 Task: Select Fire TV from Amazon Fire TV. Add to cart Amazon Fire TV Cube-2. Place order for _x000D_
65 Levine Rd_x000D_
Odenville, Alabama(AL), 35120, Cell Number (205) 629-1135
Action: Mouse moved to (145, 113)
Screenshot: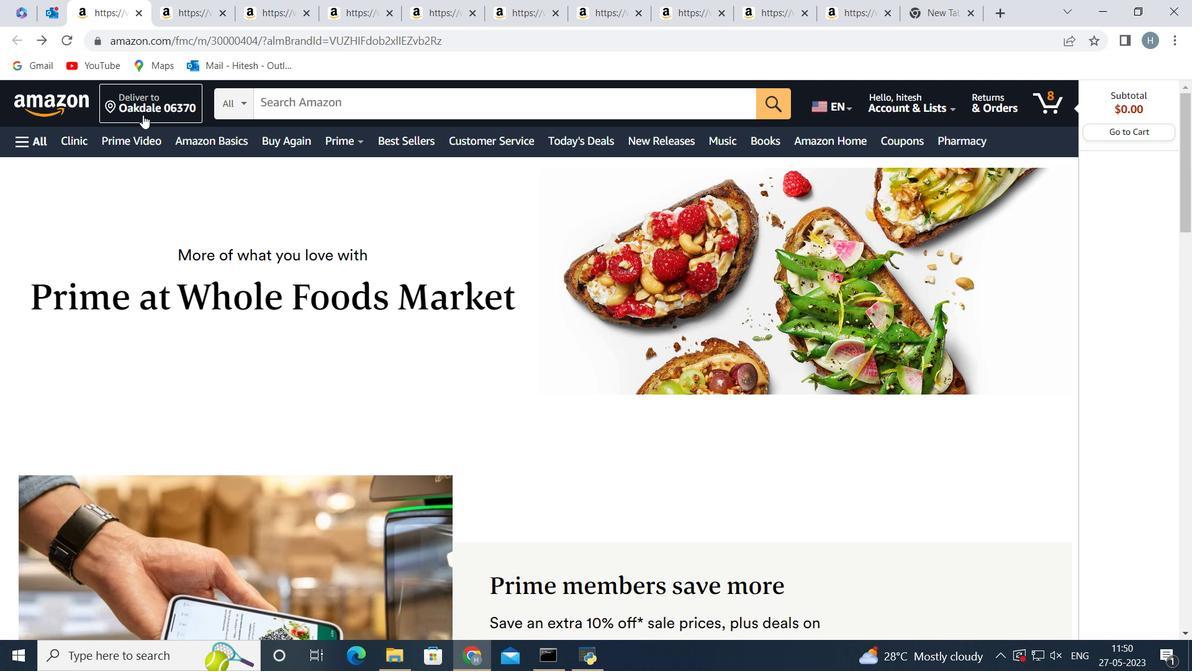 
Action: Mouse pressed left at (145, 113)
Screenshot: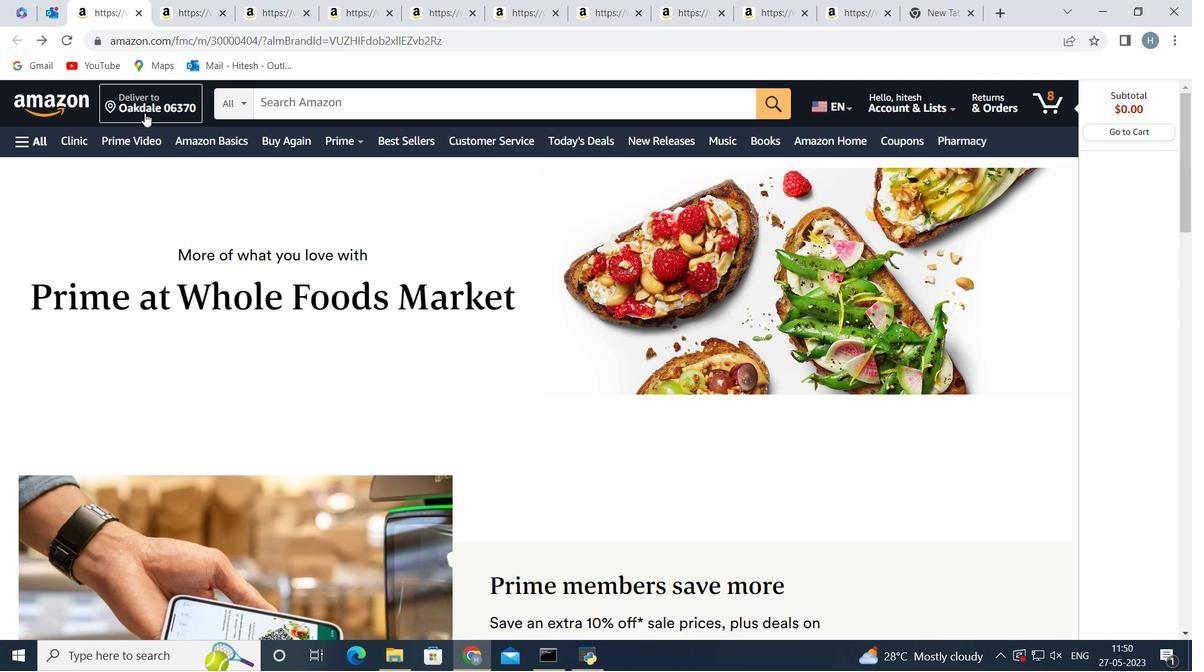 
Action: Mouse moved to (584, 439)
Screenshot: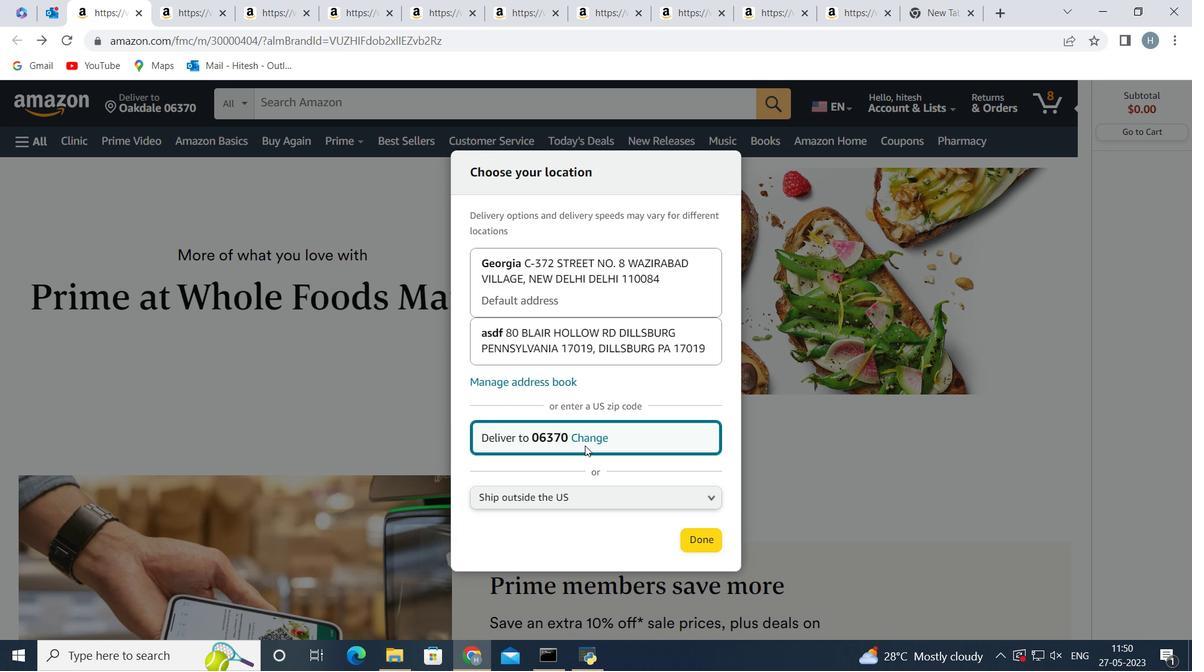 
Action: Mouse pressed left at (584, 439)
Screenshot: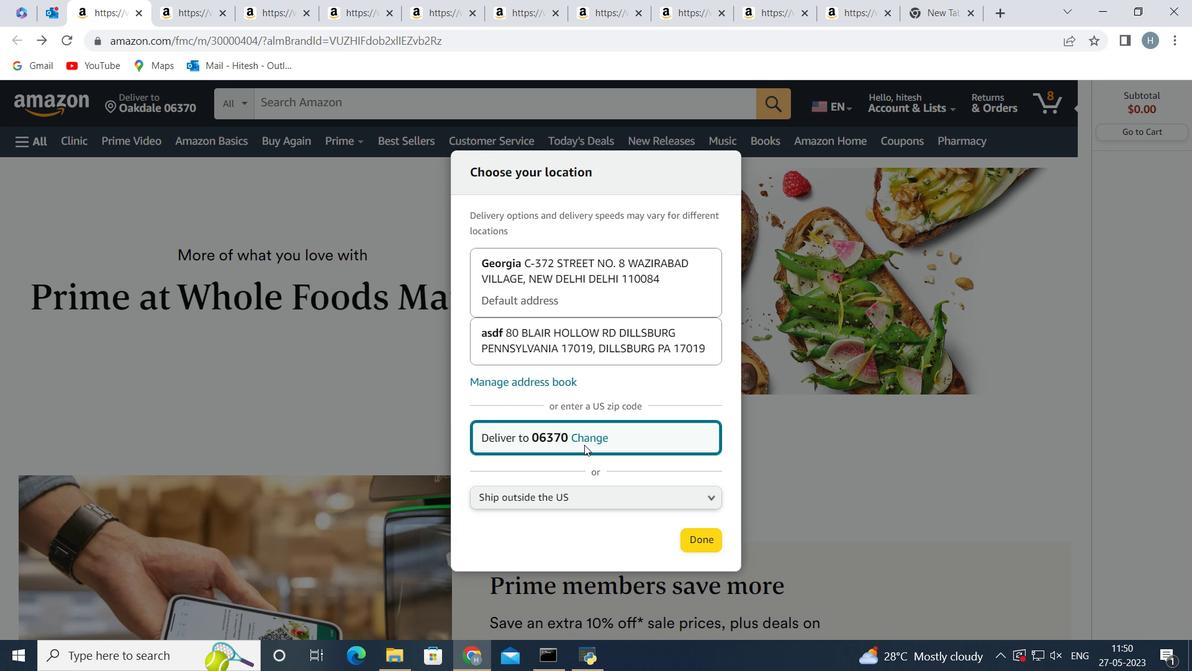 
Action: Mouse moved to (584, 434)
Screenshot: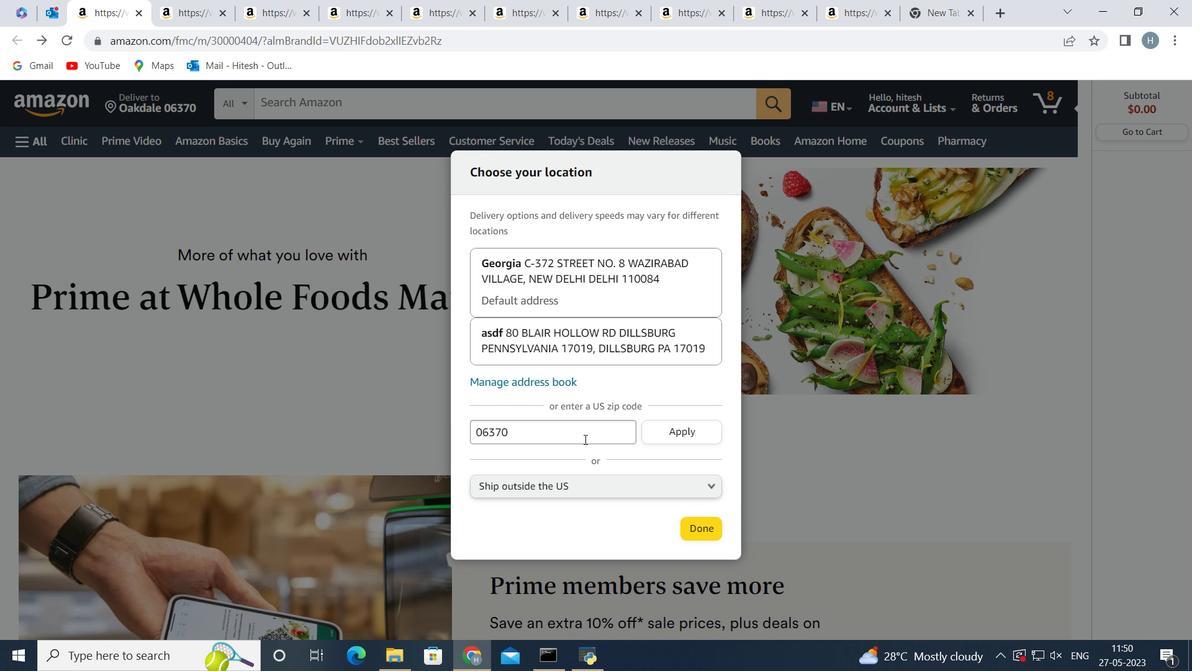 
Action: Mouse pressed left at (584, 434)
Screenshot: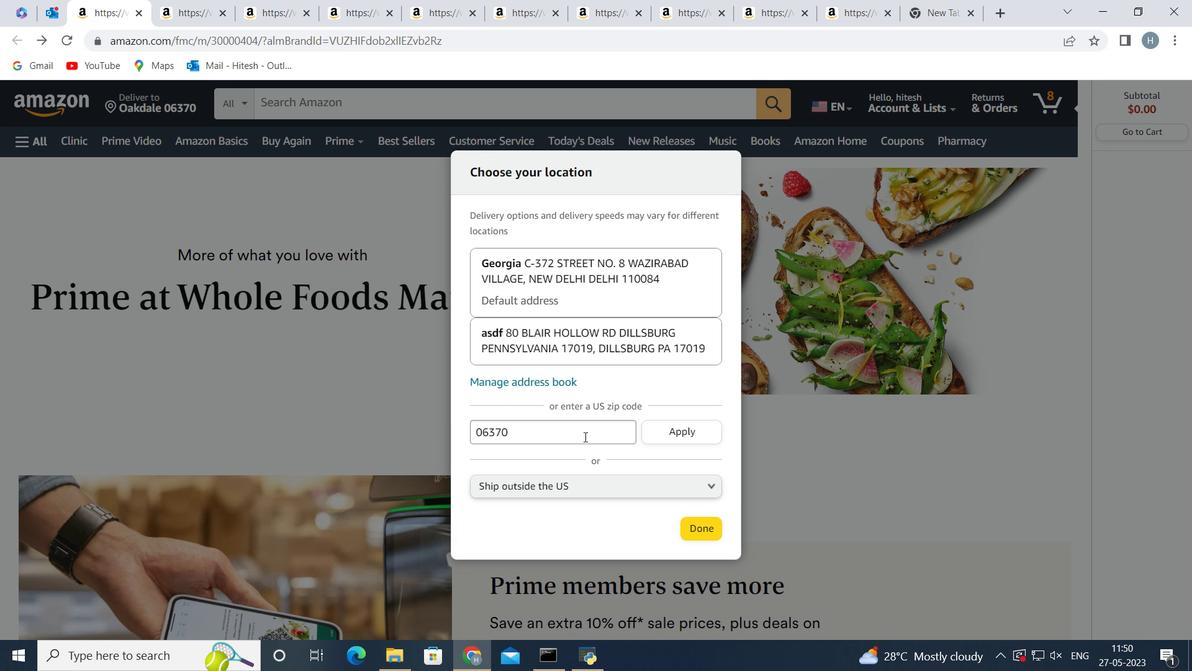 
Action: Key pressed <Key.backspace><Key.backspace><Key.backspace><Key.backspace><Key.backspace><Key.backspace><Key.backspace><Key.backspace><Key.backspace><Key.backspace><Key.backspace><Key.backspace><Key.backspace><Key.backspace><Key.backspace><Key.backspace>35120
Screenshot: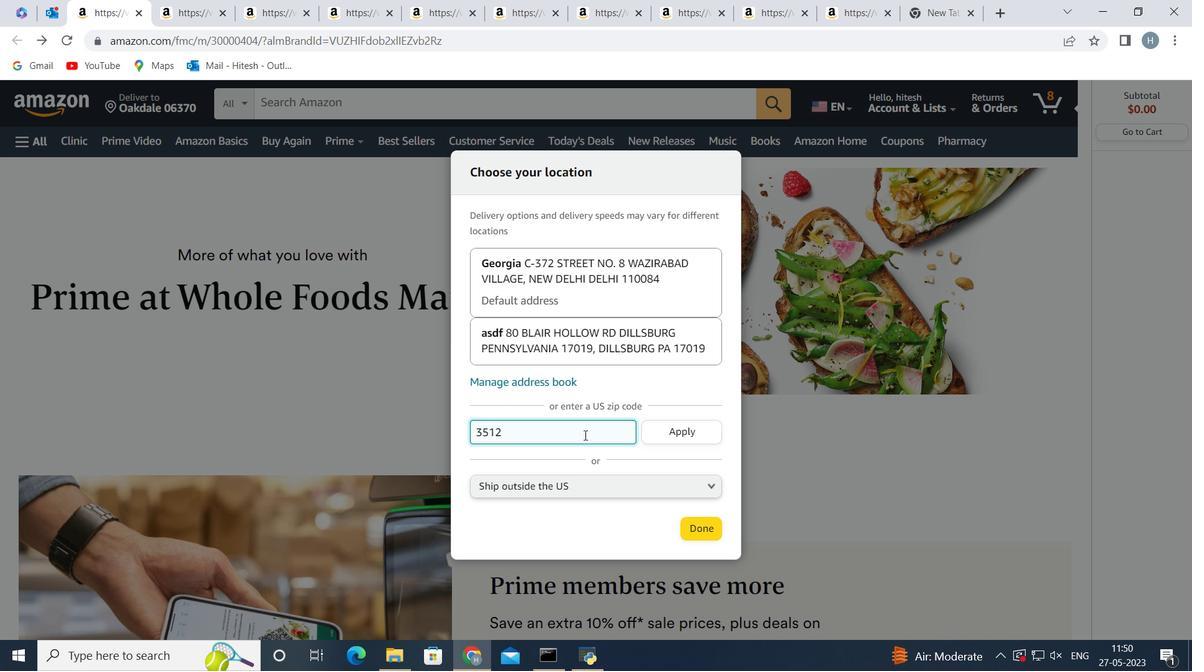 
Action: Mouse moved to (647, 429)
Screenshot: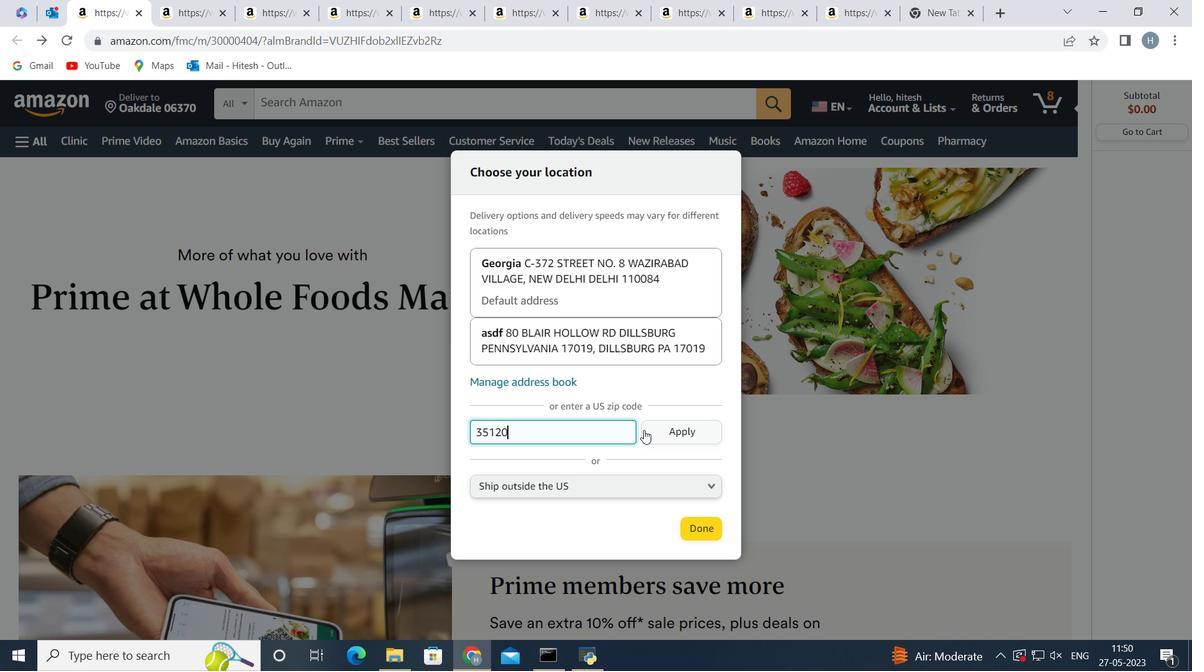
Action: Mouse pressed left at (647, 429)
Screenshot: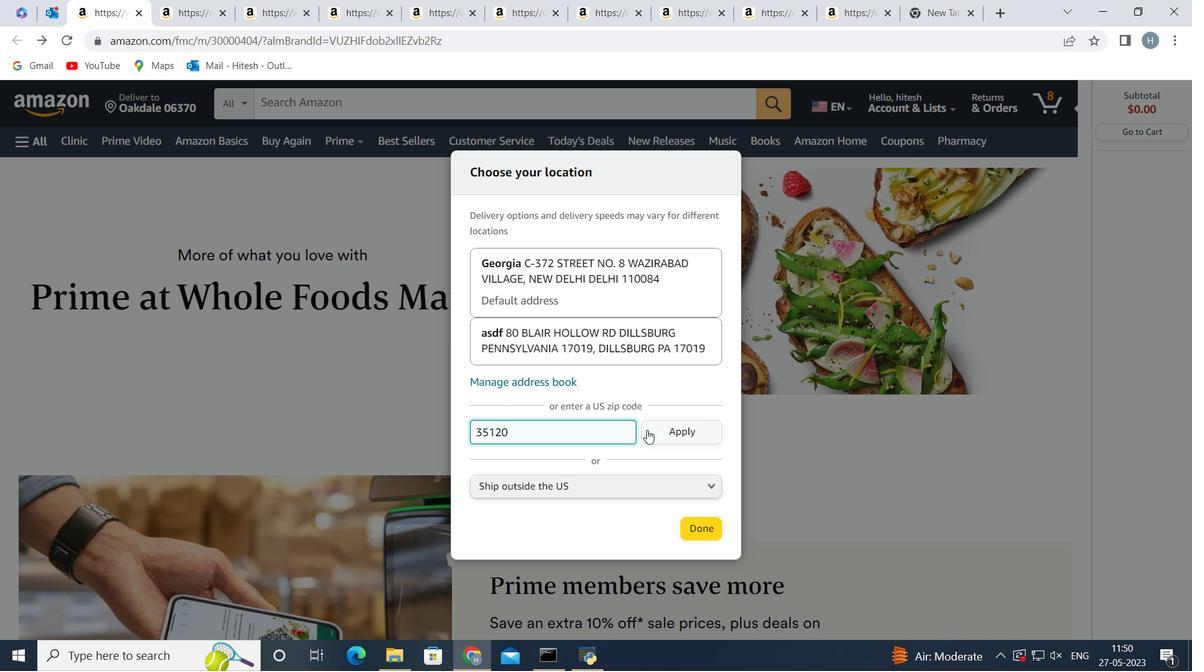 
Action: Mouse moved to (697, 540)
Screenshot: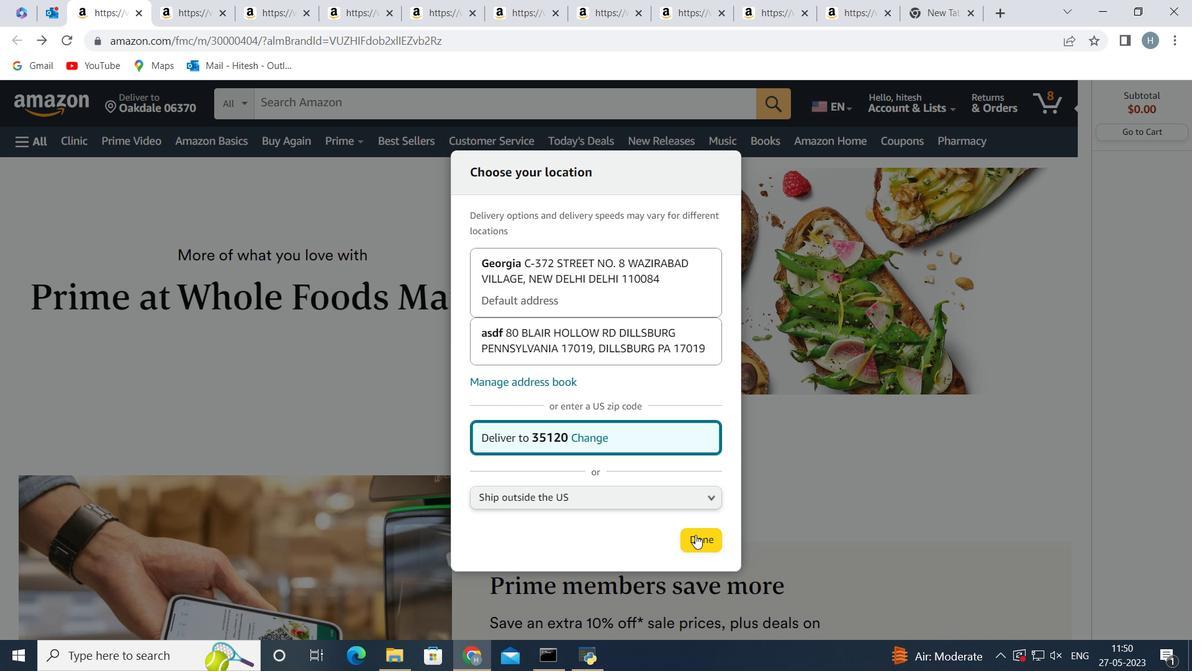 
Action: Mouse pressed left at (697, 540)
Screenshot: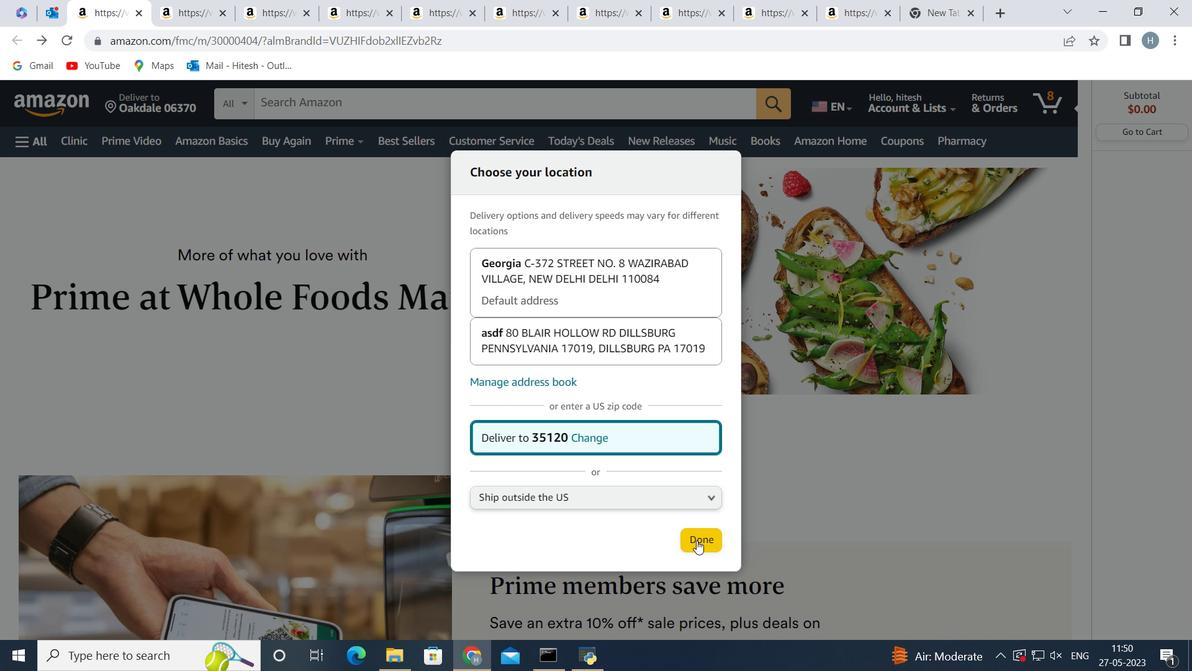 
Action: Mouse moved to (31, 139)
Screenshot: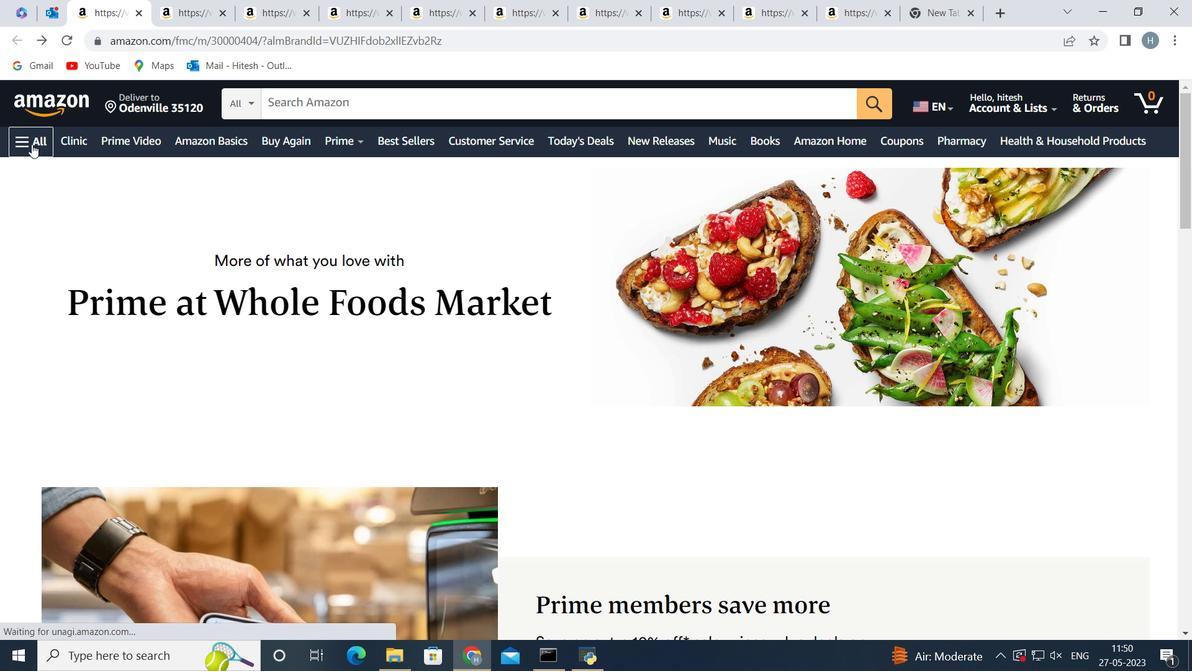 
Action: Mouse pressed left at (31, 139)
Screenshot: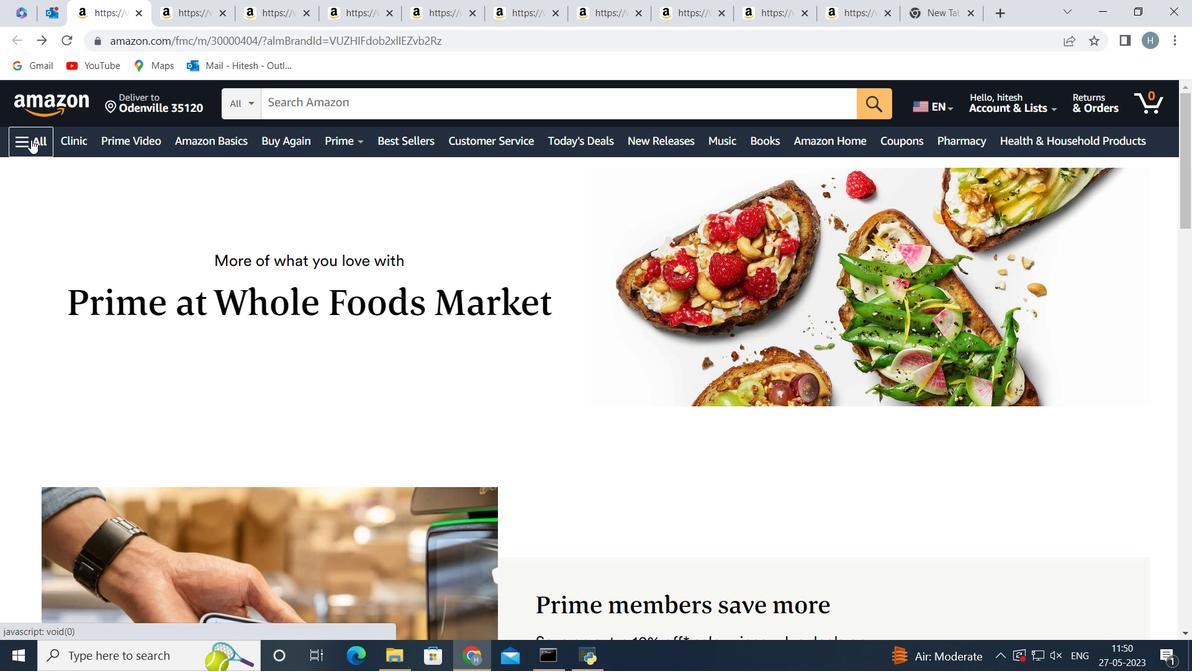 
Action: Mouse moved to (111, 269)
Screenshot: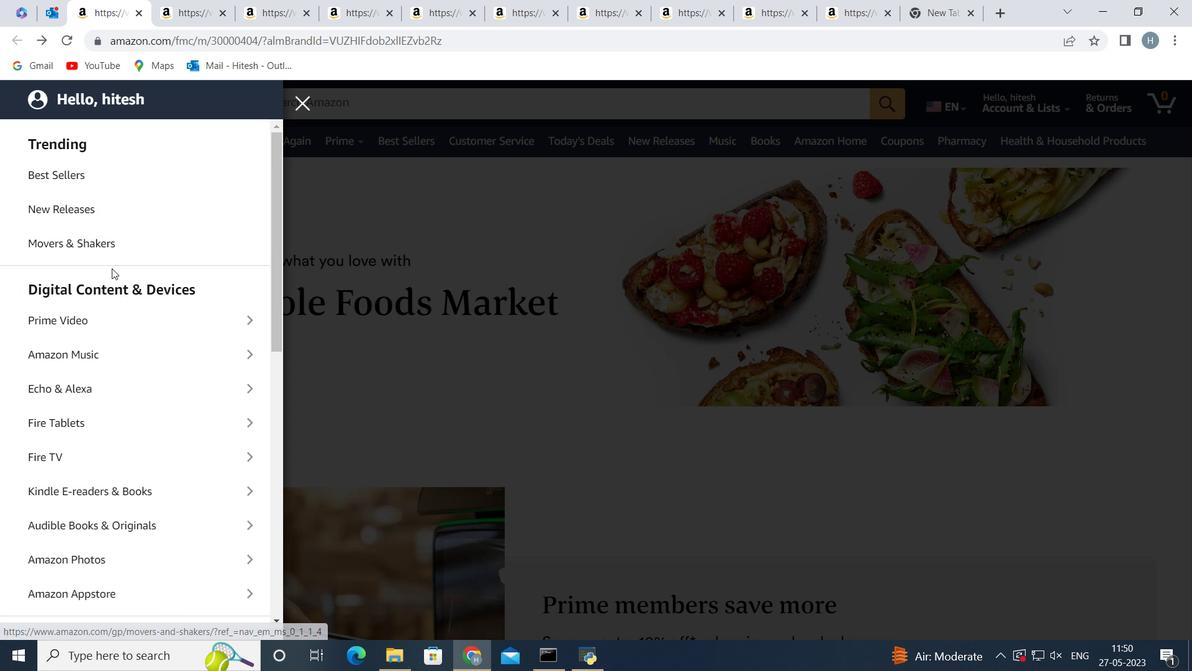 
Action: Mouse scrolled (111, 268) with delta (0, 0)
Screenshot: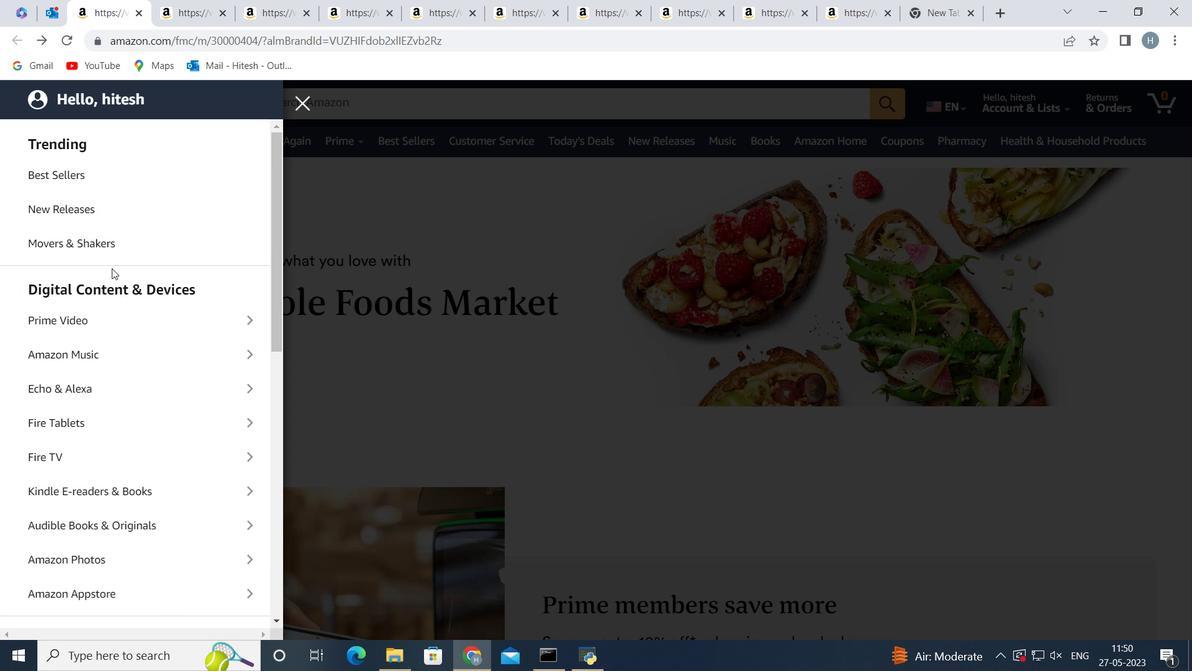 
Action: Mouse moved to (124, 370)
Screenshot: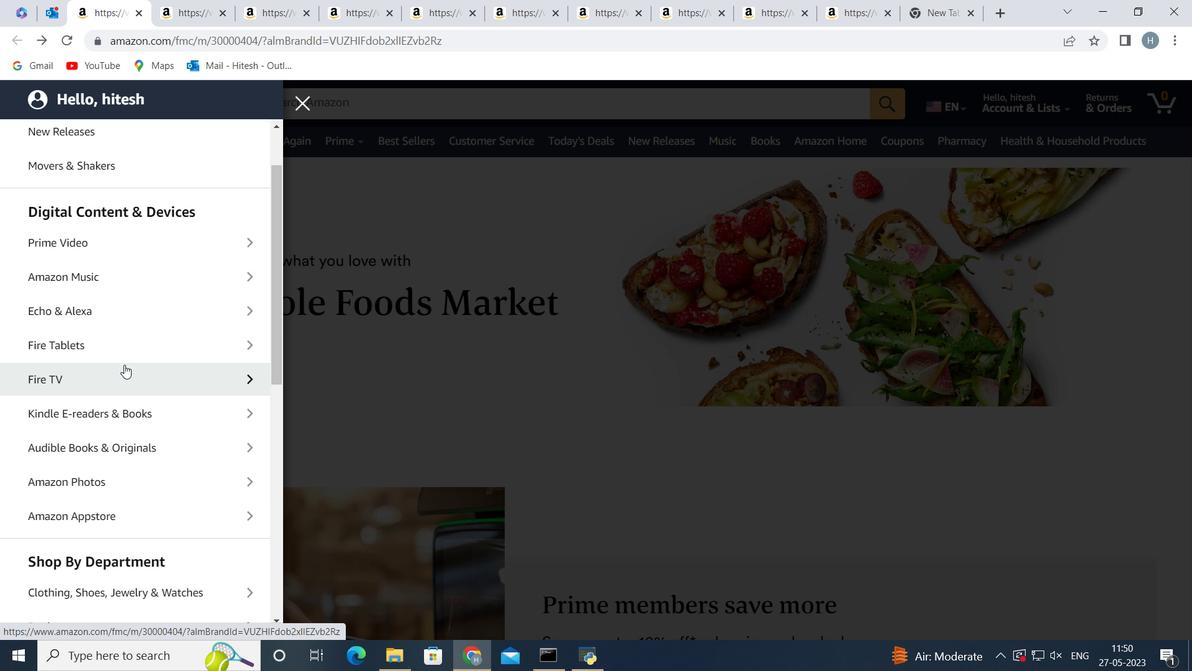 
Action: Mouse pressed left at (124, 370)
Screenshot: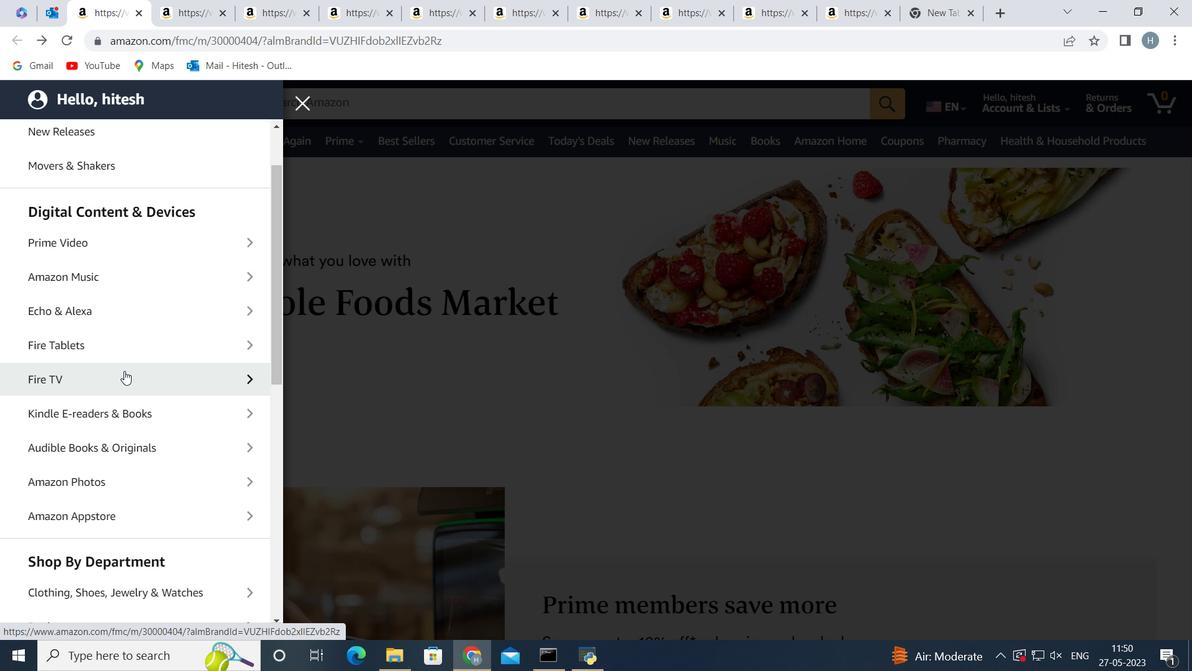 
Action: Mouse moved to (151, 204)
Screenshot: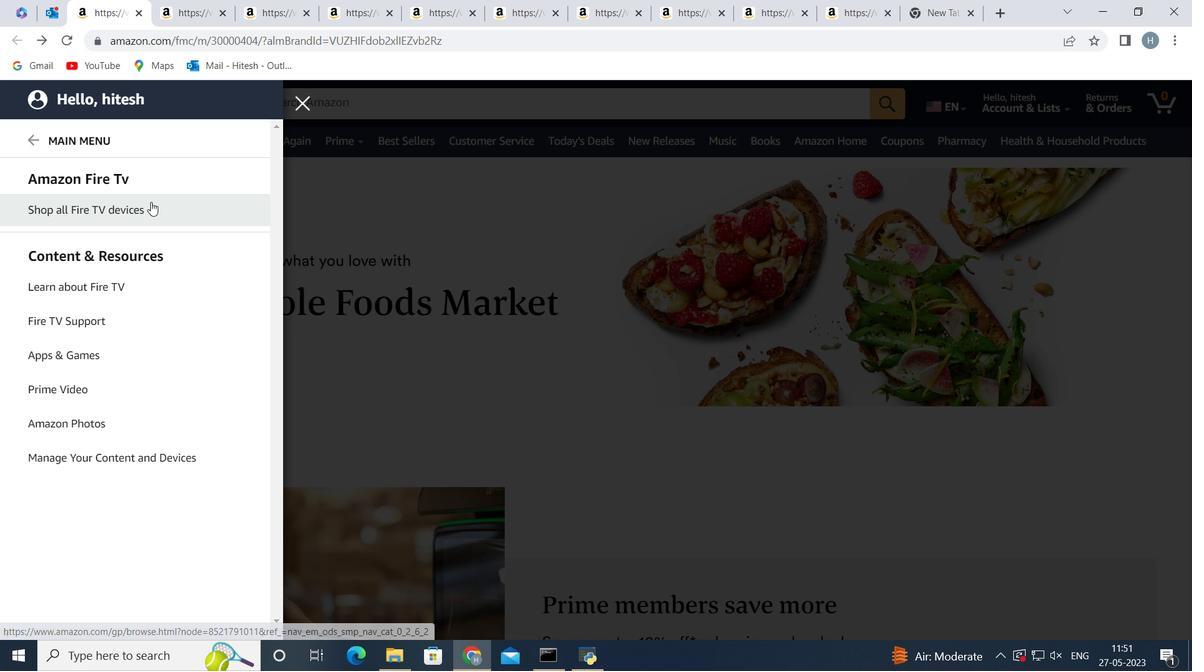 
Action: Mouse pressed left at (151, 204)
Screenshot: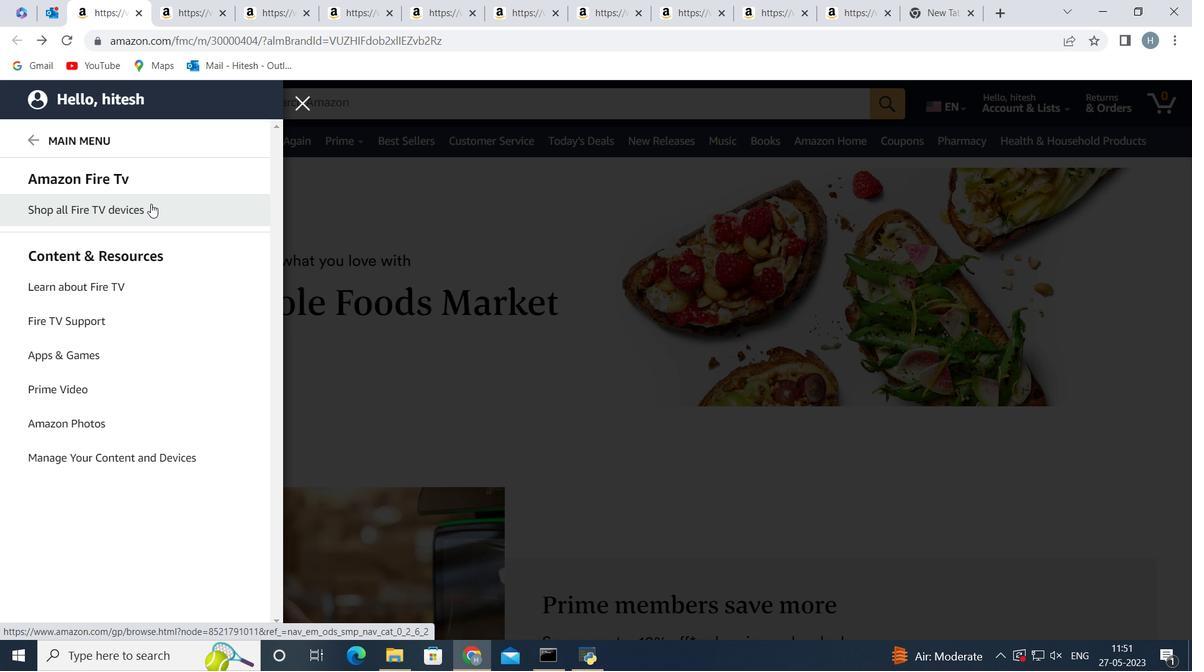 
Action: Mouse moved to (416, 267)
Screenshot: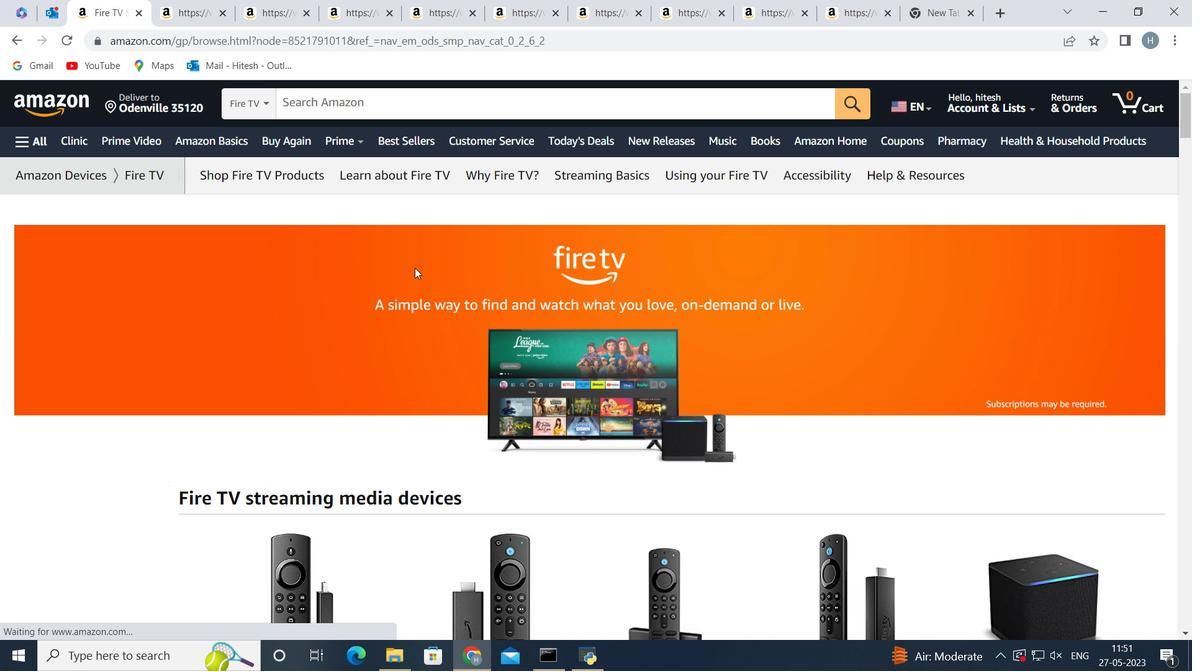 
Action: Mouse scrolled (416, 267) with delta (0, 0)
Screenshot: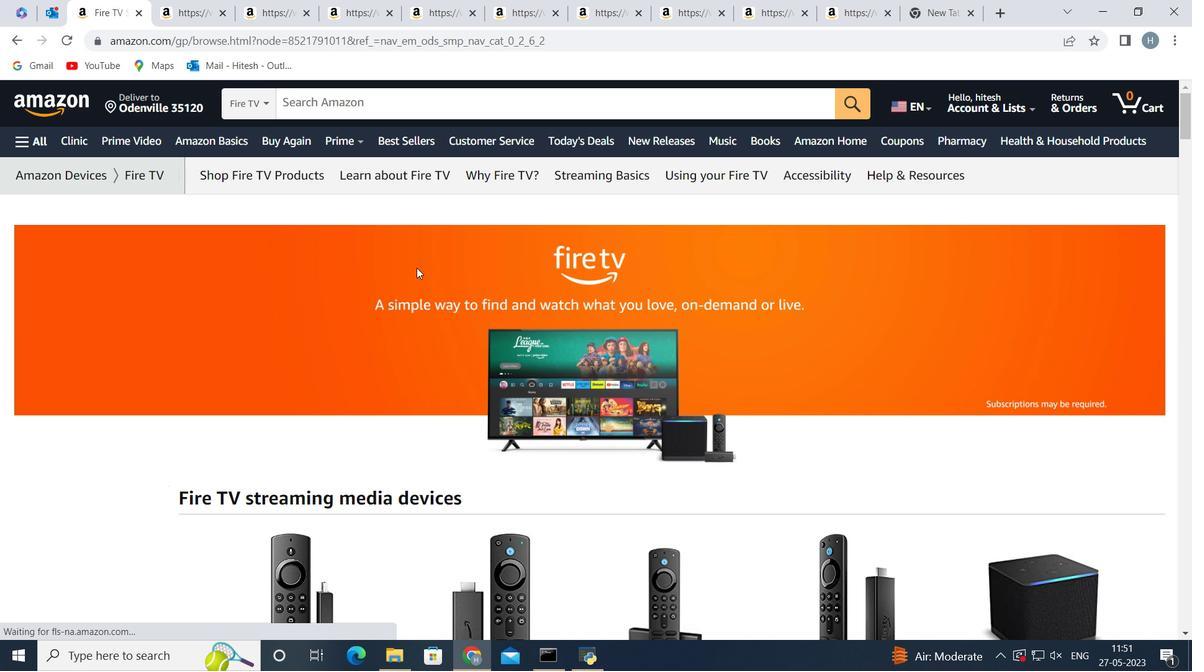
Action: Mouse scrolled (416, 267) with delta (0, 0)
Screenshot: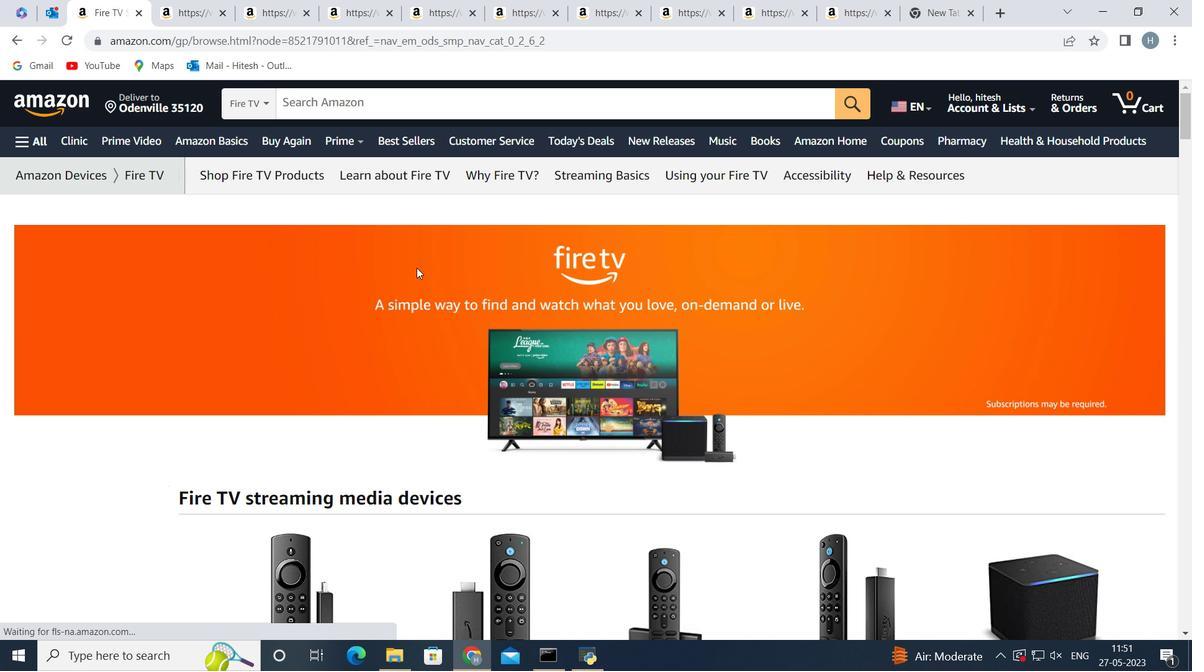 
Action: Mouse scrolled (416, 267) with delta (0, 0)
Screenshot: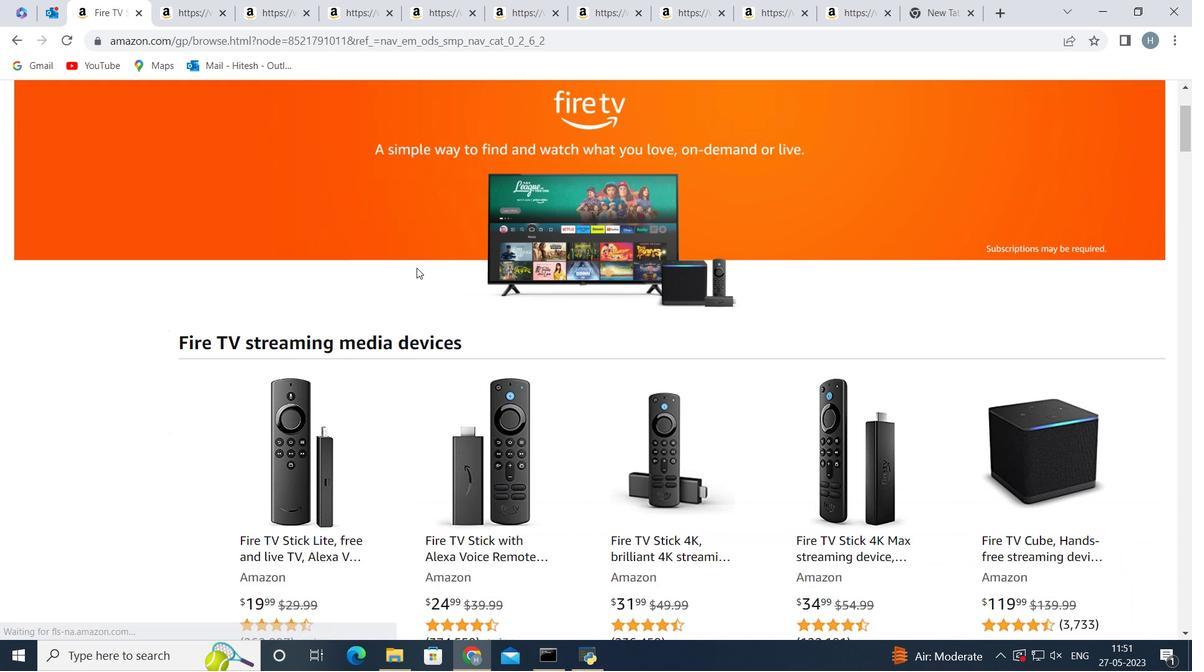 
Action: Mouse scrolled (416, 267) with delta (0, 0)
Screenshot: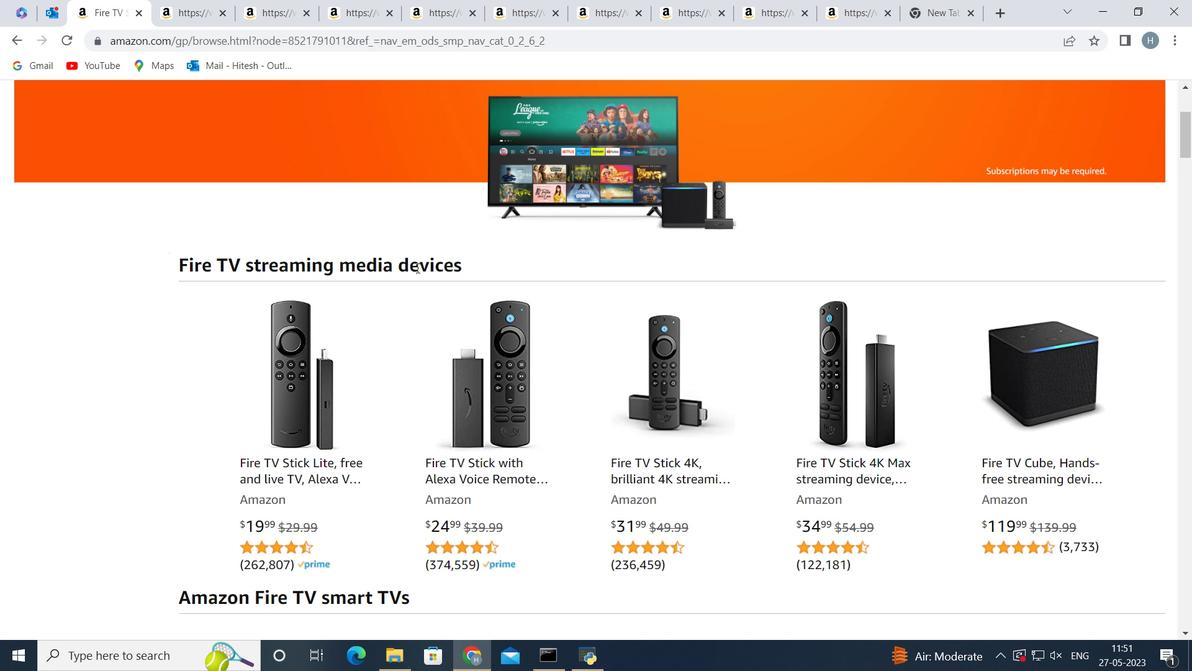 
Action: Mouse scrolled (416, 267) with delta (0, 0)
Screenshot: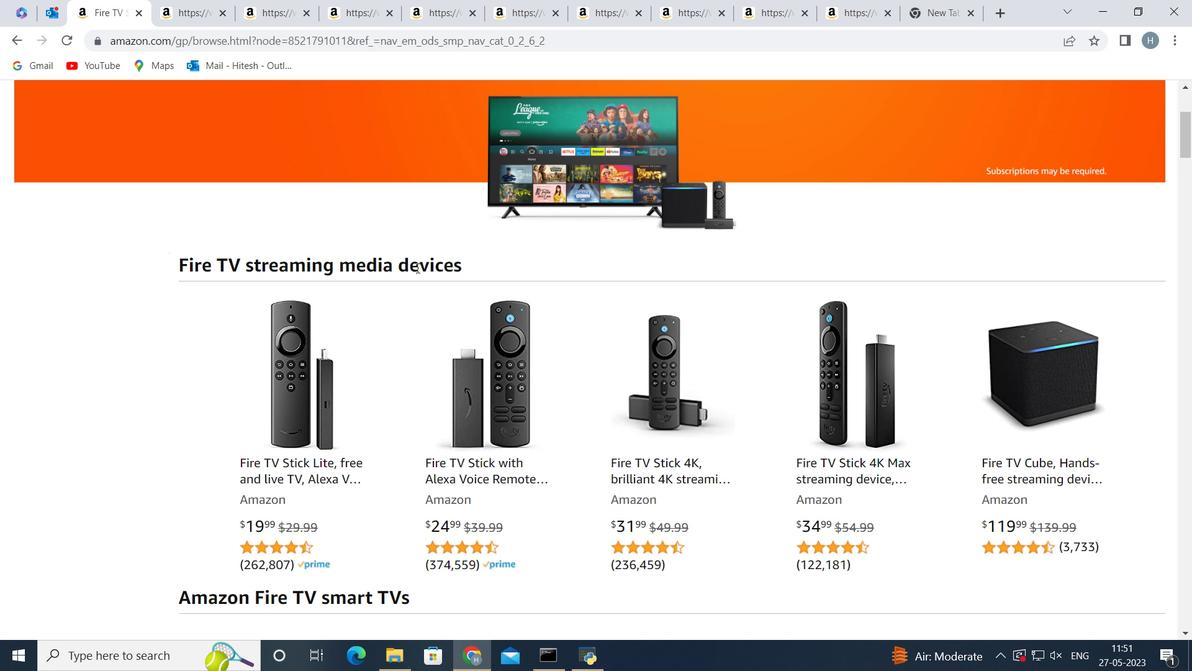 
Action: Mouse moved to (511, 196)
Screenshot: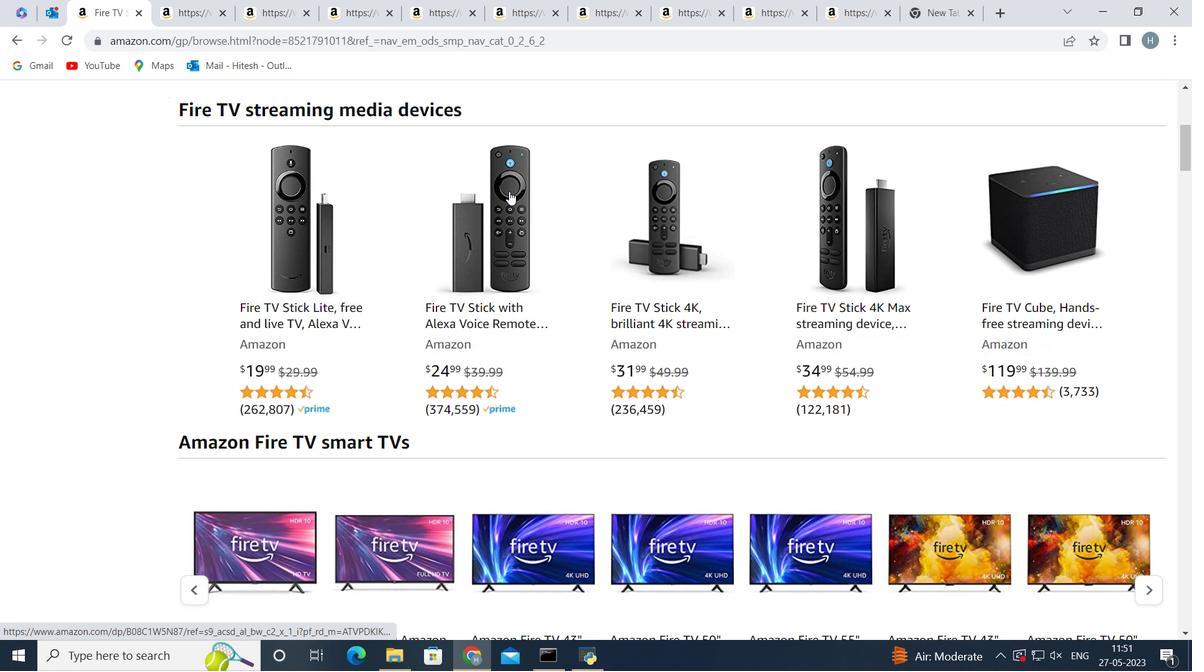 
Action: Mouse scrolled (511, 197) with delta (0, 0)
Screenshot: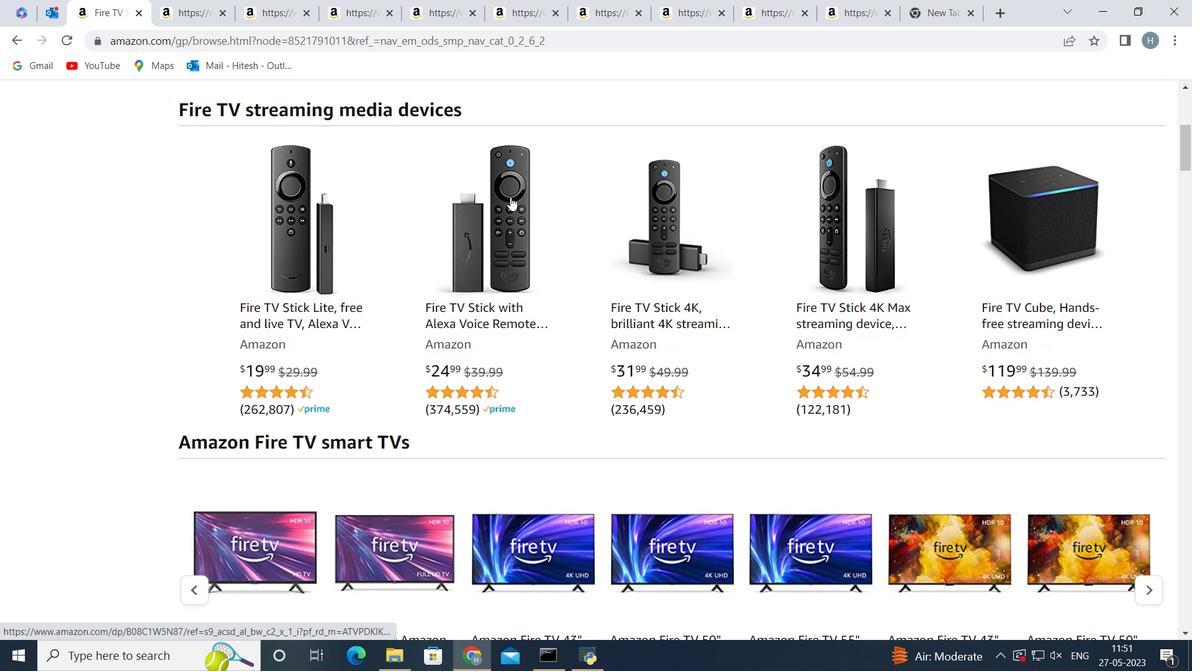 
Action: Mouse scrolled (511, 197) with delta (0, 0)
Screenshot: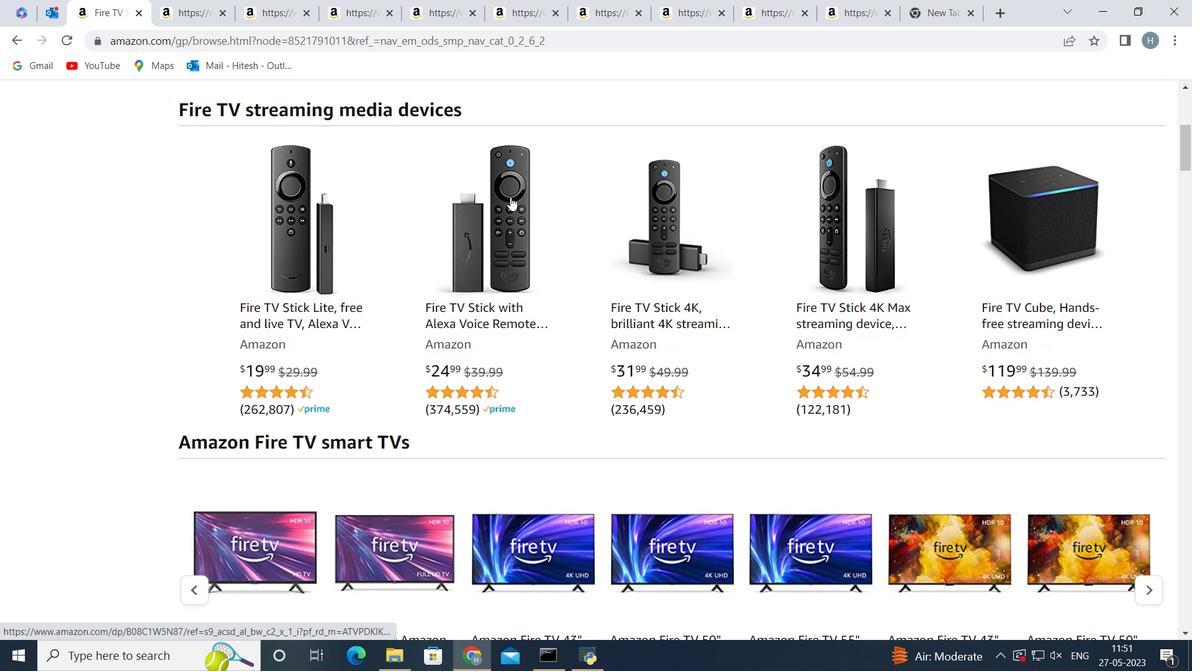 
Action: Mouse scrolled (511, 197) with delta (0, 0)
Screenshot: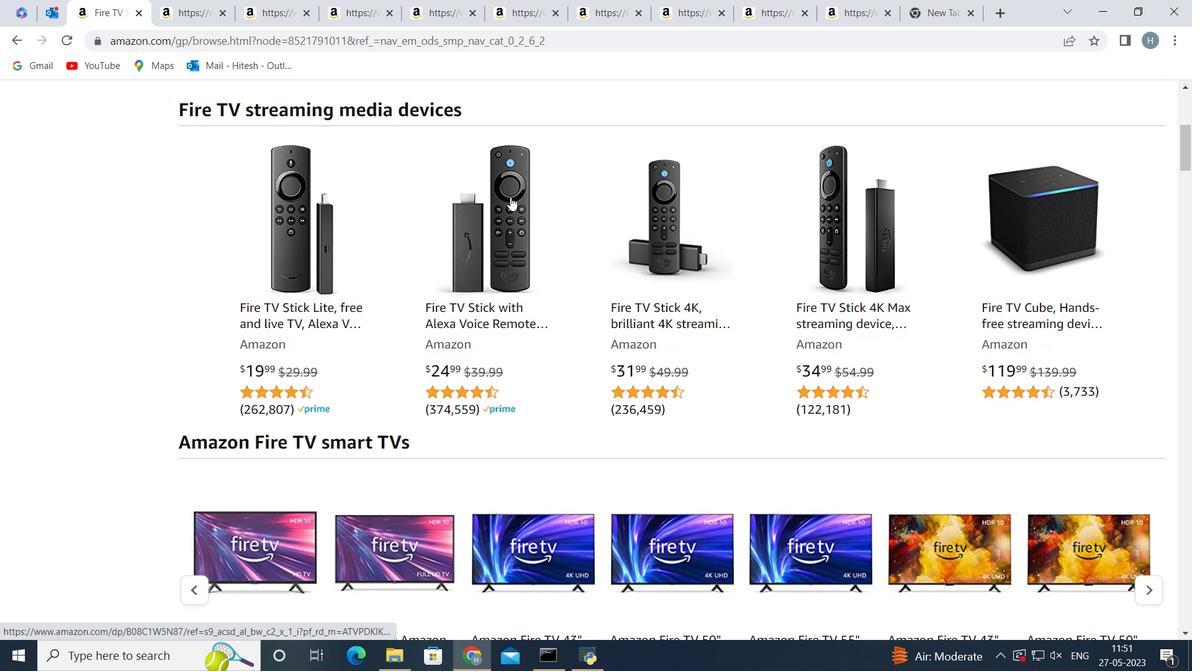 
Action: Mouse scrolled (511, 197) with delta (0, 0)
Screenshot: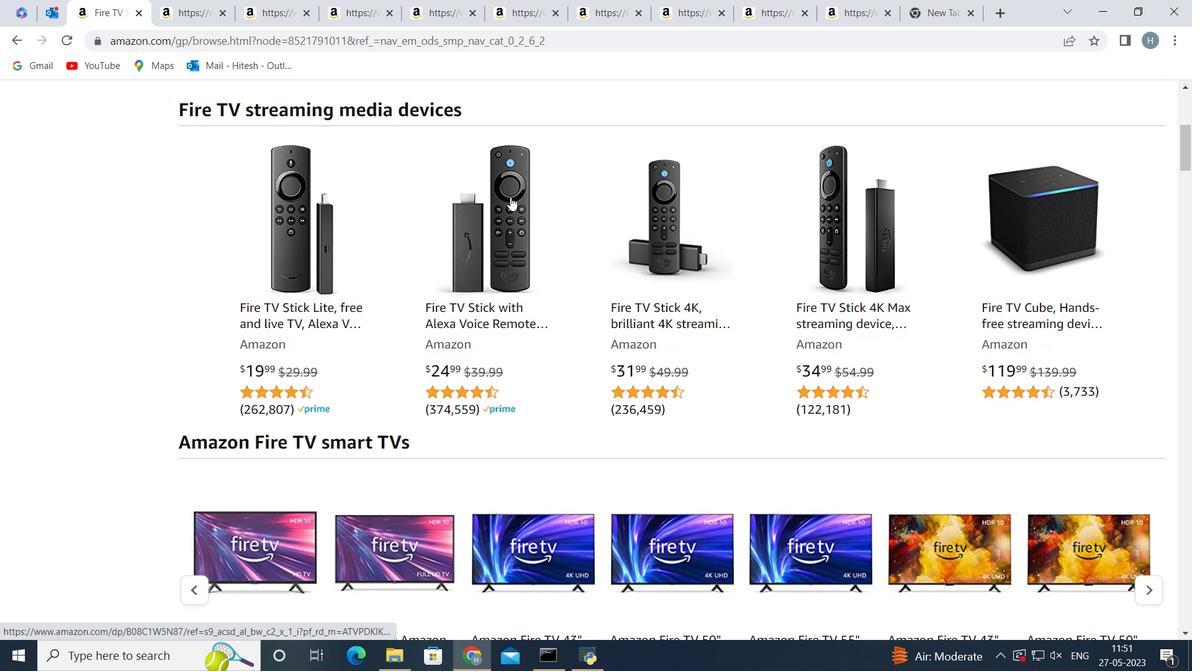 
Action: Mouse moved to (477, 179)
Screenshot: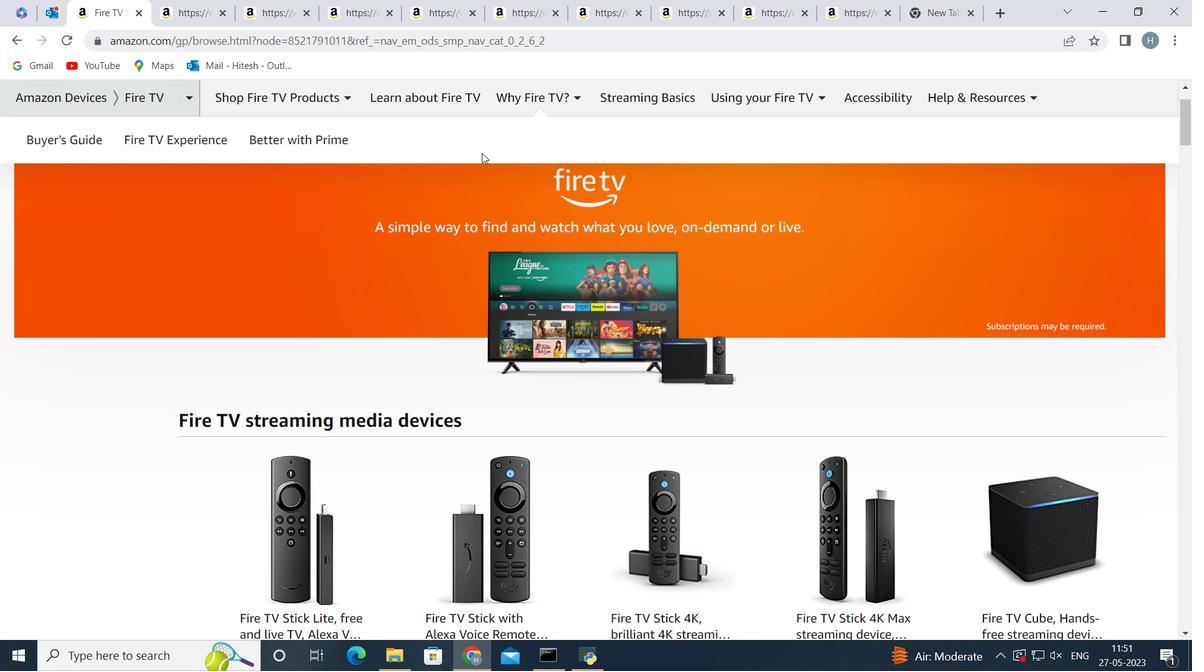 
Action: Mouse scrolled (477, 180) with delta (0, 0)
Screenshot: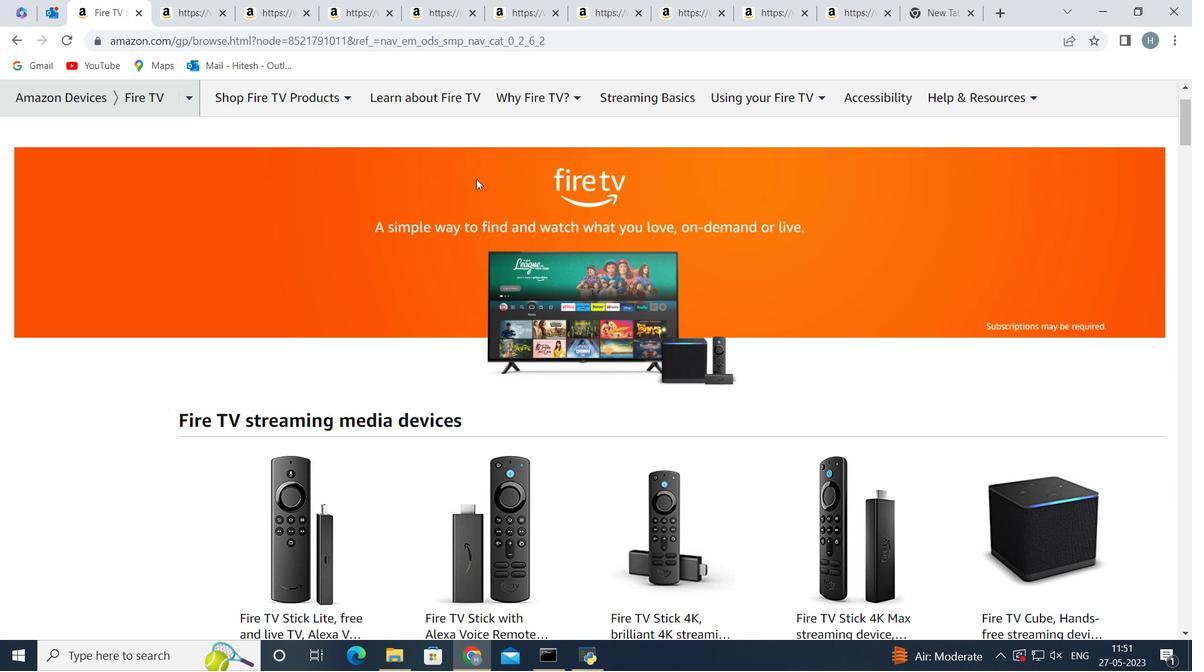 
Action: Mouse scrolled (477, 180) with delta (0, 0)
Screenshot: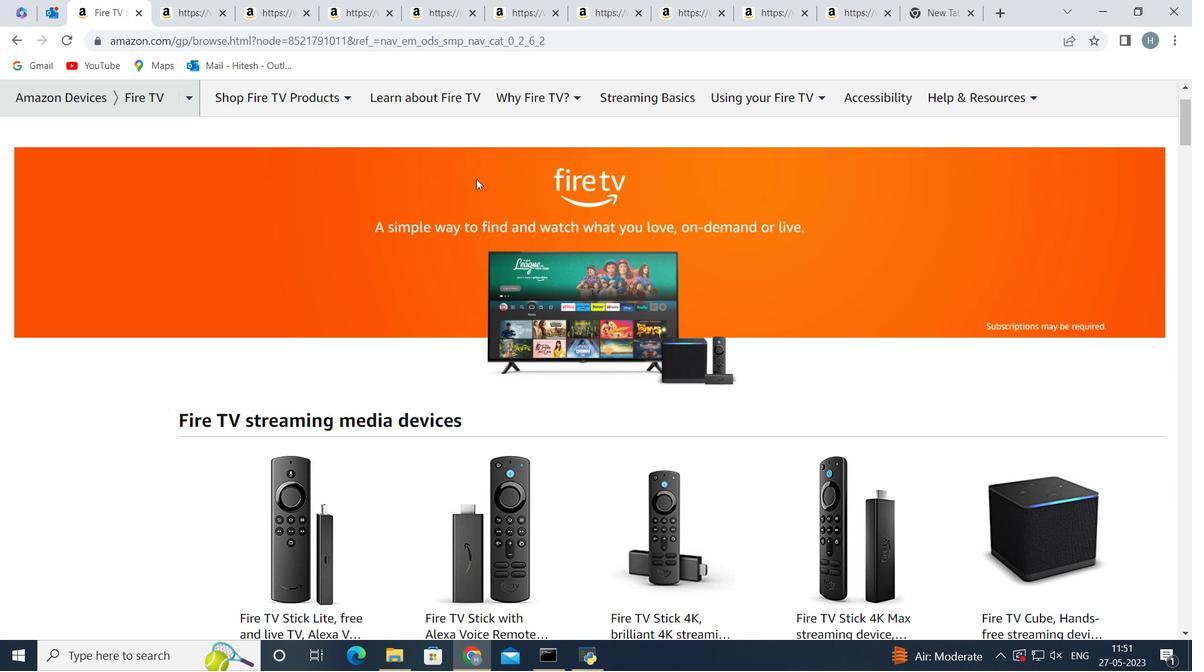 
Action: Mouse scrolled (477, 180) with delta (0, 0)
Screenshot: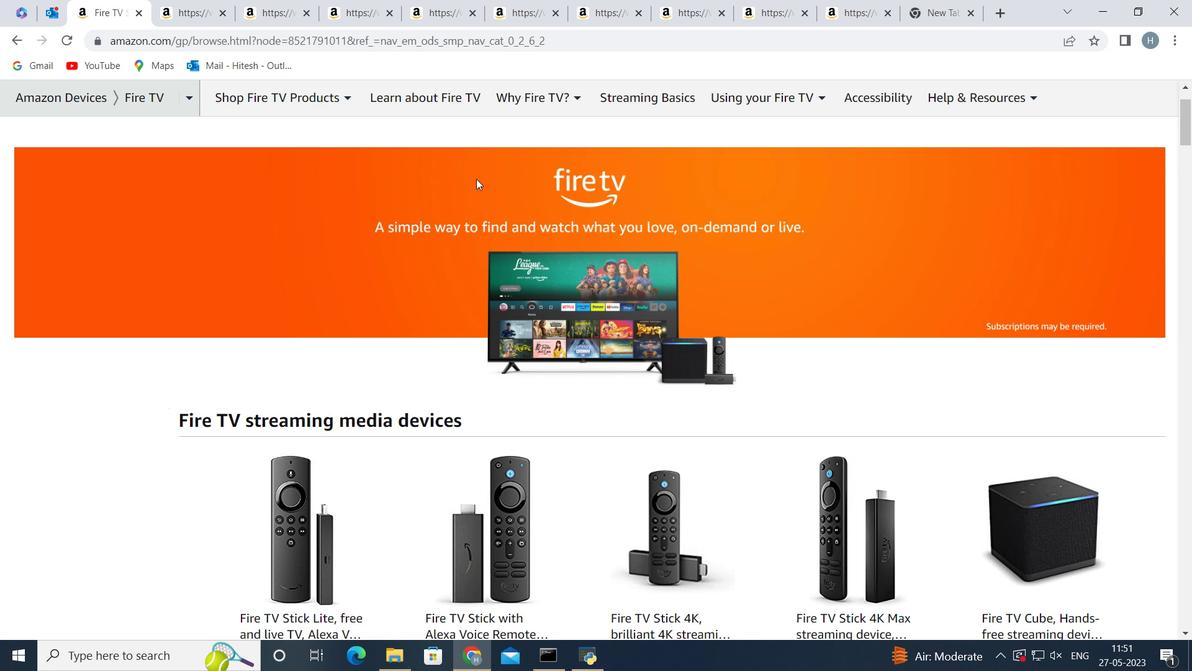 
Action: Mouse scrolled (477, 180) with delta (0, 0)
Screenshot: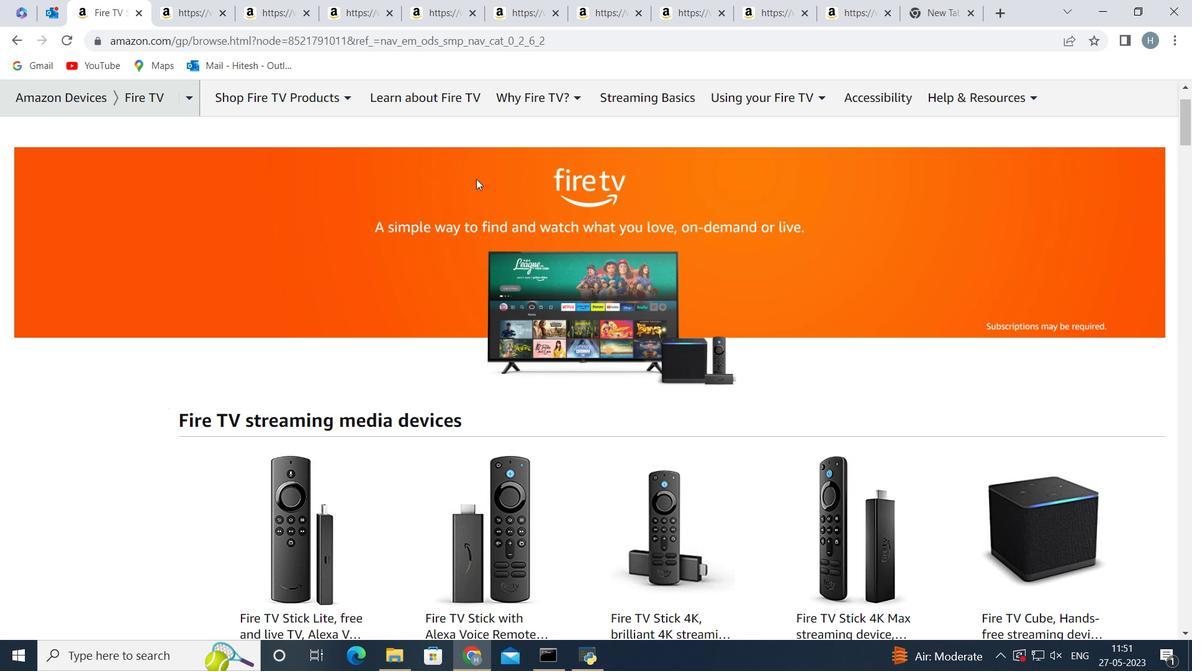 
Action: Mouse moved to (454, 101)
Screenshot: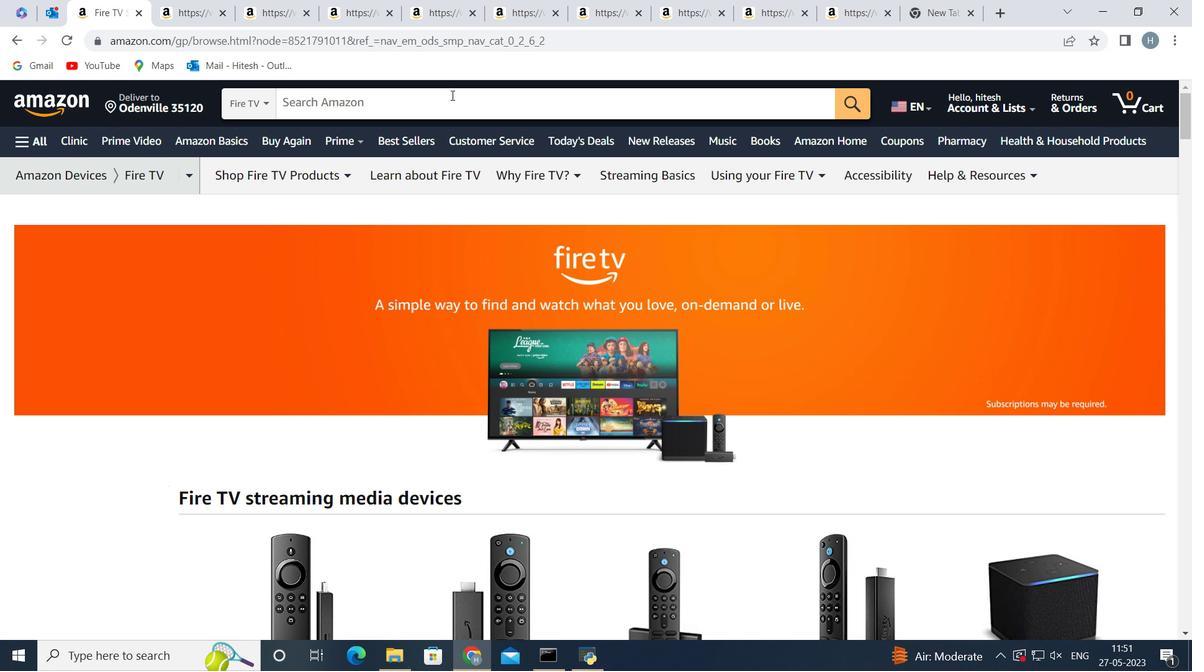 
Action: Mouse pressed left at (454, 101)
Screenshot: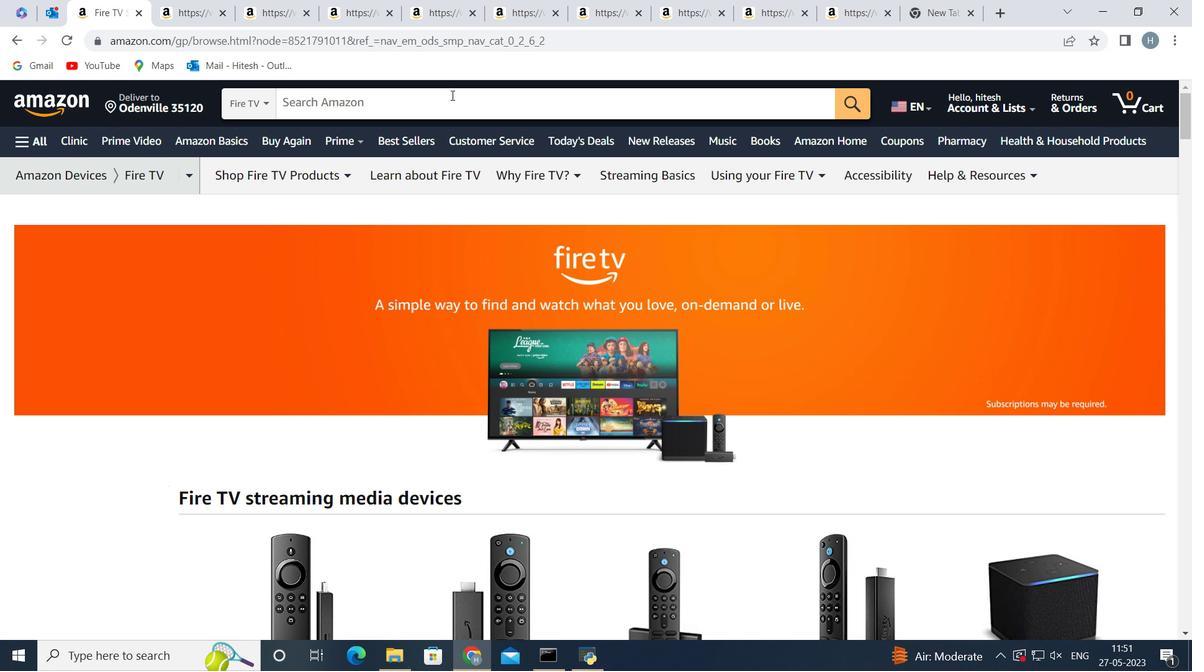 
Action: Key pressed <Key.shift>Amazon<Key.space><Key.shift>Fire<Key.space><Key.shift>TV<Key.space><Key.shift>Cube<Key.enter>
Screenshot: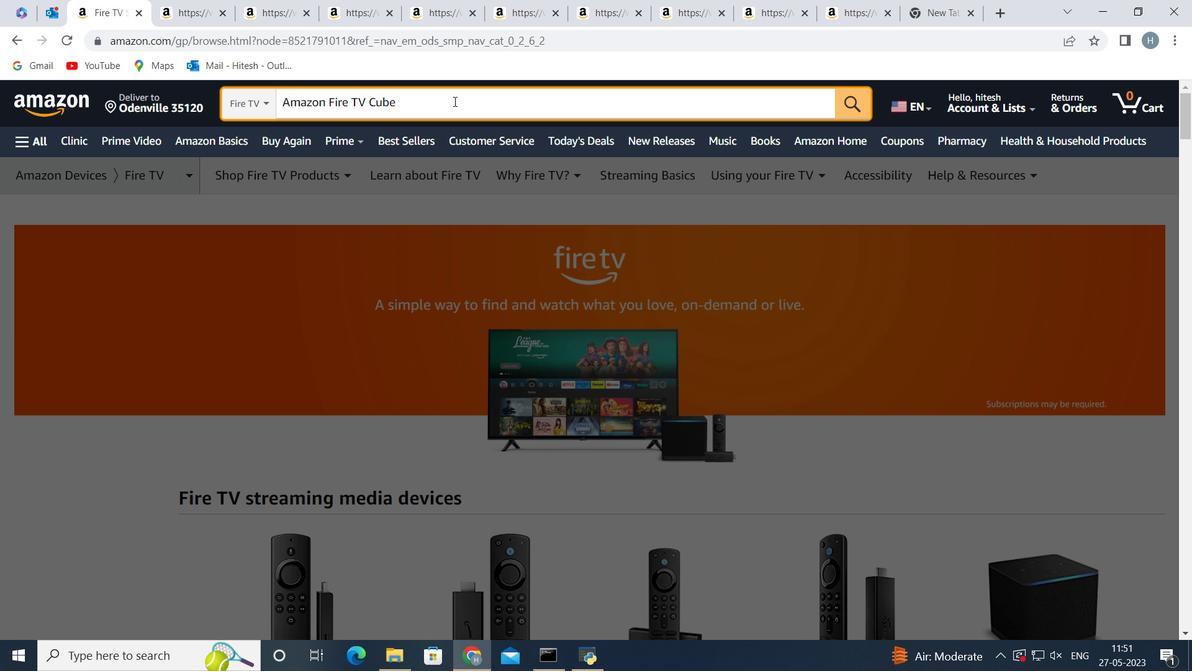 
Action: Mouse moved to (367, 319)
Screenshot: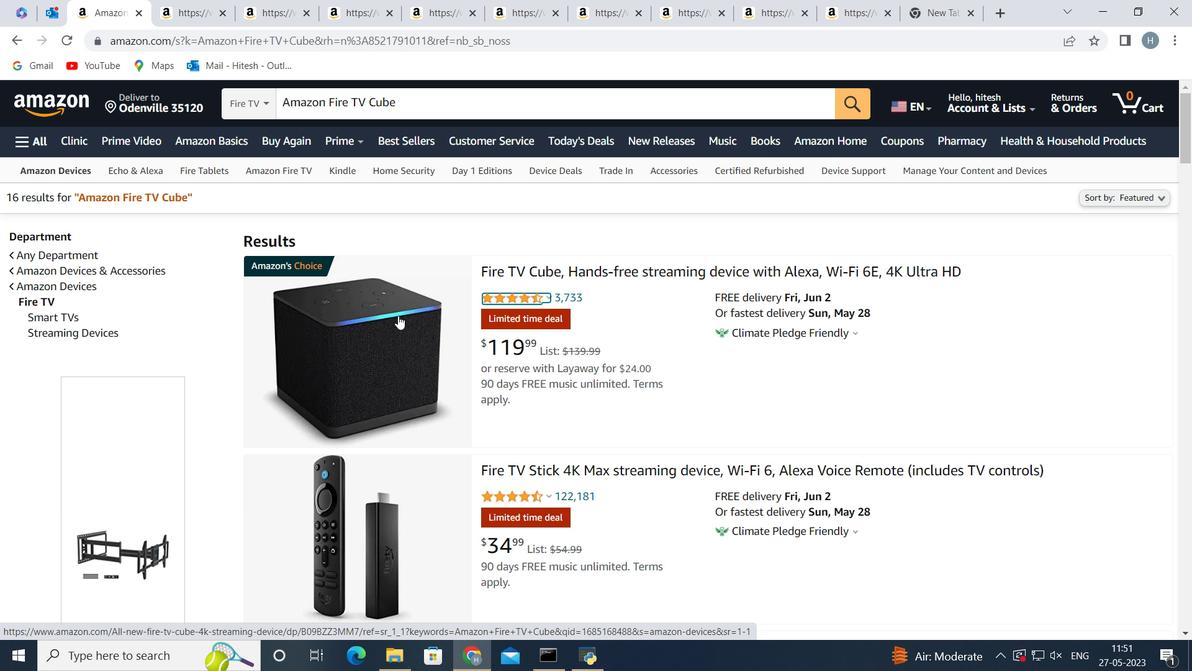 
Action: Mouse pressed left at (367, 319)
Screenshot: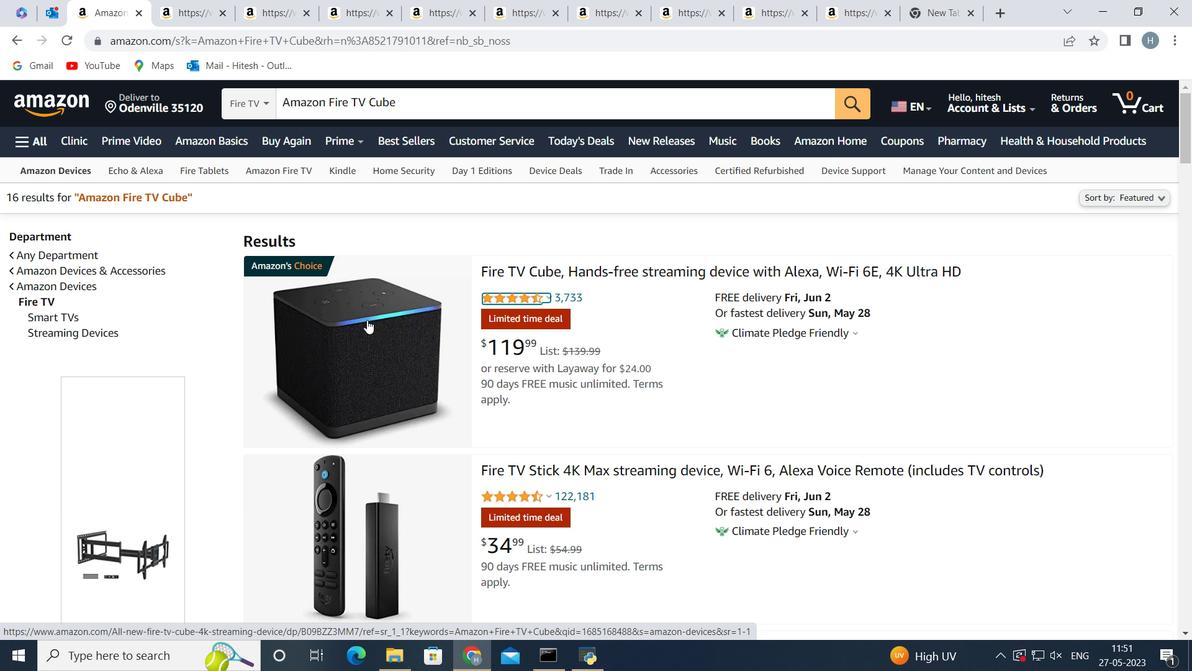 
Action: Mouse moved to (767, 234)
Screenshot: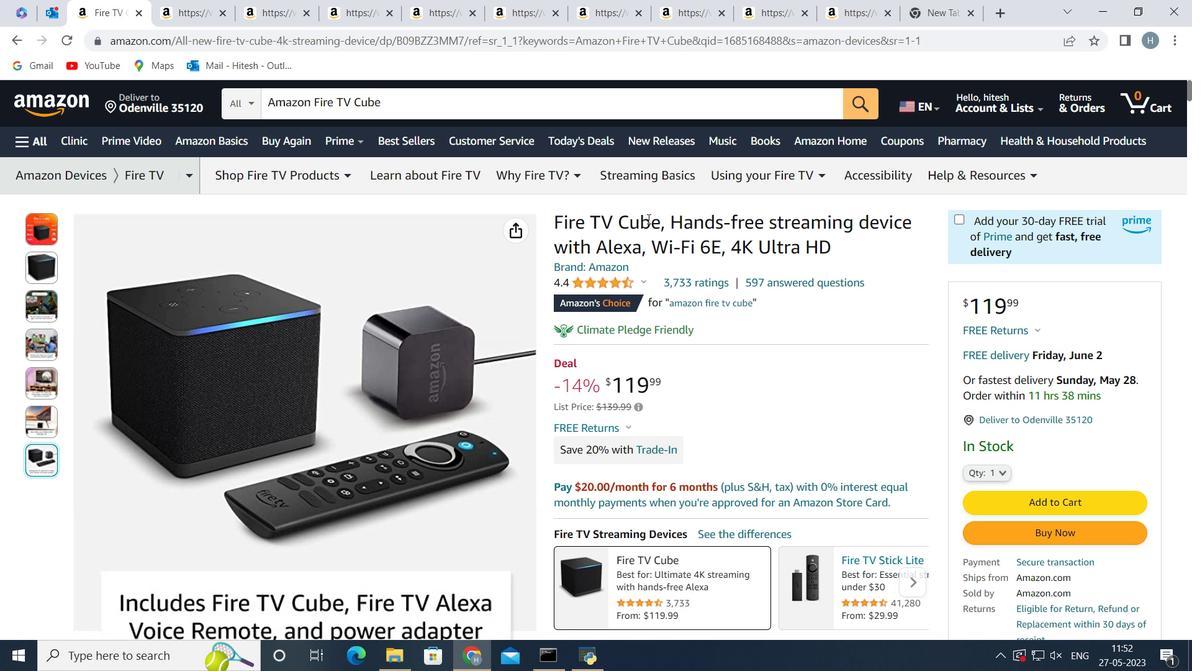 
Action: Mouse scrolled (767, 234) with delta (0, 0)
Screenshot: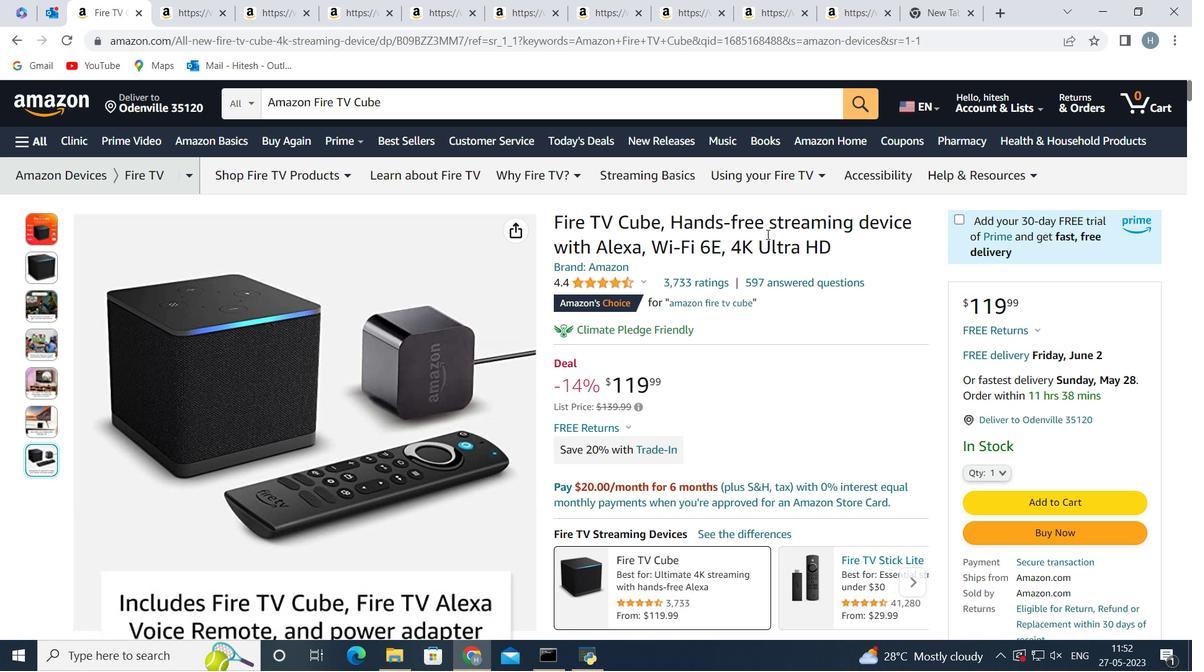 
Action: Mouse scrolled (767, 235) with delta (0, 0)
Screenshot: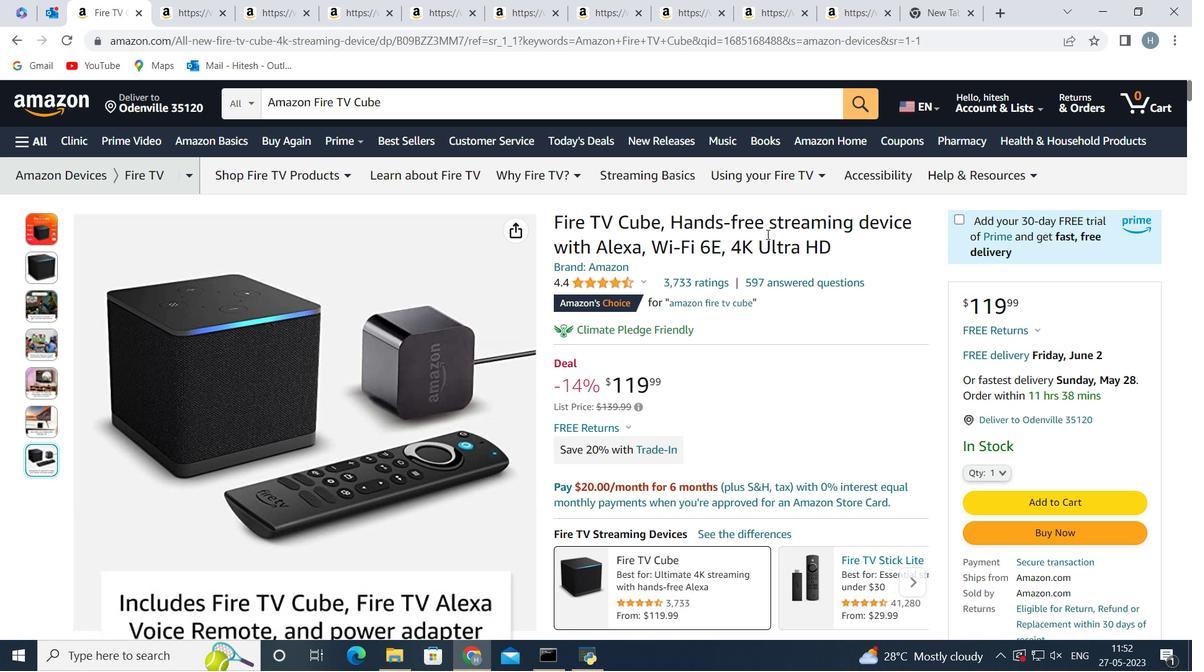 
Action: Mouse scrolled (767, 234) with delta (0, 0)
Screenshot: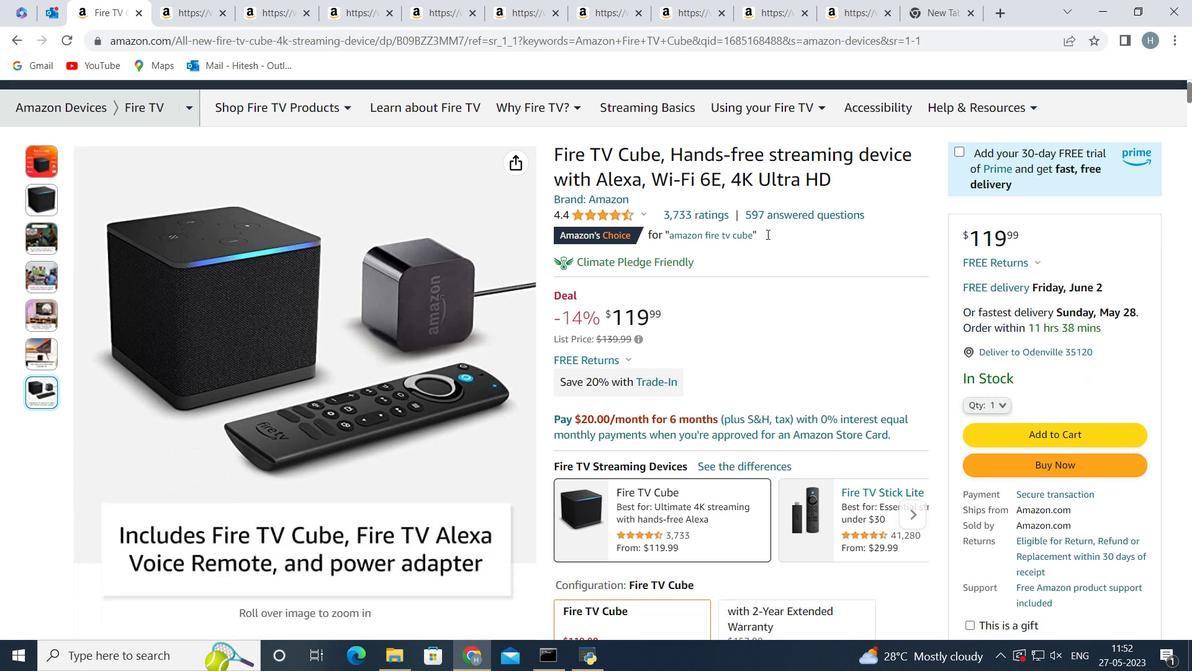 
Action: Mouse scrolled (767, 234) with delta (0, 0)
Screenshot: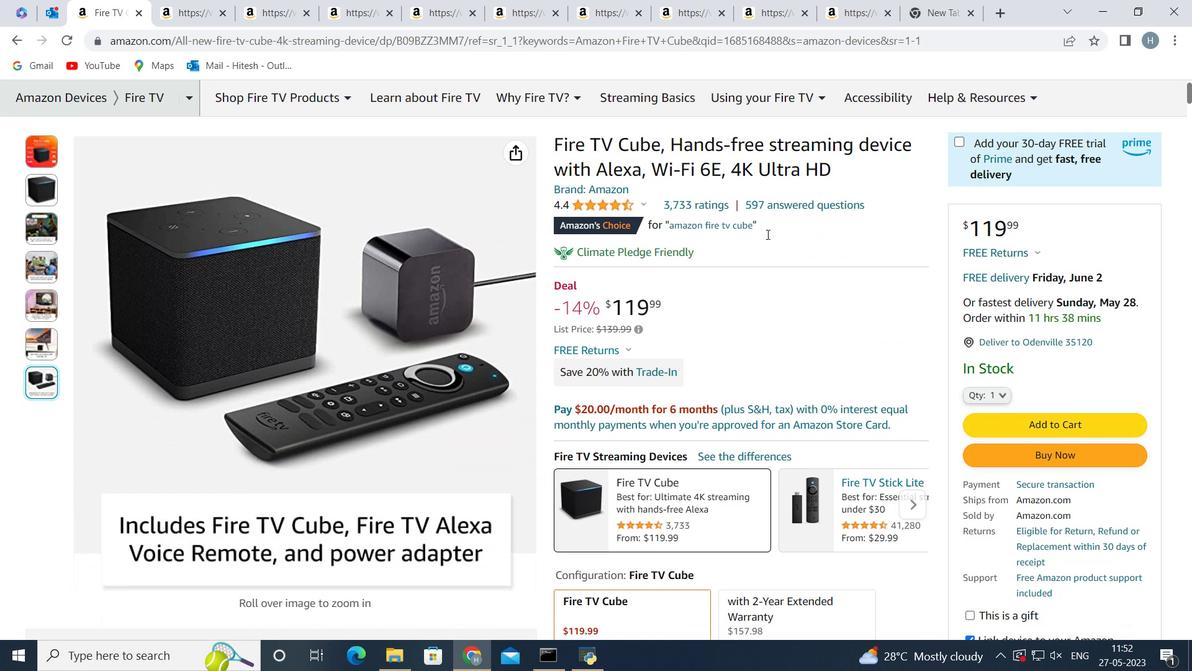 
Action: Mouse moved to (698, 236)
Screenshot: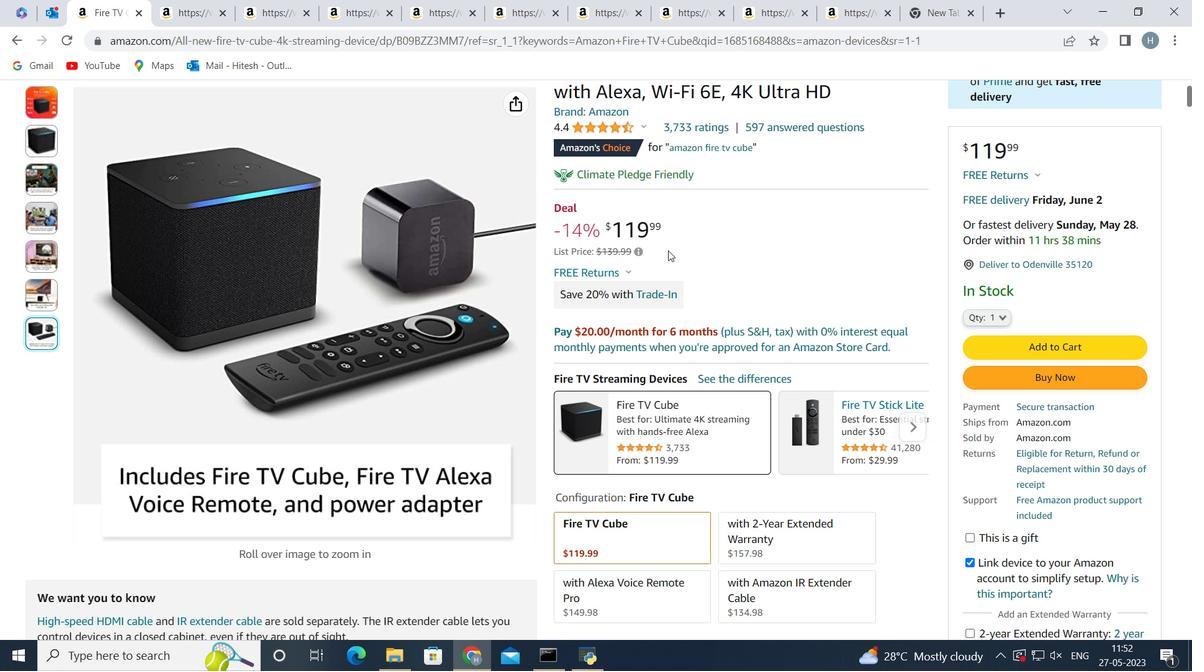 
Action: Mouse scrolled (698, 235) with delta (0, 0)
Screenshot: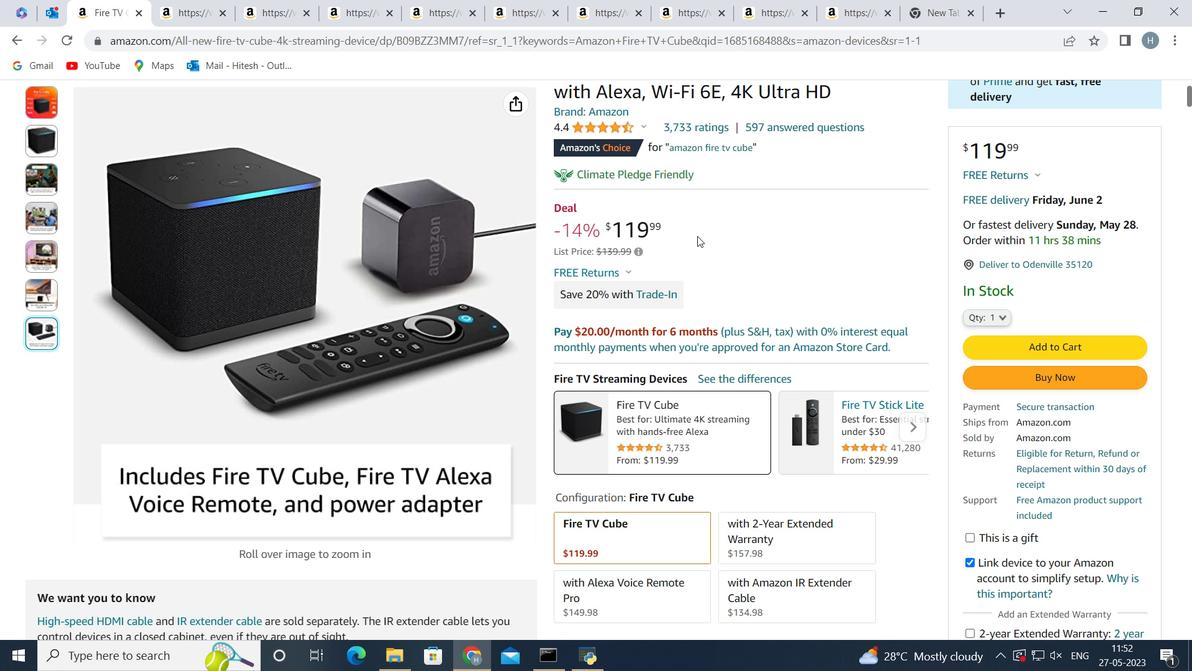 
Action: Mouse moved to (722, 318)
Screenshot: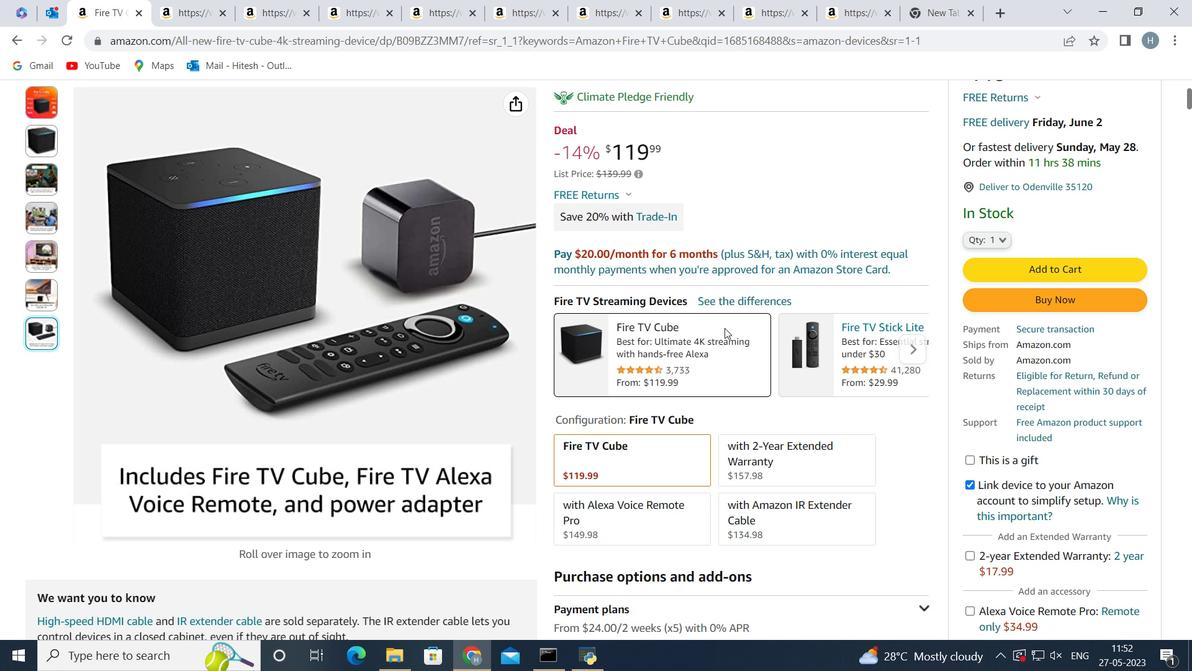 
Action: Mouse scrolled (722, 318) with delta (0, 0)
Screenshot: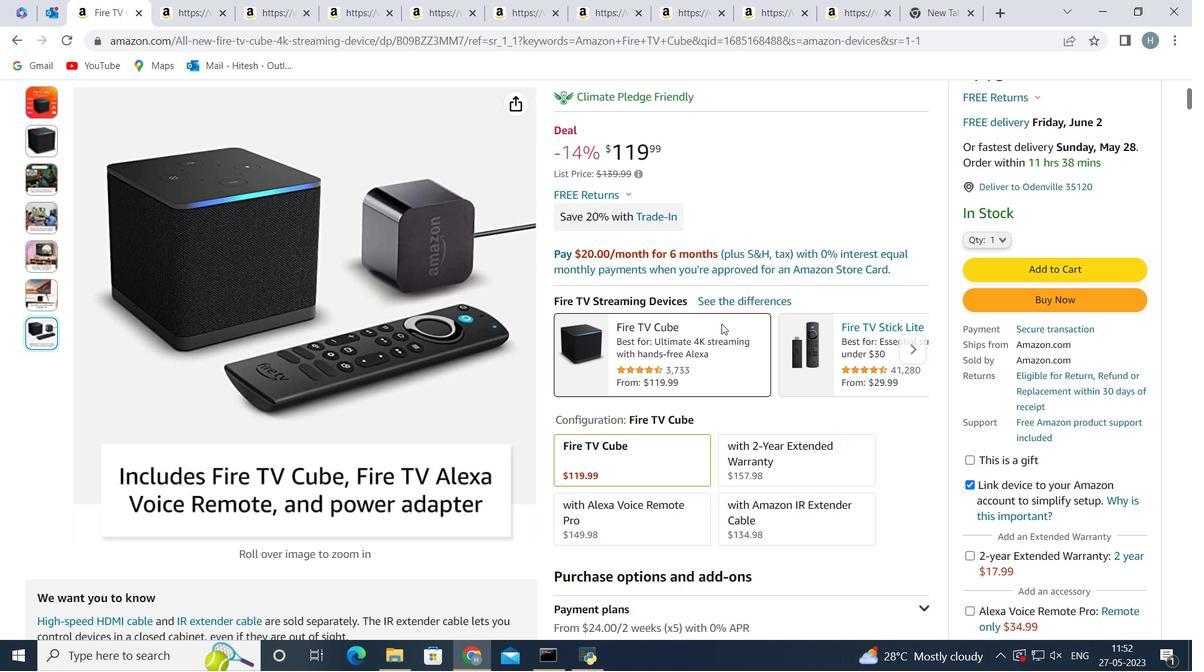 
Action: Mouse moved to (720, 310)
Screenshot: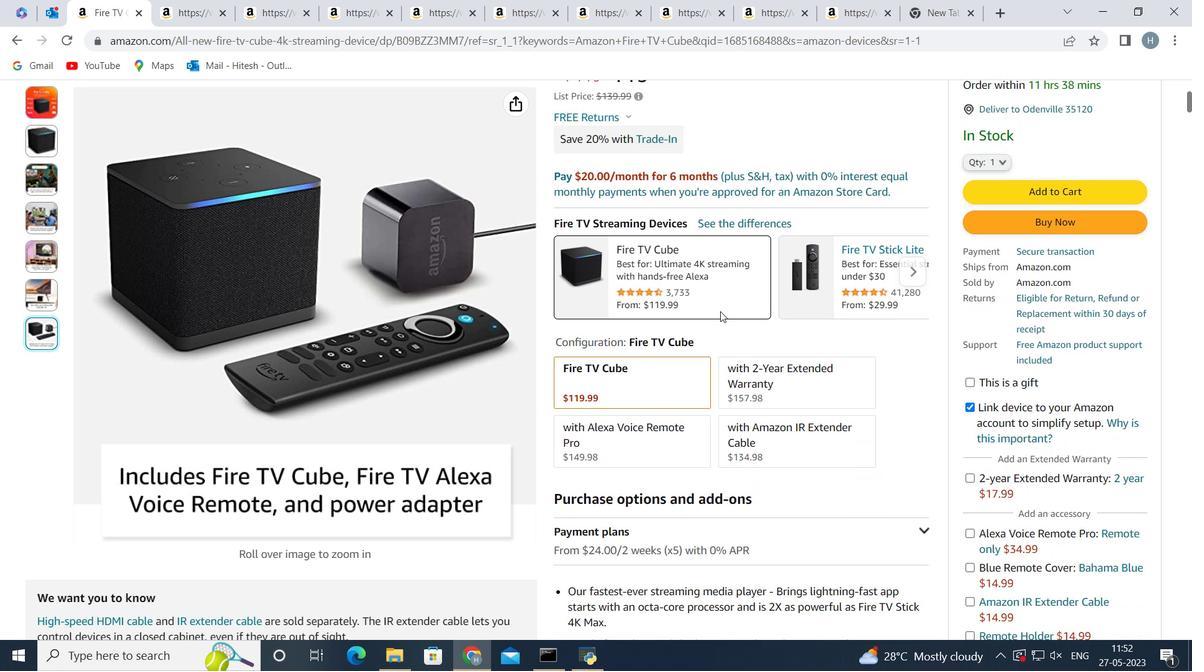 
Action: Mouse scrolled (720, 310) with delta (0, 0)
Screenshot: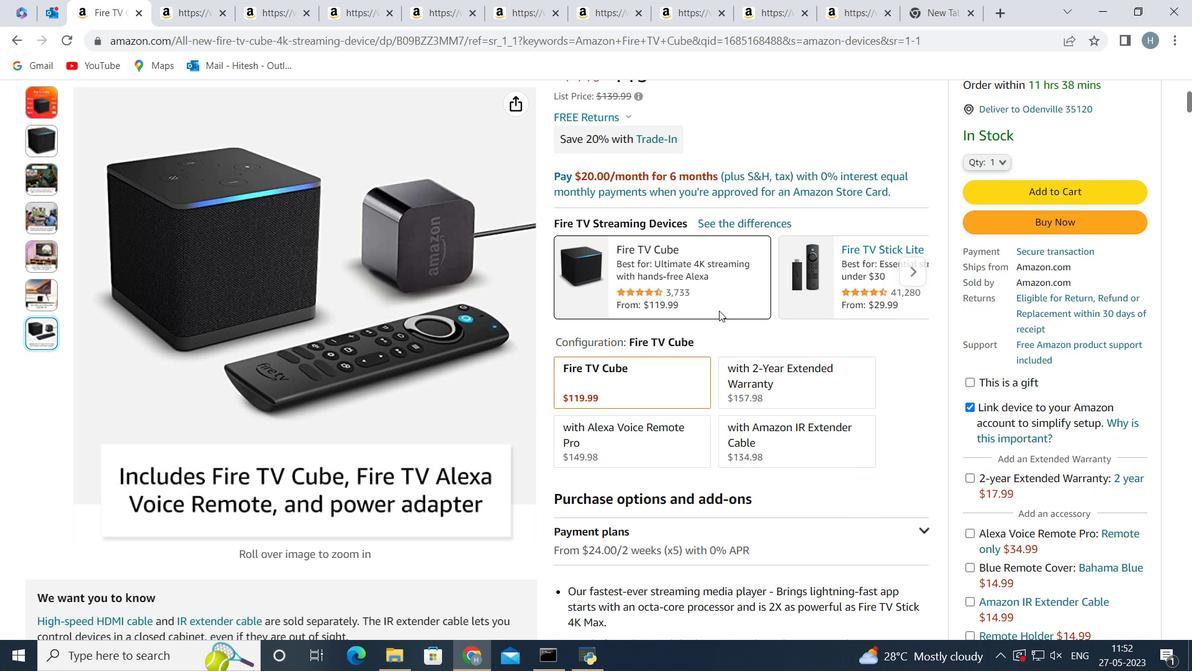 
Action: Mouse moved to (651, 293)
Screenshot: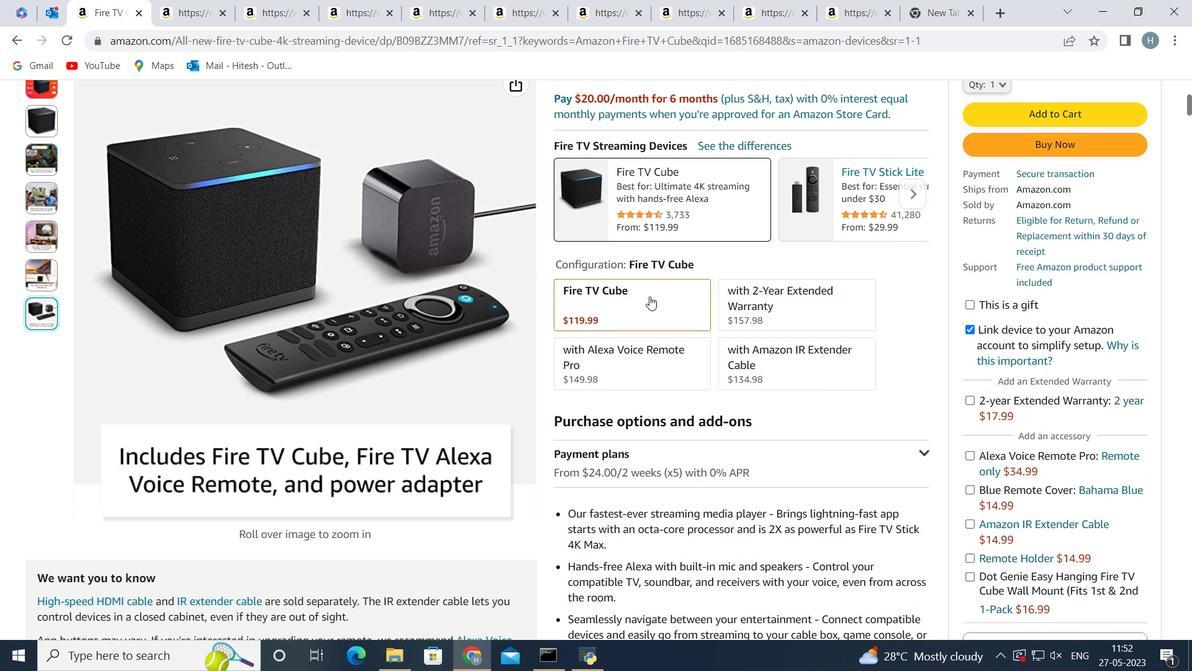 
Action: Mouse scrolled (651, 292) with delta (0, 0)
Screenshot: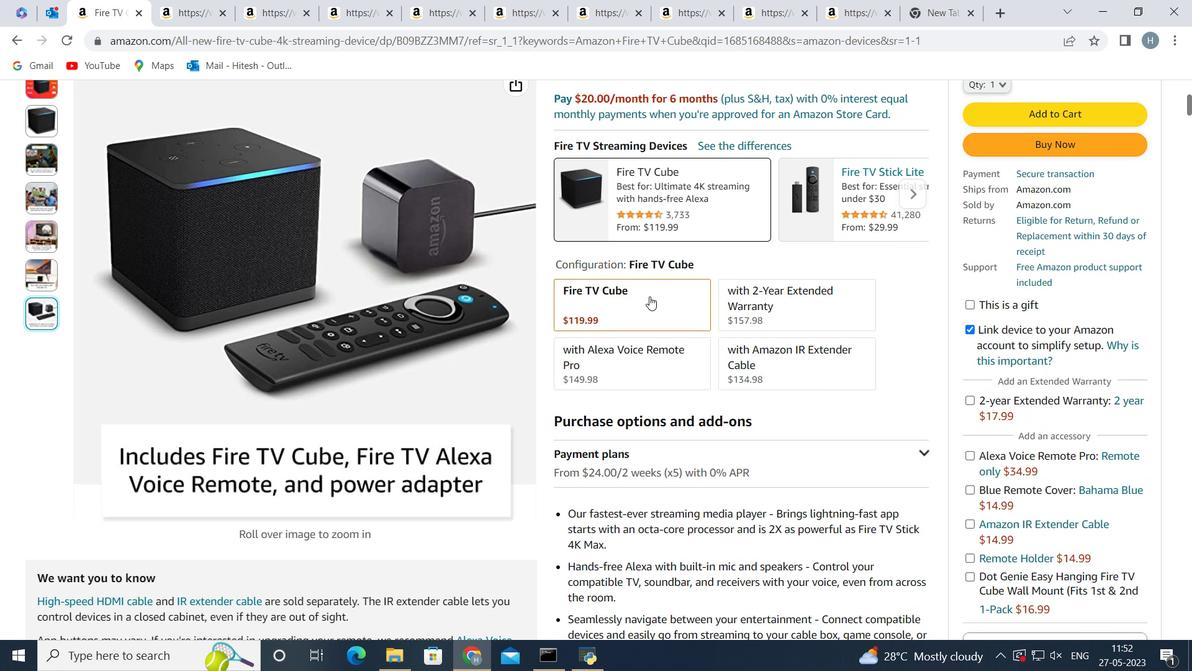 
Action: Mouse moved to (656, 284)
Screenshot: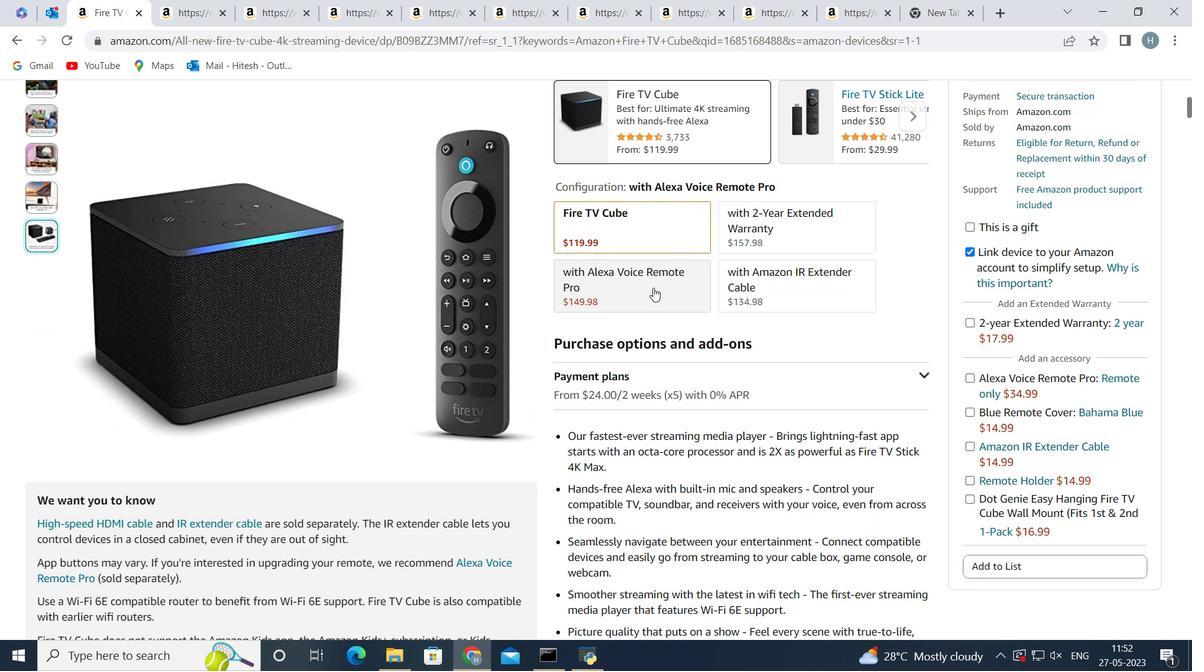 
Action: Mouse scrolled (656, 283) with delta (0, 0)
Screenshot: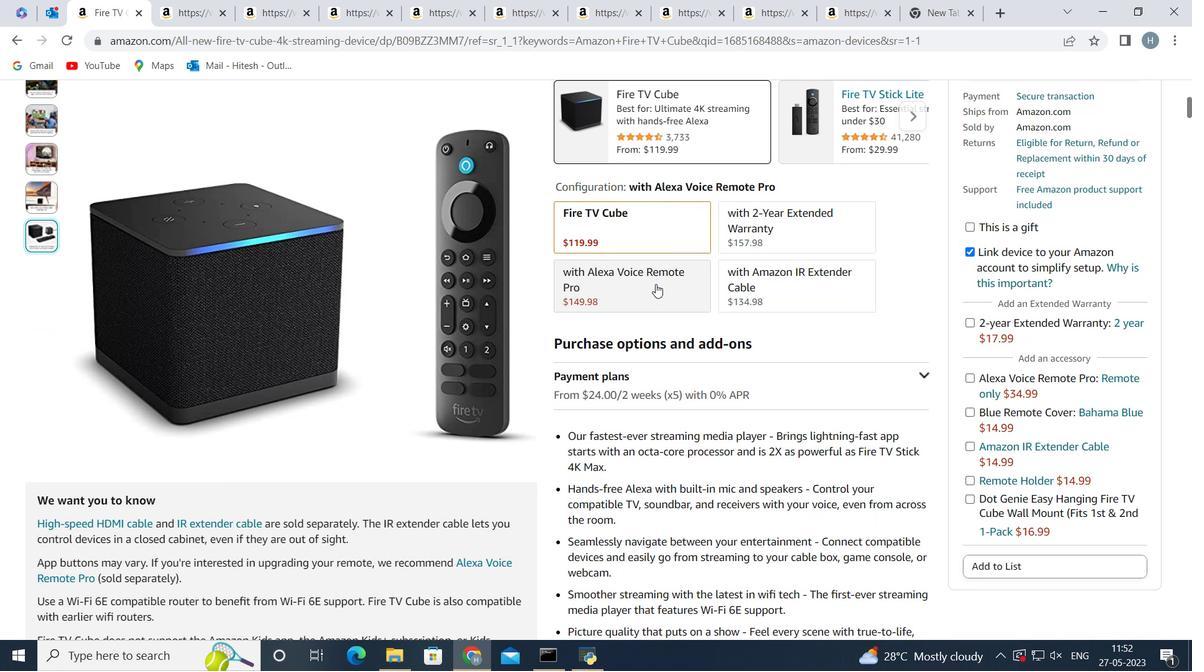 
Action: Mouse moved to (656, 283)
Screenshot: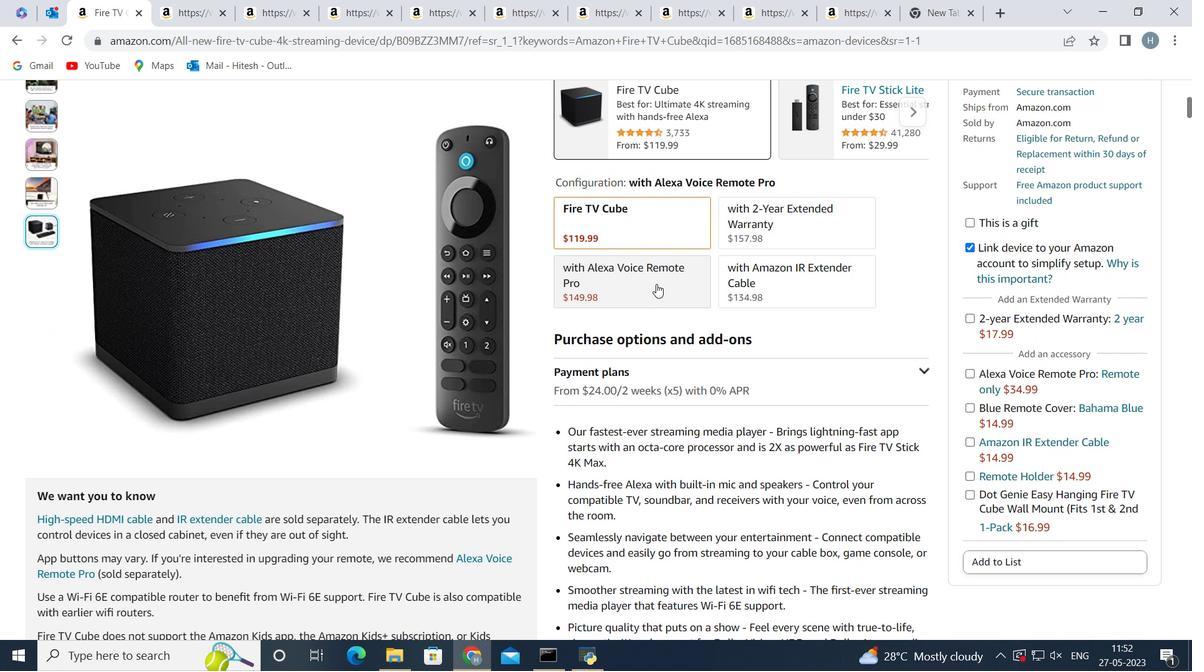 
Action: Mouse scrolled (656, 283) with delta (0, 0)
Screenshot: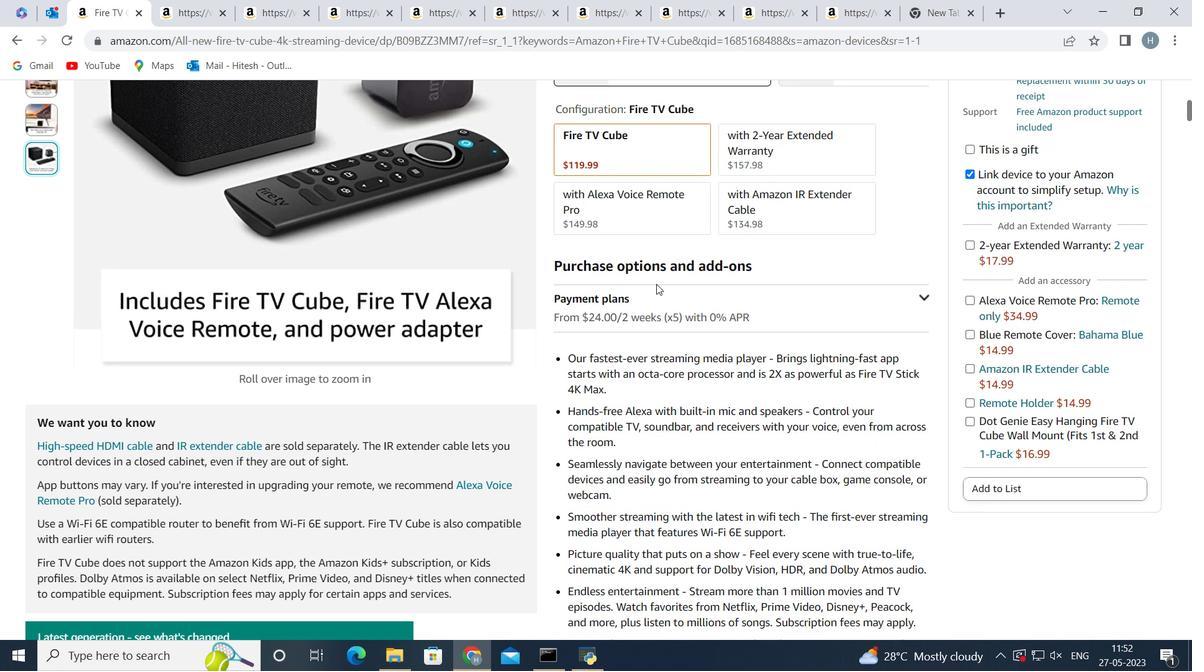 
Action: Mouse moved to (520, 351)
Screenshot: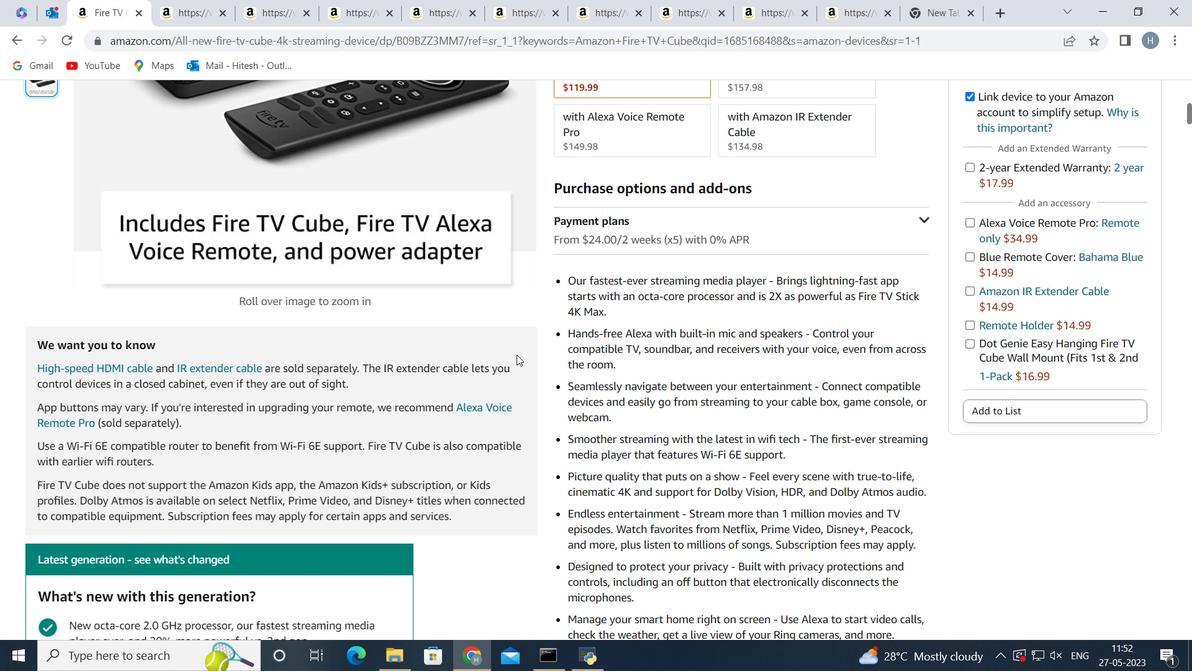 
Action: Mouse scrolled (520, 351) with delta (0, 0)
Screenshot: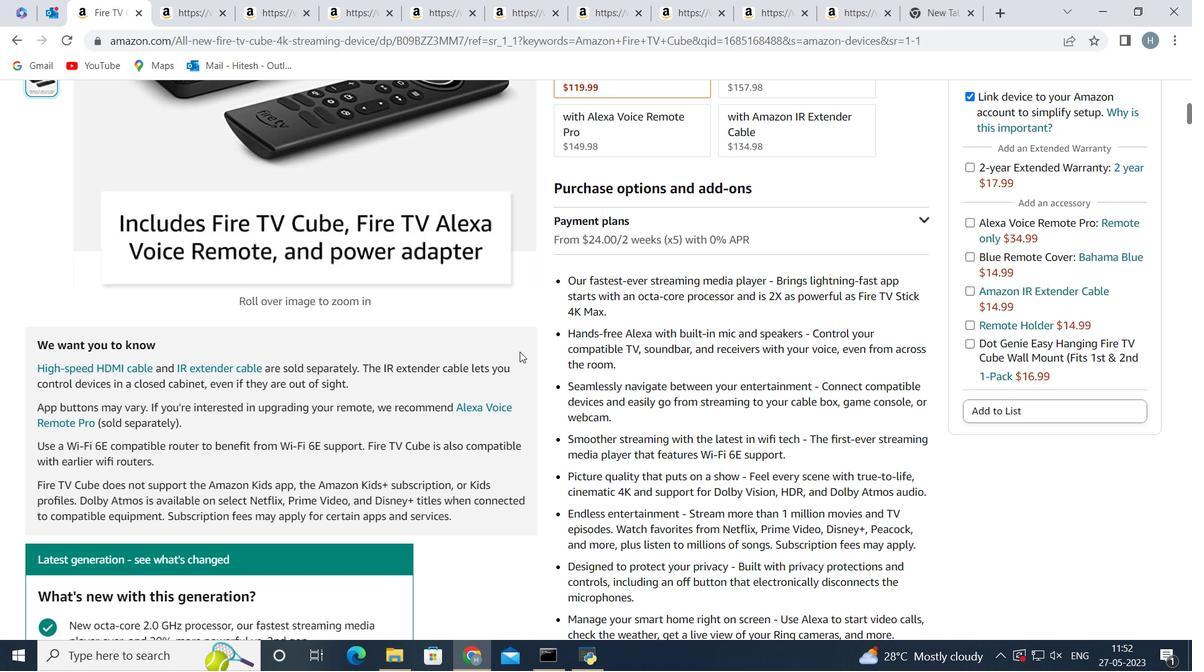 
Action: Mouse moved to (741, 271)
Screenshot: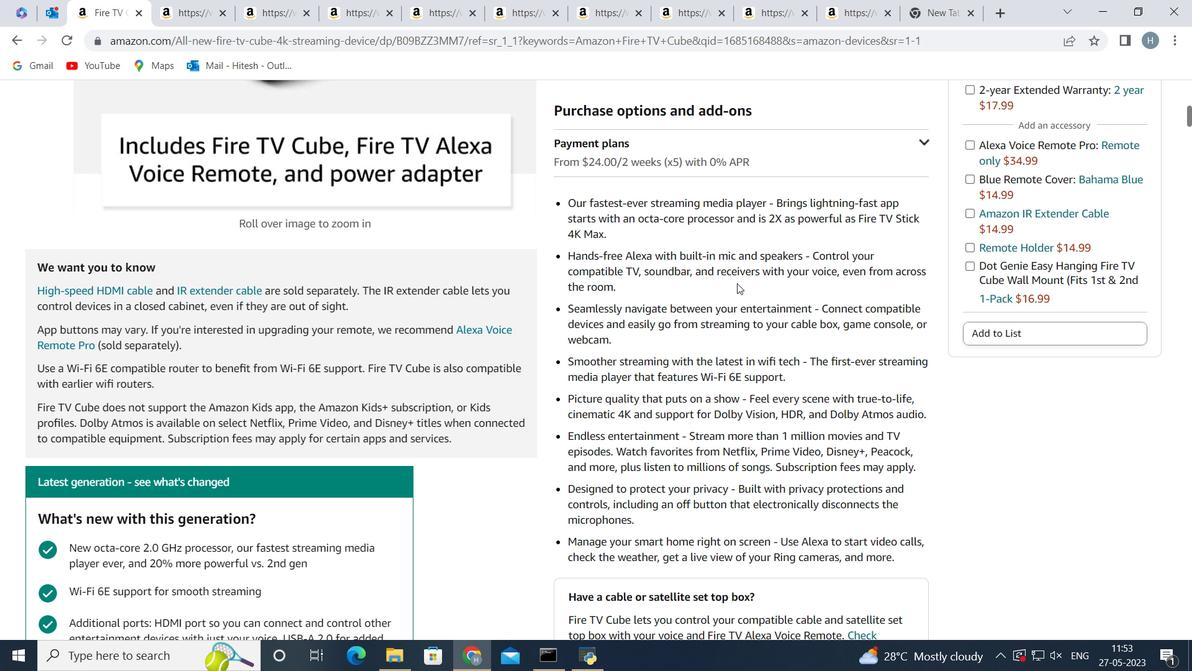
Action: Mouse scrolled (741, 270) with delta (0, 0)
Screenshot: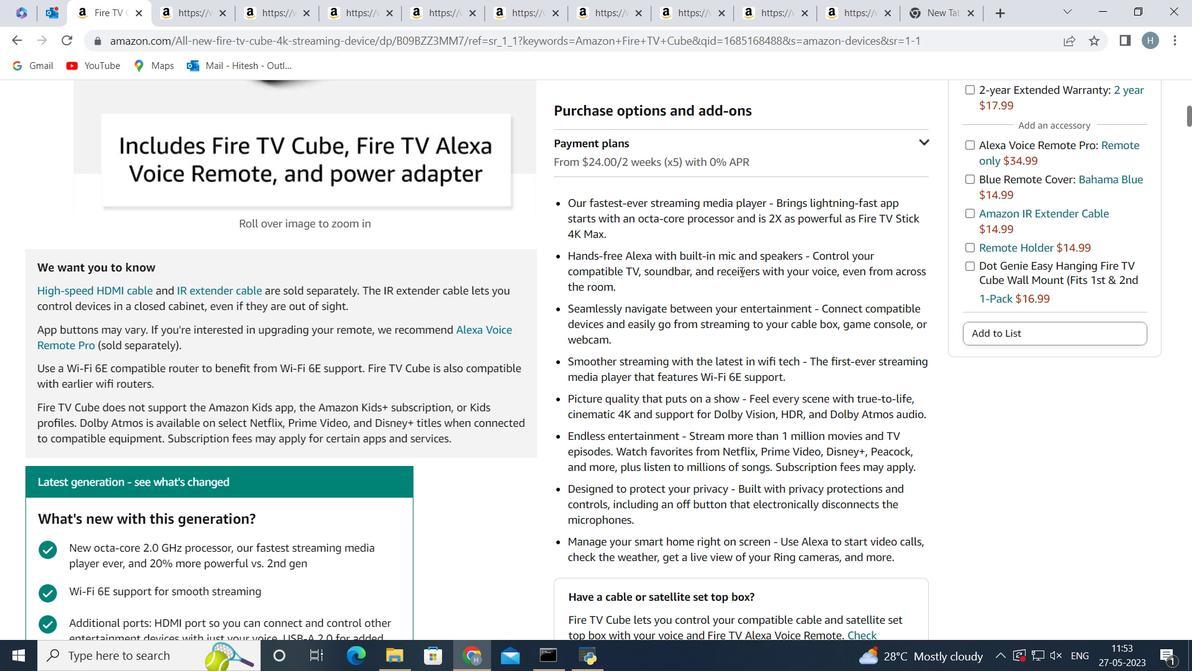 
Action: Mouse scrolled (741, 270) with delta (0, 0)
Screenshot: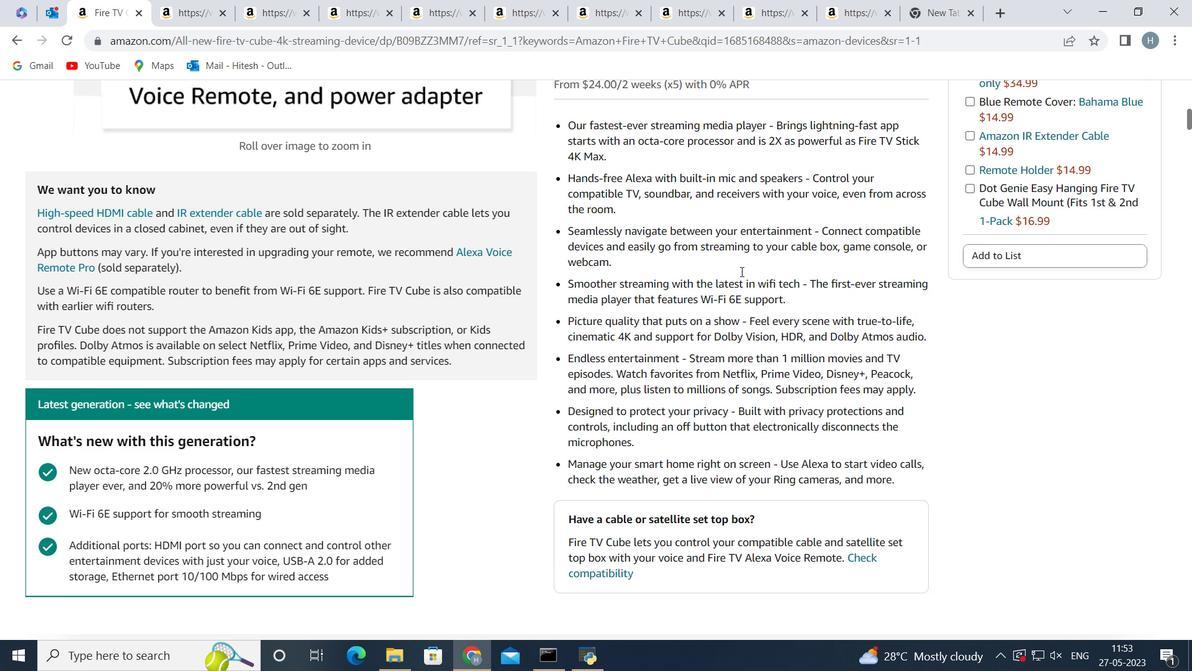 
Action: Mouse moved to (718, 189)
Screenshot: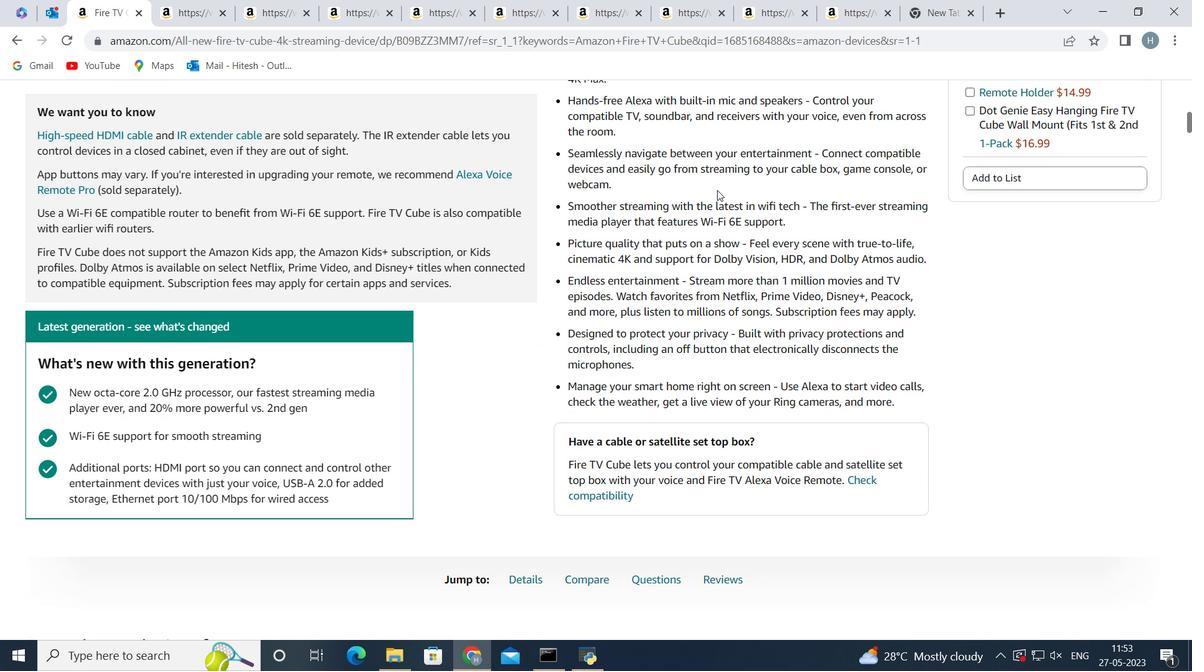 
Action: Mouse scrolled (718, 188) with delta (0, 0)
Screenshot: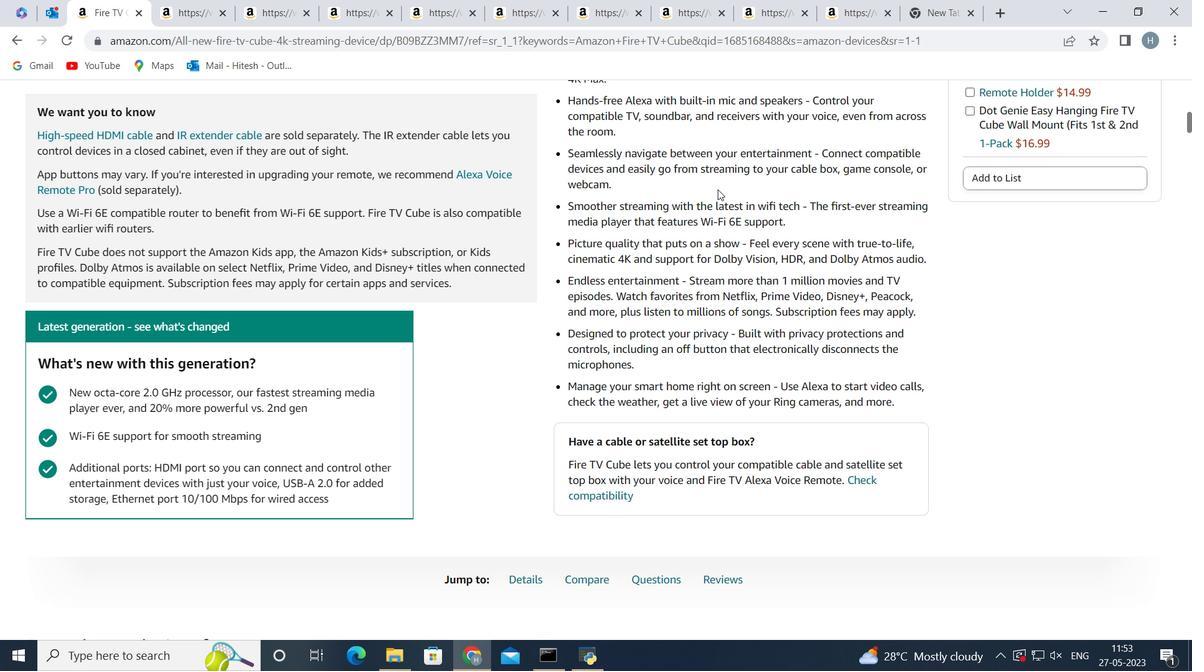 
Action: Mouse scrolled (718, 188) with delta (0, 0)
Screenshot: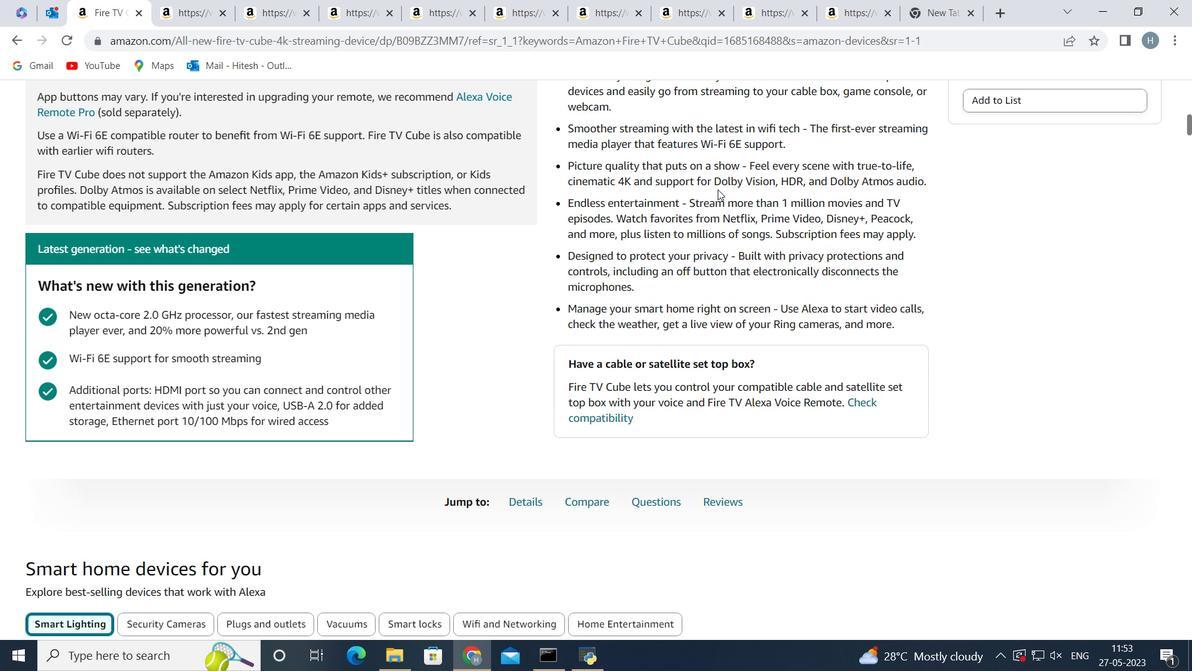 
Action: Mouse scrolled (718, 188) with delta (0, 0)
Screenshot: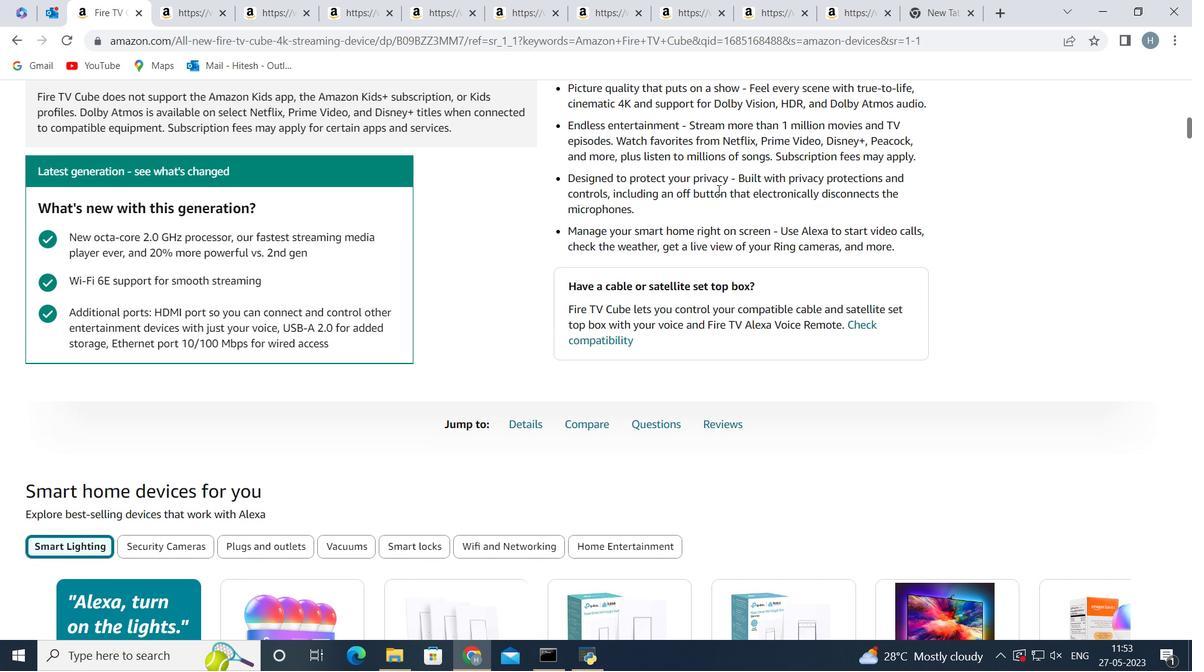 
Action: Mouse scrolled (718, 188) with delta (0, 0)
Screenshot: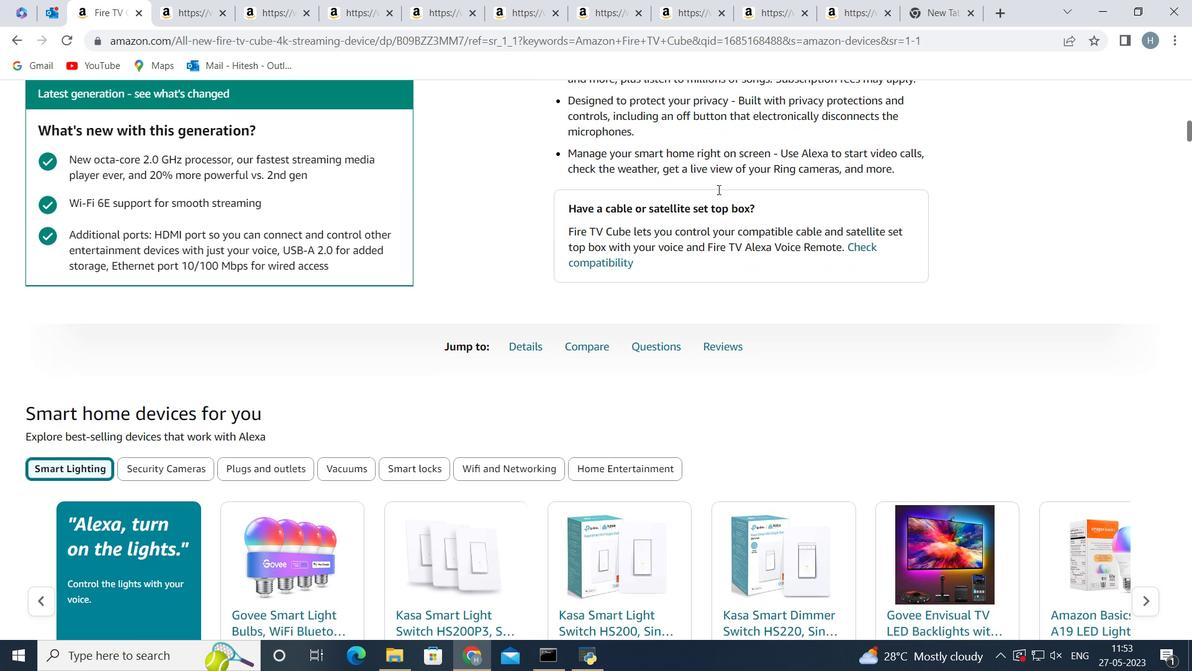 
Action: Mouse scrolled (718, 188) with delta (0, 0)
Screenshot: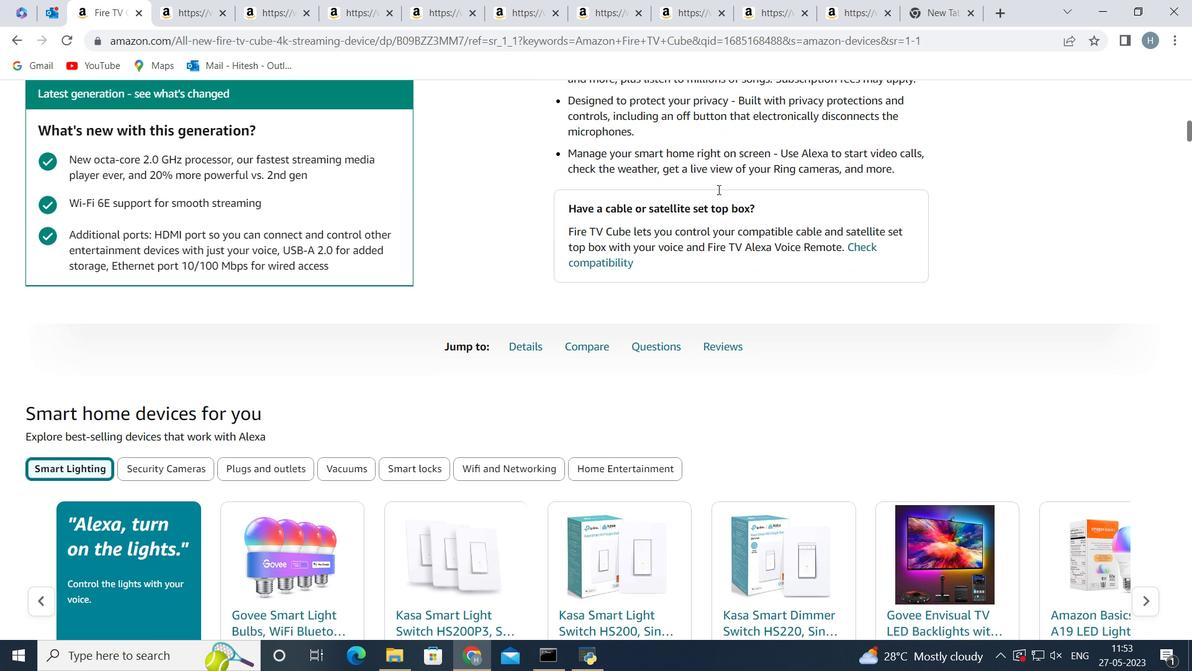 
Action: Mouse scrolled (718, 188) with delta (0, 0)
Screenshot: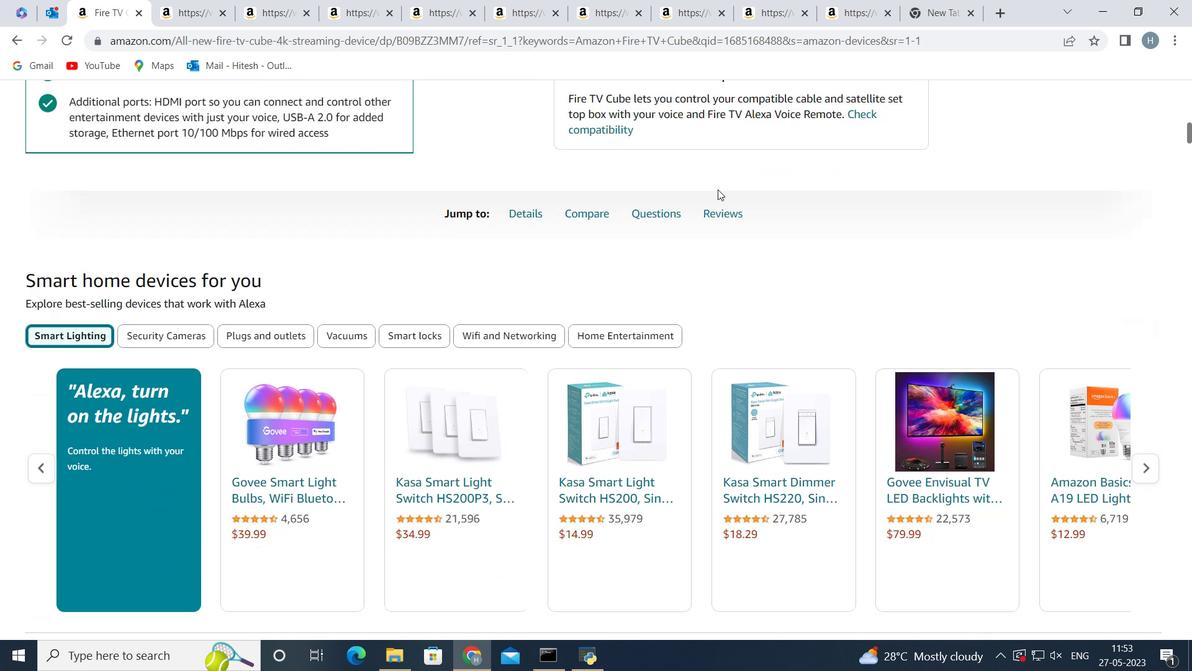 
Action: Mouse scrolled (718, 188) with delta (0, 0)
Screenshot: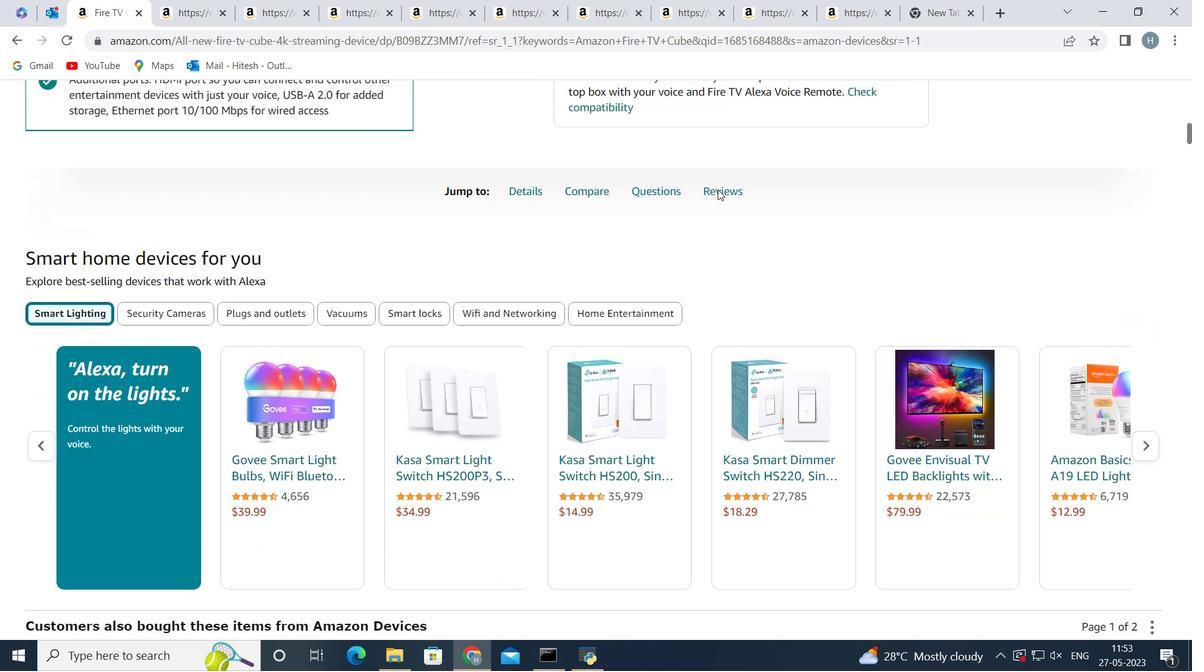 
Action: Mouse scrolled (718, 188) with delta (0, 0)
Screenshot: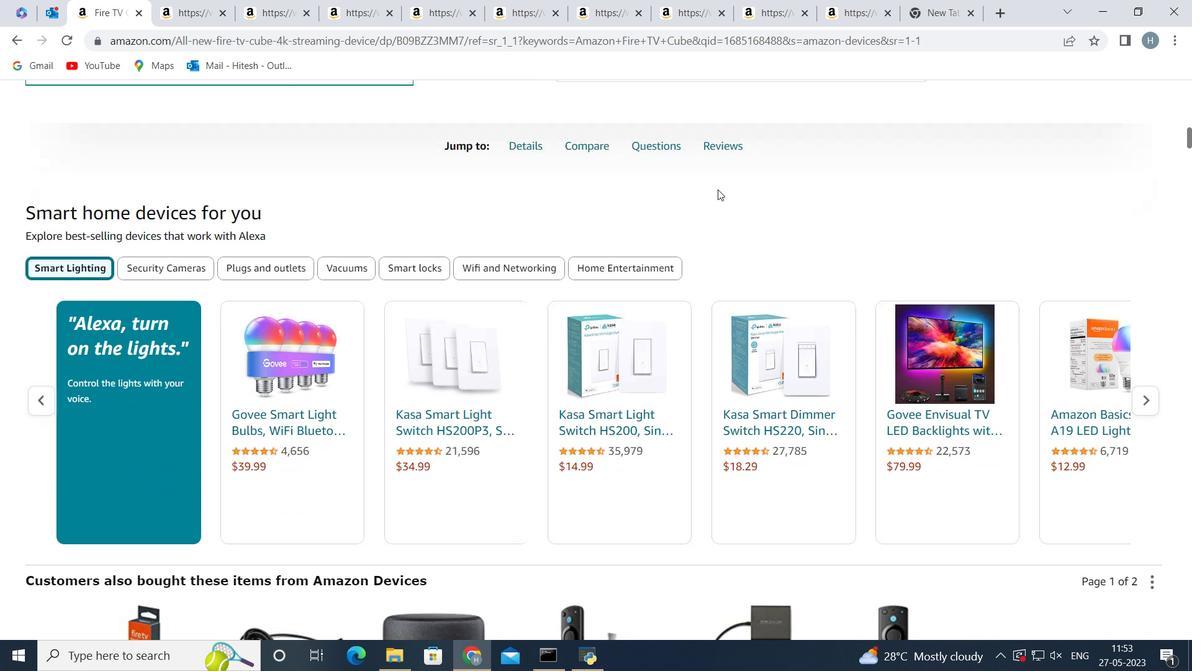 
Action: Mouse scrolled (718, 188) with delta (0, 0)
Screenshot: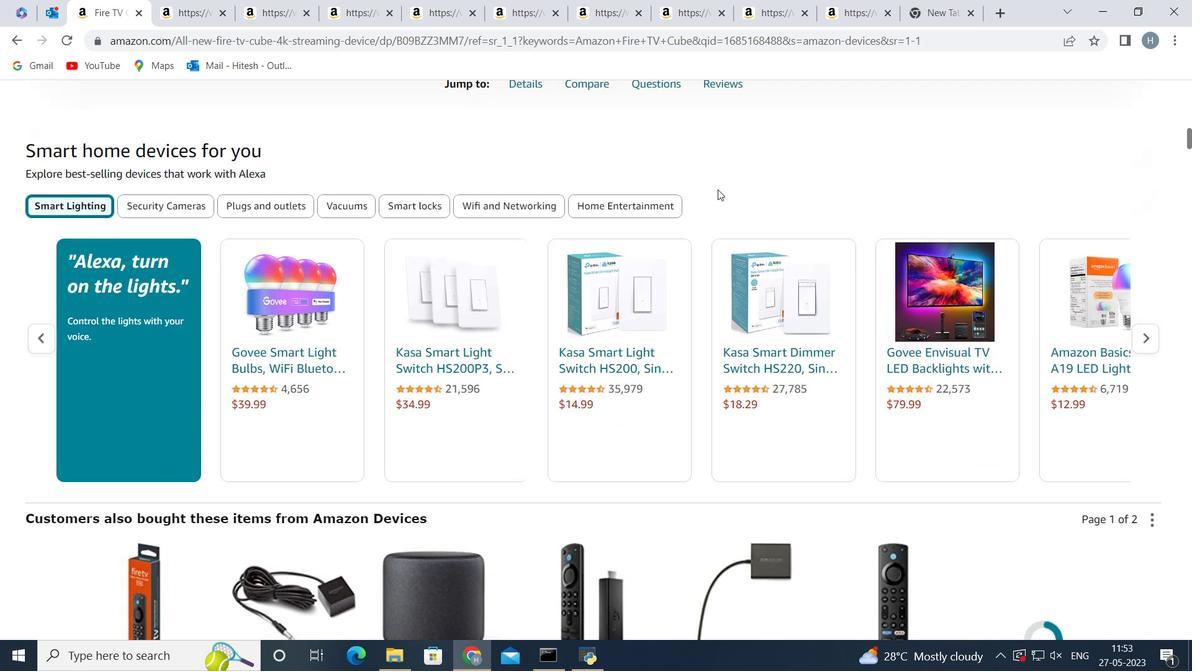 
Action: Mouse scrolled (718, 188) with delta (0, 0)
Screenshot: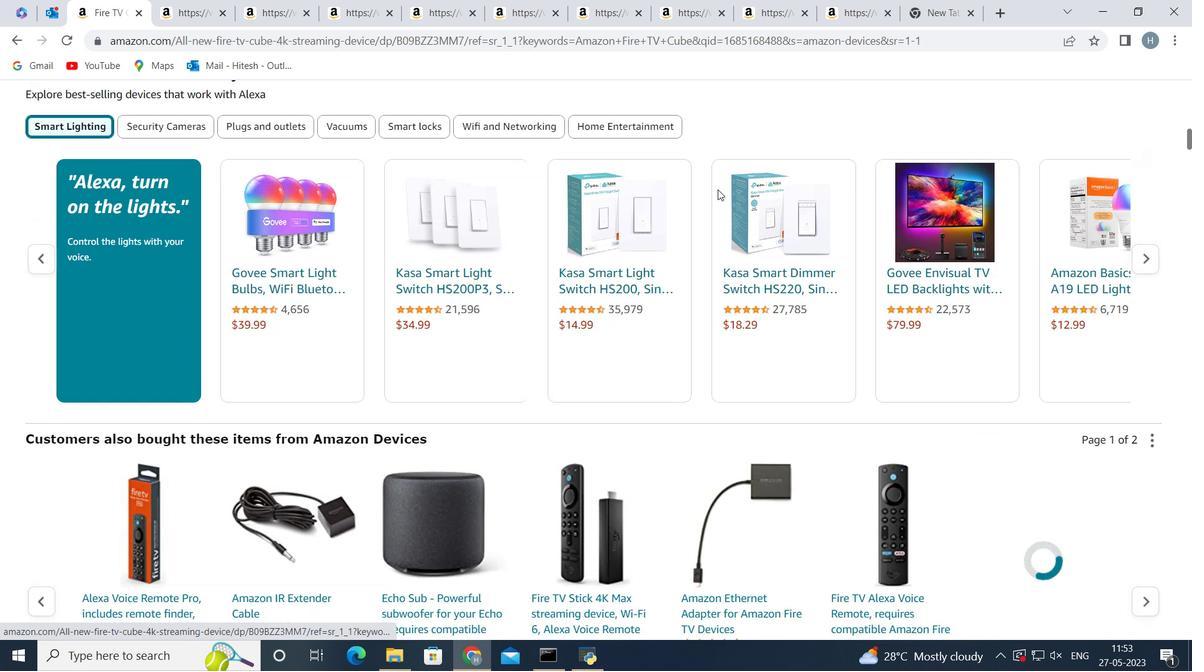 
Action: Mouse moved to (639, 209)
Screenshot: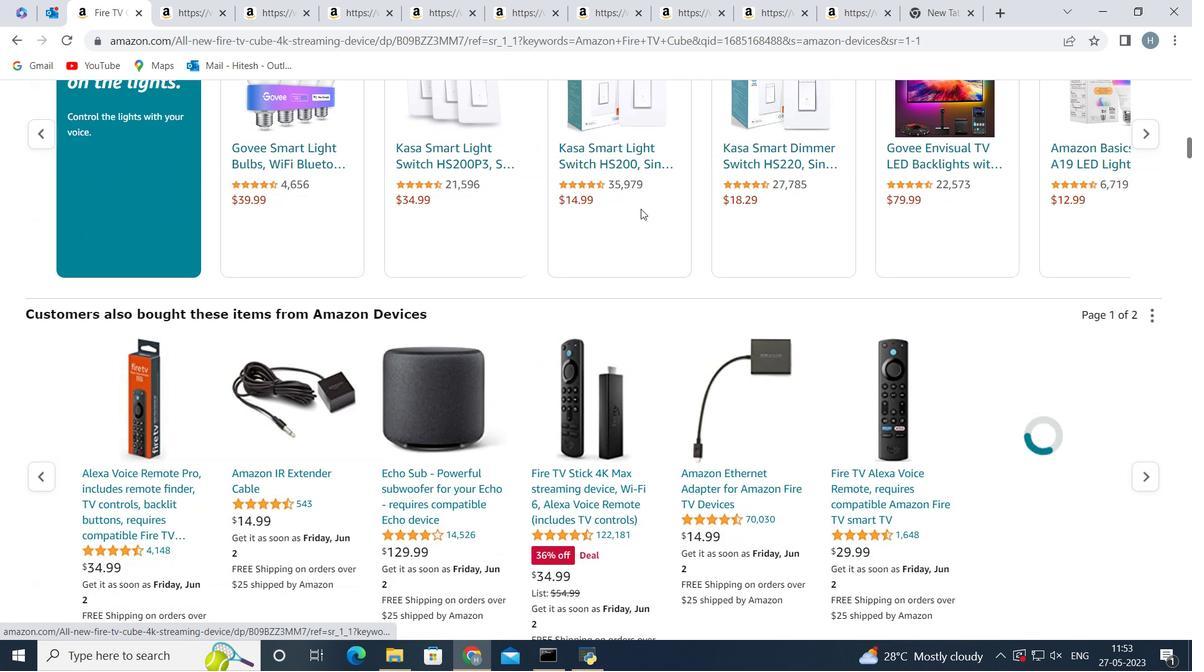 
Action: Mouse scrolled (639, 208) with delta (0, 0)
Screenshot: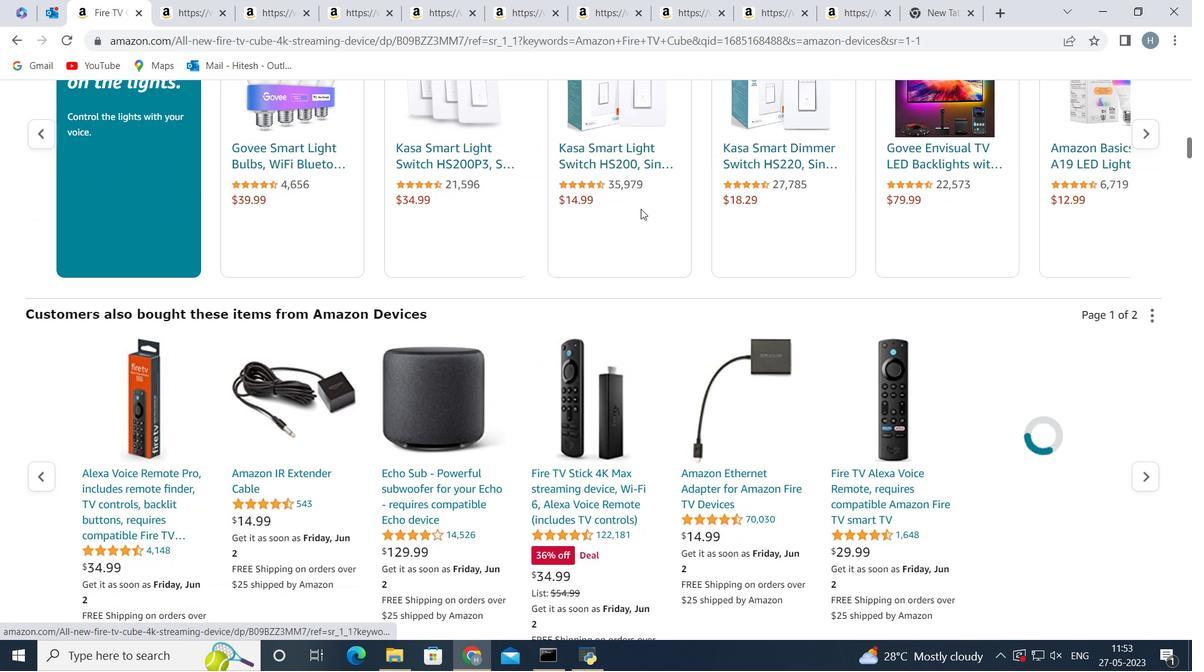 
Action: Mouse scrolled (639, 208) with delta (0, 0)
Screenshot: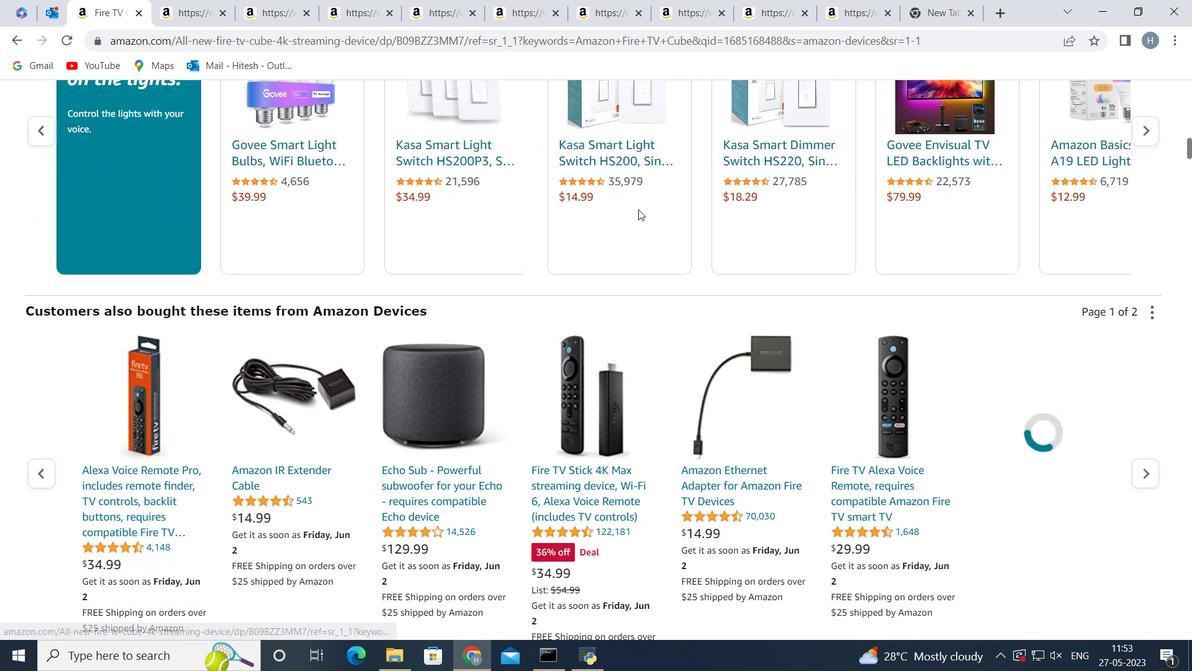 
Action: Mouse scrolled (639, 208) with delta (0, 0)
Screenshot: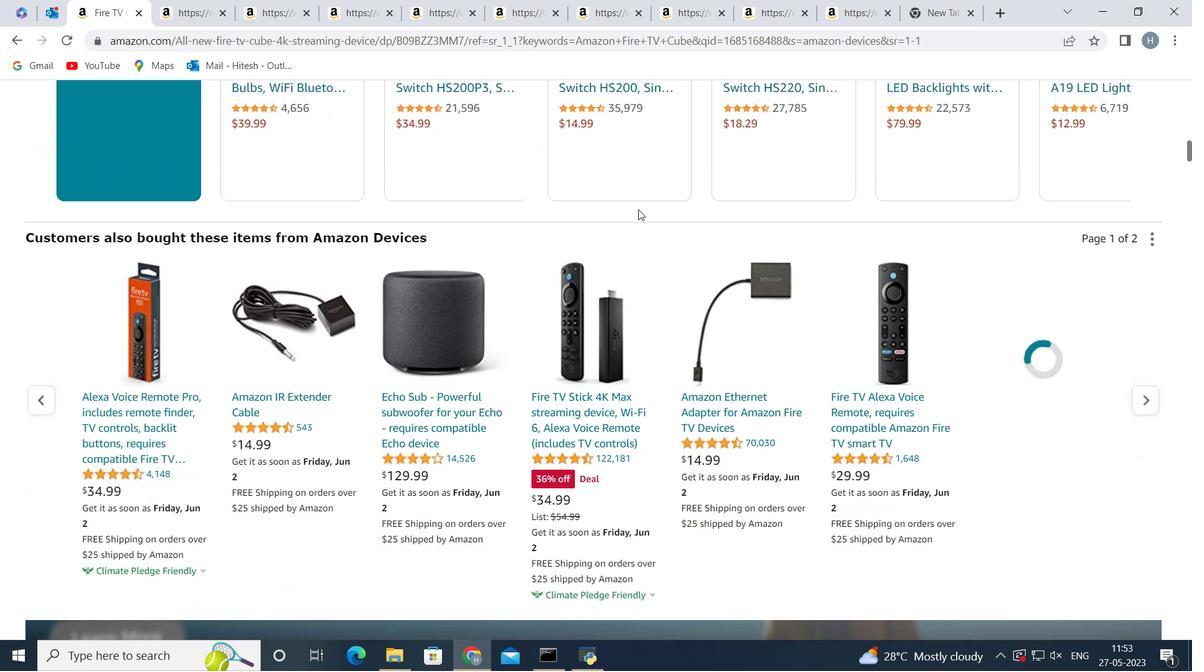 
Action: Mouse moved to (578, 209)
Screenshot: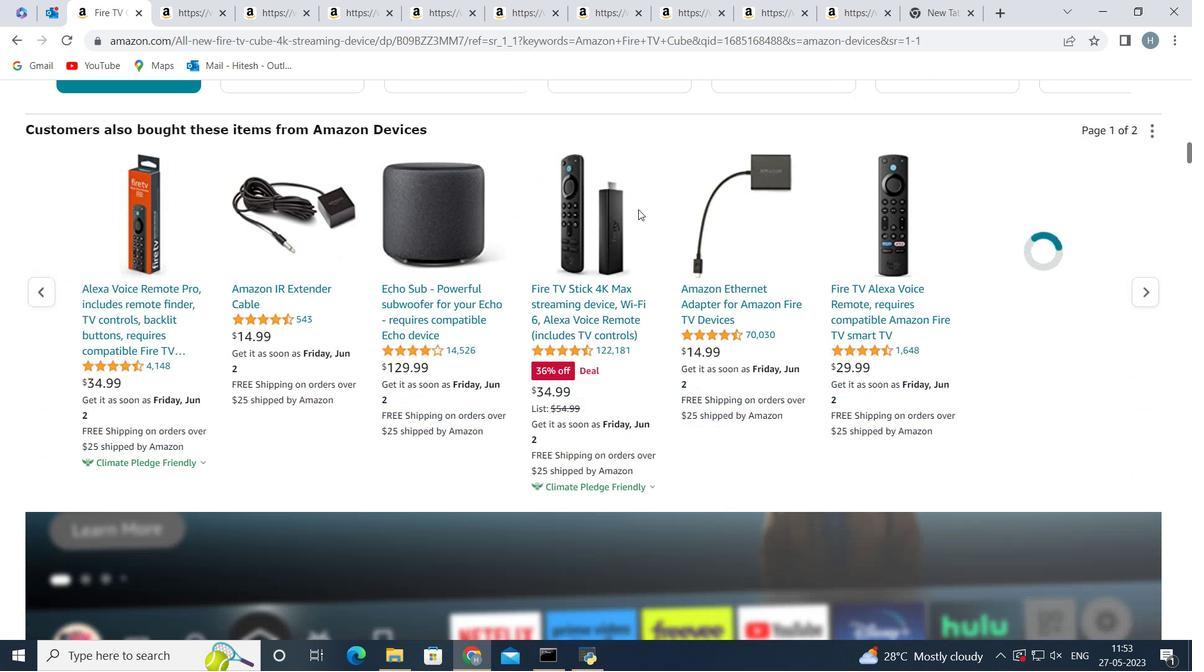 
Action: Mouse scrolled (578, 208) with delta (0, 0)
Screenshot: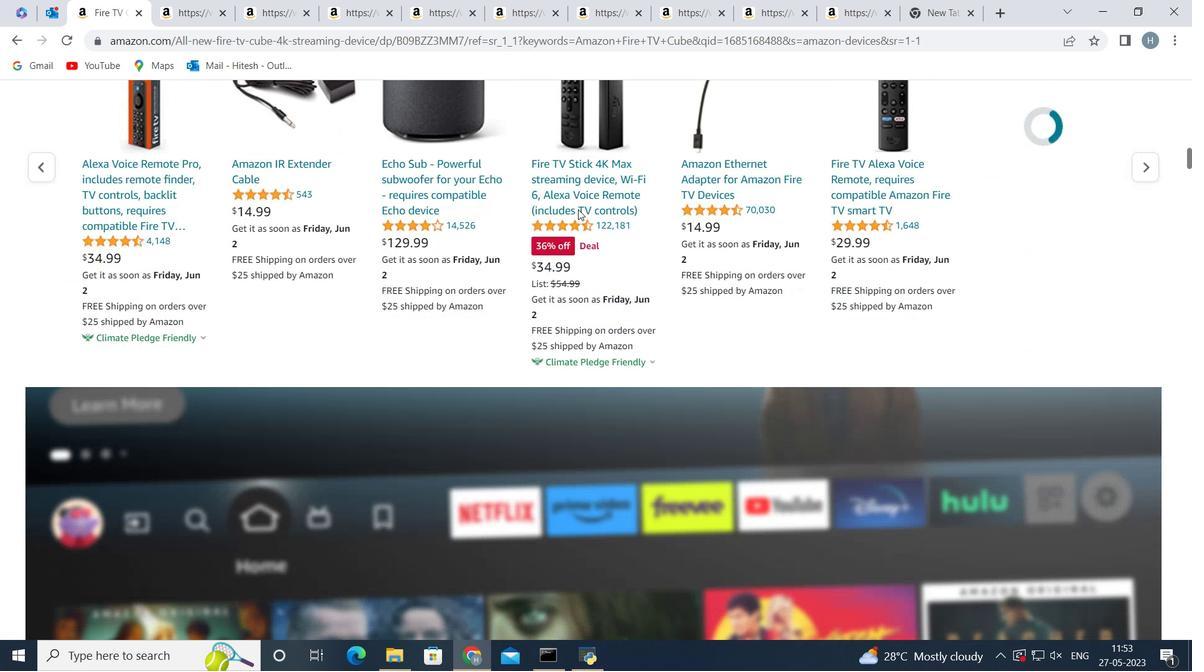 
Action: Mouse scrolled (578, 208) with delta (0, 0)
Screenshot: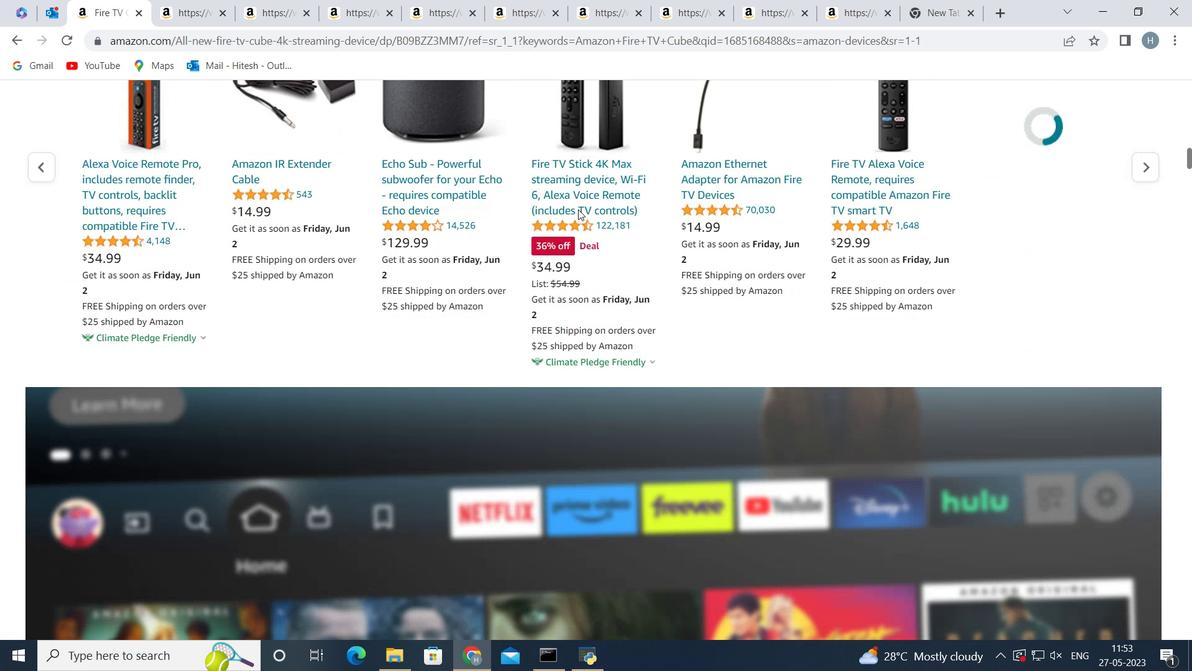 
Action: Mouse scrolled (578, 208) with delta (0, 0)
Screenshot: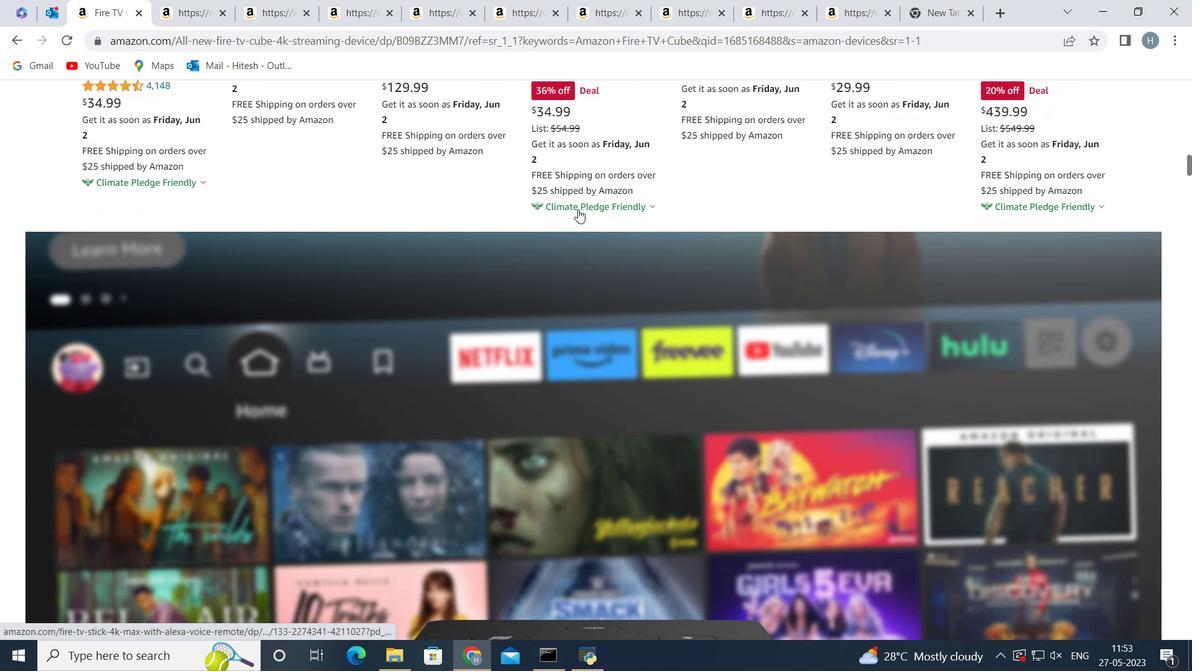 
Action: Mouse scrolled (578, 208) with delta (0, 0)
Screenshot: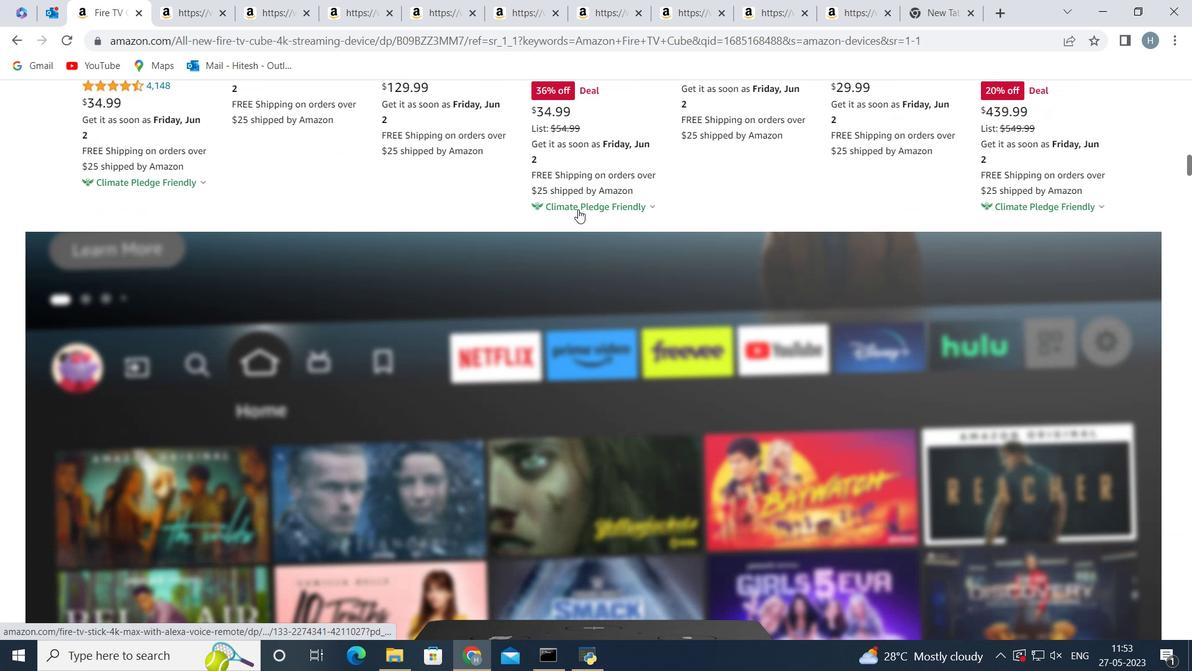 
Action: Mouse scrolled (578, 208) with delta (0, 0)
Screenshot: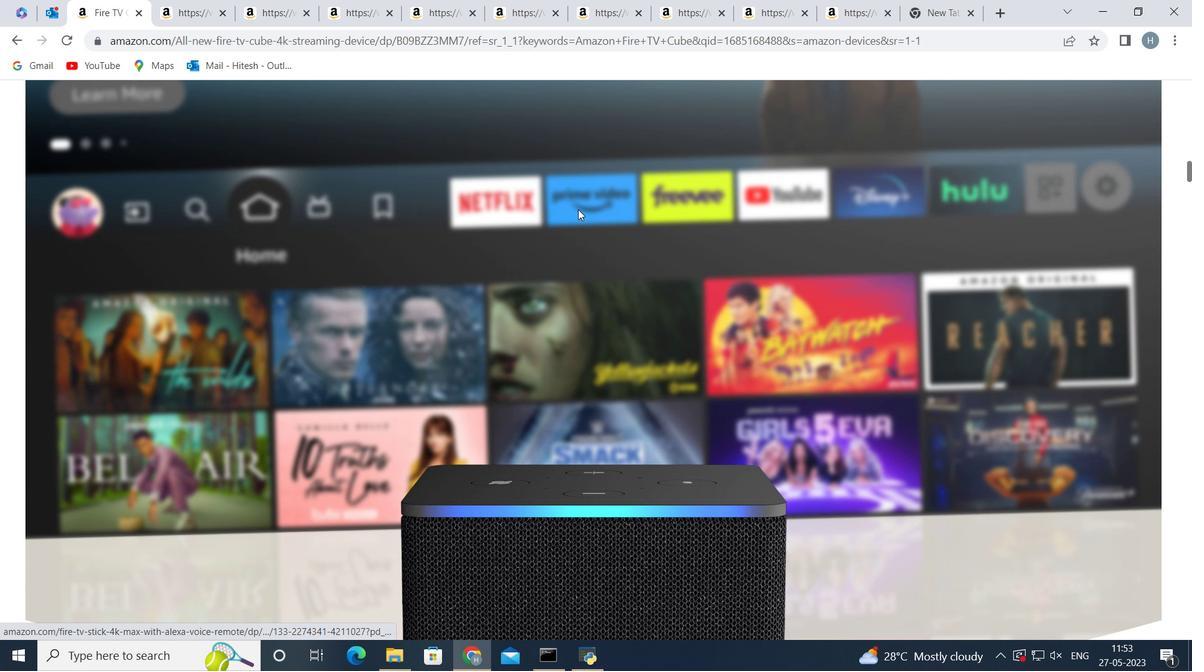 
Action: Mouse scrolled (578, 208) with delta (0, 0)
Screenshot: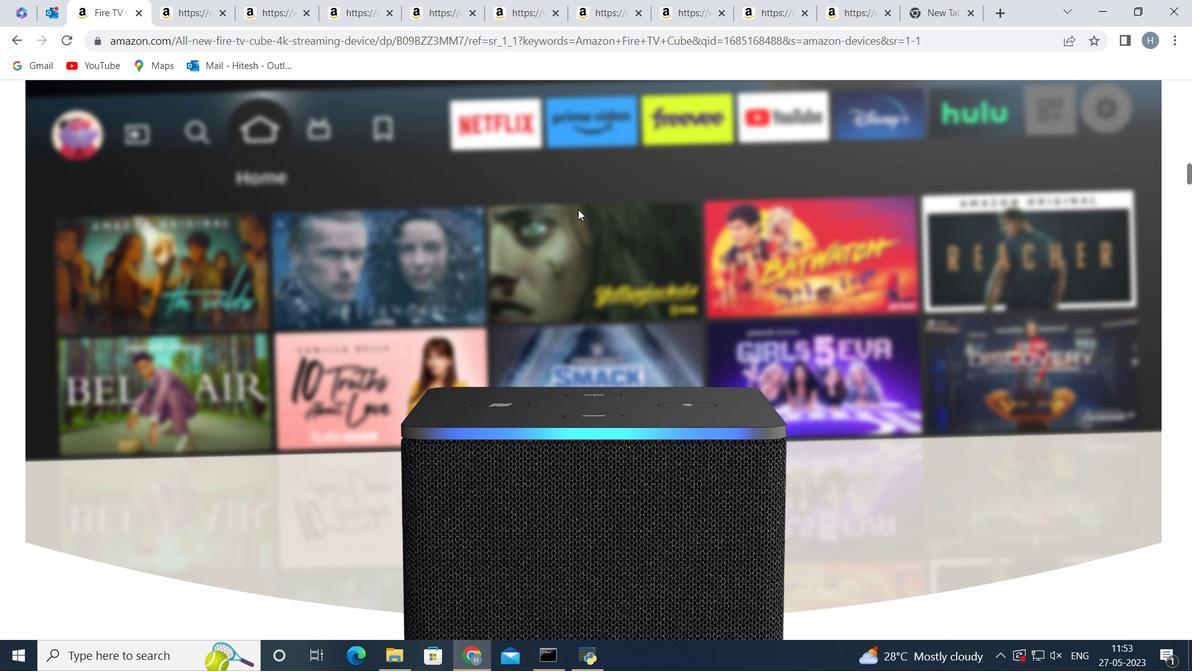 
Action: Mouse scrolled (578, 208) with delta (0, 0)
Screenshot: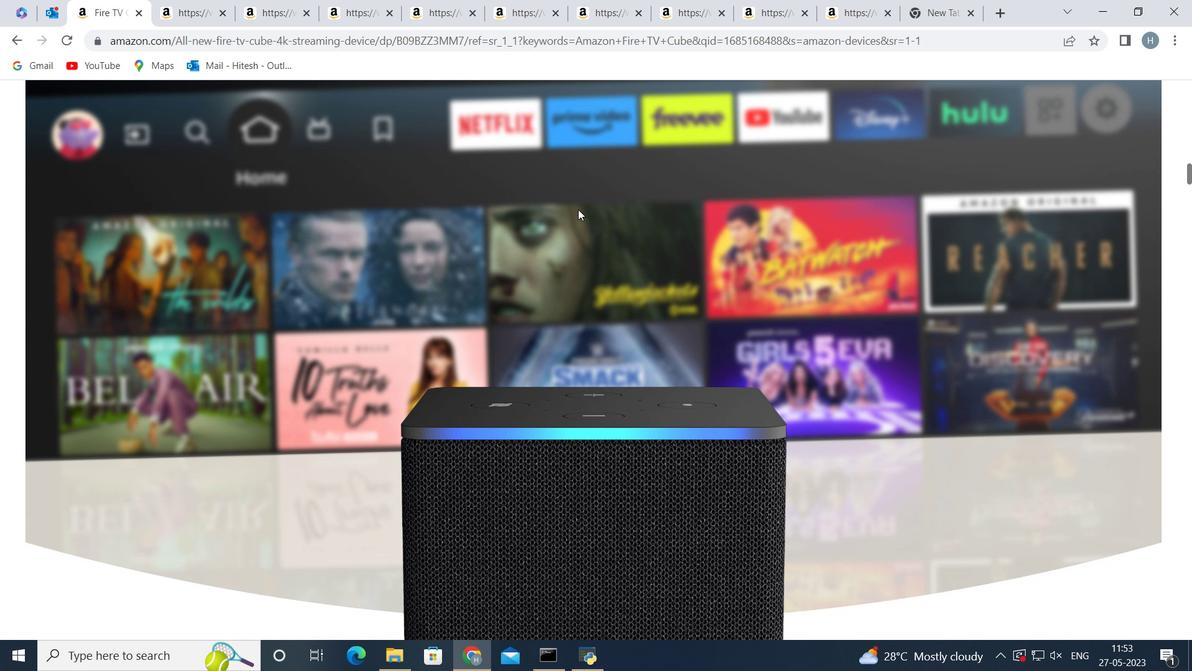 
Action: Mouse moved to (565, 244)
Screenshot: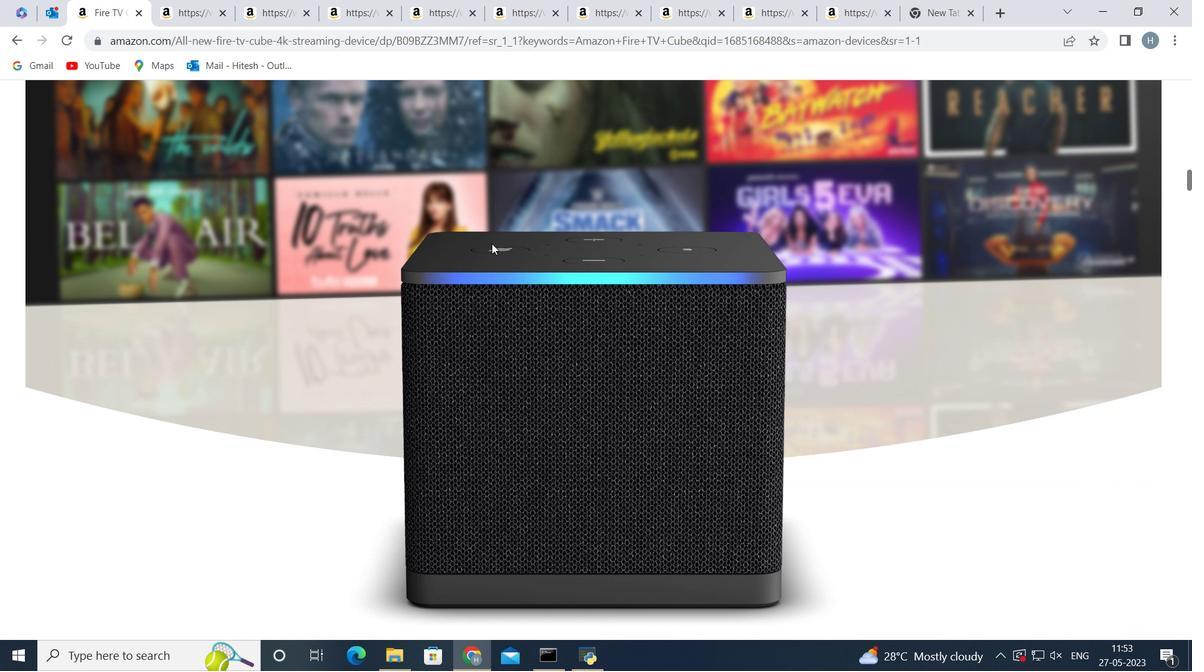 
Action: Mouse scrolled (565, 243) with delta (0, 0)
Screenshot: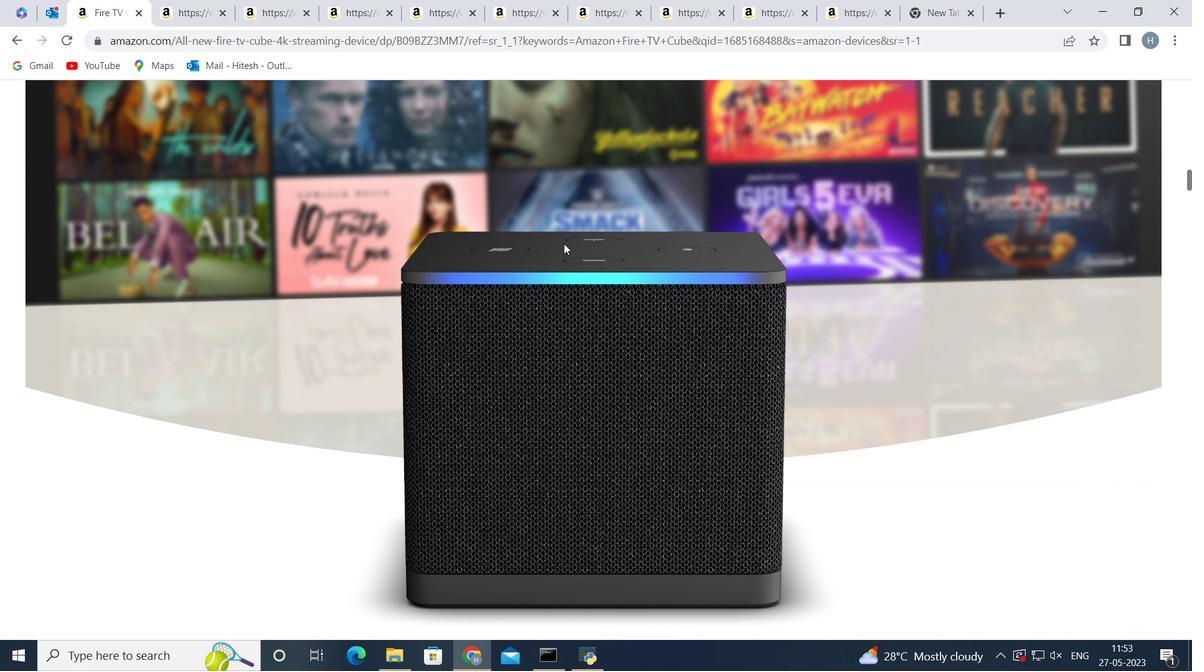 
Action: Mouse scrolled (565, 243) with delta (0, 0)
Screenshot: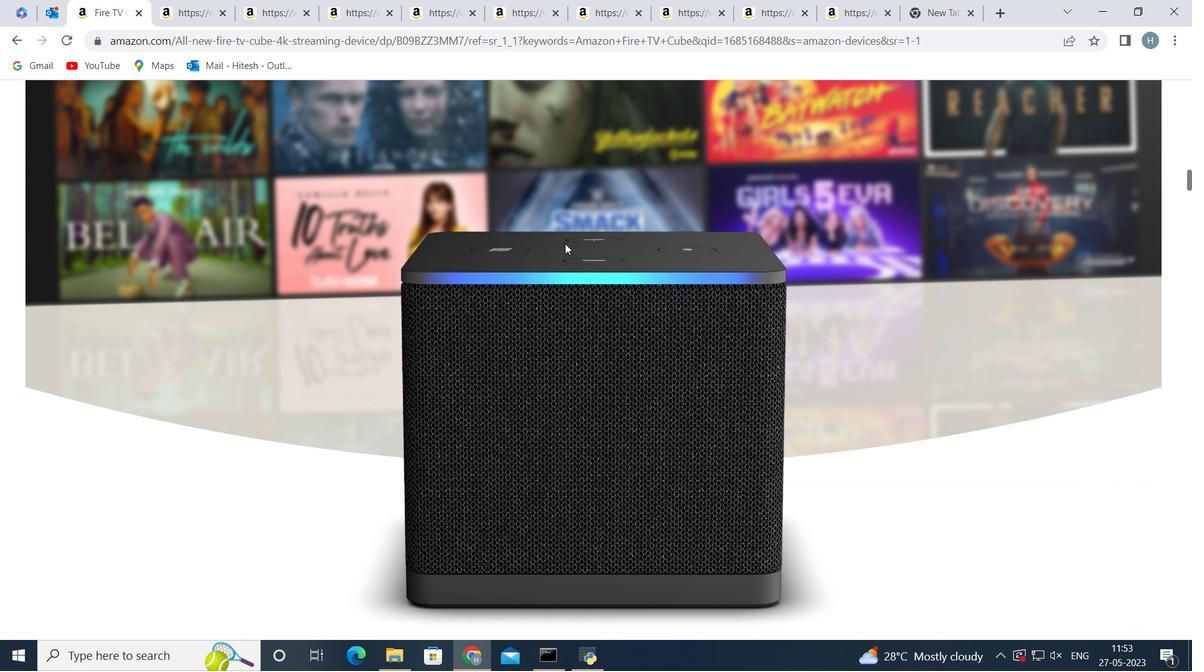 
Action: Mouse scrolled (565, 243) with delta (0, 0)
Screenshot: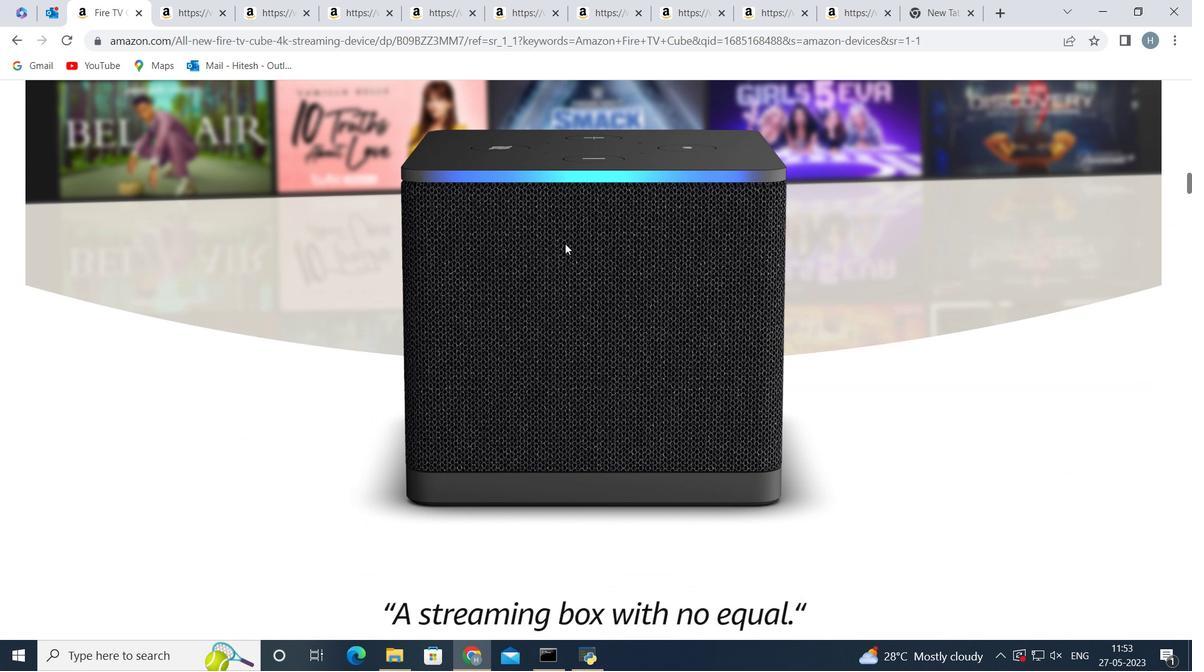
Action: Mouse scrolled (565, 243) with delta (0, 0)
Screenshot: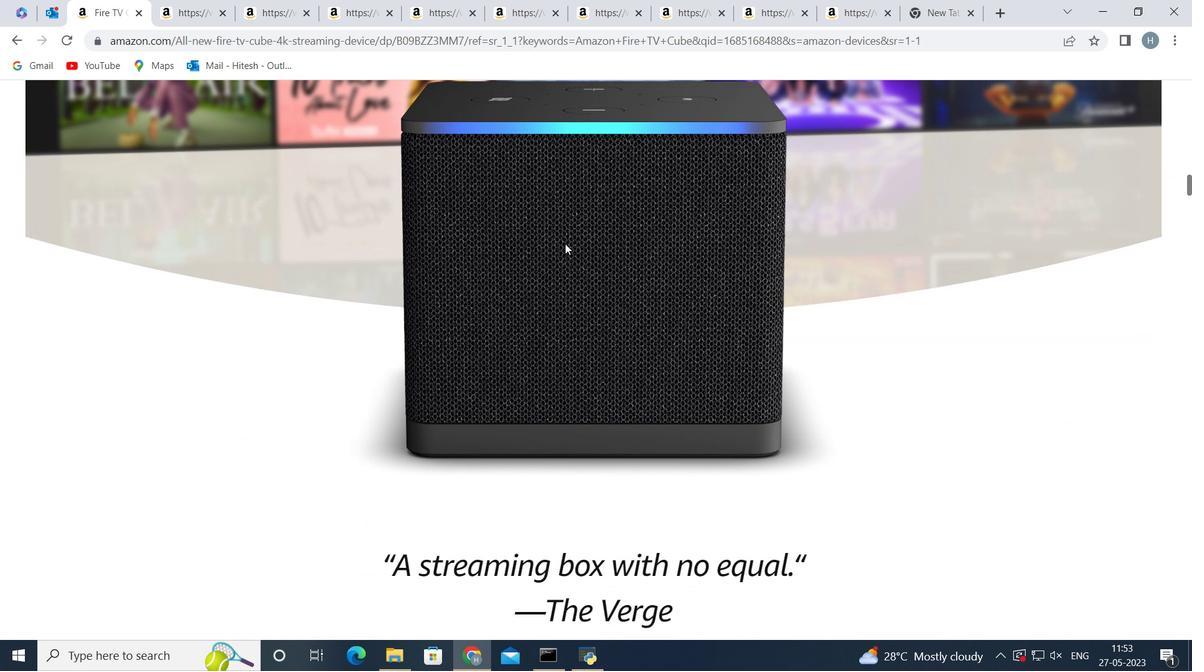 
Action: Mouse scrolled (565, 243) with delta (0, 0)
Screenshot: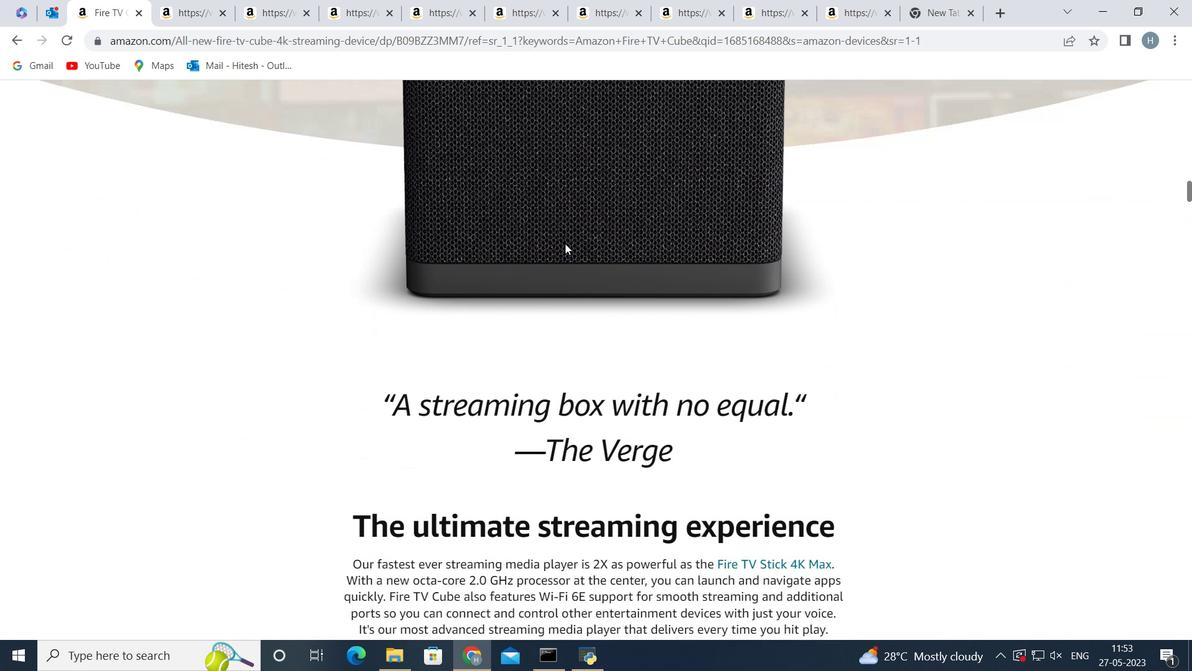 
Action: Mouse scrolled (565, 243) with delta (0, 0)
Screenshot: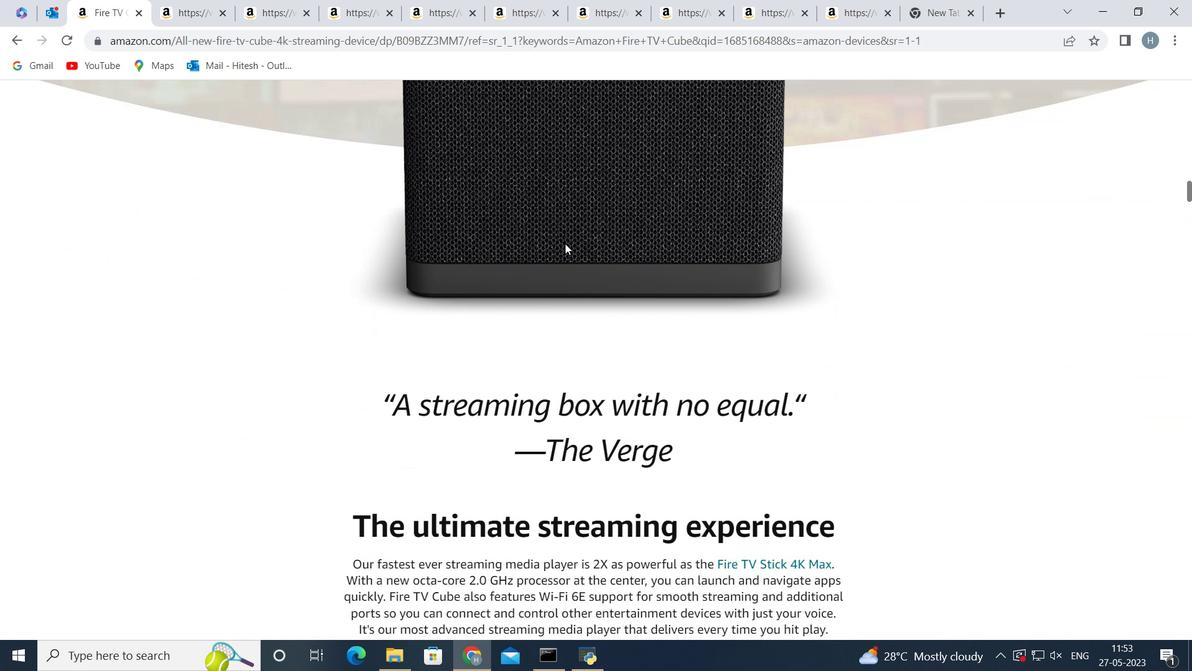 
Action: Mouse moved to (621, 257)
Screenshot: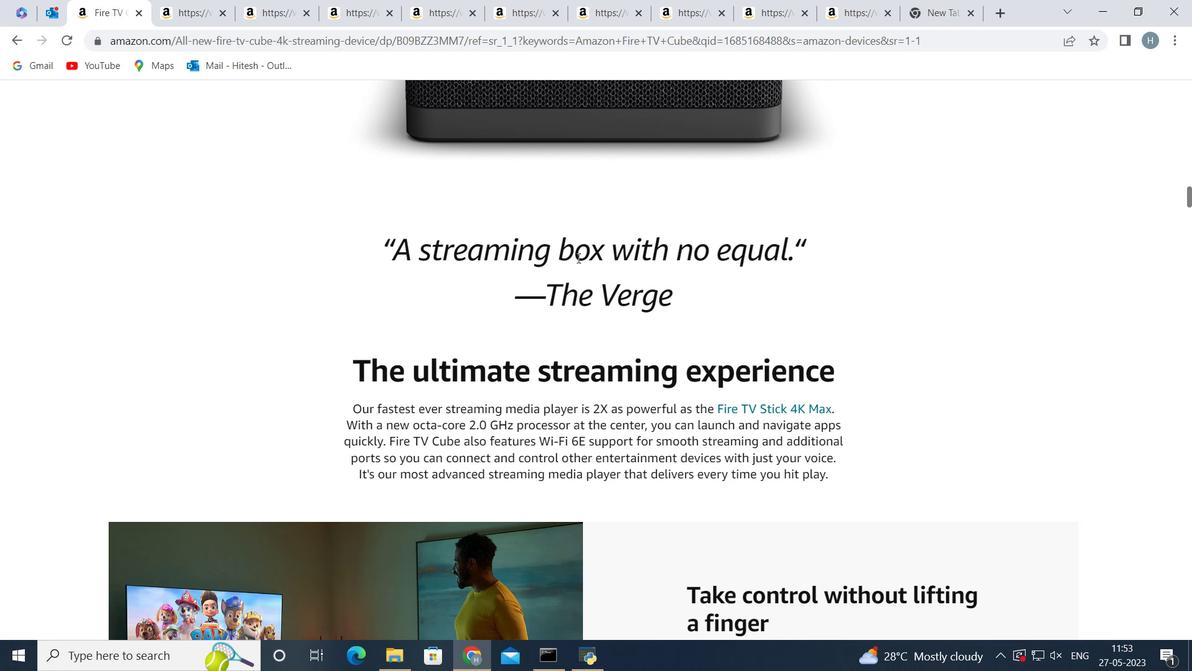 
Action: Mouse scrolled (621, 257) with delta (0, 0)
Screenshot: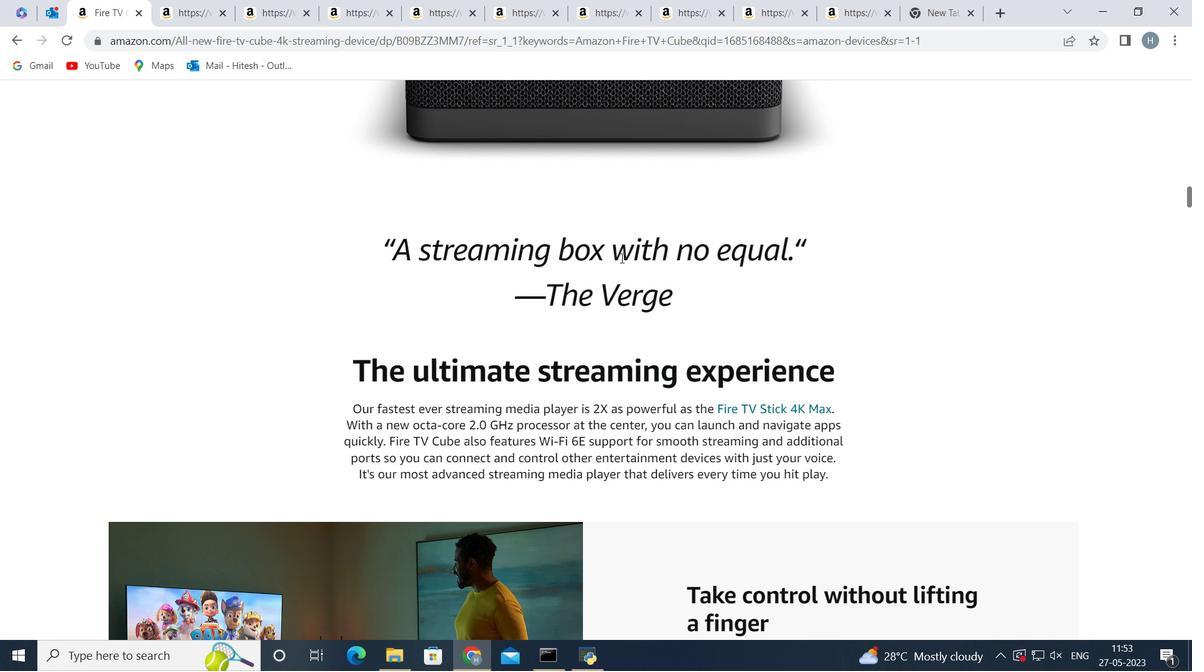 
Action: Mouse scrolled (621, 257) with delta (0, 0)
Screenshot: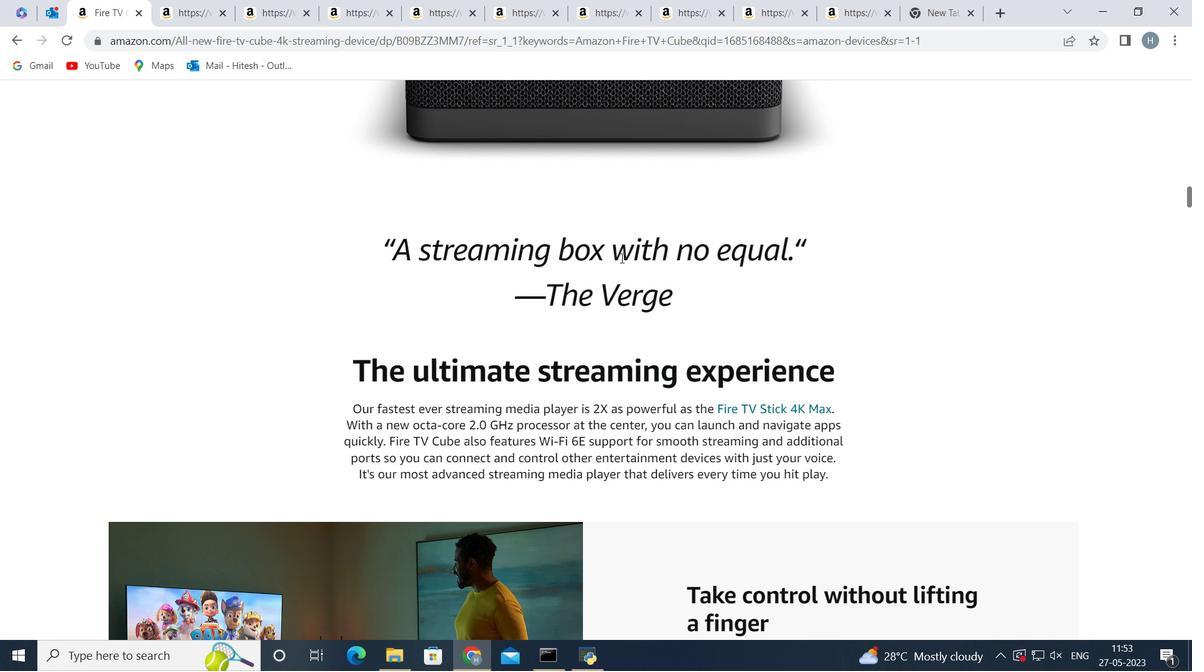 
Action: Mouse moved to (677, 242)
Screenshot: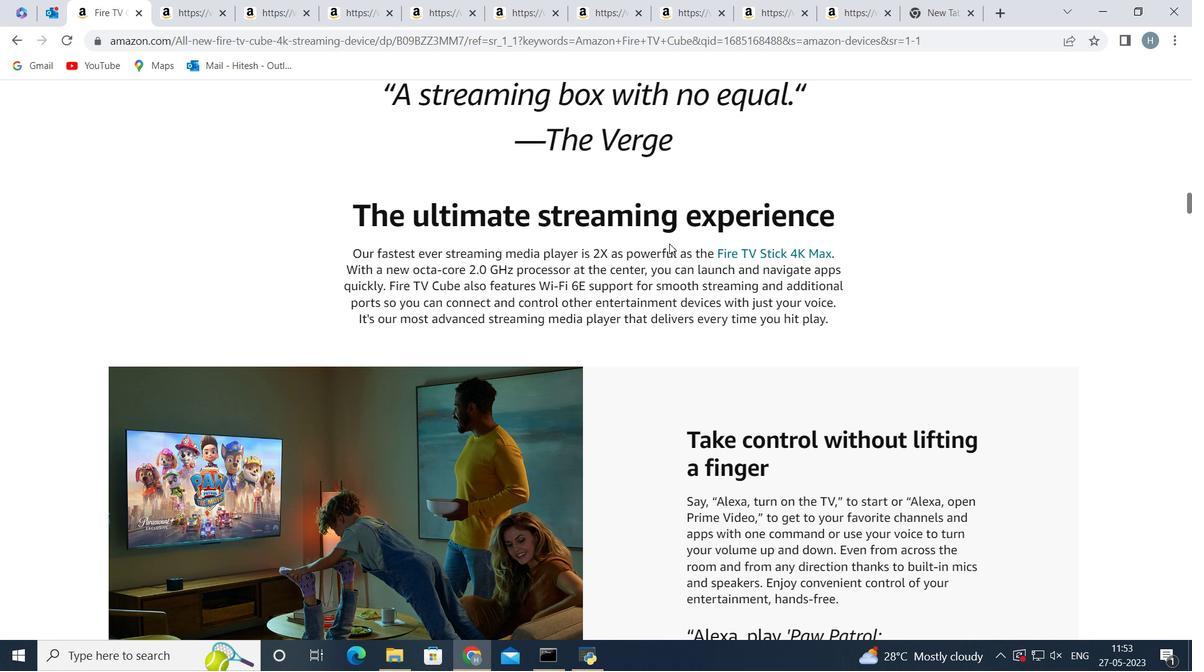 
Action: Mouse scrolled (677, 241) with delta (0, 0)
Screenshot: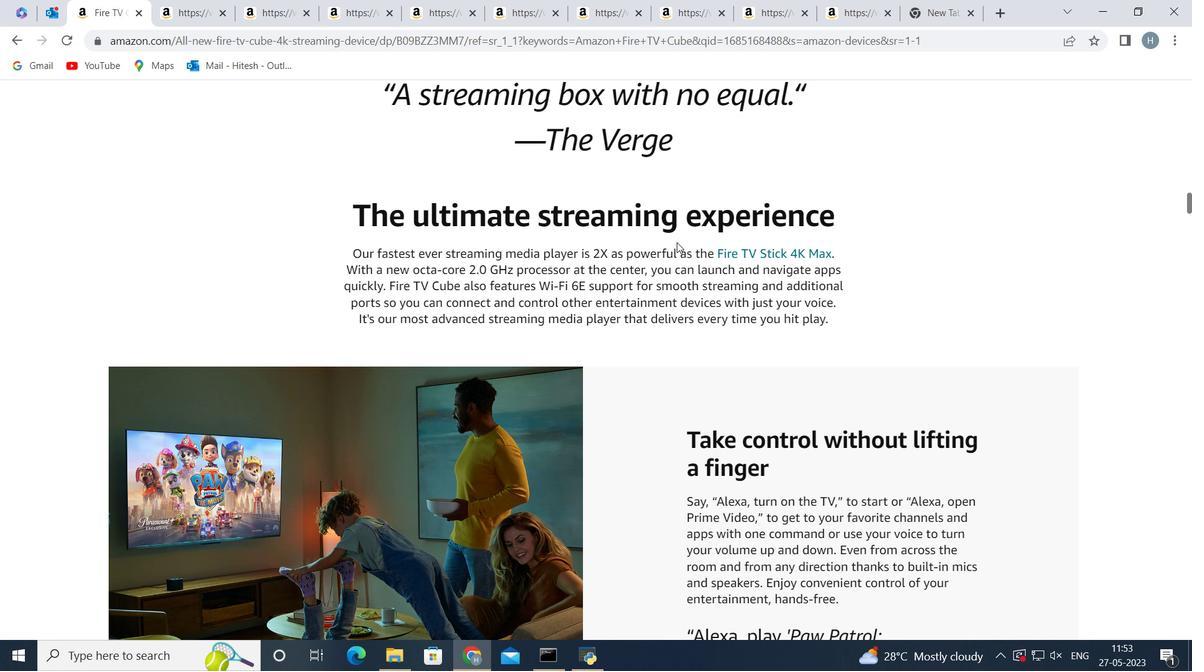 
Action: Mouse scrolled (677, 241) with delta (0, 0)
Screenshot: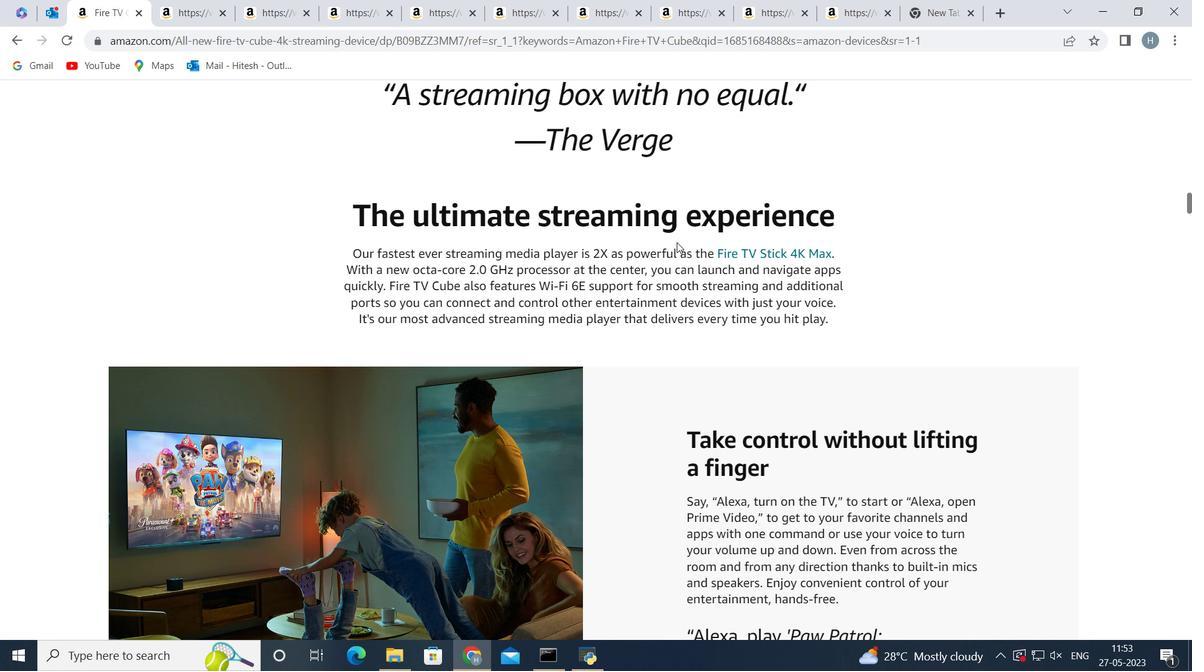 
Action: Mouse moved to (677, 241)
Screenshot: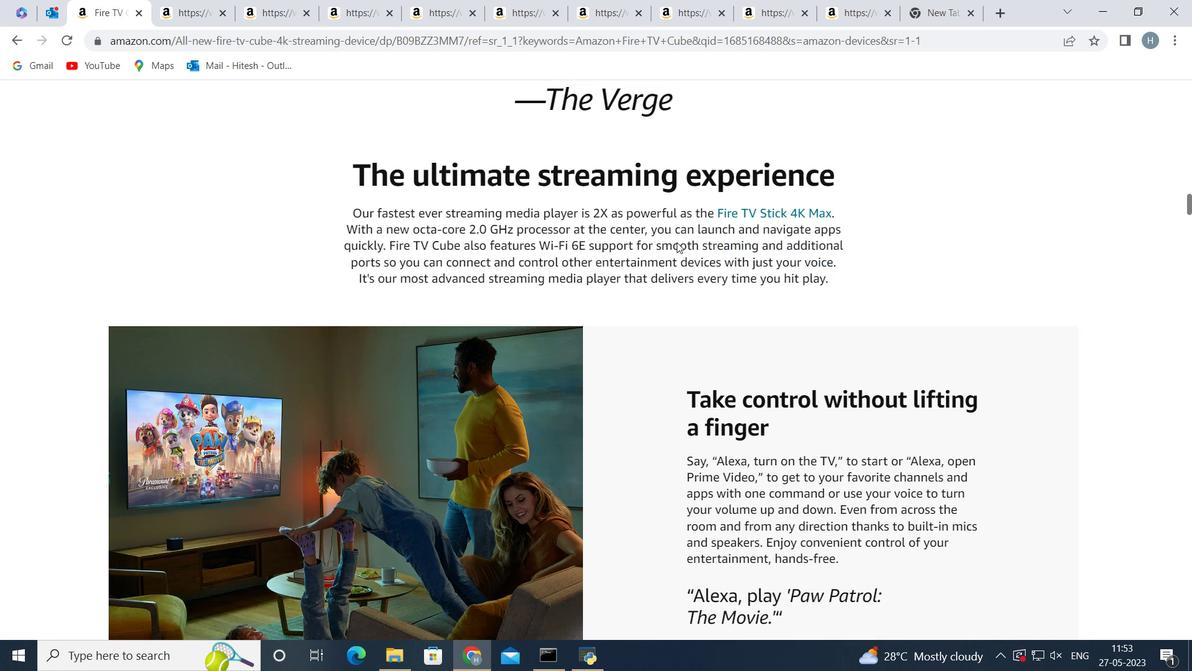 
Action: Mouse scrolled (677, 241) with delta (0, 0)
Screenshot: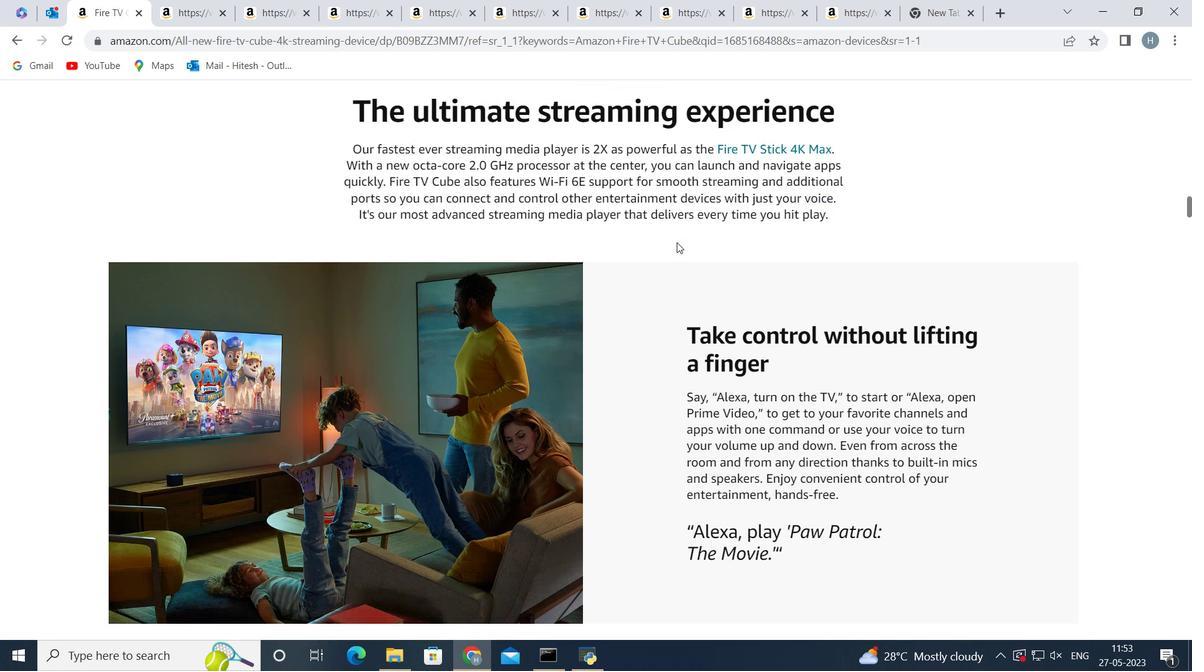 
Action: Mouse moved to (710, 306)
Screenshot: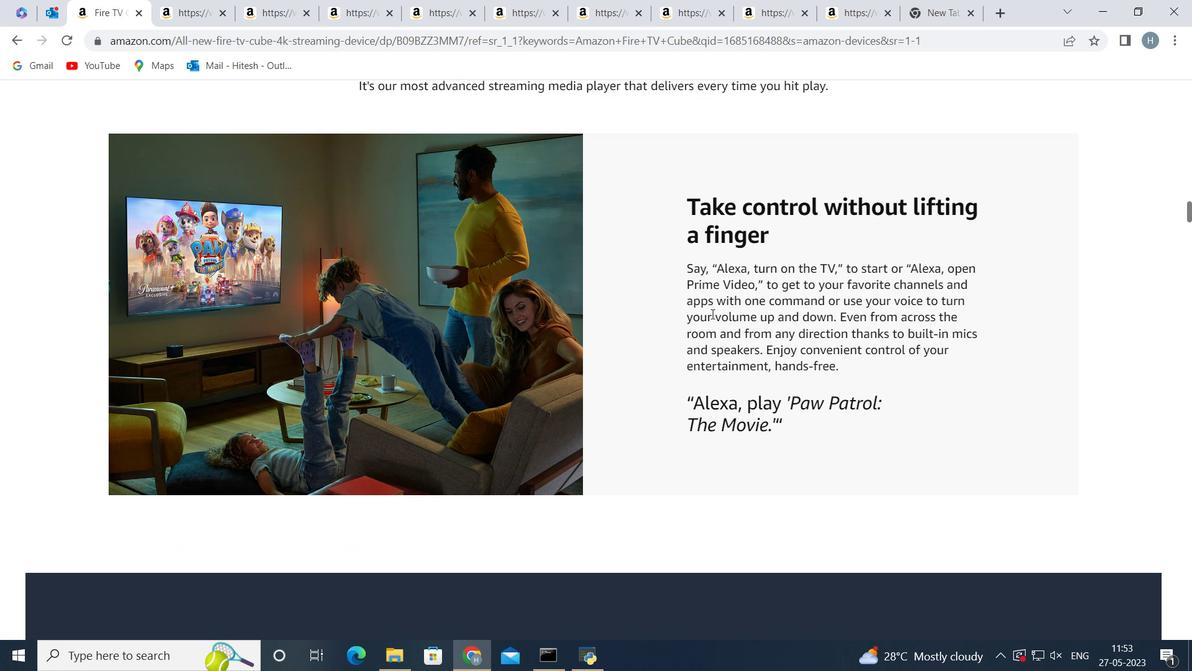 
Action: Mouse scrolled (710, 306) with delta (0, 0)
Screenshot: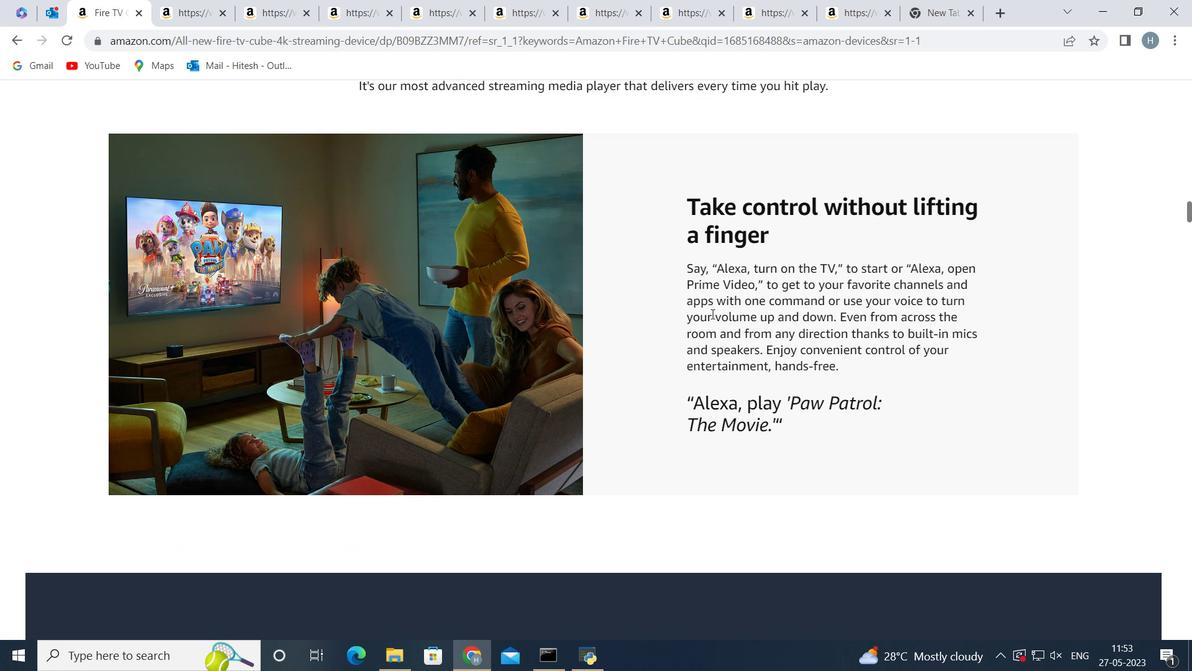 
Action: Mouse moved to (701, 295)
Screenshot: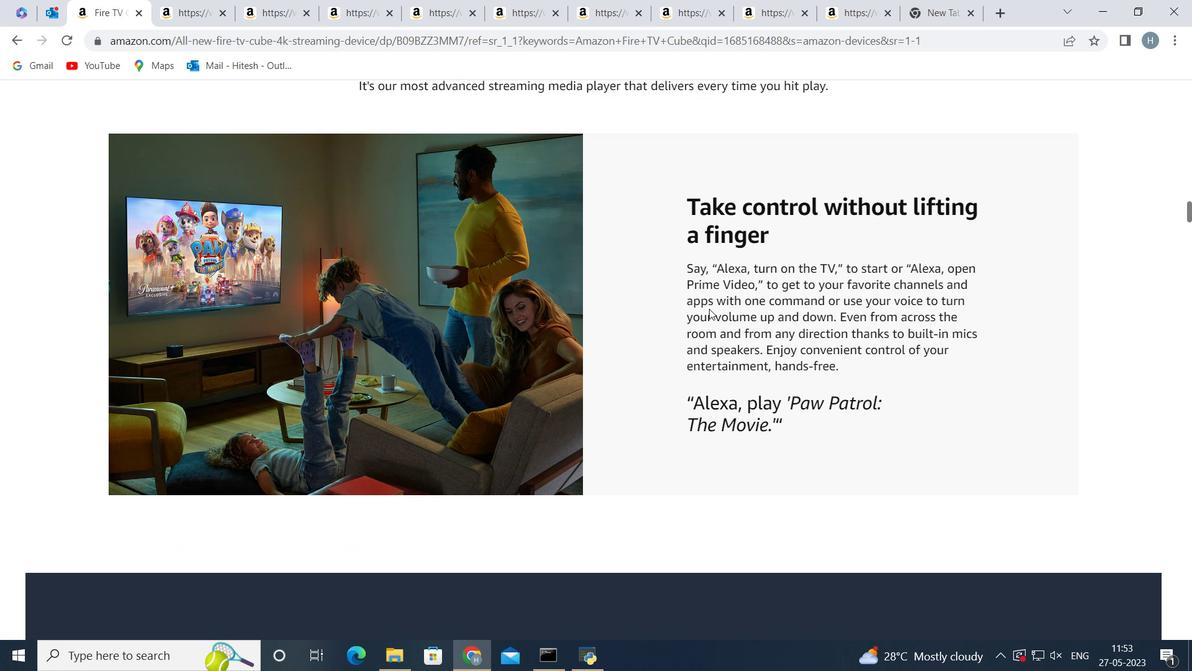 
Action: Mouse scrolled (701, 295) with delta (0, 0)
Screenshot: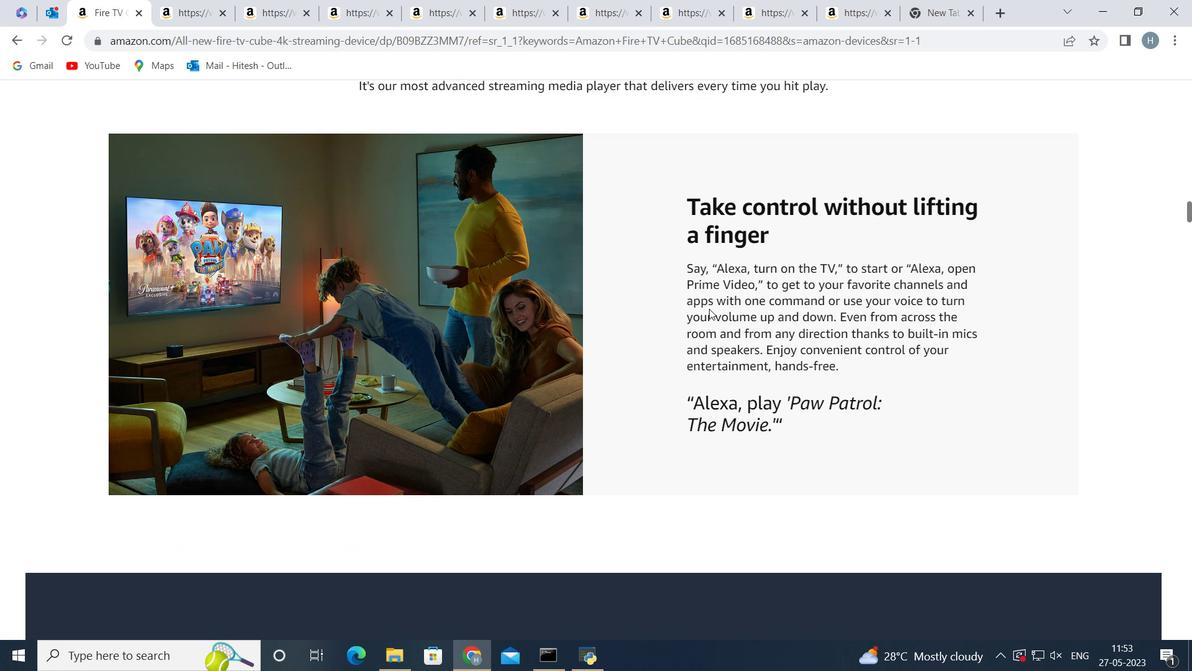 
Action: Mouse moved to (656, 269)
Screenshot: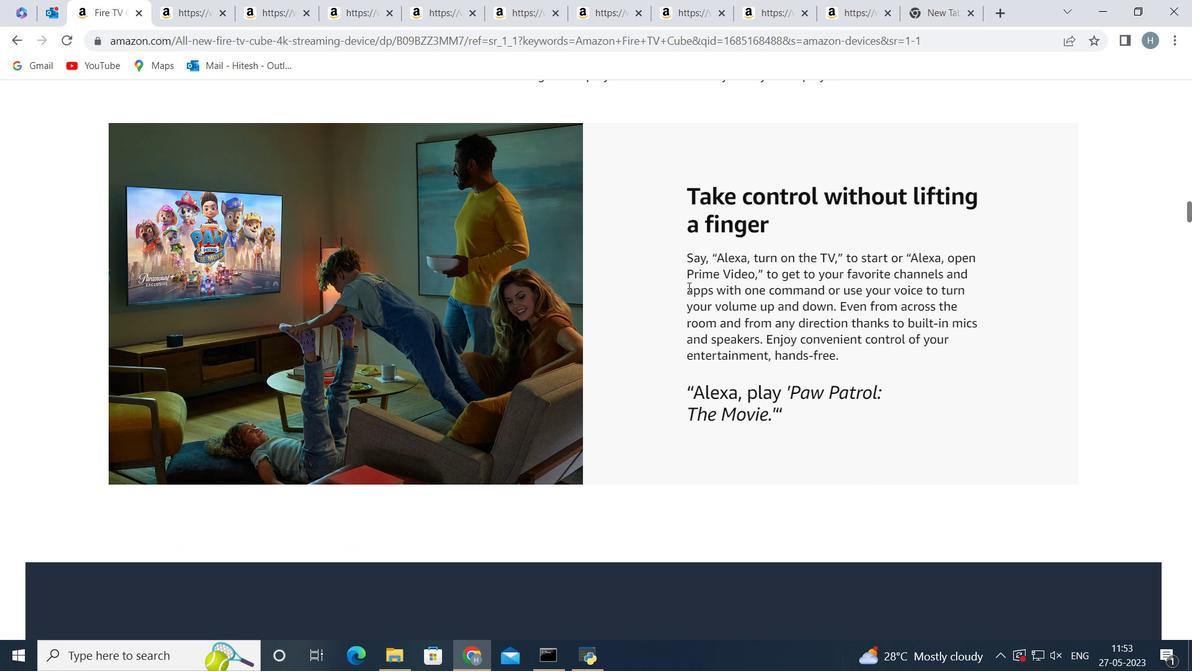 
Action: Mouse scrolled (656, 269) with delta (0, 0)
Screenshot: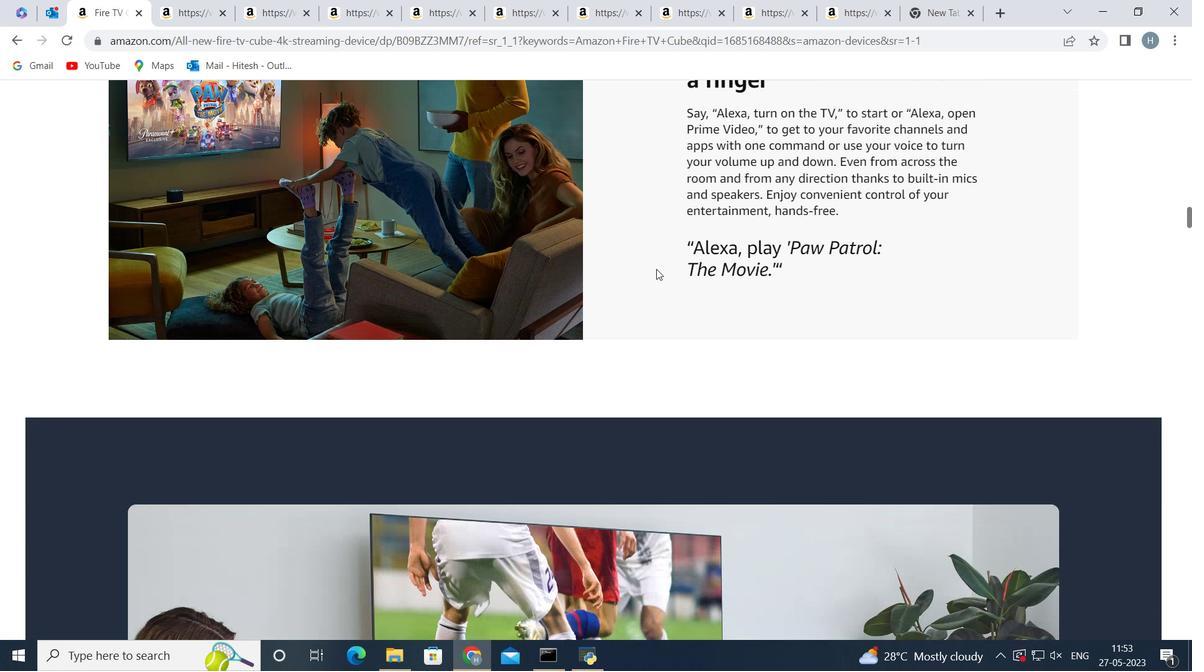 
Action: Mouse scrolled (656, 269) with delta (0, 0)
Screenshot: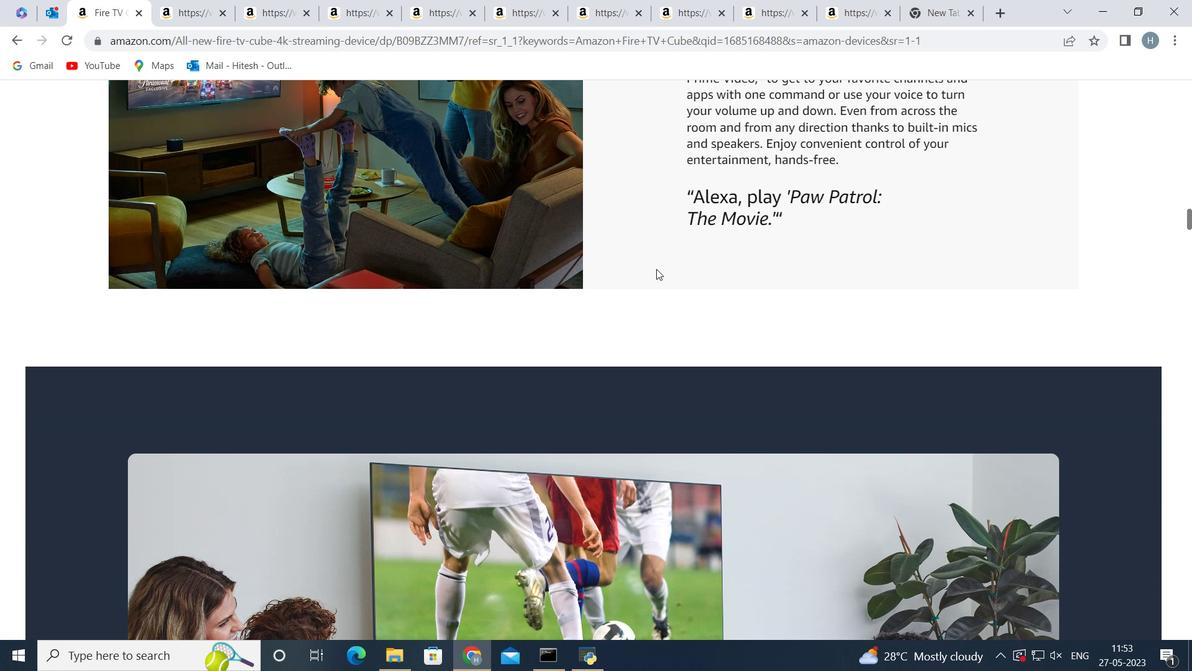 
Action: Mouse scrolled (656, 269) with delta (0, 0)
Screenshot: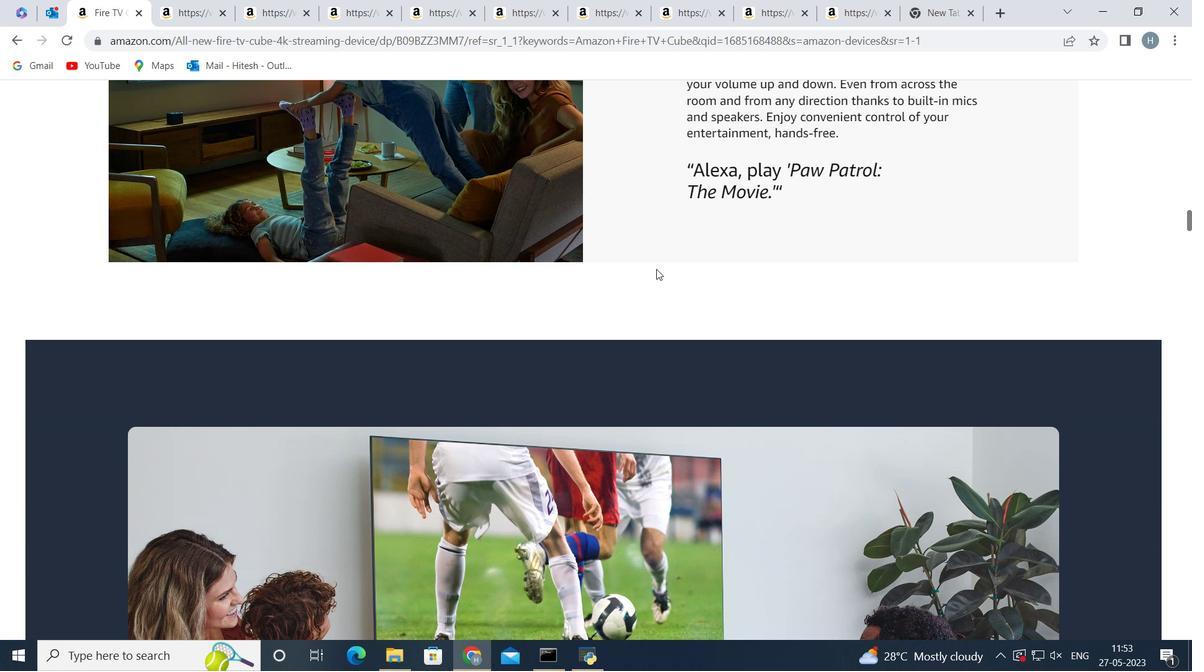 
Action: Mouse scrolled (656, 269) with delta (0, 0)
Screenshot: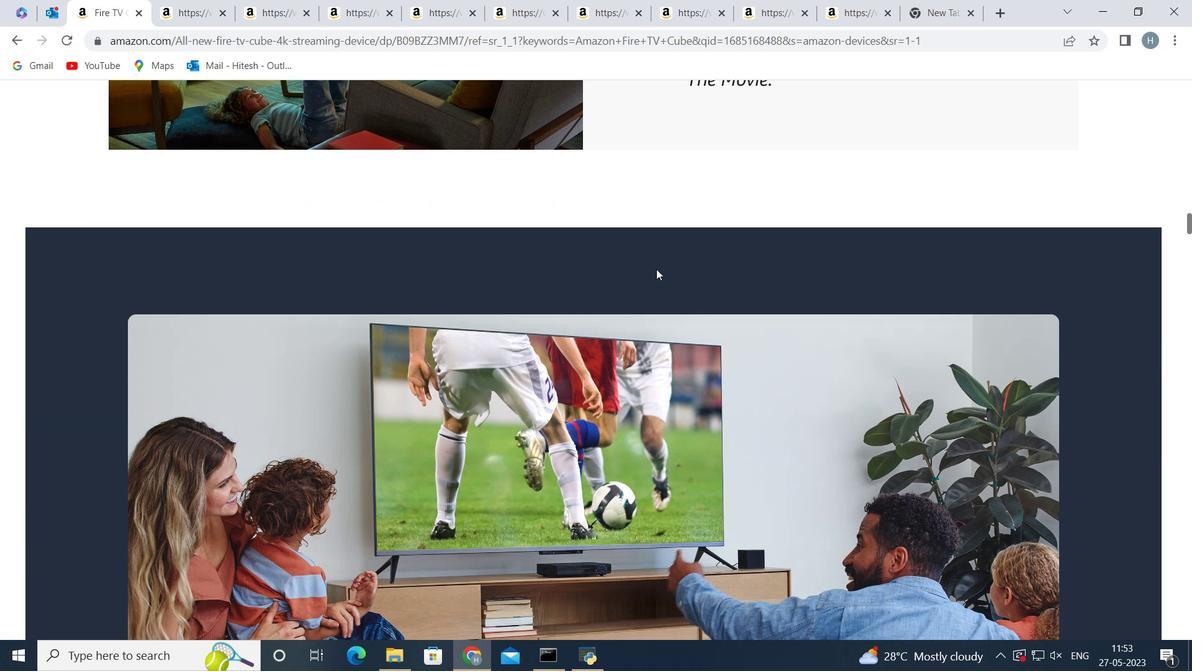 
Action: Mouse moved to (481, 270)
Screenshot: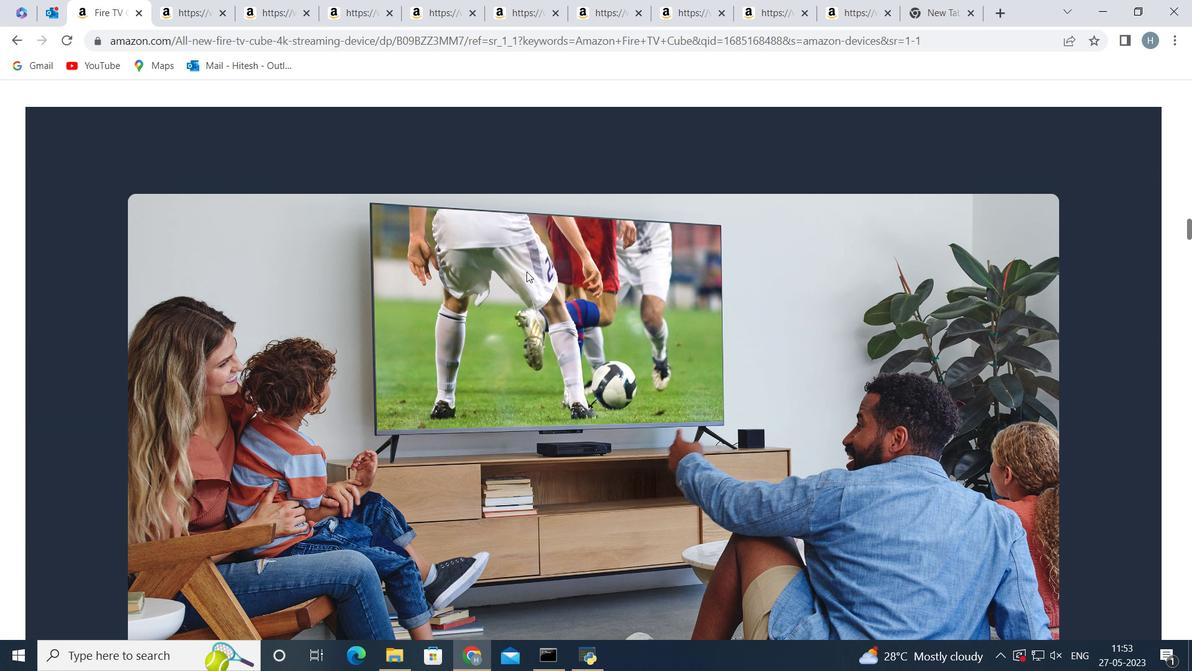 
Action: Mouse scrolled (481, 269) with delta (0, 0)
Screenshot: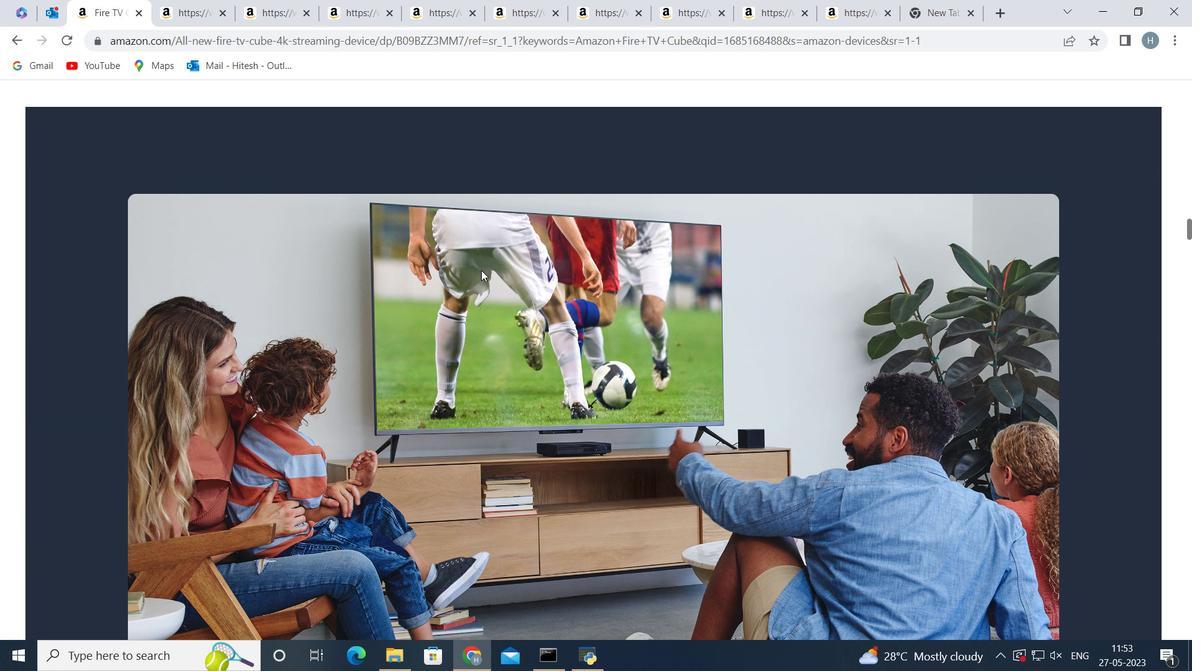 
Action: Mouse scrolled (481, 269) with delta (0, 0)
Screenshot: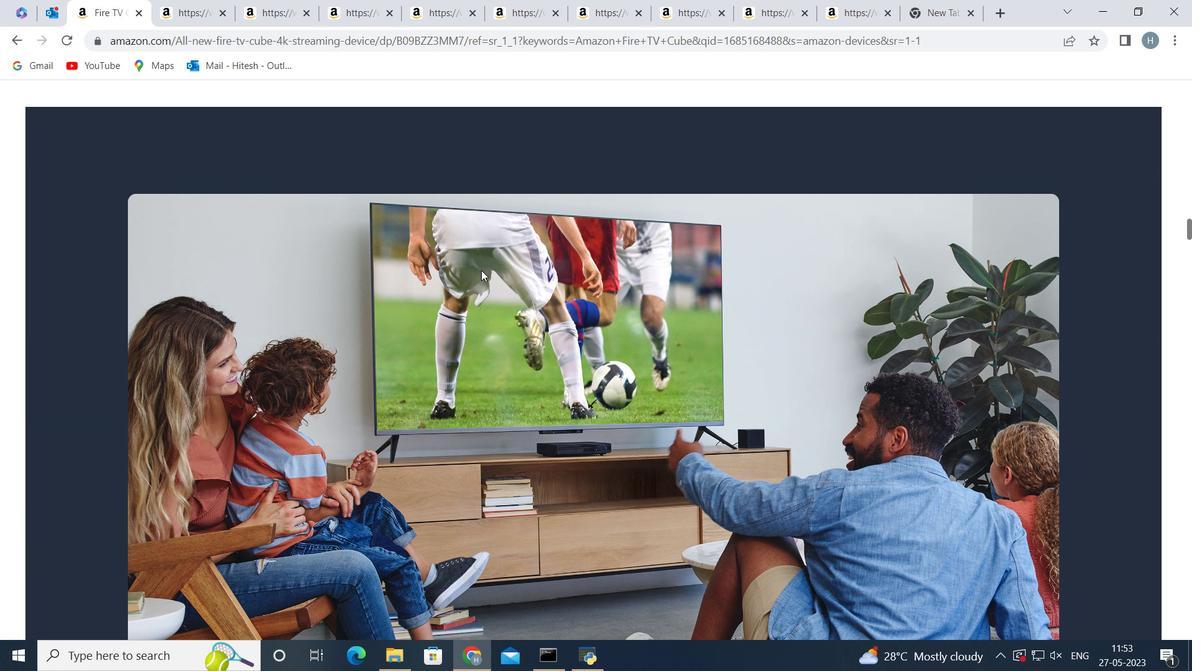 
Action: Mouse scrolled (481, 270) with delta (0, 0)
Screenshot: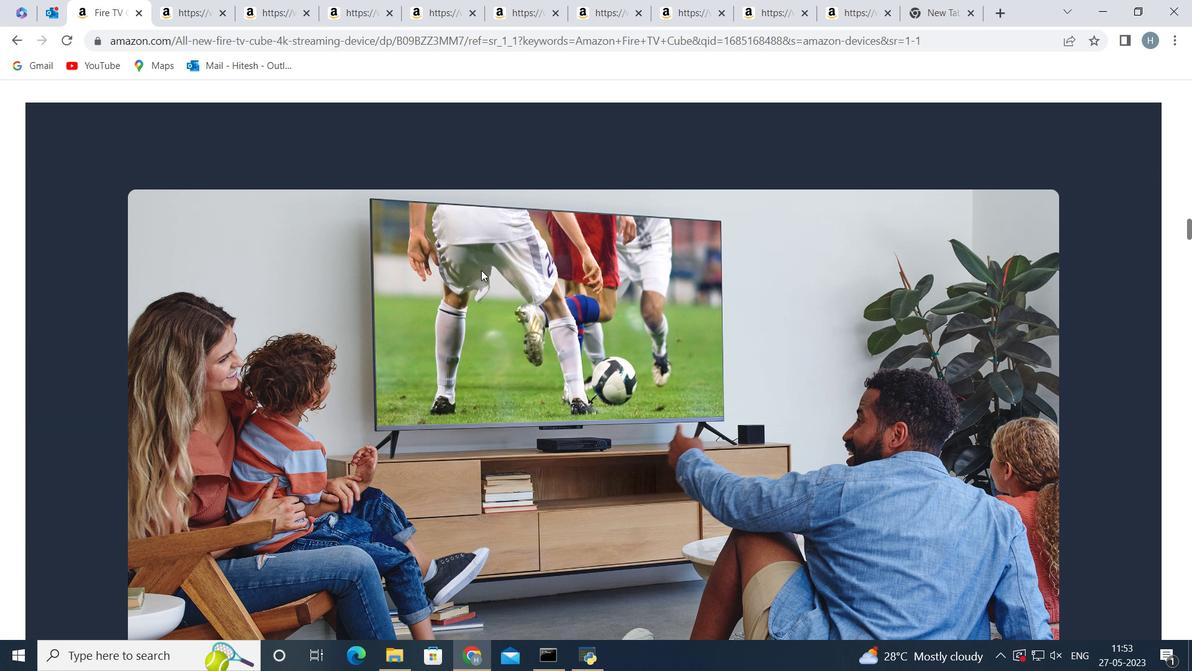 
Action: Mouse moved to (515, 254)
Screenshot: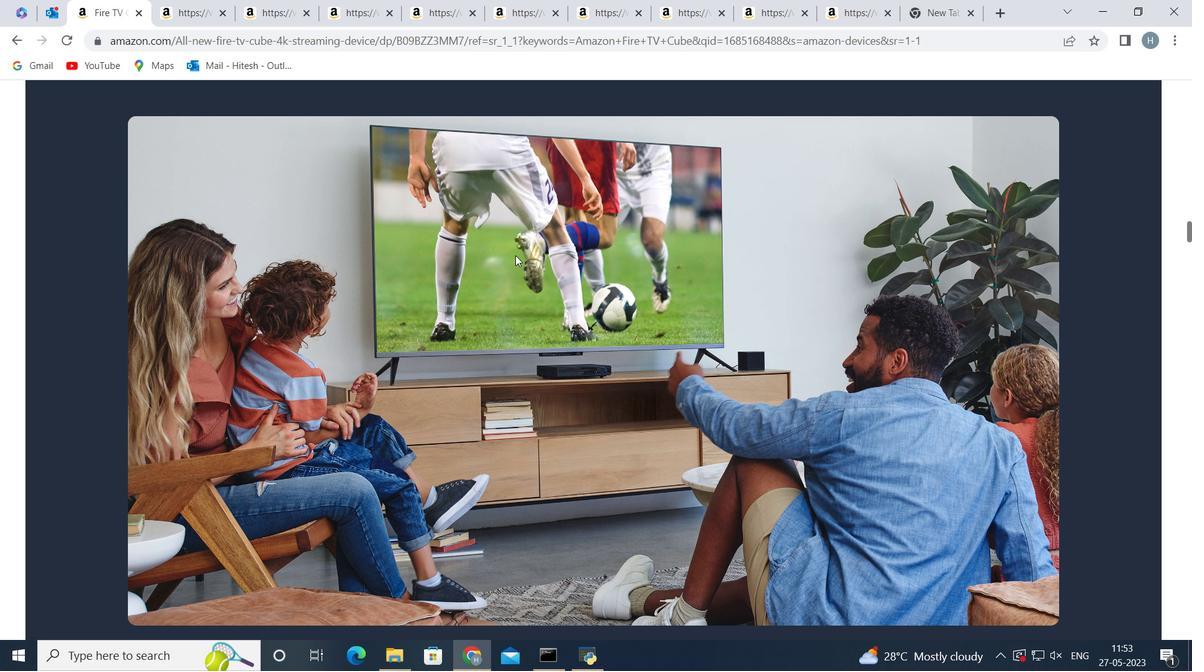 
Action: Mouse scrolled (515, 253) with delta (0, 0)
Screenshot: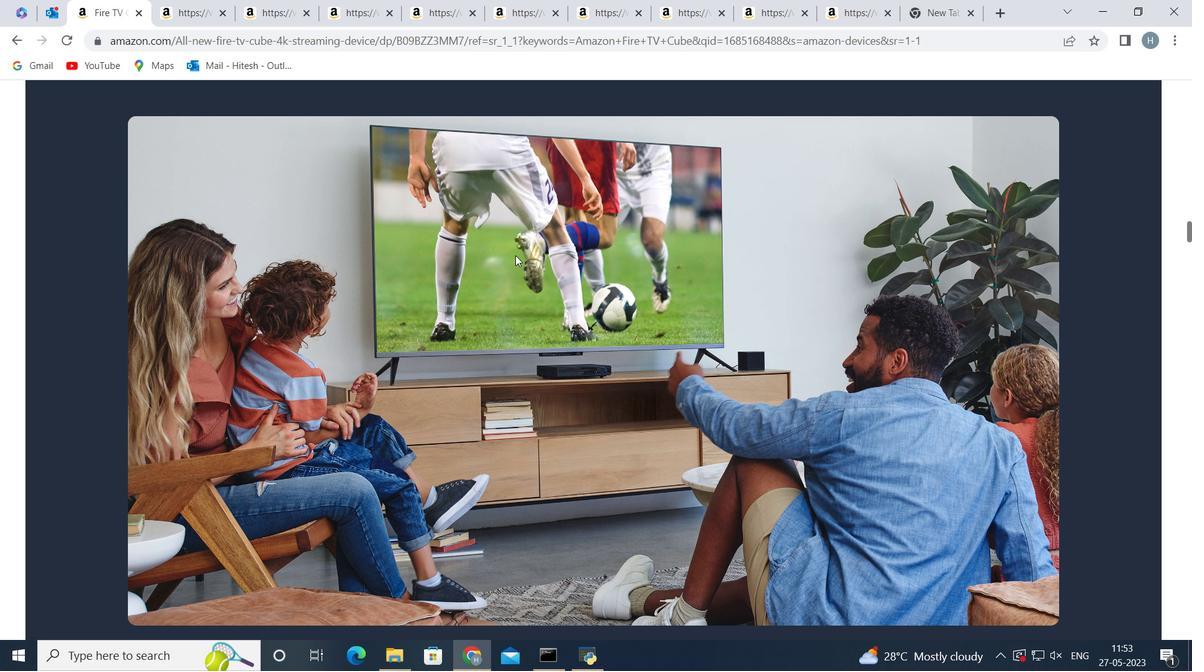 
Action: Mouse scrolled (515, 253) with delta (0, 0)
Screenshot: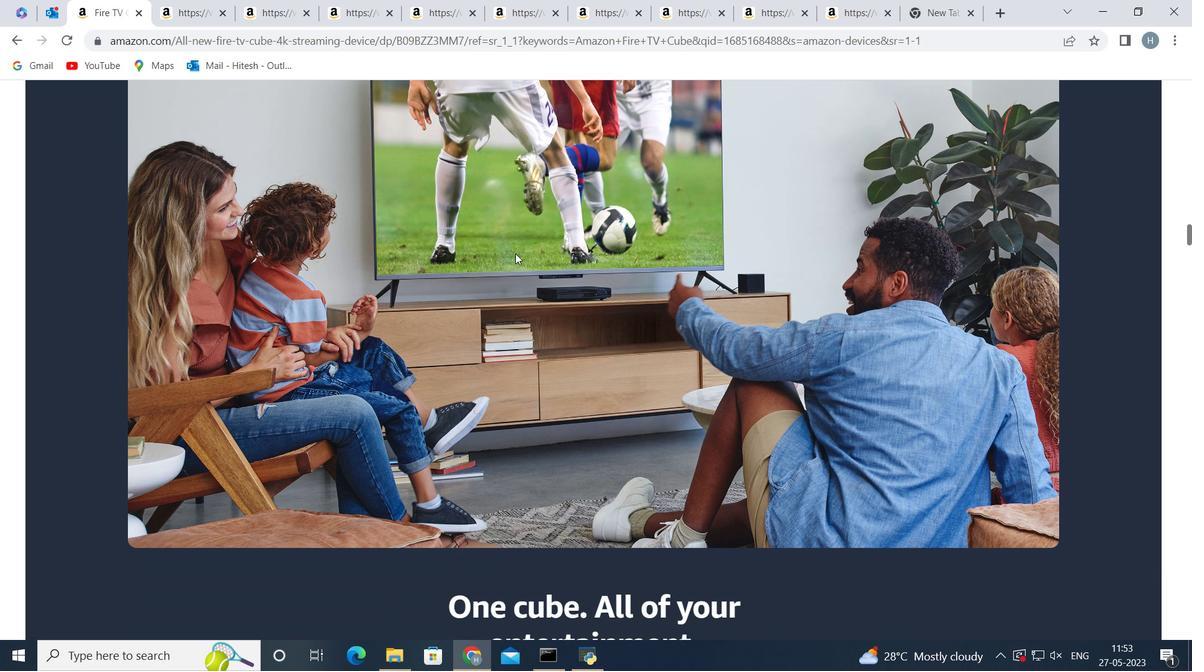 
Action: Mouse scrolled (515, 253) with delta (0, 0)
Screenshot: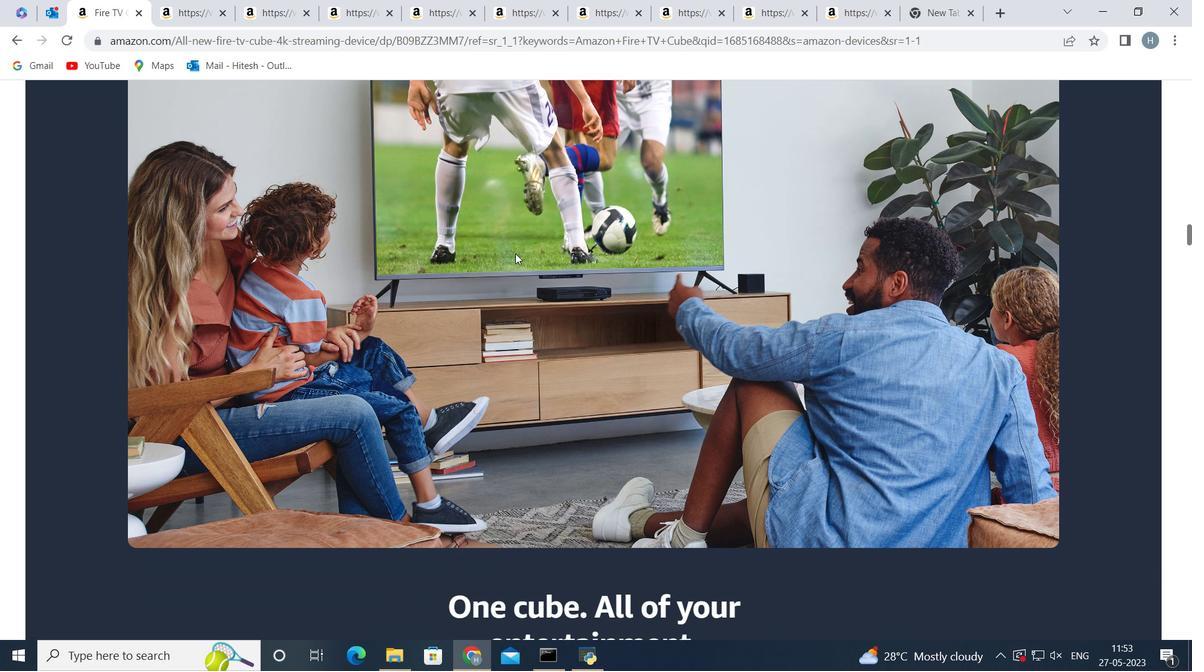 
Action: Mouse scrolled (515, 253) with delta (0, 0)
Screenshot: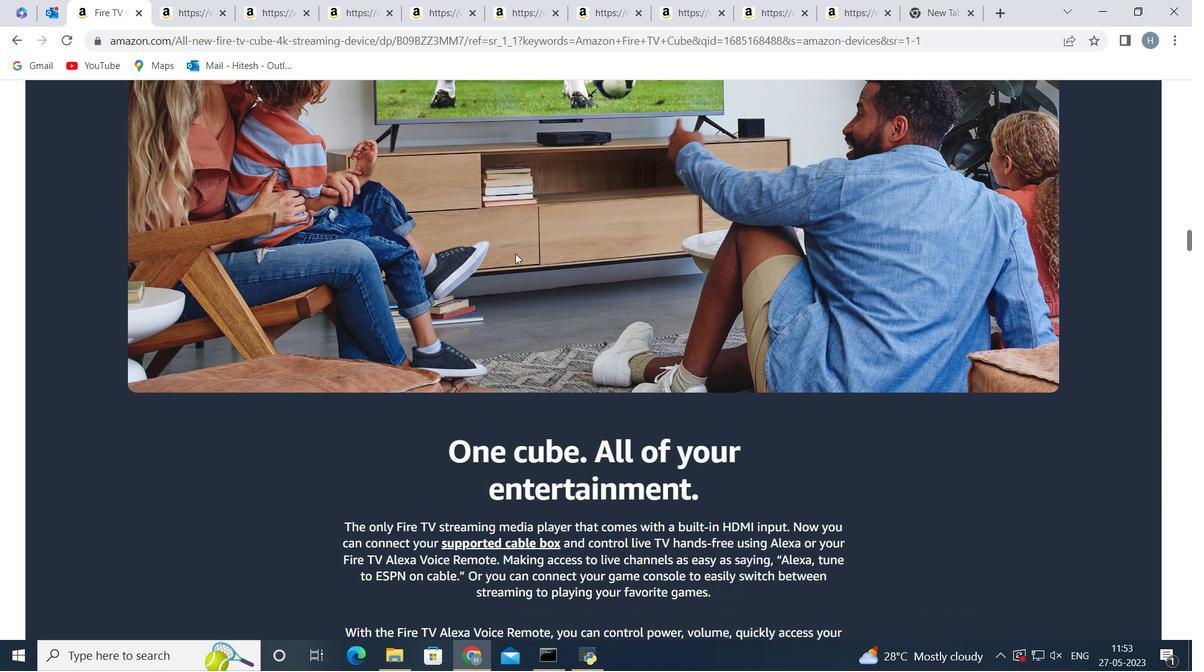 
Action: Mouse scrolled (515, 253) with delta (0, 0)
Screenshot: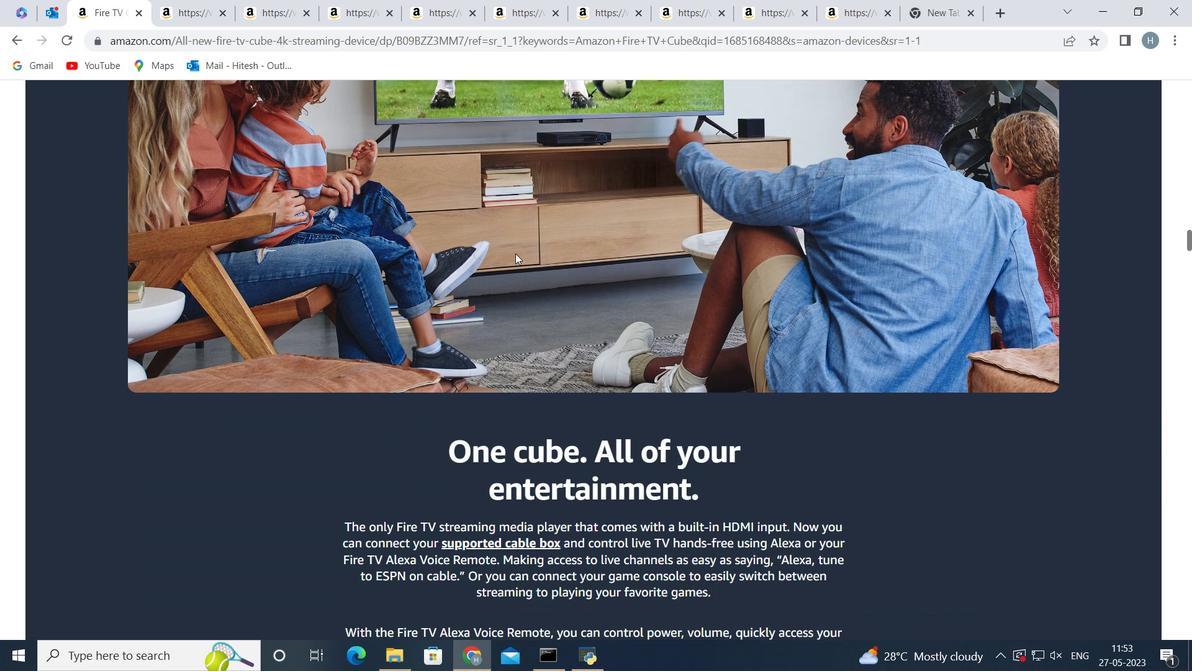 
Action: Mouse moved to (607, 272)
Screenshot: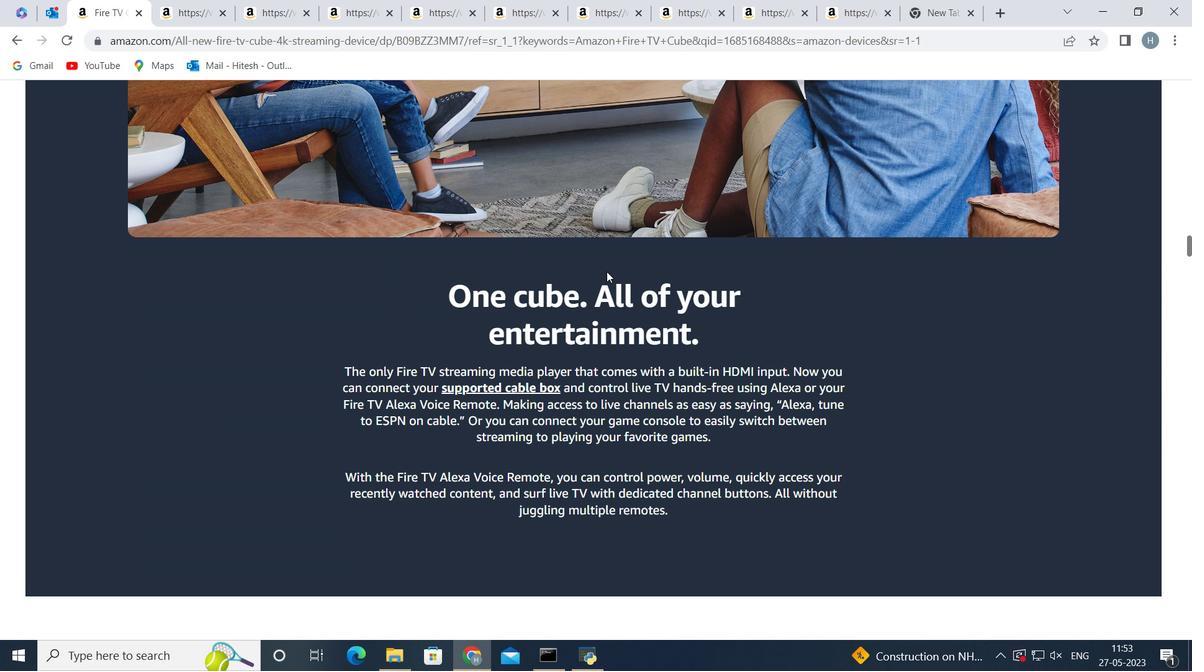 
Action: Mouse scrolled (607, 272) with delta (0, 0)
Screenshot: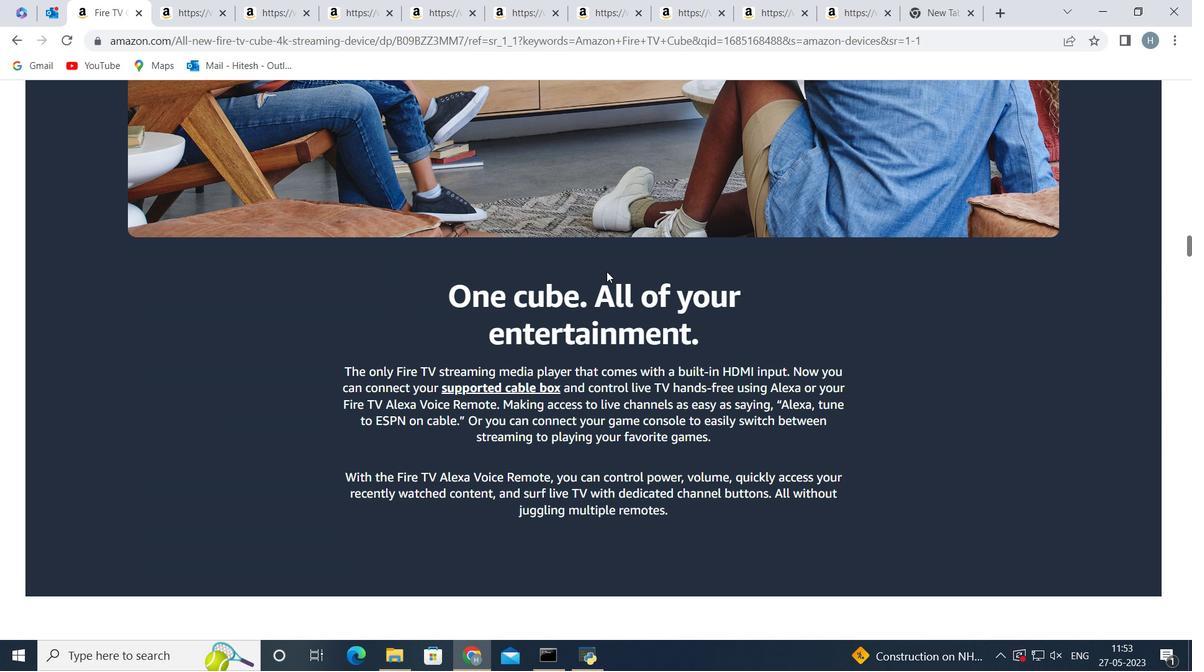 
Action: Mouse moved to (569, 278)
Screenshot: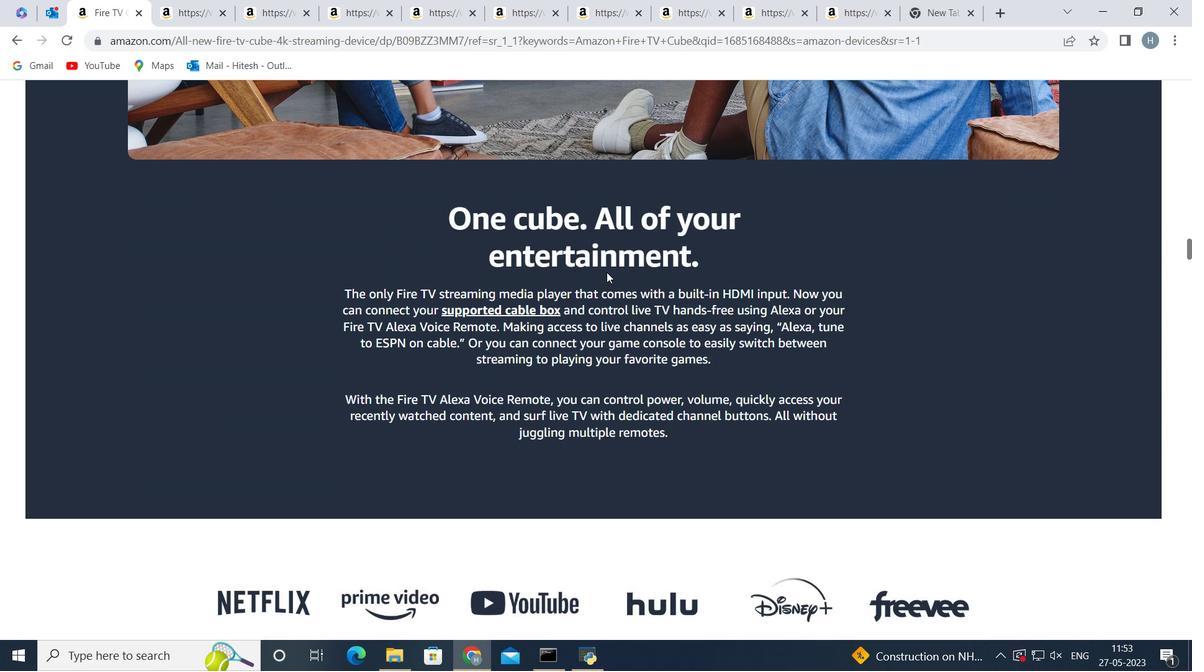 
Action: Mouse scrolled (569, 277) with delta (0, 0)
Screenshot: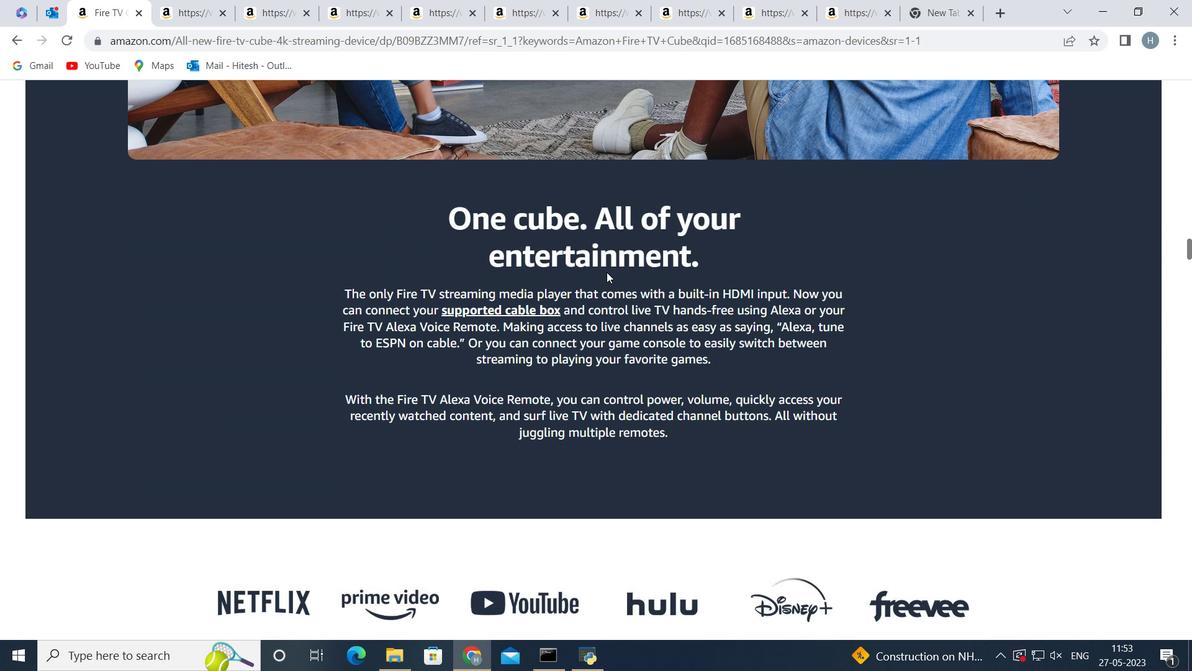 
Action: Mouse scrolled (569, 277) with delta (0, 0)
Screenshot: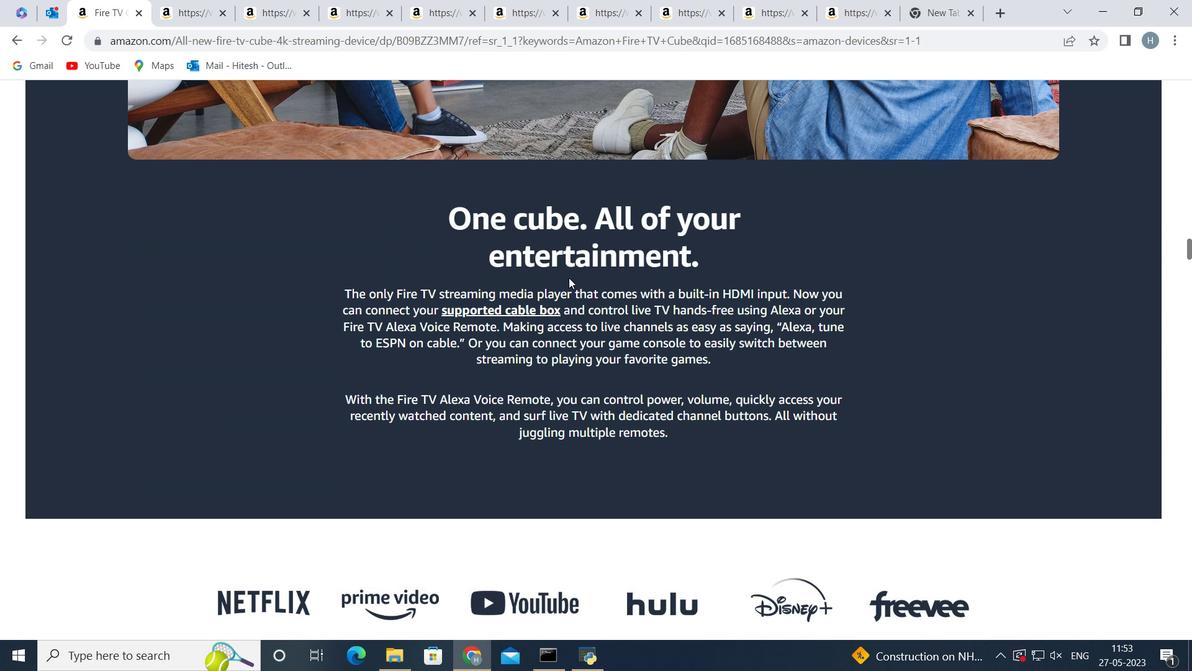 
Action: Mouse scrolled (569, 277) with delta (0, 0)
Screenshot: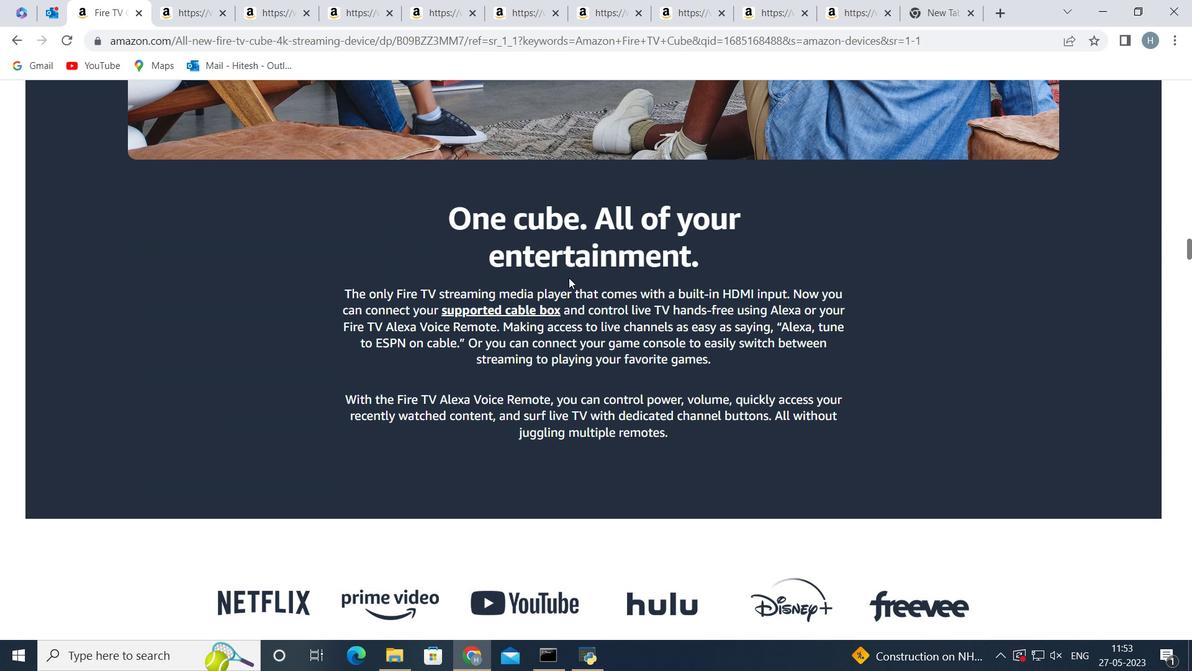 
Action: Mouse scrolled (569, 277) with delta (0, 0)
Screenshot: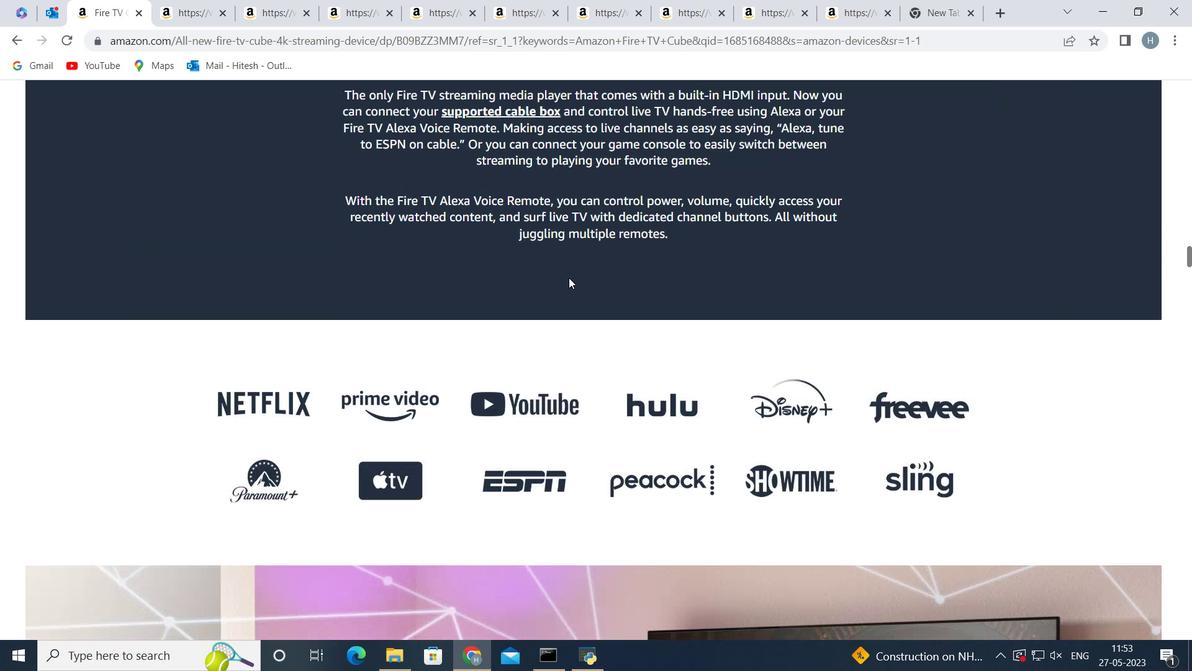 
Action: Mouse moved to (440, 272)
Screenshot: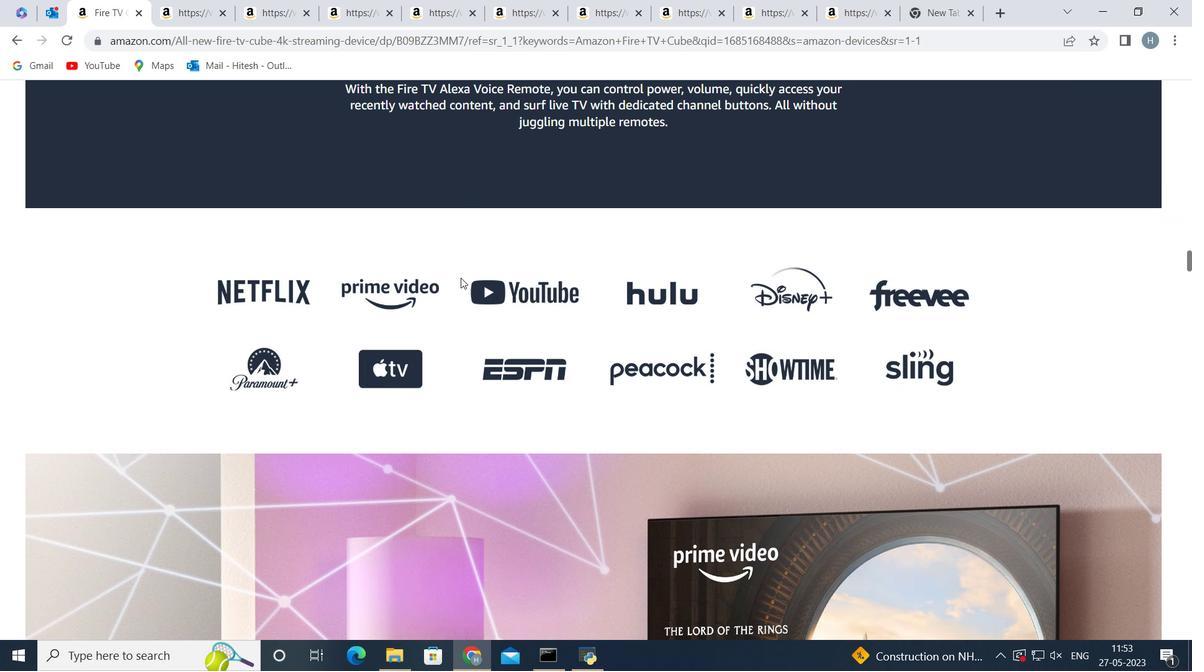 
Action: Mouse scrolled (440, 271) with delta (0, 0)
Screenshot: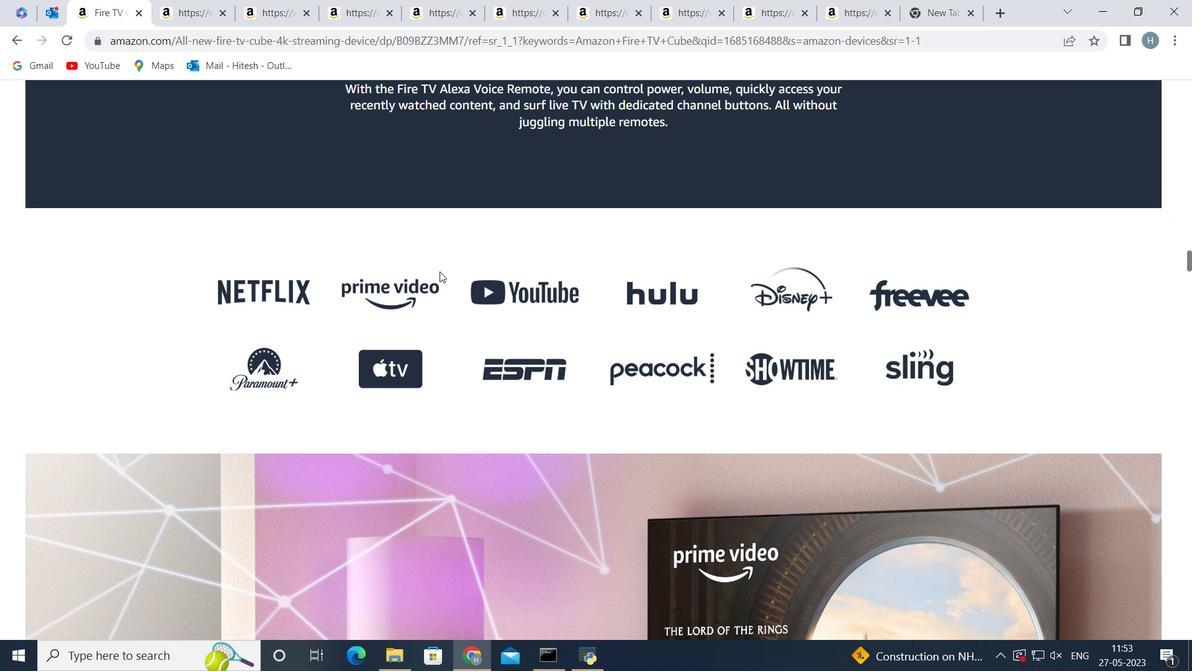 
Action: Mouse scrolled (440, 271) with delta (0, 0)
Screenshot: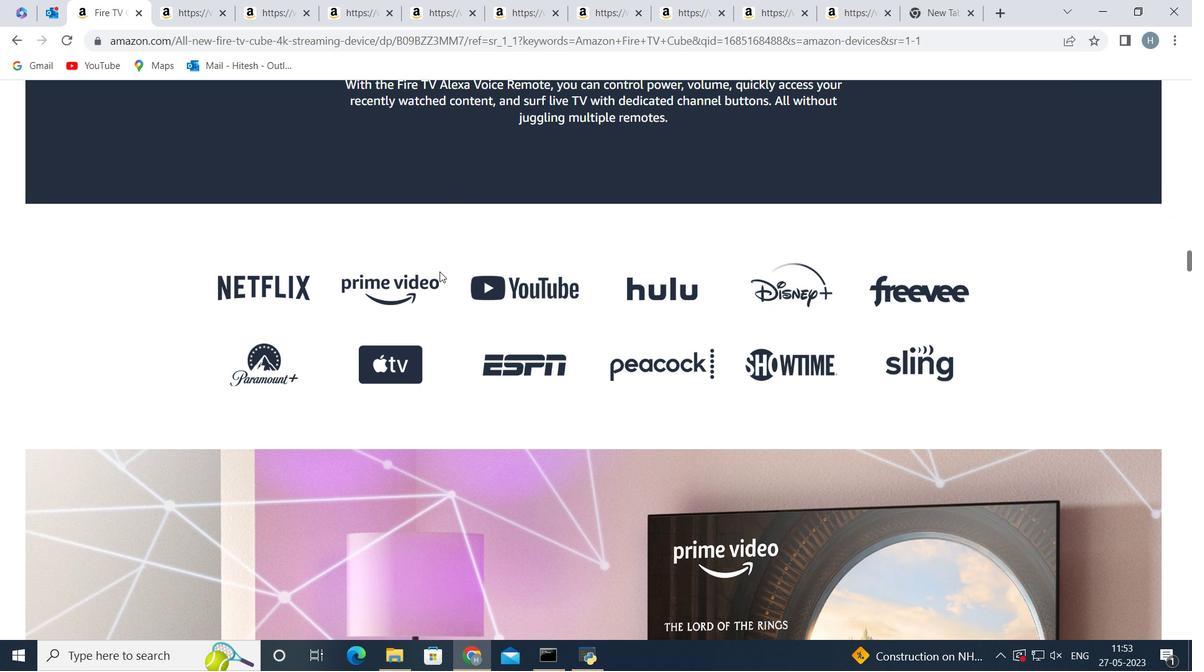 
Action: Mouse moved to (478, 267)
Screenshot: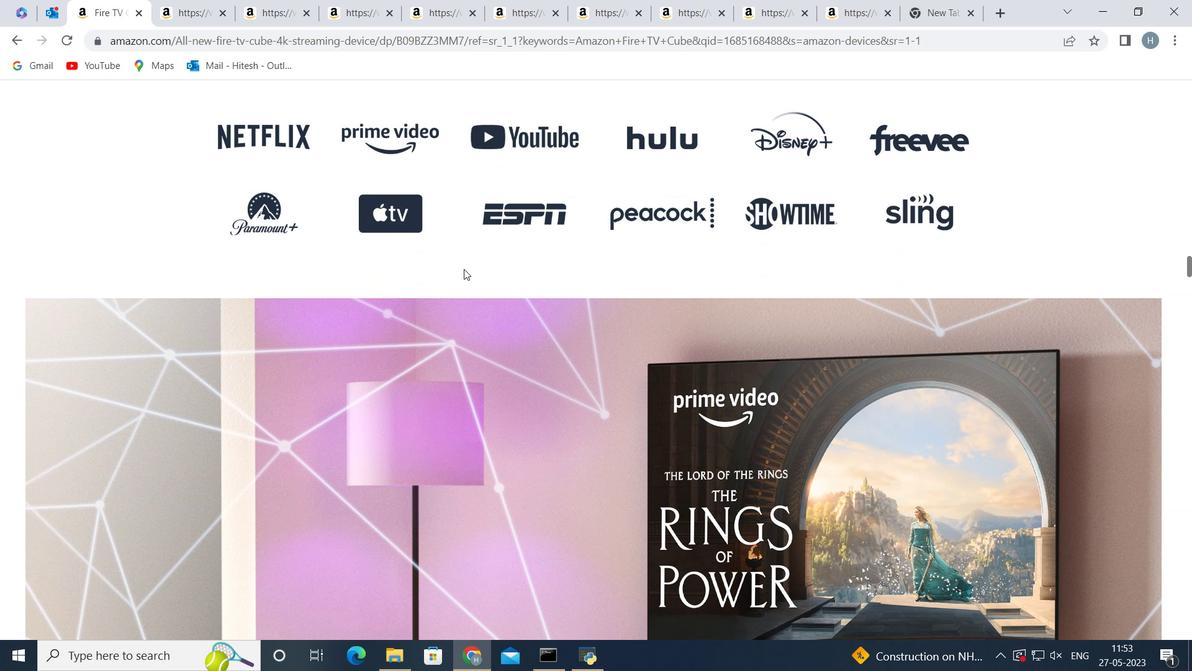 
Action: Mouse scrolled (478, 266) with delta (0, 0)
Screenshot: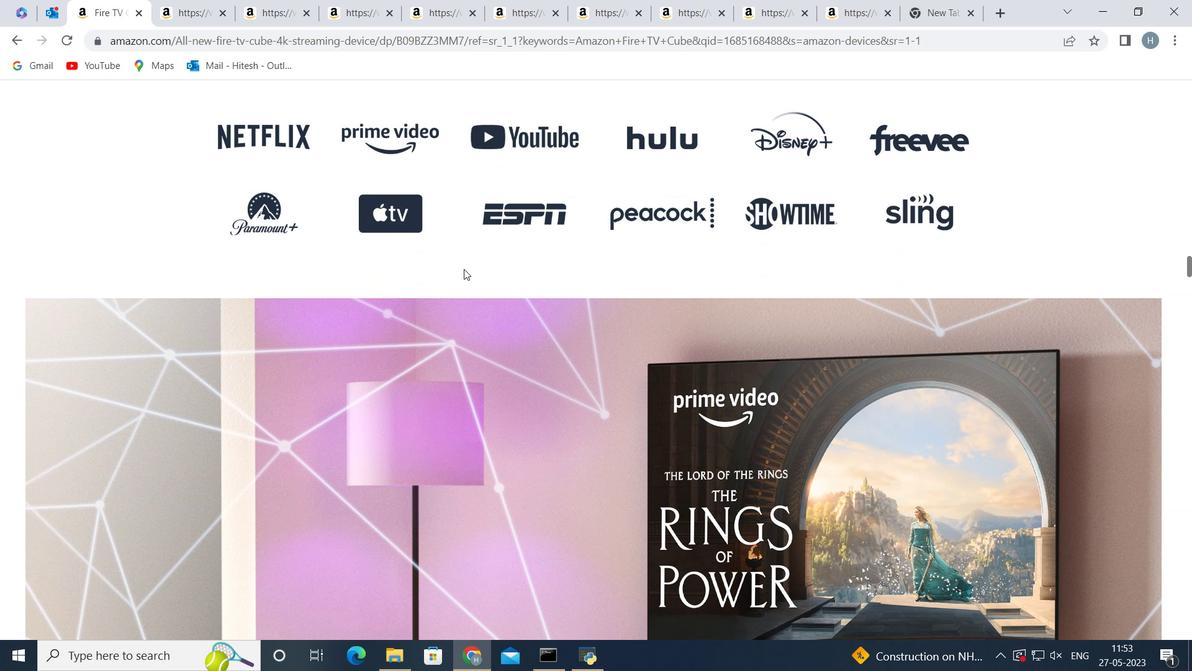 
Action: Mouse moved to (553, 258)
Screenshot: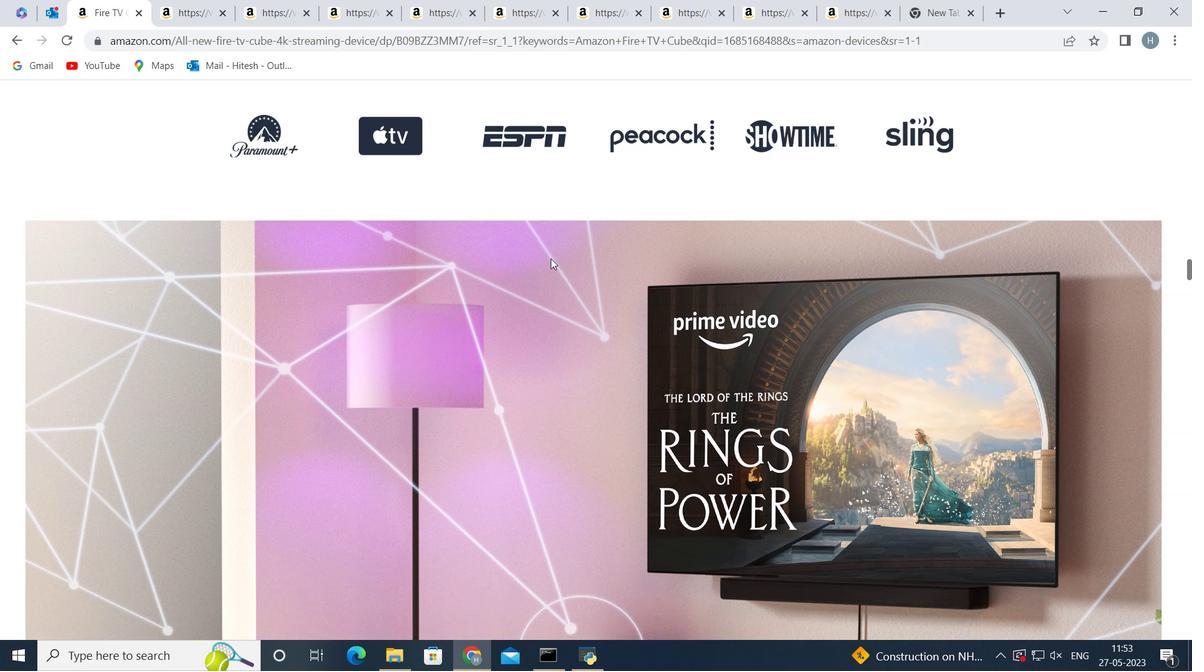 
Action: Mouse scrolled (553, 257) with delta (0, 0)
Screenshot: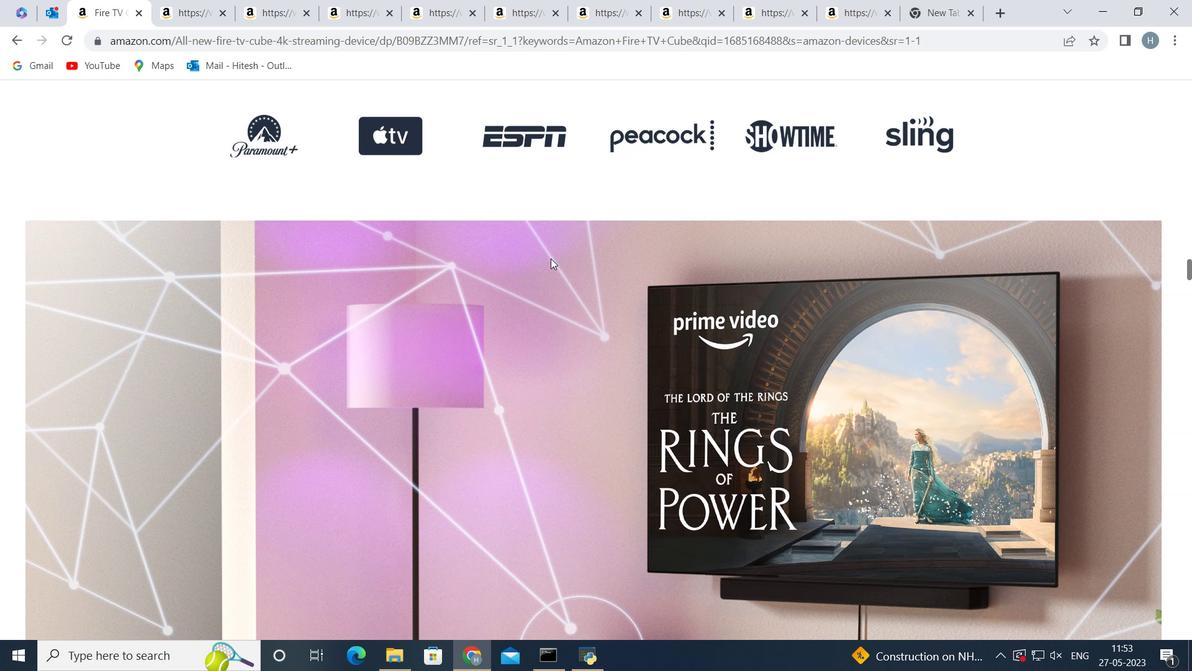 
Action: Mouse moved to (588, 254)
Screenshot: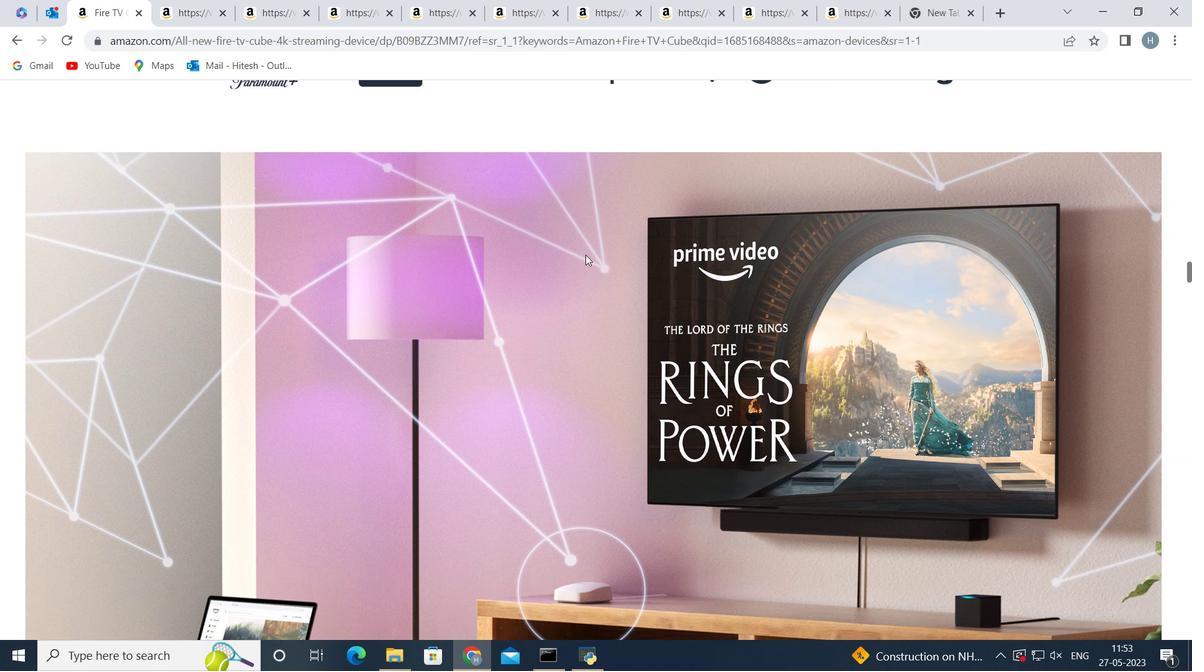
Action: Mouse scrolled (588, 253) with delta (0, 0)
Screenshot: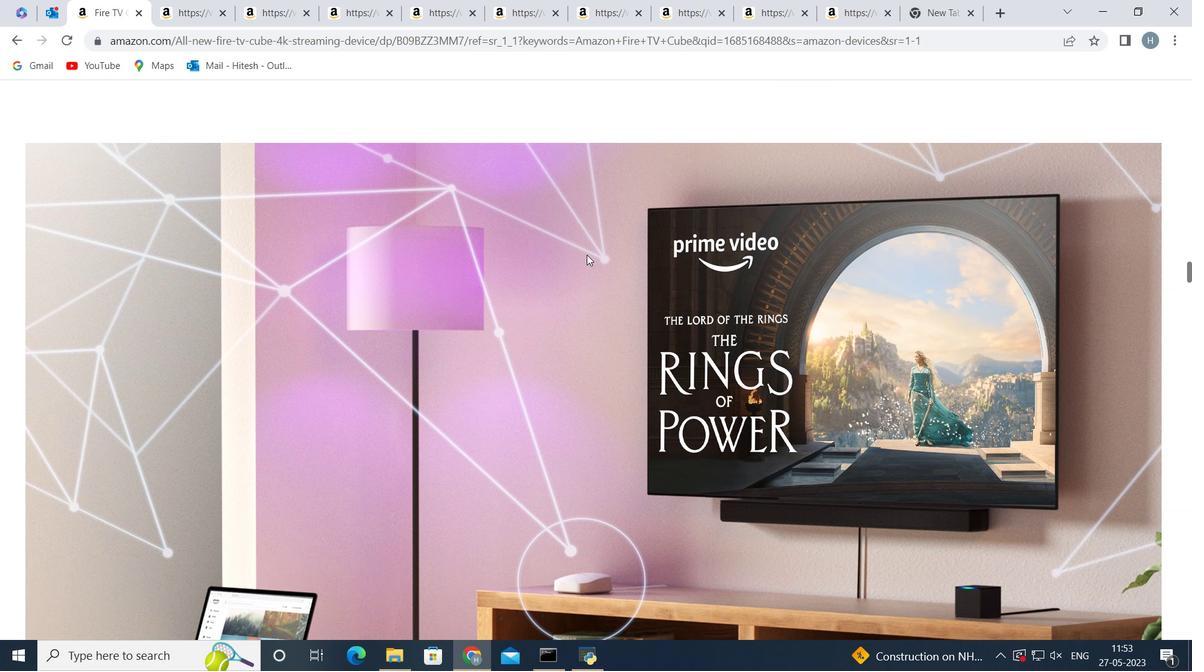 
Action: Mouse moved to (608, 236)
Screenshot: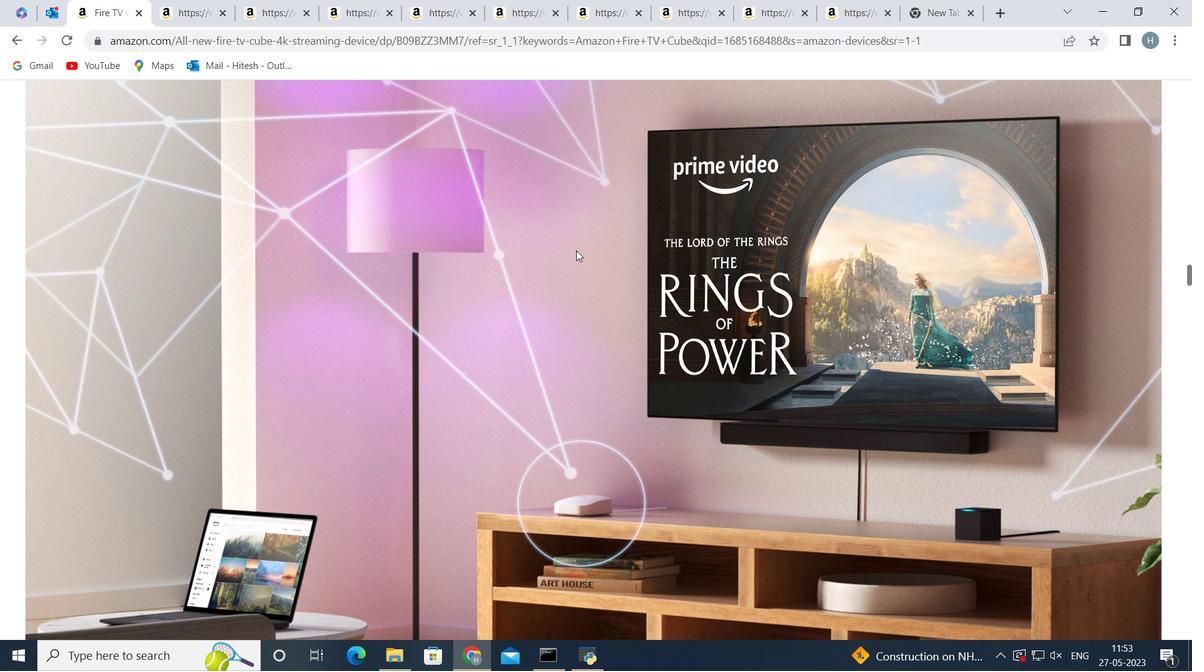 
Action: Mouse scrolled (608, 236) with delta (0, 0)
Screenshot: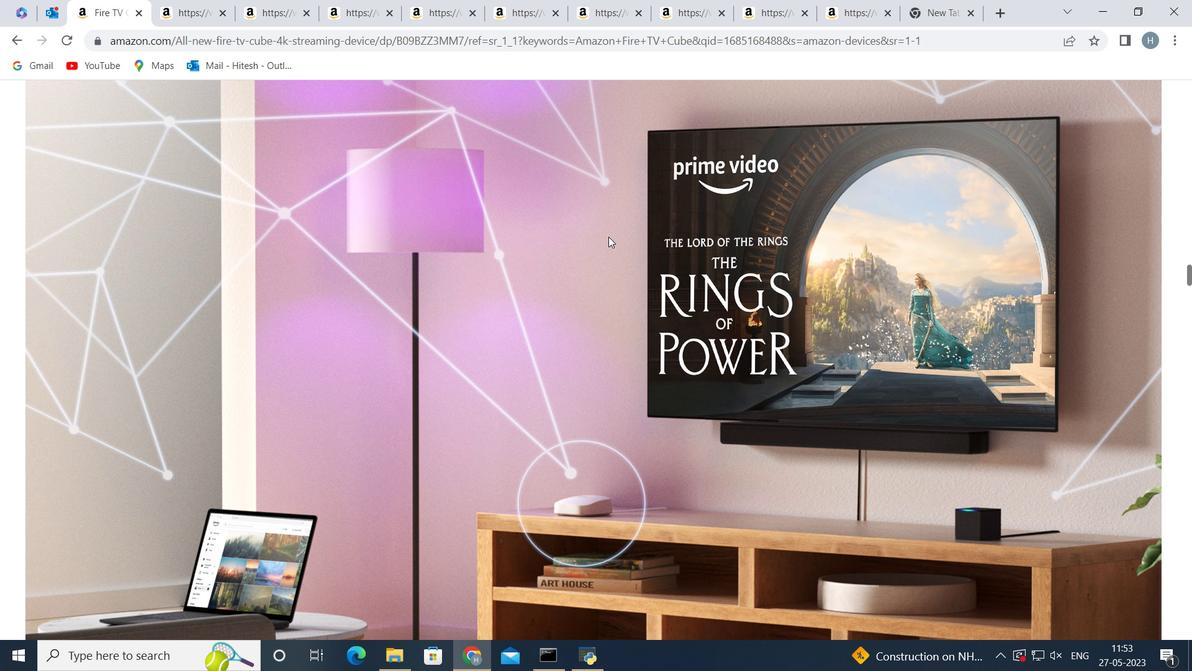 
Action: Mouse scrolled (608, 236) with delta (0, 0)
Screenshot: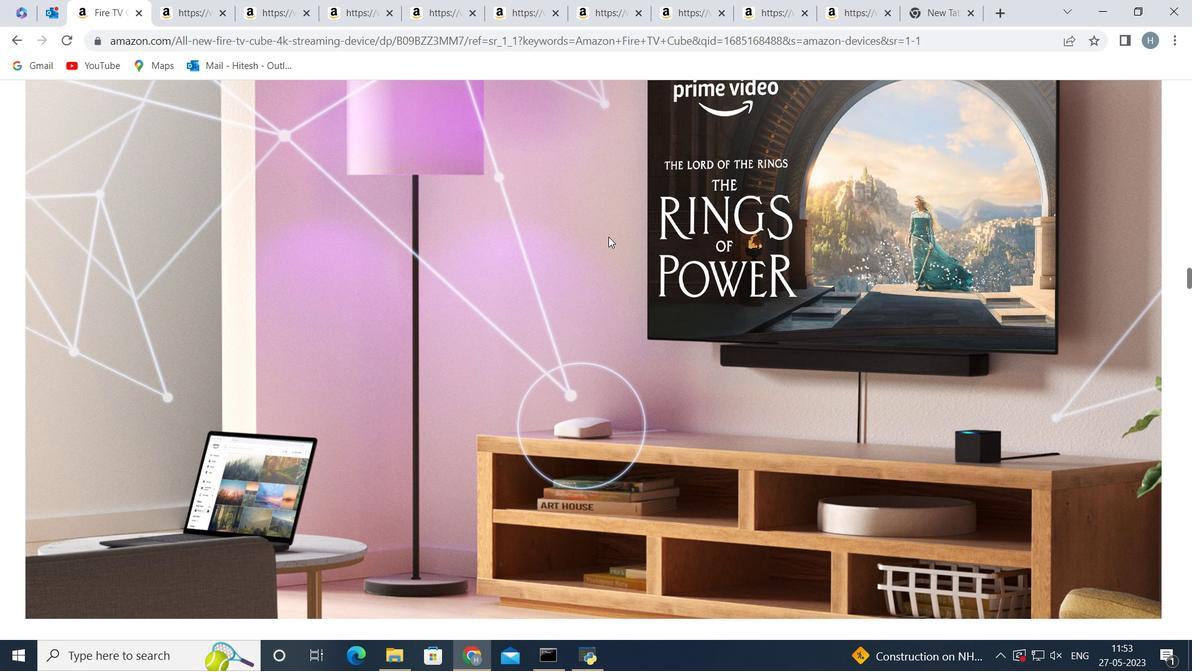 
Action: Mouse scrolled (608, 236) with delta (0, 0)
Screenshot: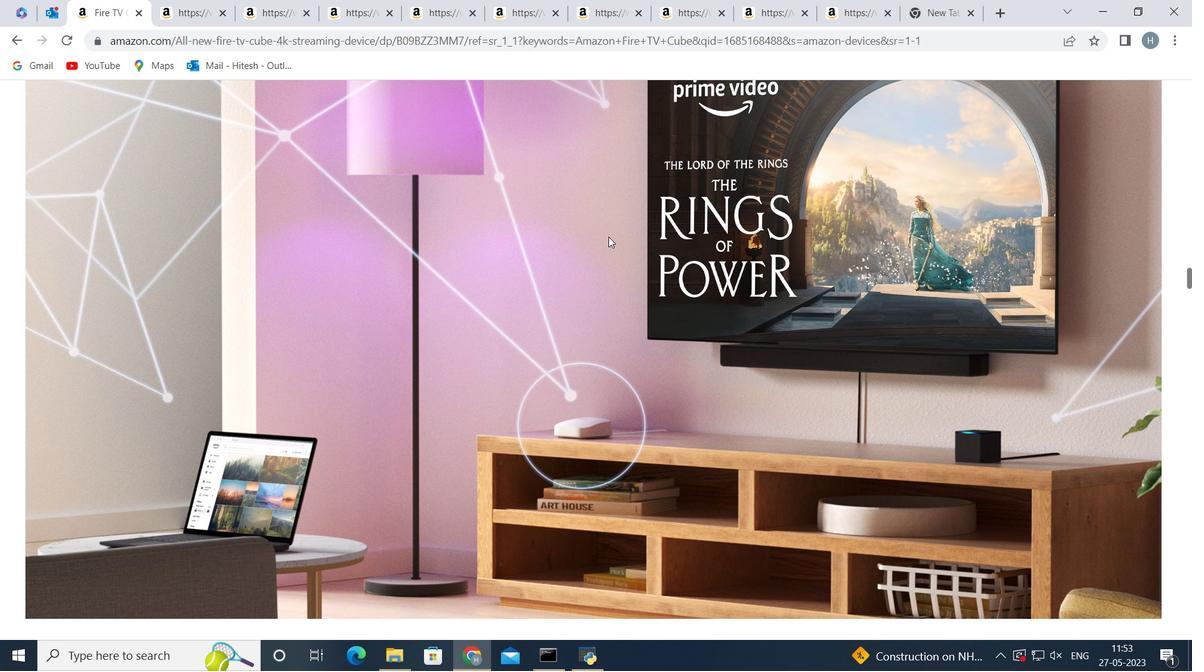 
Action: Mouse scrolled (608, 236) with delta (0, 0)
Screenshot: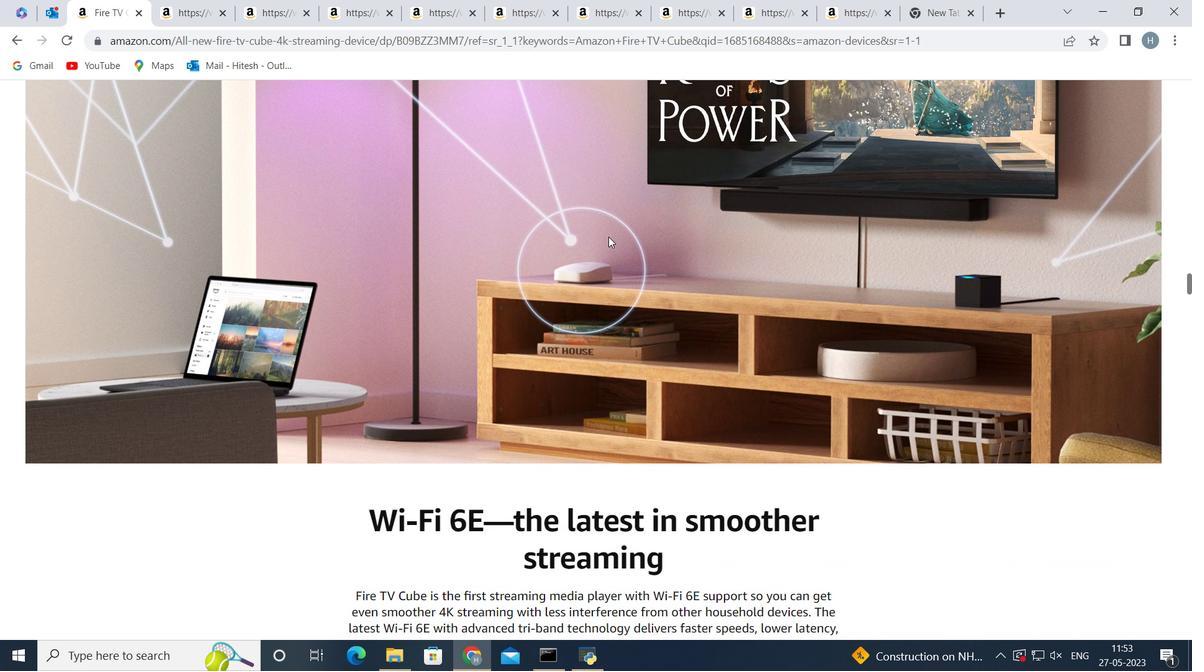 
Action: Mouse scrolled (608, 236) with delta (0, 0)
Screenshot: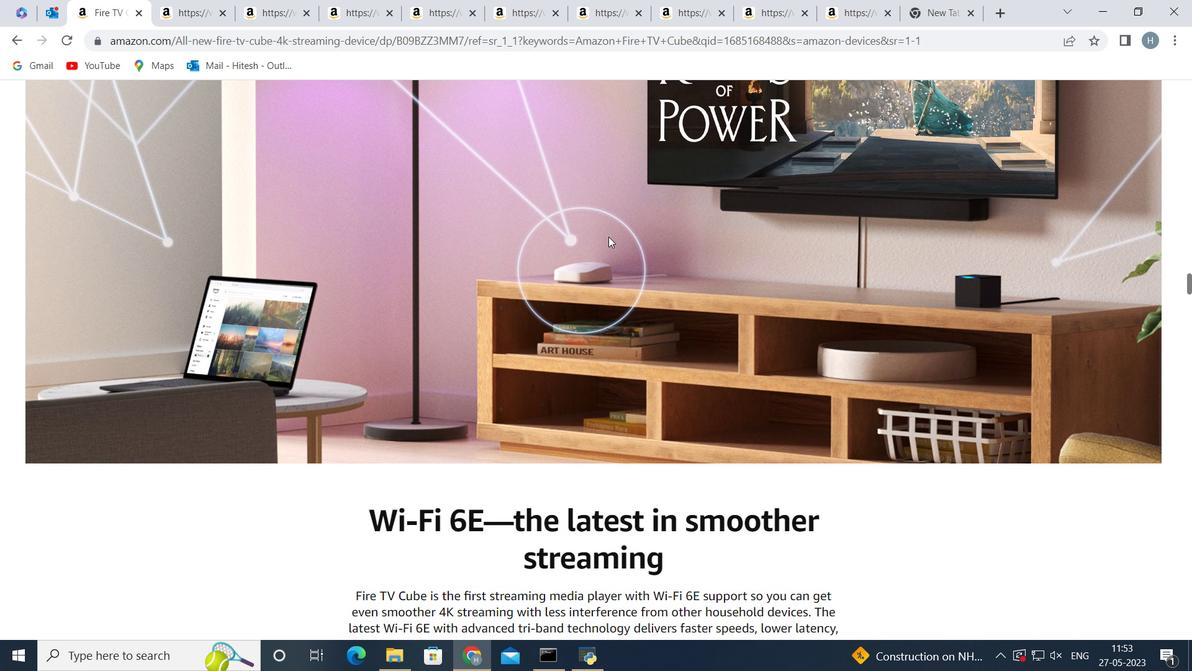
Action: Mouse scrolled (608, 236) with delta (0, 0)
Screenshot: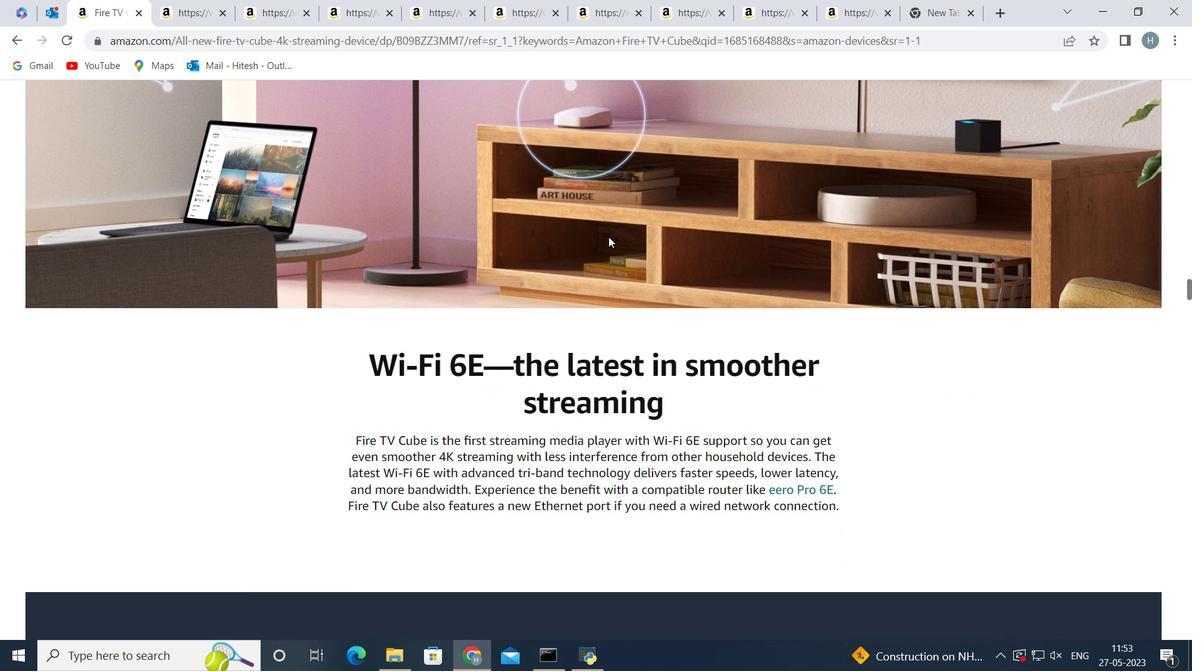 
Action: Mouse scrolled (608, 236) with delta (0, 0)
Screenshot: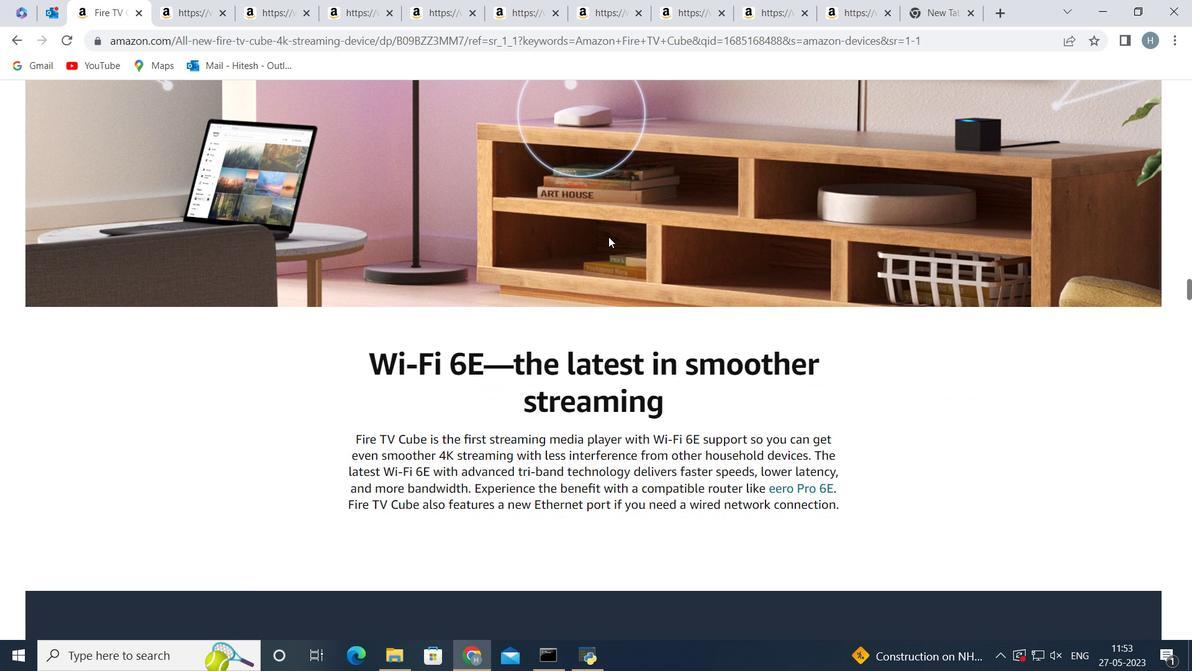 
Action: Mouse moved to (567, 230)
Screenshot: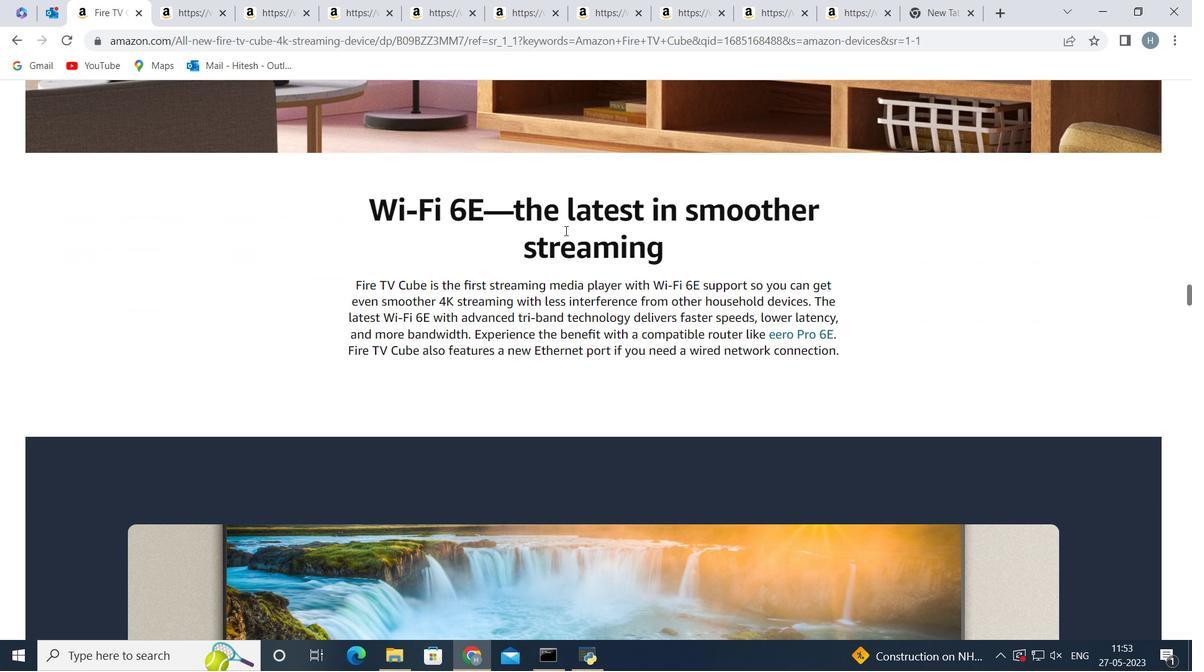 
Action: Mouse scrolled (567, 229) with delta (0, 0)
Screenshot: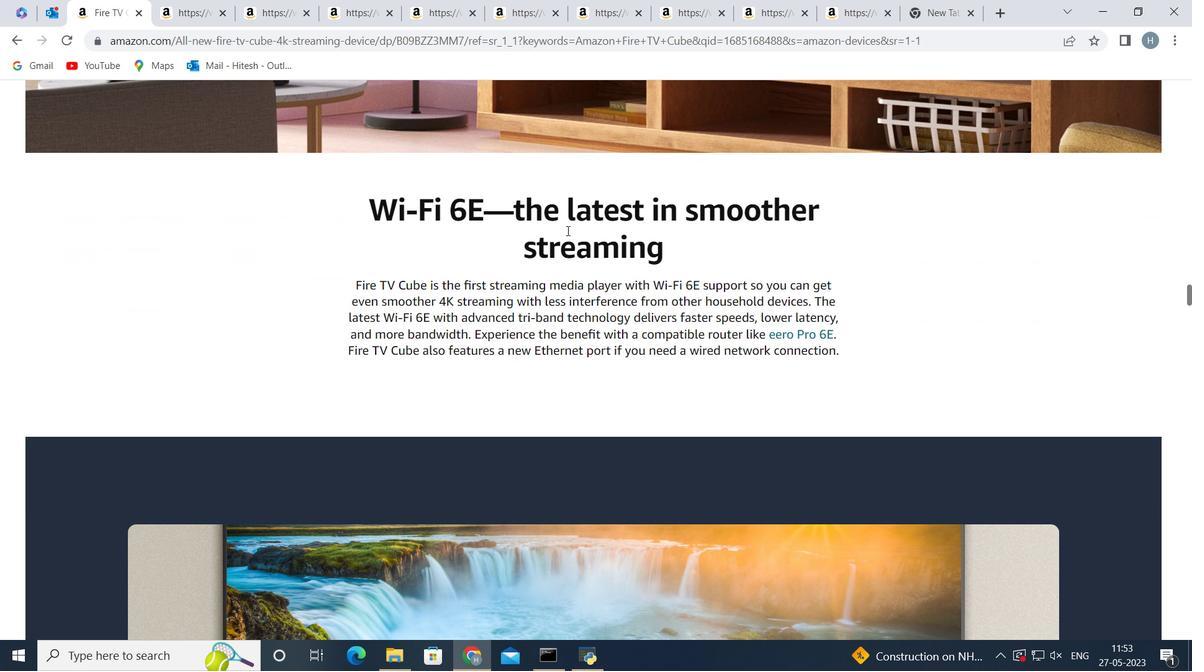 
Action: Mouse scrolled (567, 229) with delta (0, 0)
Screenshot: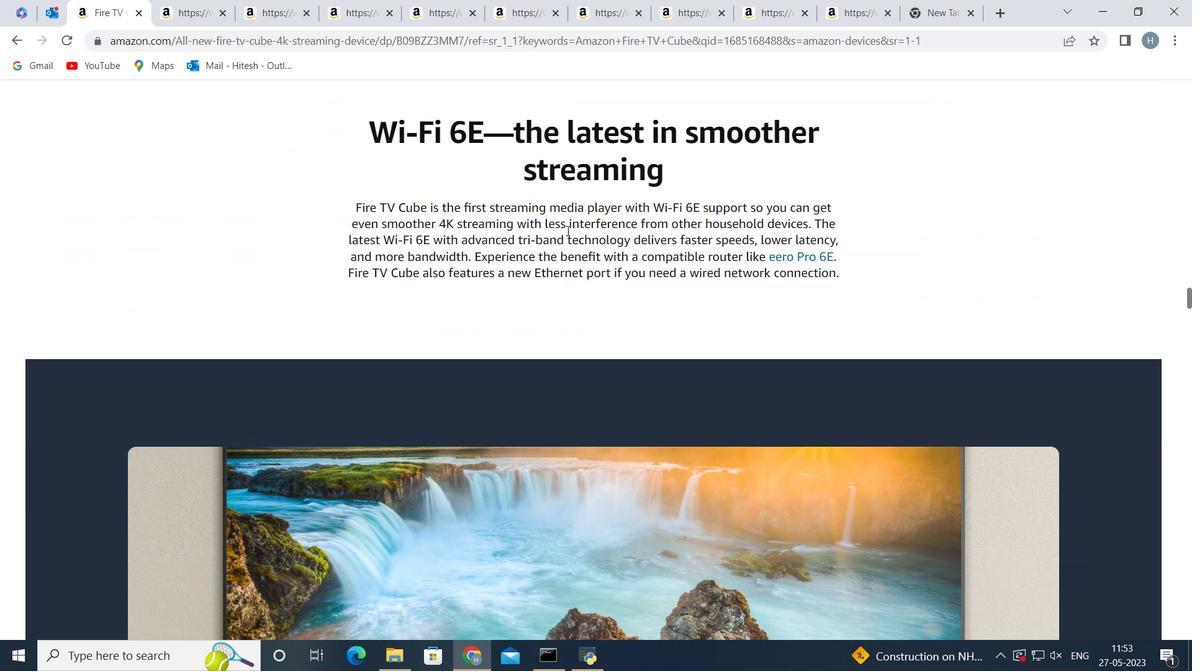 
Action: Mouse scrolled (567, 229) with delta (0, 0)
Screenshot: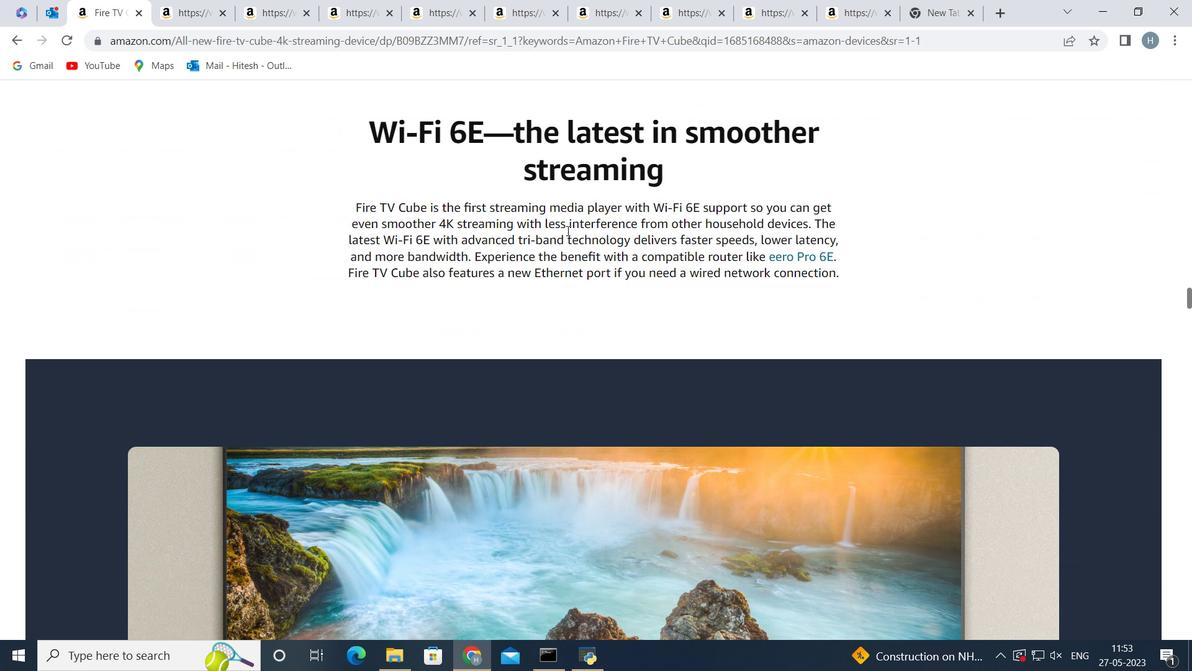 
Action: Mouse scrolled (567, 229) with delta (0, 0)
Screenshot: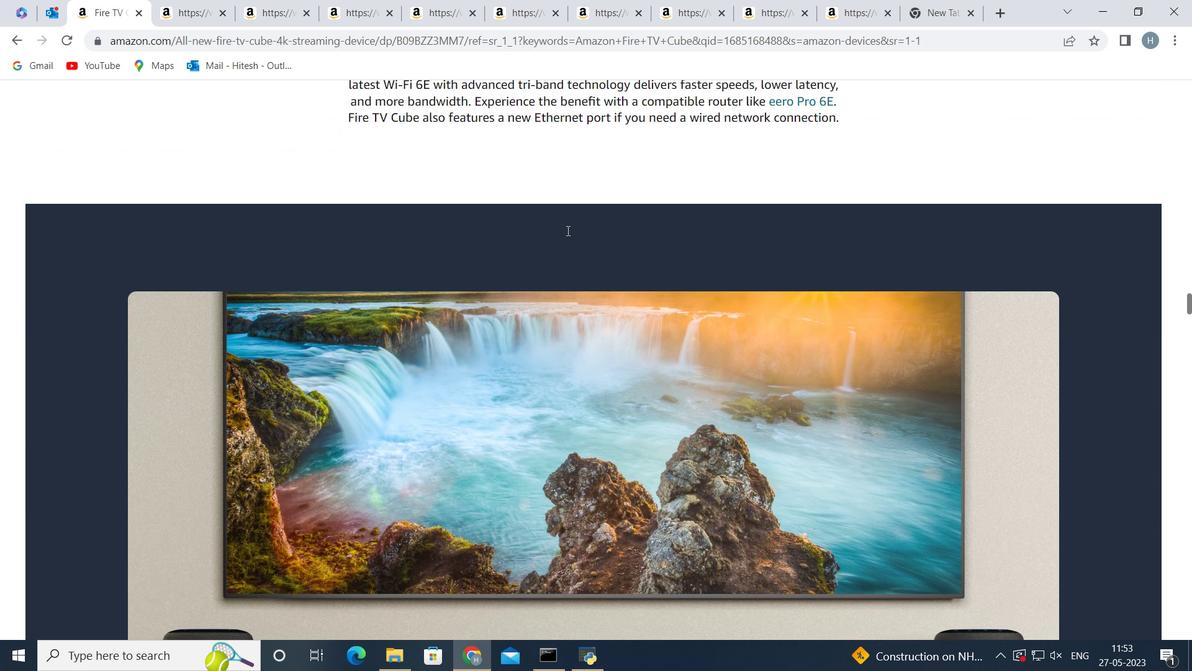 
Action: Mouse scrolled (567, 229) with delta (0, 0)
Screenshot: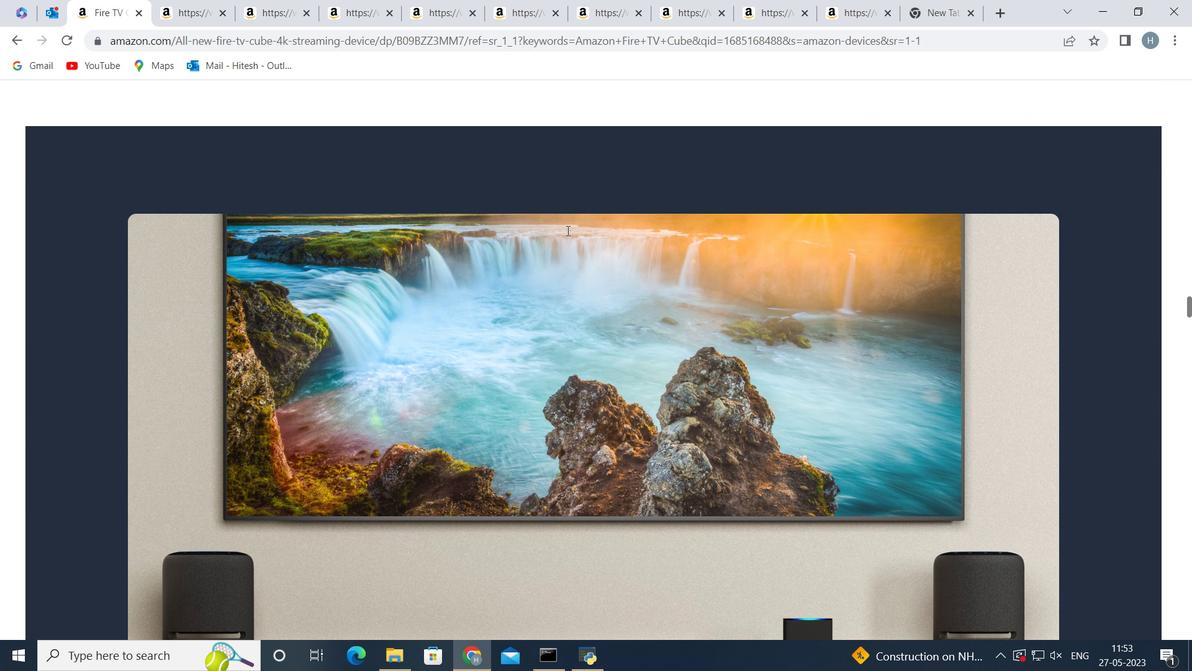 
Action: Mouse scrolled (567, 229) with delta (0, 0)
Screenshot: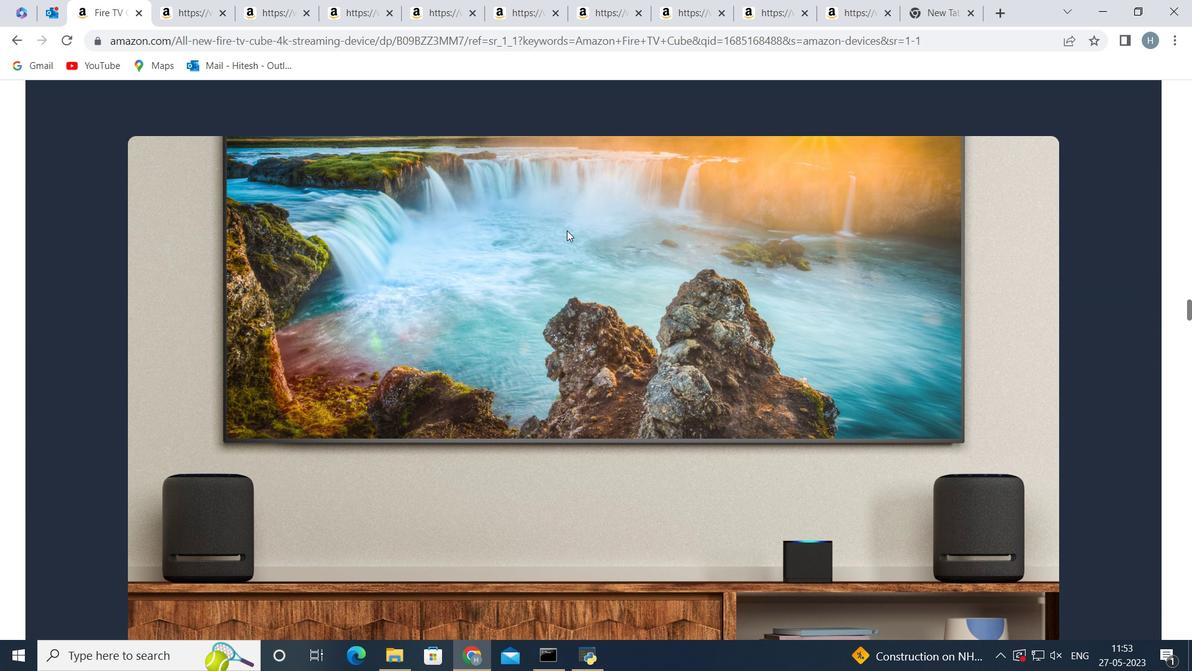 
Action: Mouse scrolled (567, 229) with delta (0, 0)
Screenshot: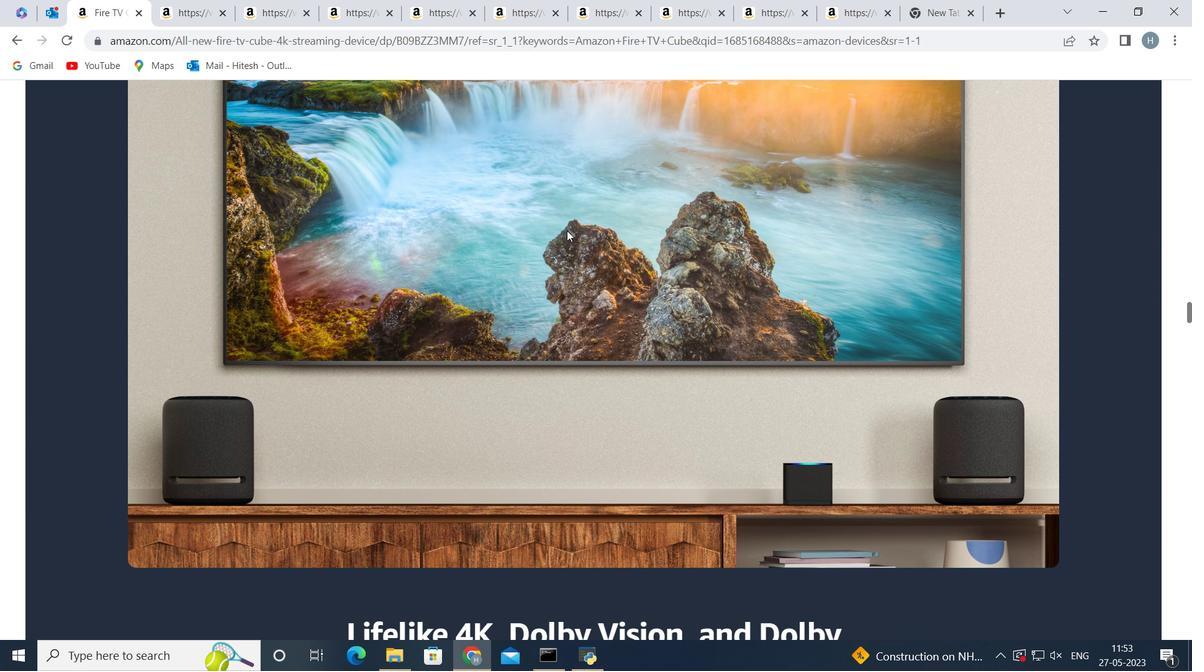 
Action: Mouse scrolled (567, 229) with delta (0, 0)
Screenshot: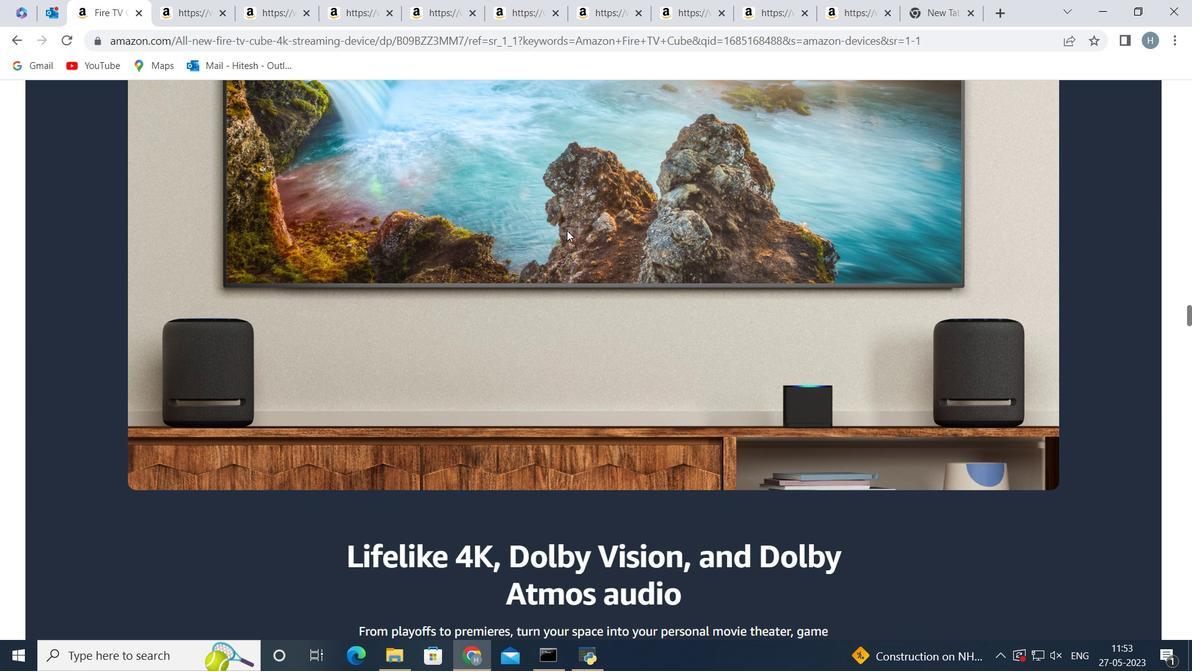 
Action: Mouse scrolled (567, 229) with delta (0, 0)
Screenshot: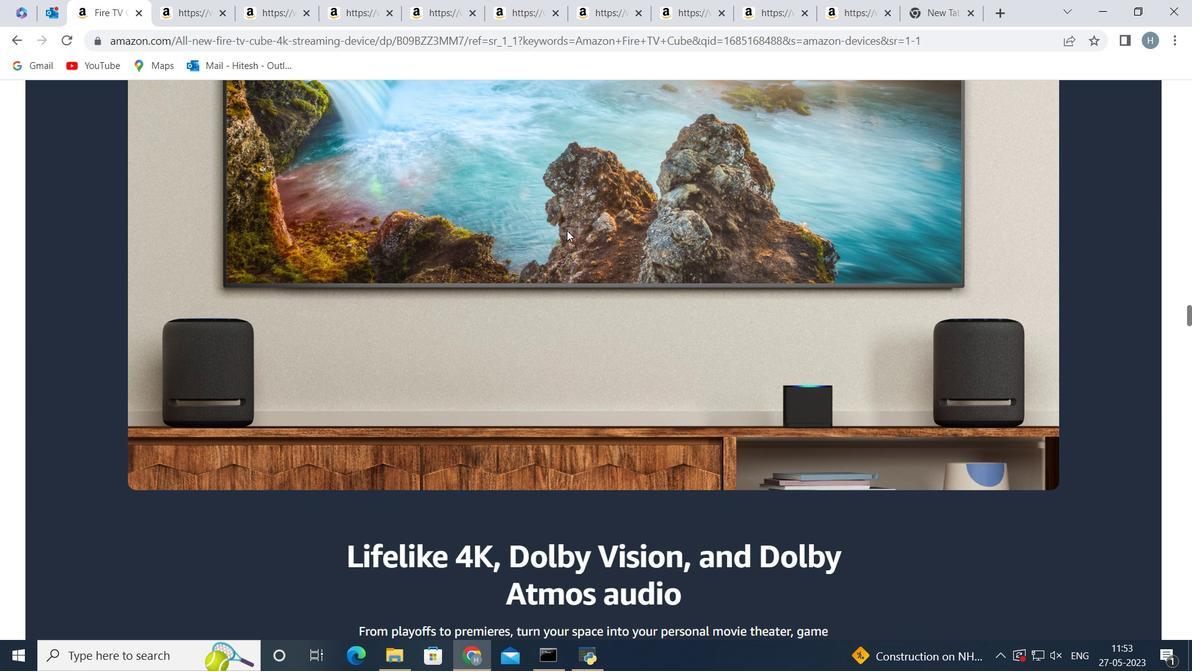 
Action: Mouse scrolled (567, 229) with delta (0, 0)
Screenshot: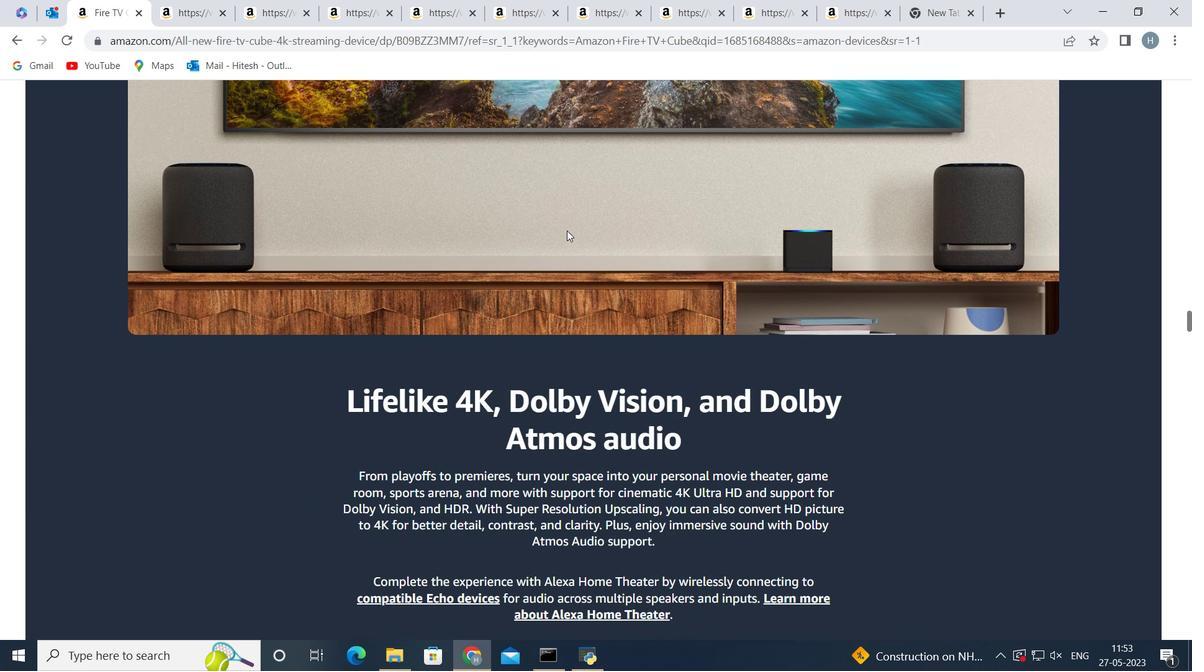 
Action: Mouse scrolled (567, 229) with delta (0, 0)
Screenshot: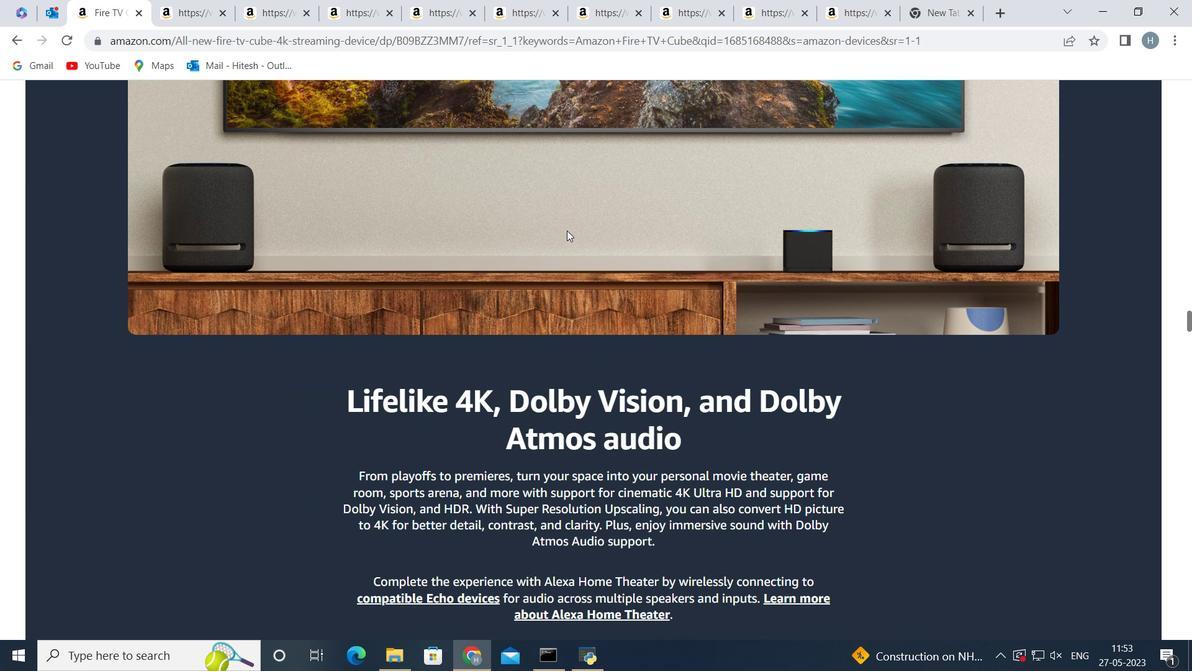 
Action: Mouse scrolled (567, 229) with delta (0, 0)
Screenshot: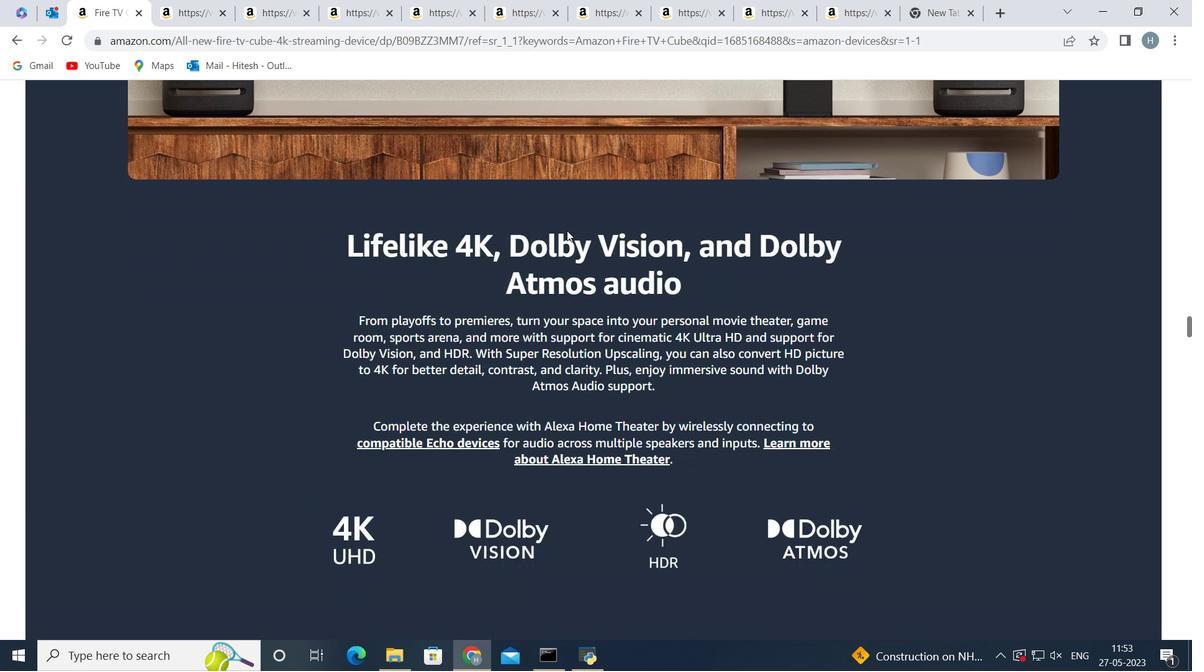 
Action: Mouse scrolled (567, 229) with delta (0, 0)
Screenshot: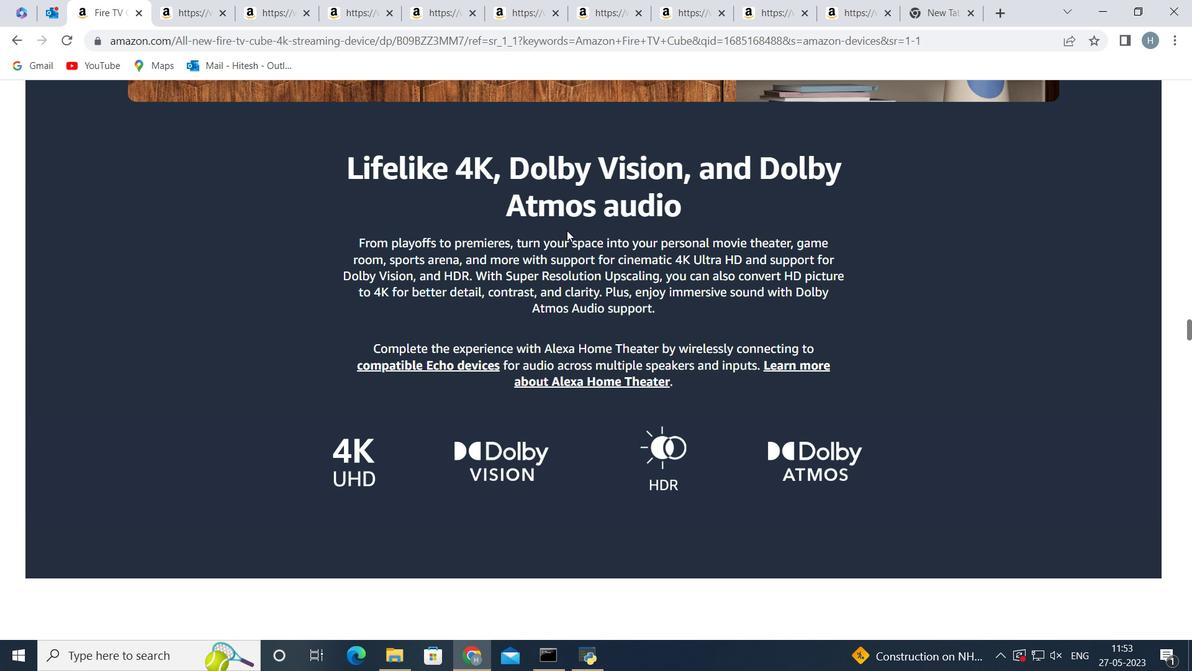 
Action: Mouse scrolled (567, 229) with delta (0, 0)
Screenshot: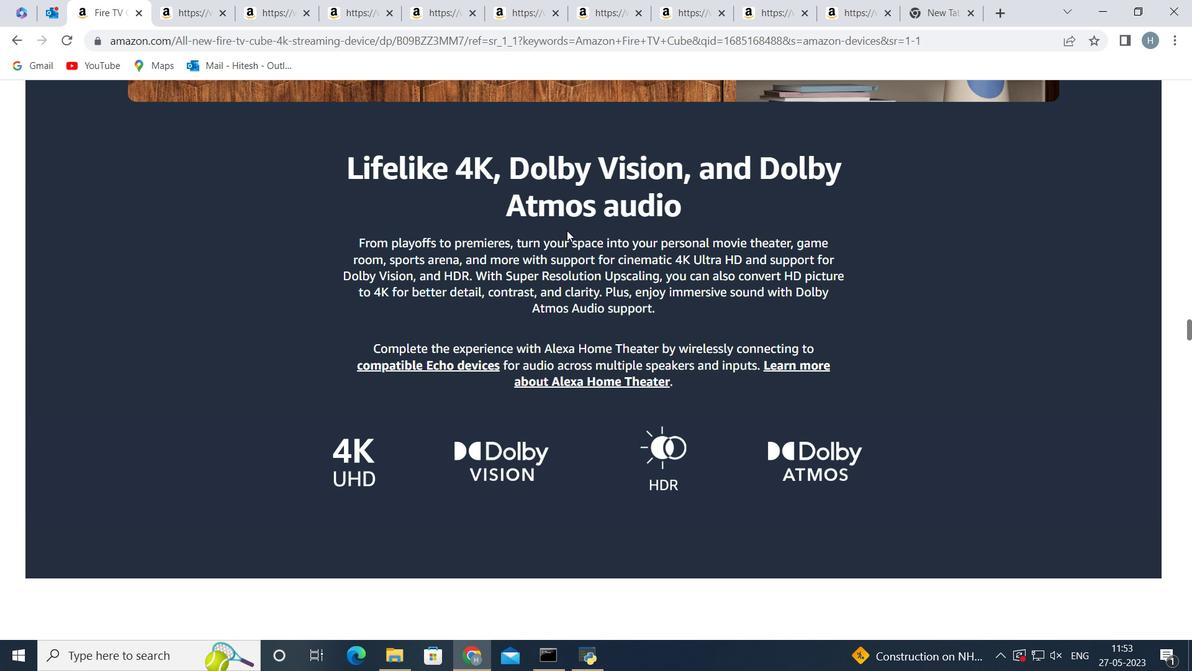 
Action: Mouse scrolled (567, 229) with delta (0, 0)
Screenshot: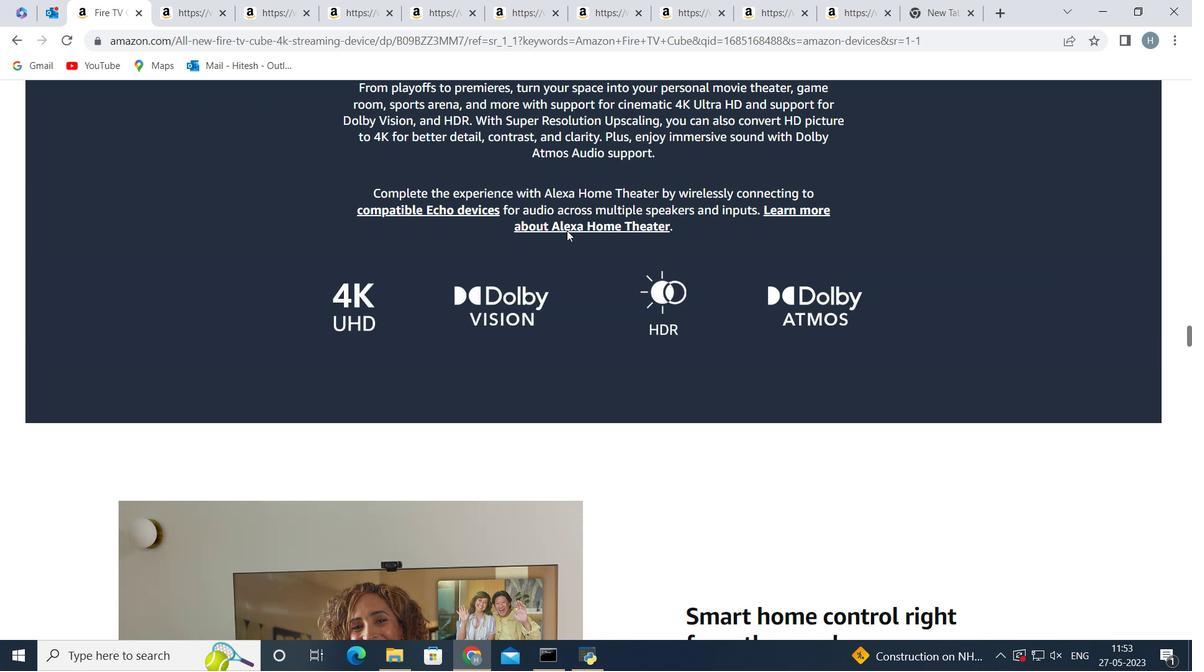 
Action: Mouse scrolled (567, 229) with delta (0, 0)
Screenshot: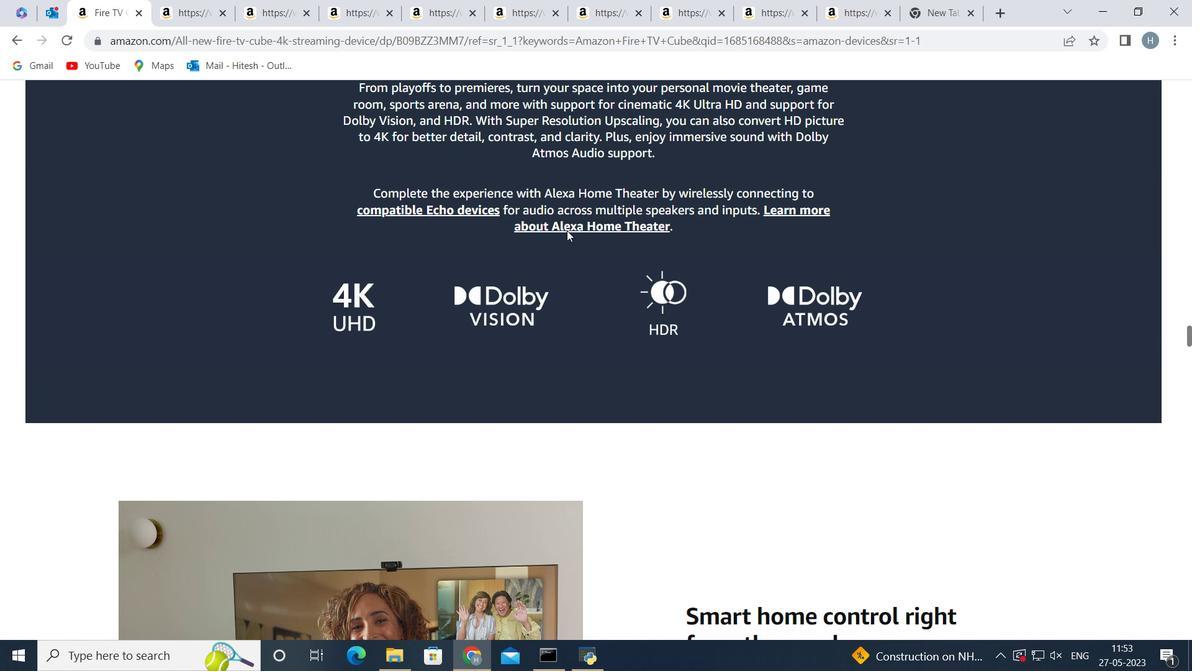 
Action: Mouse scrolled (567, 229) with delta (0, 0)
Screenshot: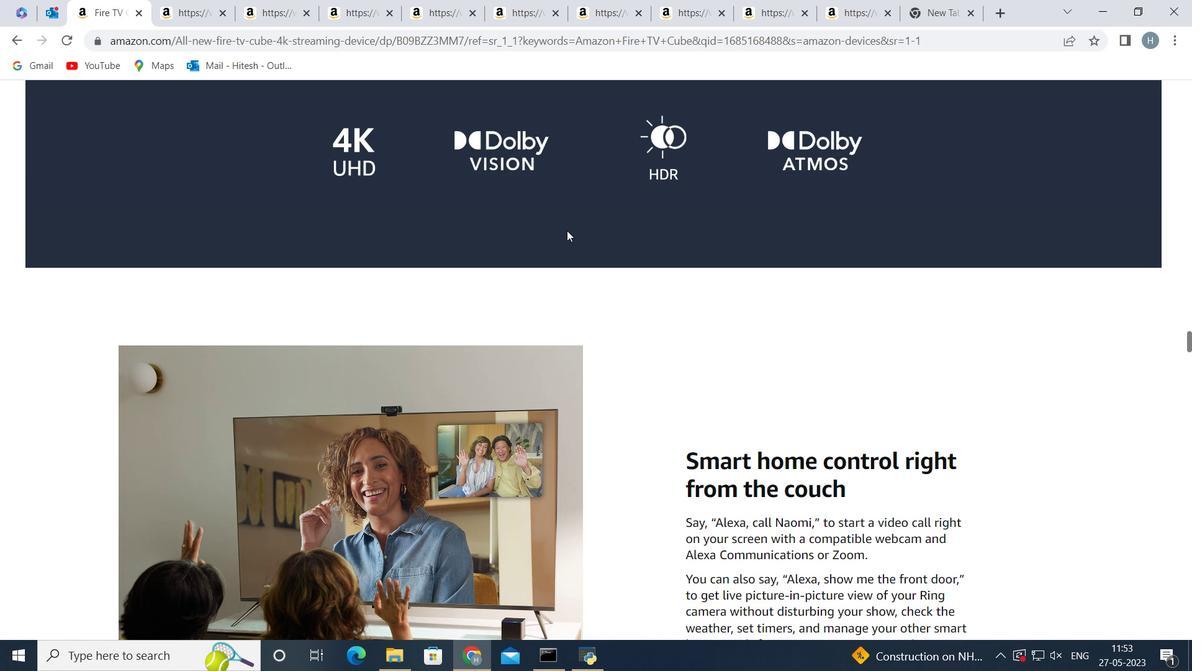 
Action: Mouse scrolled (567, 229) with delta (0, 0)
Screenshot: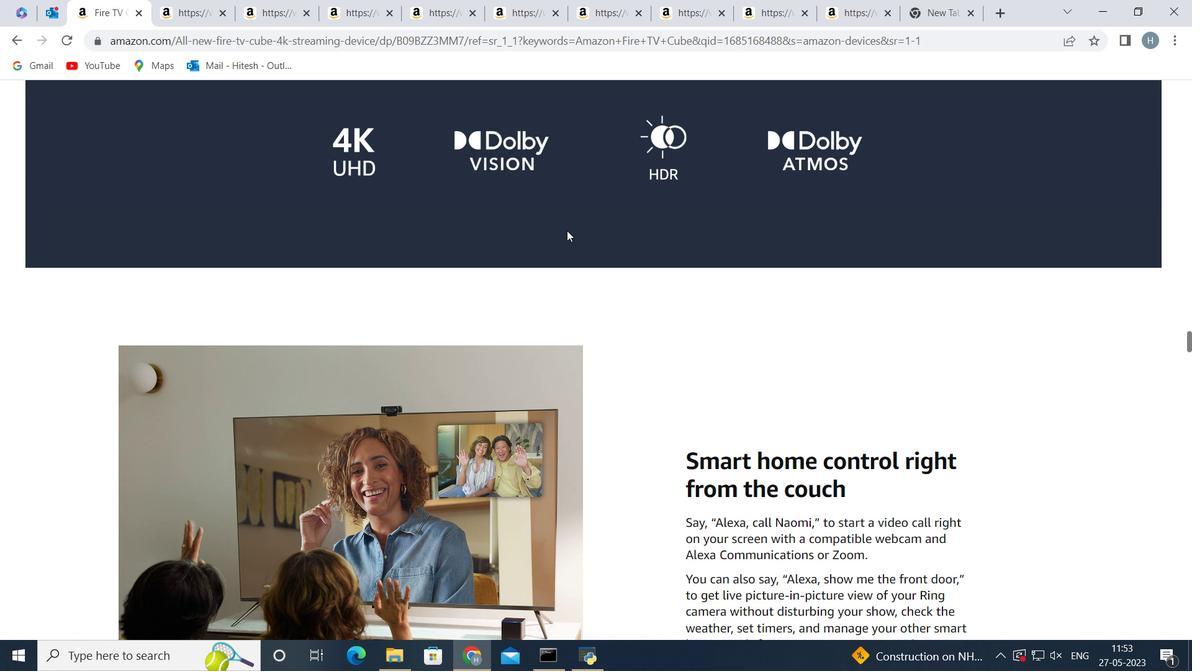 
Action: Mouse scrolled (567, 229) with delta (0, 0)
Screenshot: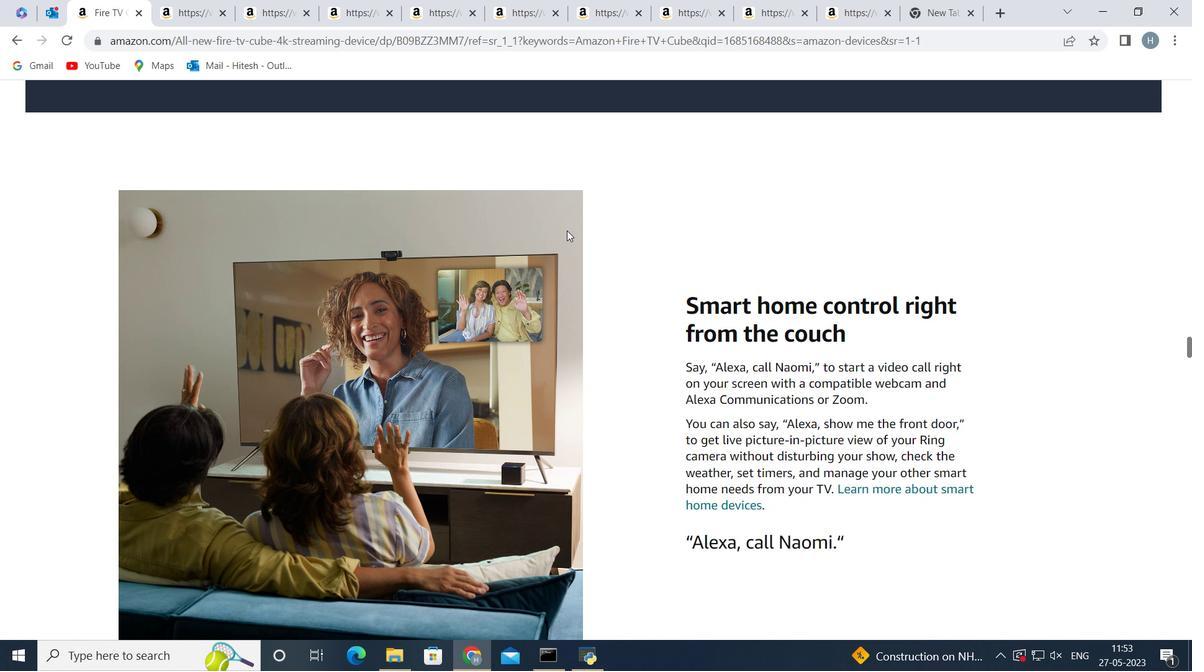 
Action: Mouse moved to (568, 229)
Screenshot: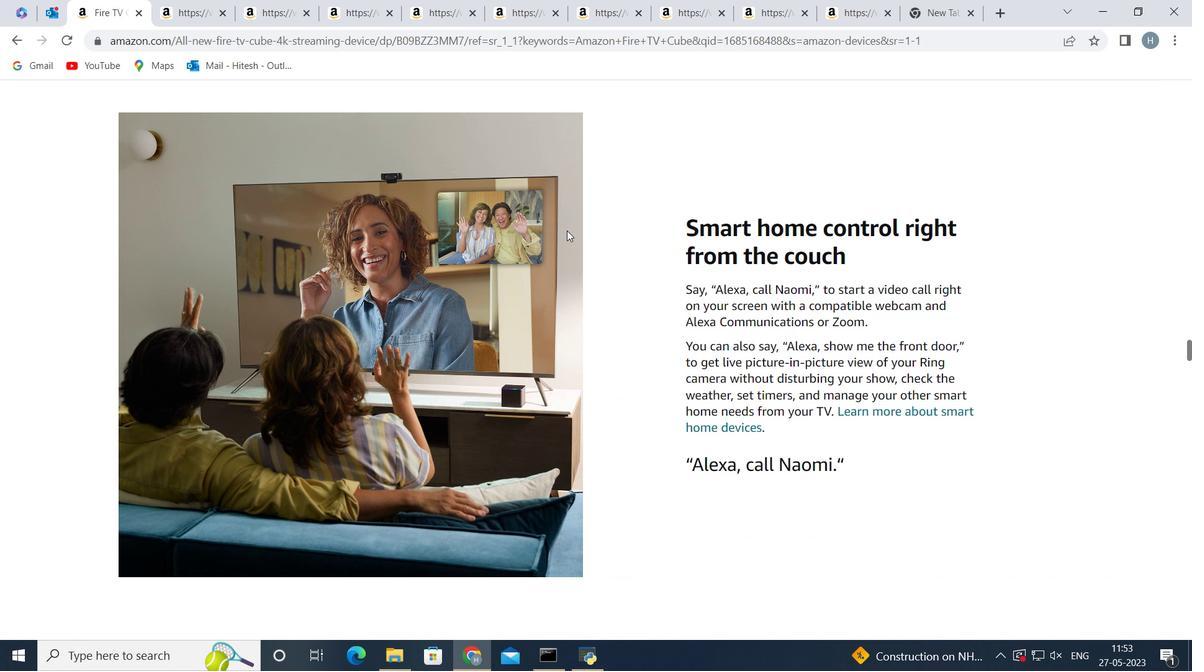 
Action: Mouse scrolled (568, 229) with delta (0, 0)
Screenshot: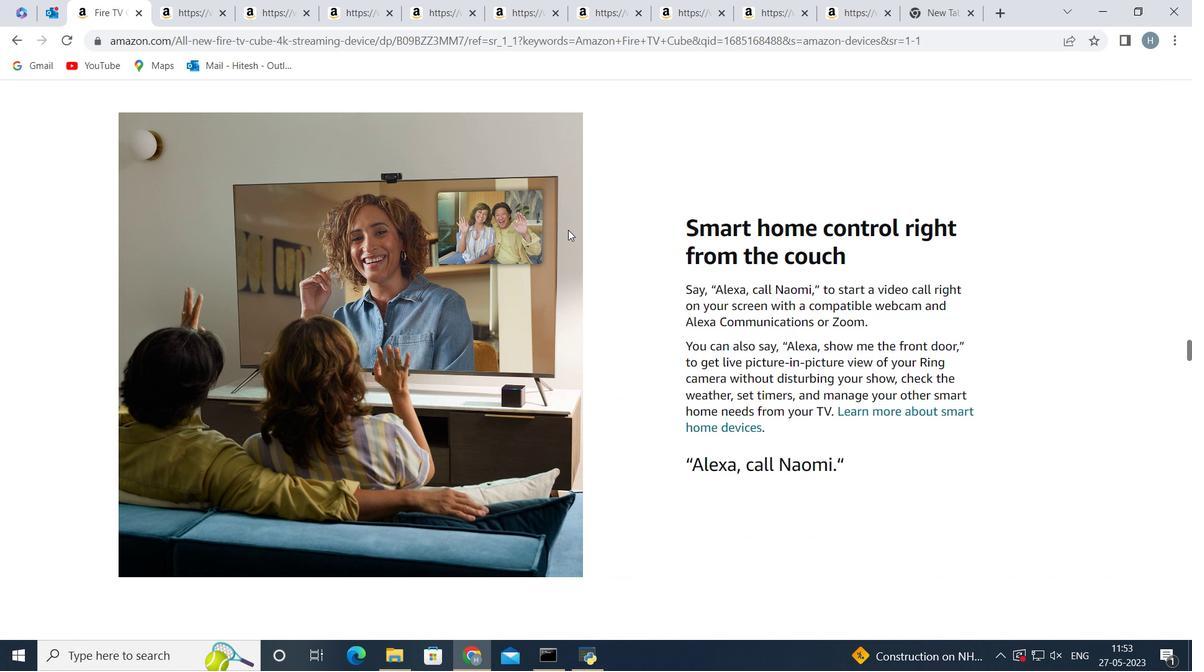 
Action: Mouse scrolled (568, 229) with delta (0, 0)
Screenshot: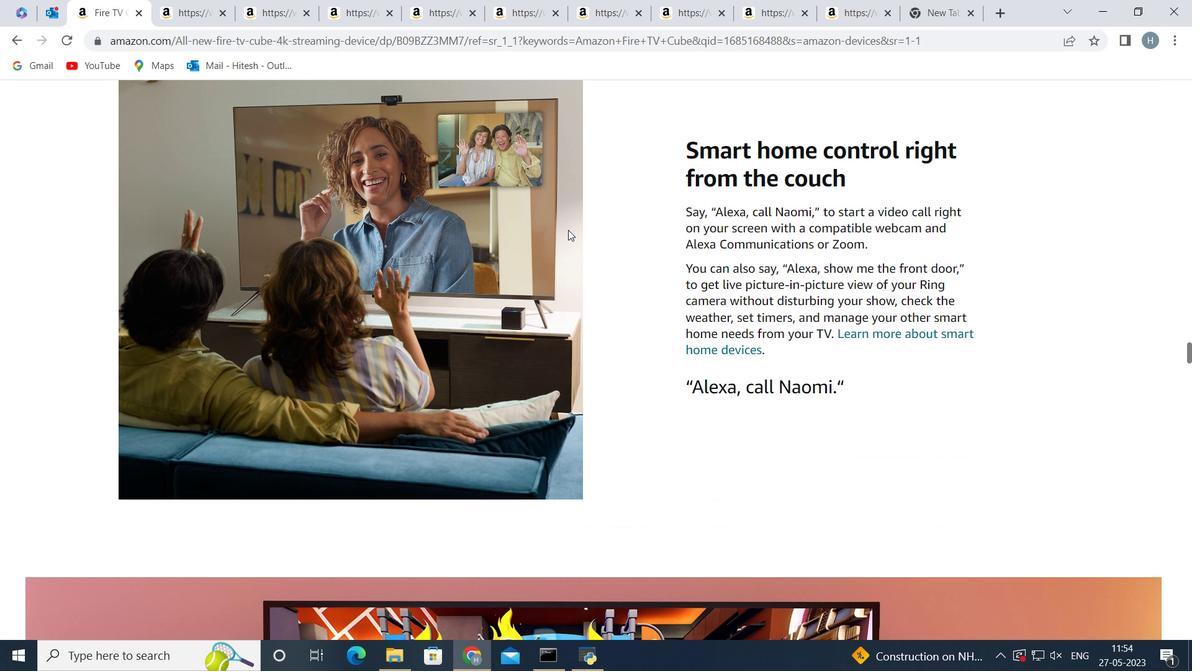 
Action: Mouse scrolled (568, 229) with delta (0, 0)
Screenshot: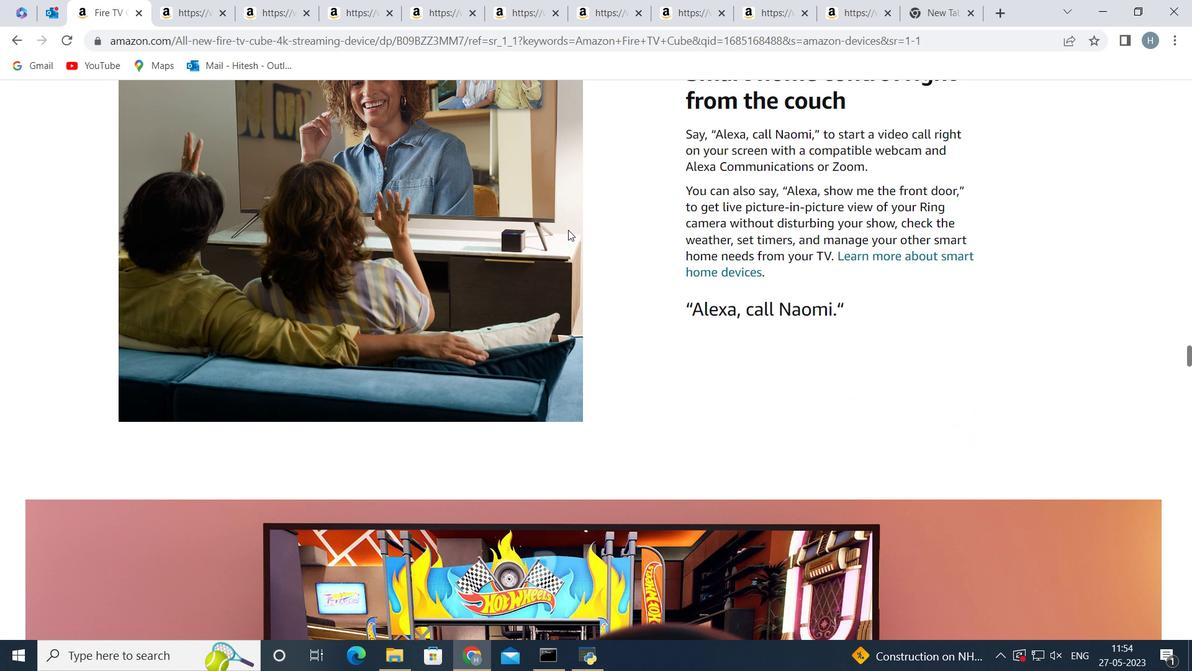 
Action: Mouse scrolled (568, 229) with delta (0, 0)
Screenshot: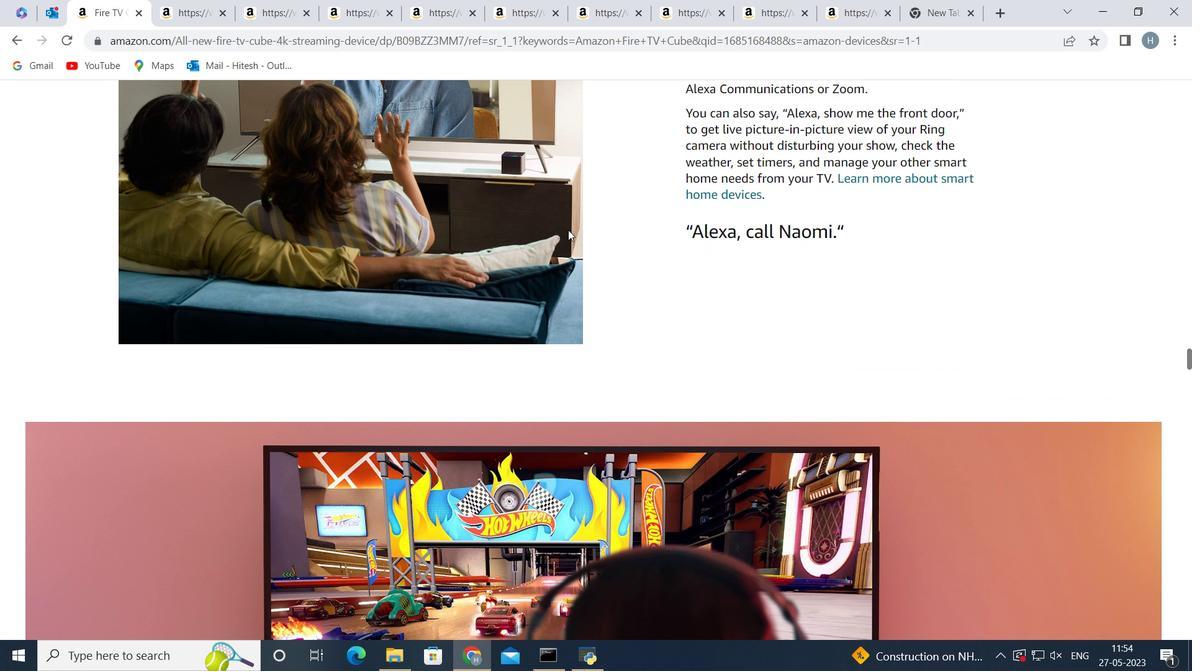 
Action: Mouse scrolled (568, 229) with delta (0, 0)
Screenshot: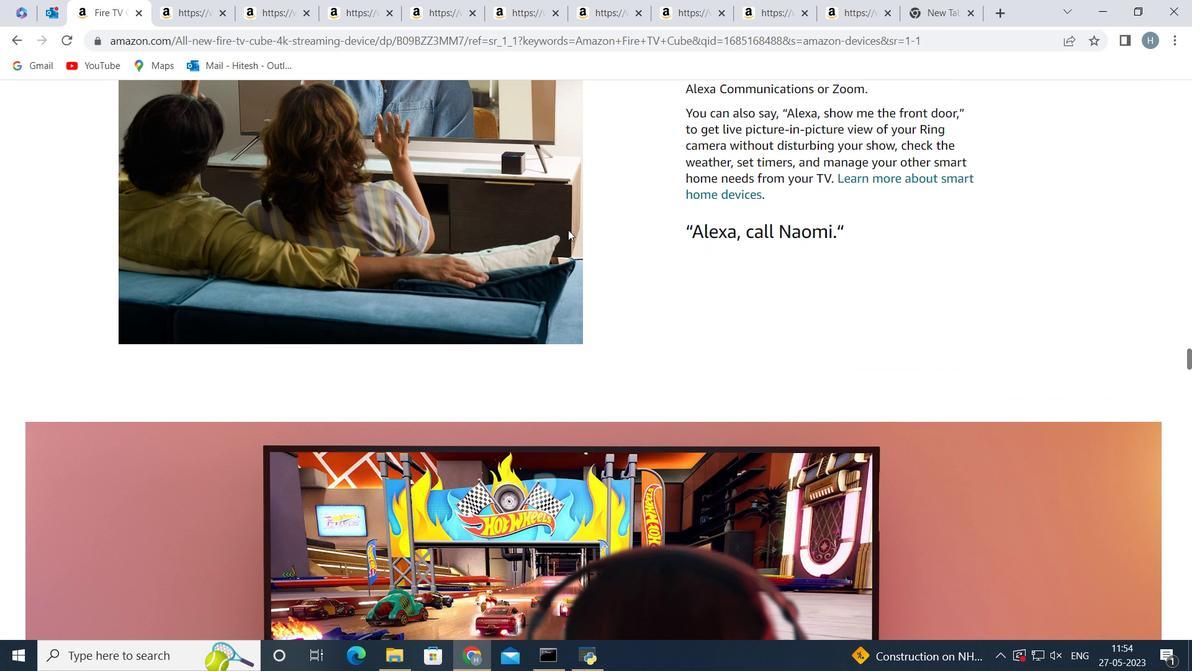
Action: Mouse scrolled (568, 229) with delta (0, 0)
Screenshot: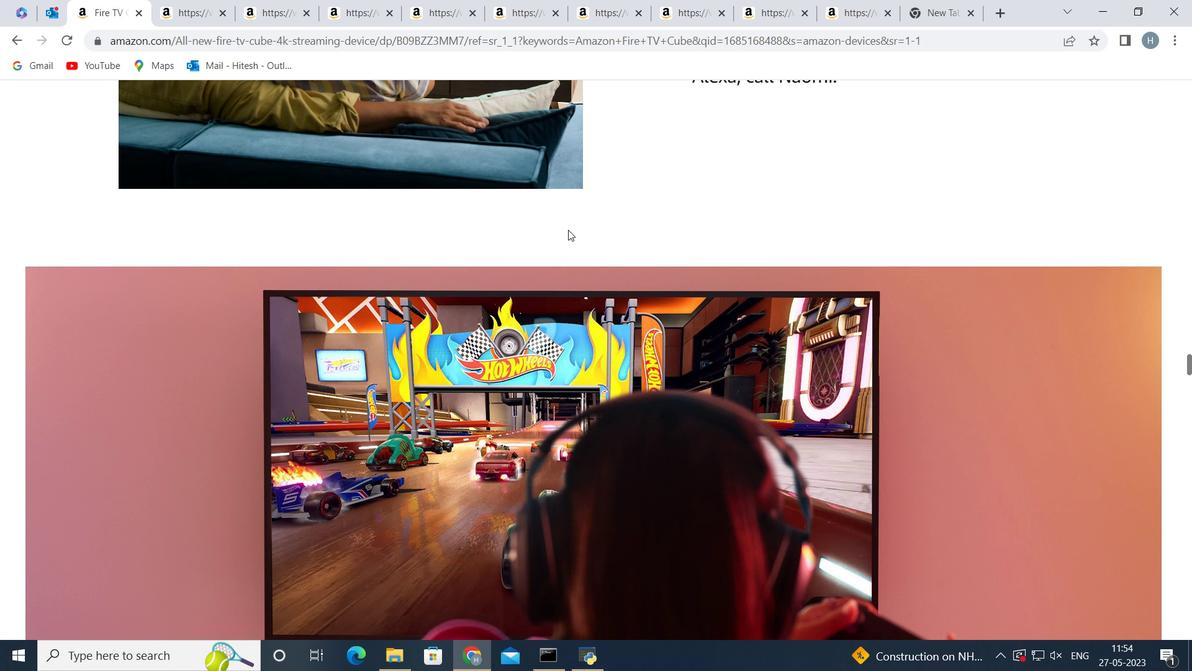 
Action: Mouse scrolled (568, 229) with delta (0, 0)
Screenshot: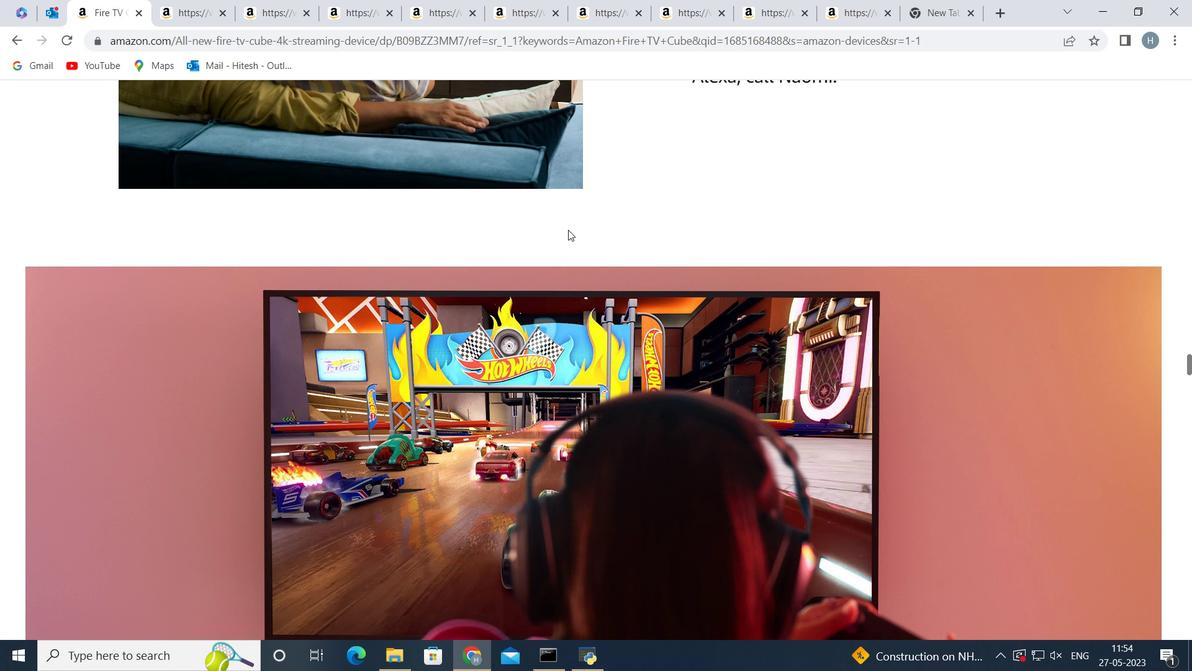 
Action: Mouse scrolled (568, 229) with delta (0, 0)
Screenshot: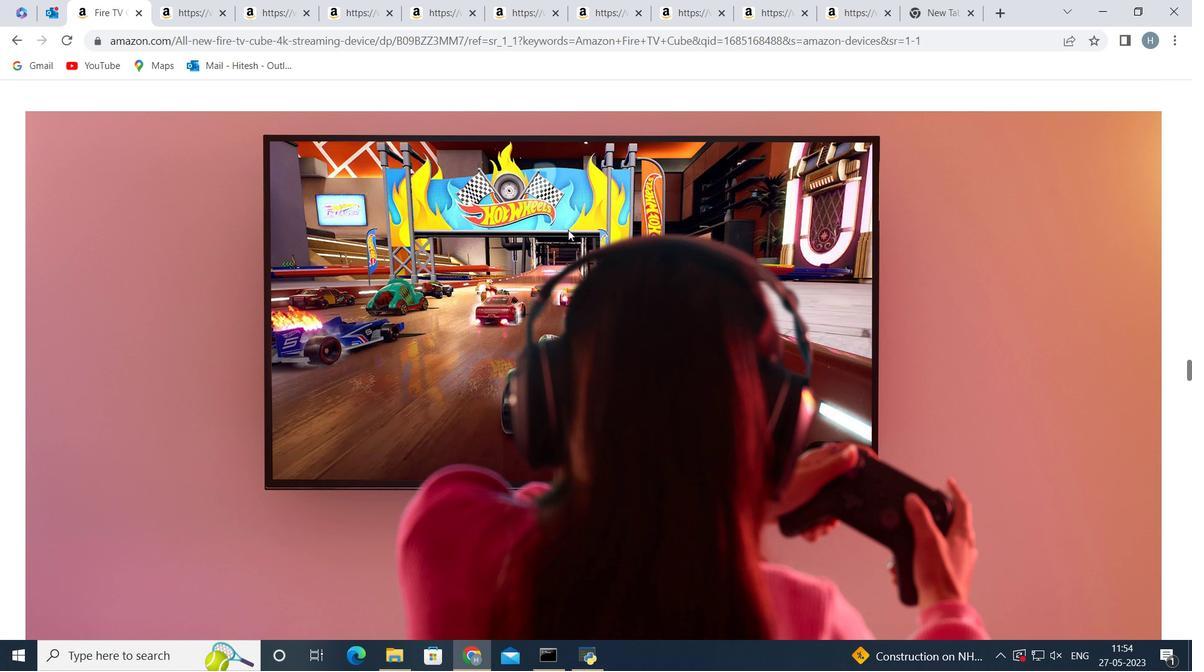 
Action: Mouse scrolled (568, 229) with delta (0, 0)
Screenshot: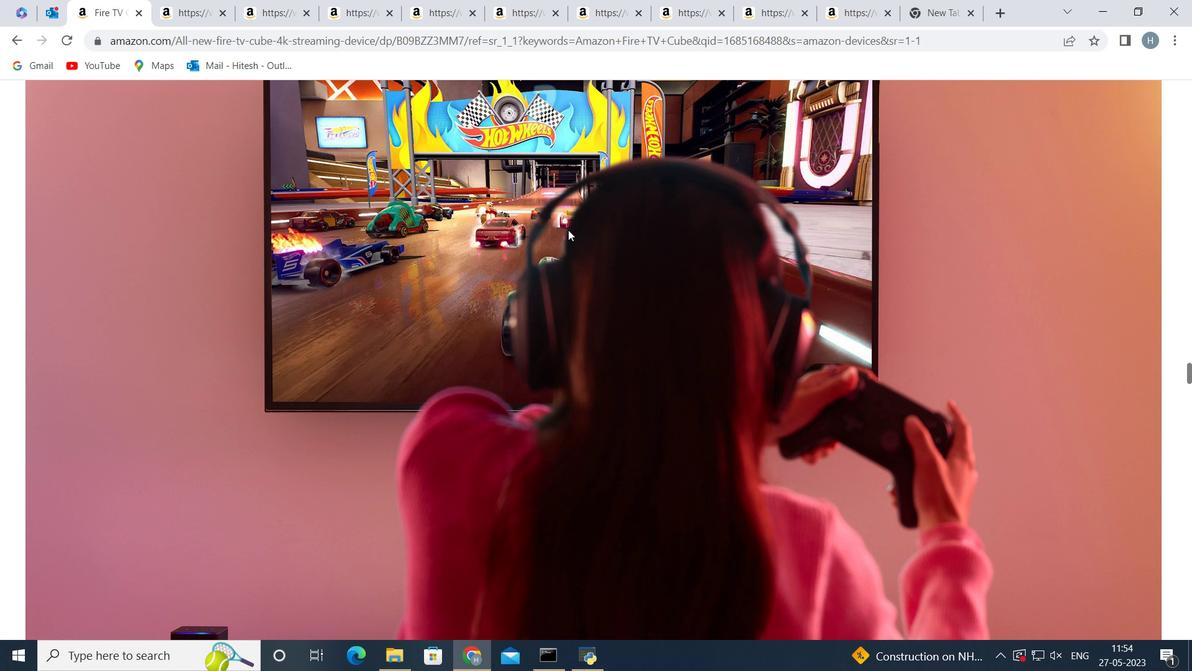 
Action: Mouse scrolled (568, 229) with delta (0, 0)
Screenshot: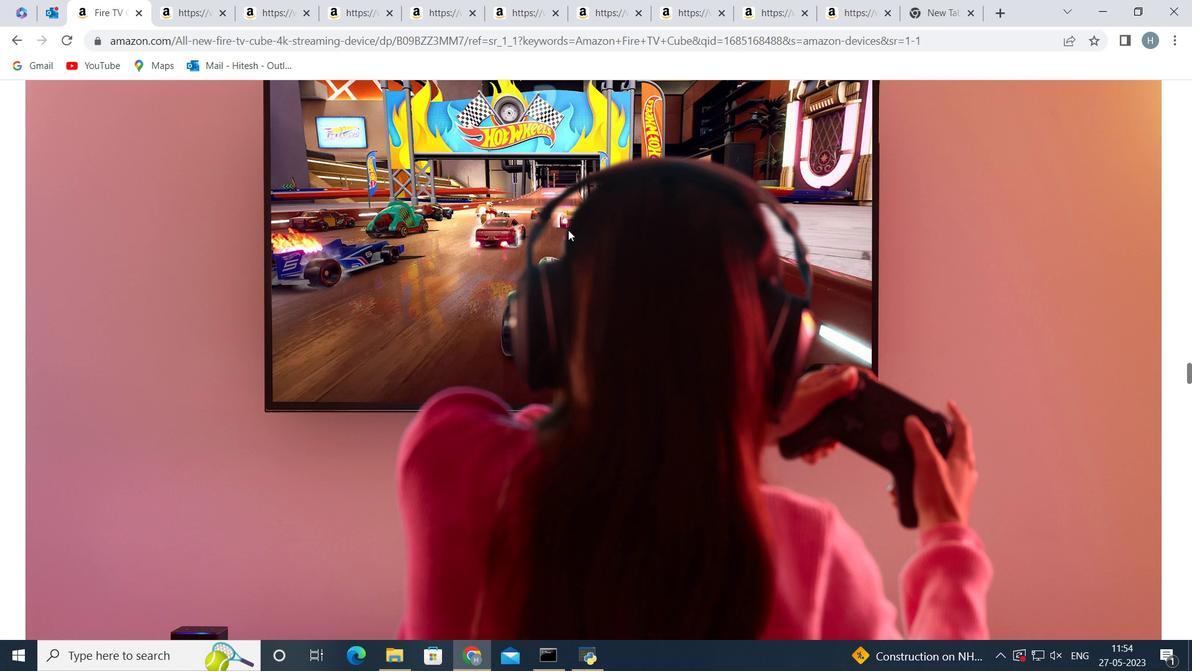 
Action: Mouse scrolled (568, 229) with delta (0, 0)
Screenshot: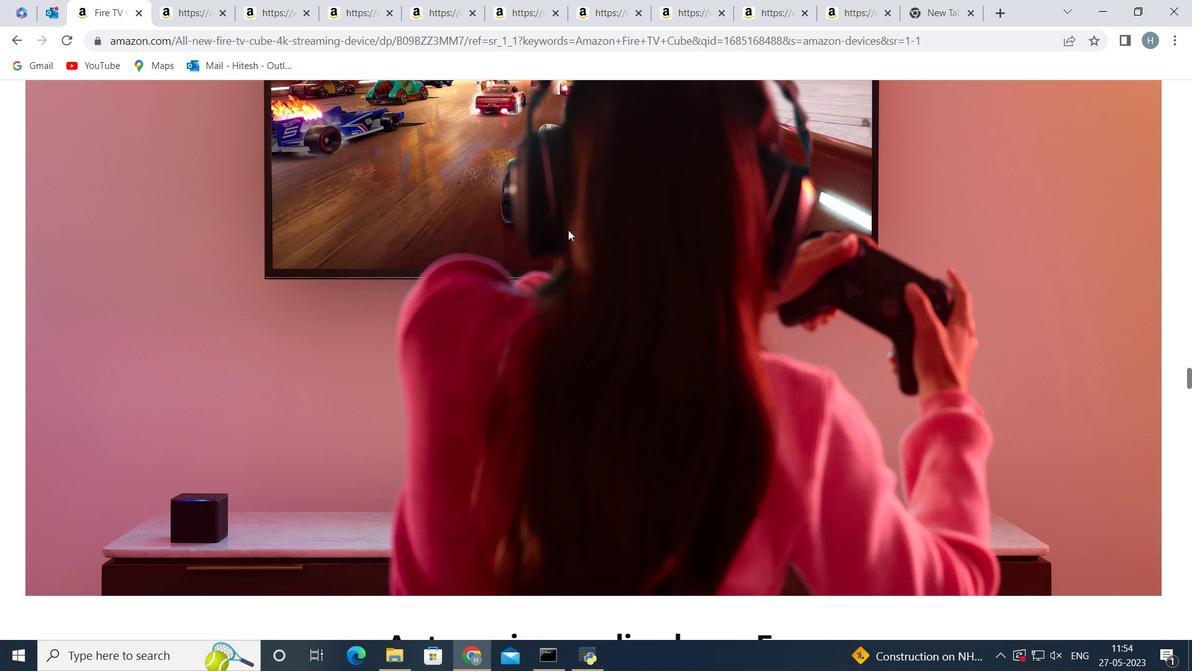 
Action: Mouse scrolled (568, 229) with delta (0, 0)
Screenshot: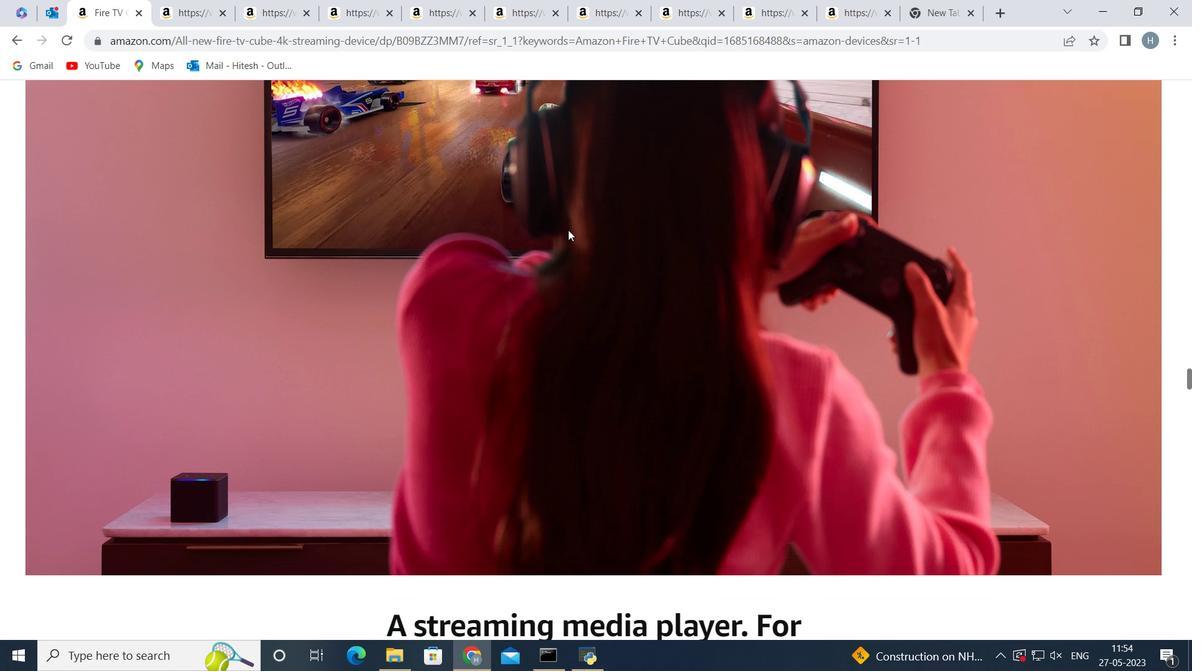 
Action: Mouse scrolled (568, 229) with delta (0, 0)
Screenshot: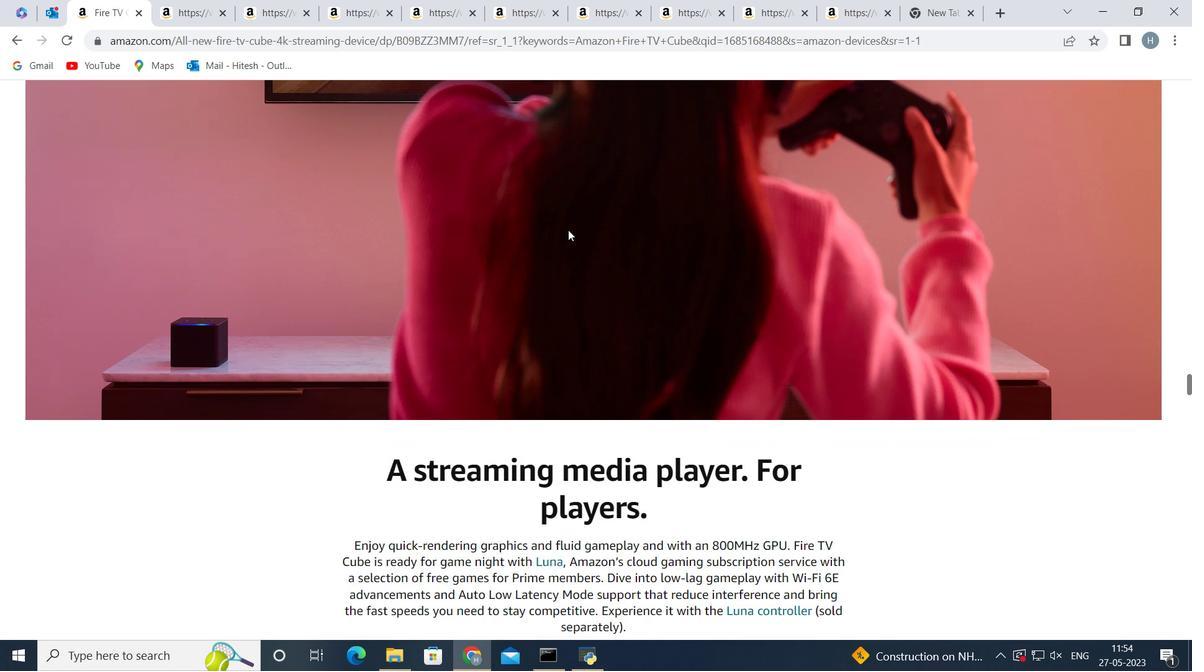 
Action: Mouse scrolled (568, 229) with delta (0, 0)
Screenshot: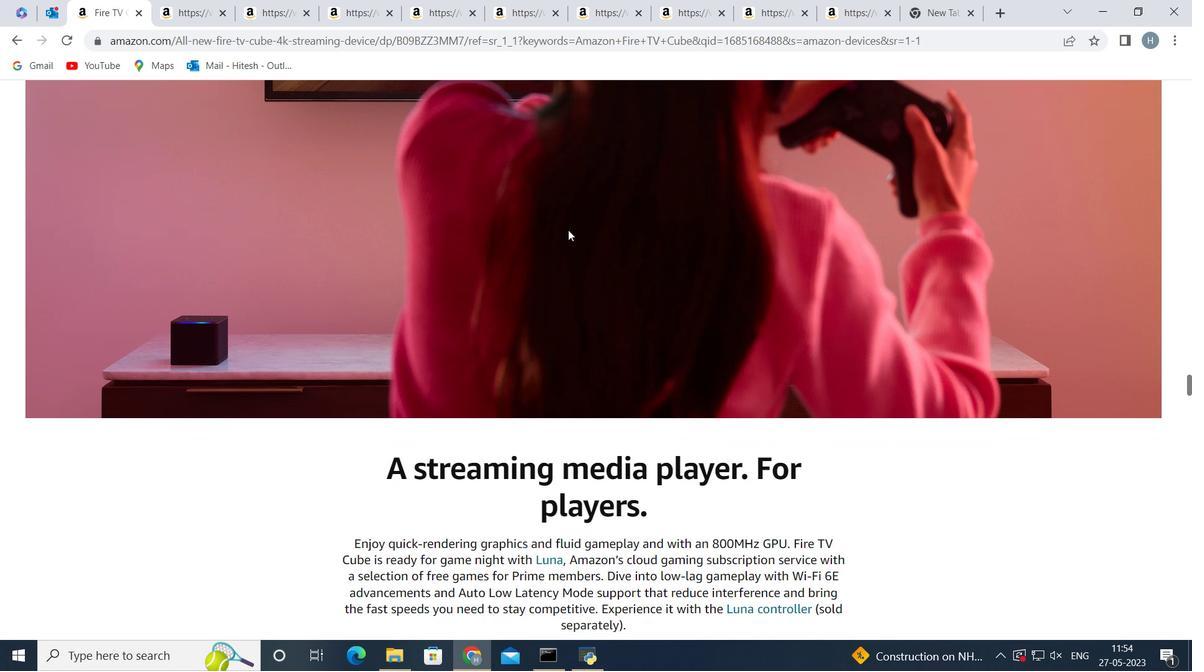 
Action: Mouse scrolled (568, 229) with delta (0, 0)
Screenshot: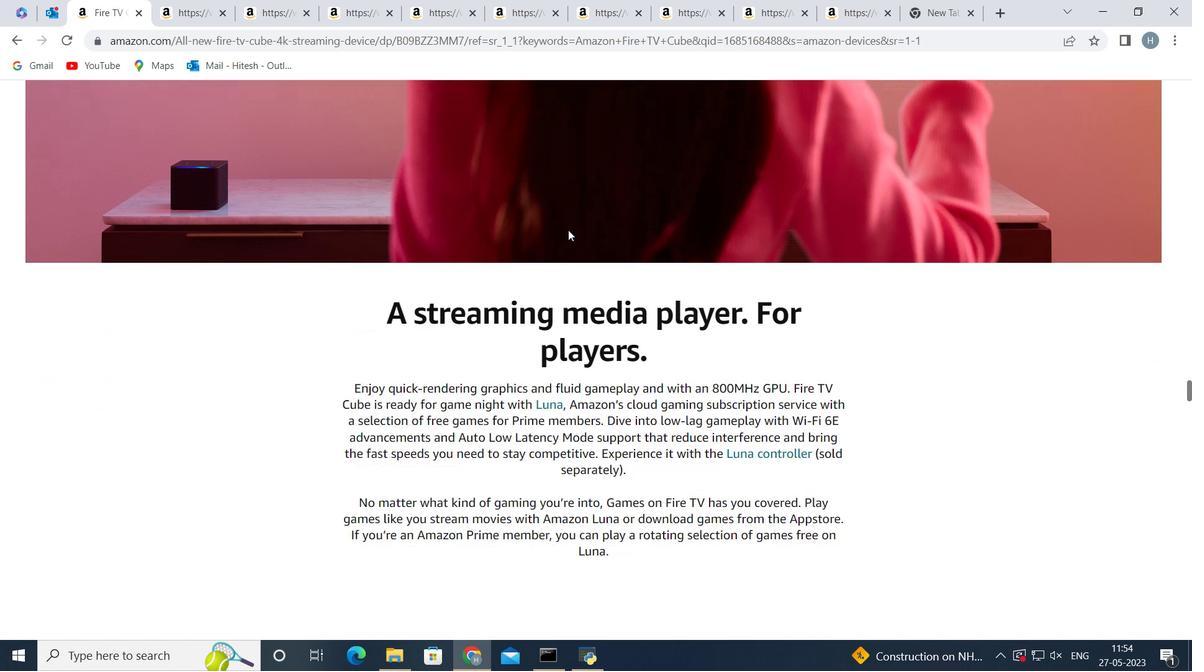 
Action: Mouse scrolled (568, 229) with delta (0, 0)
Screenshot: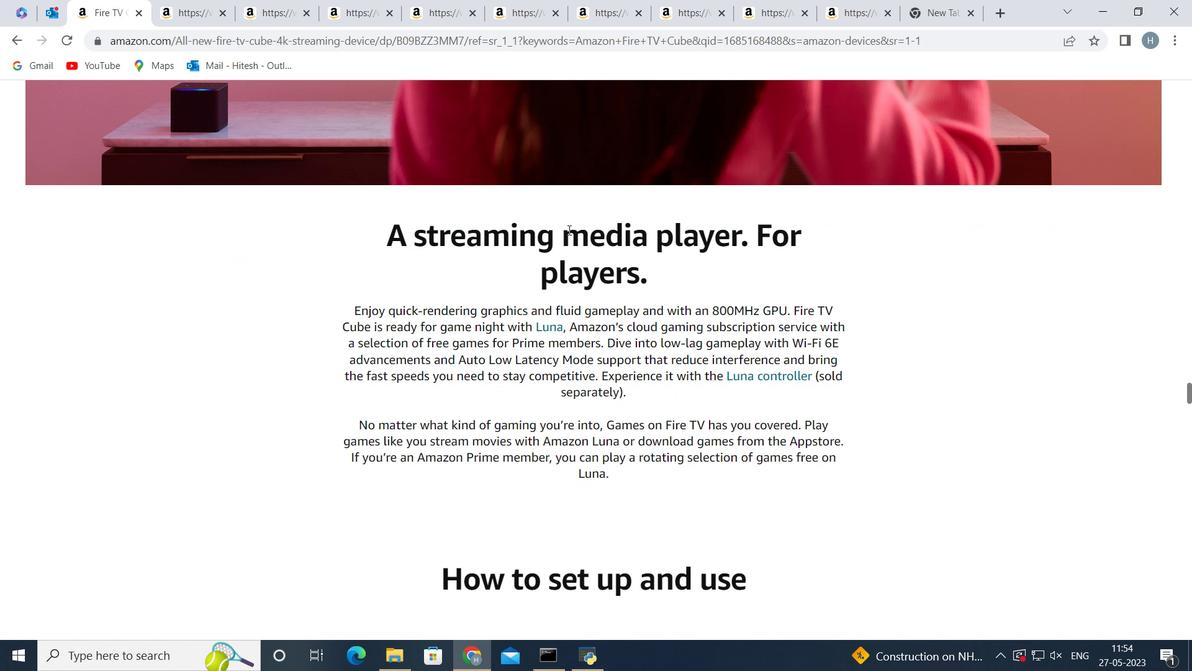 
Action: Mouse scrolled (568, 229) with delta (0, 0)
Screenshot: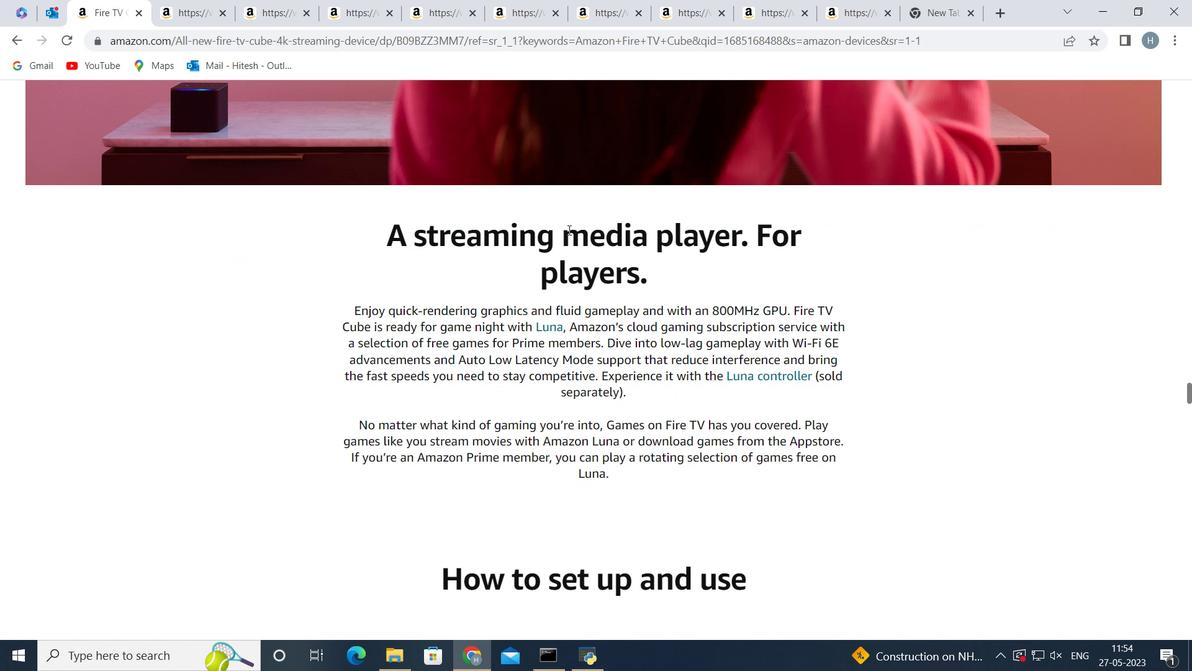 
Action: Mouse scrolled (568, 229) with delta (0, 0)
Screenshot: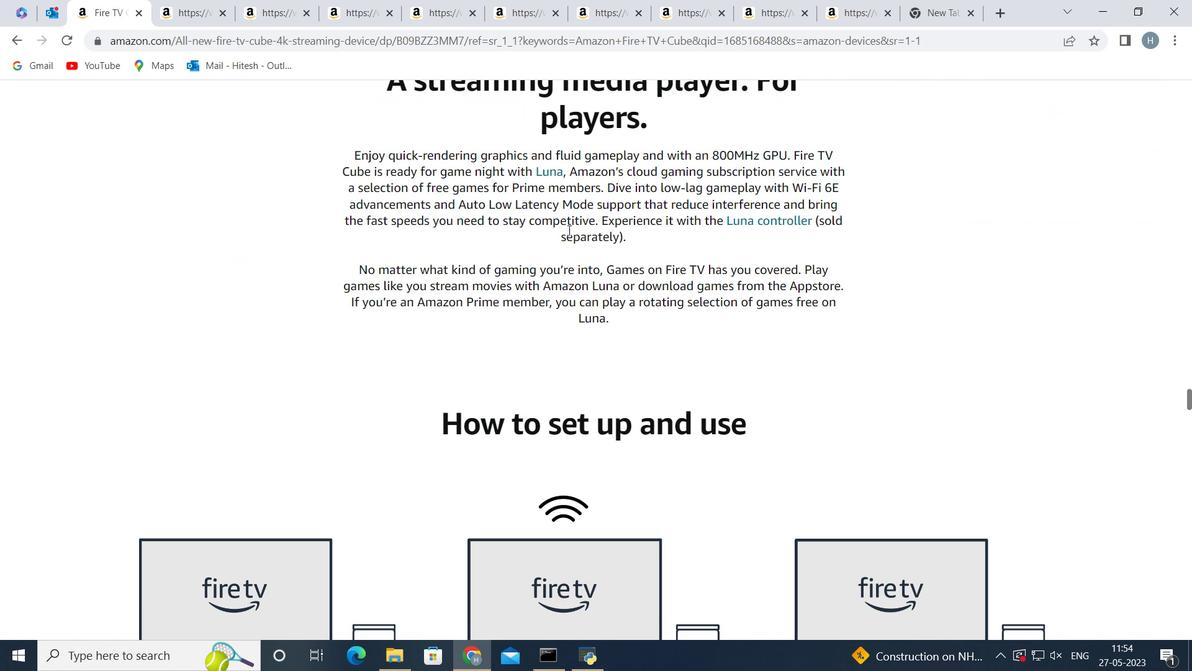 
Action: Mouse scrolled (568, 229) with delta (0, 0)
Screenshot: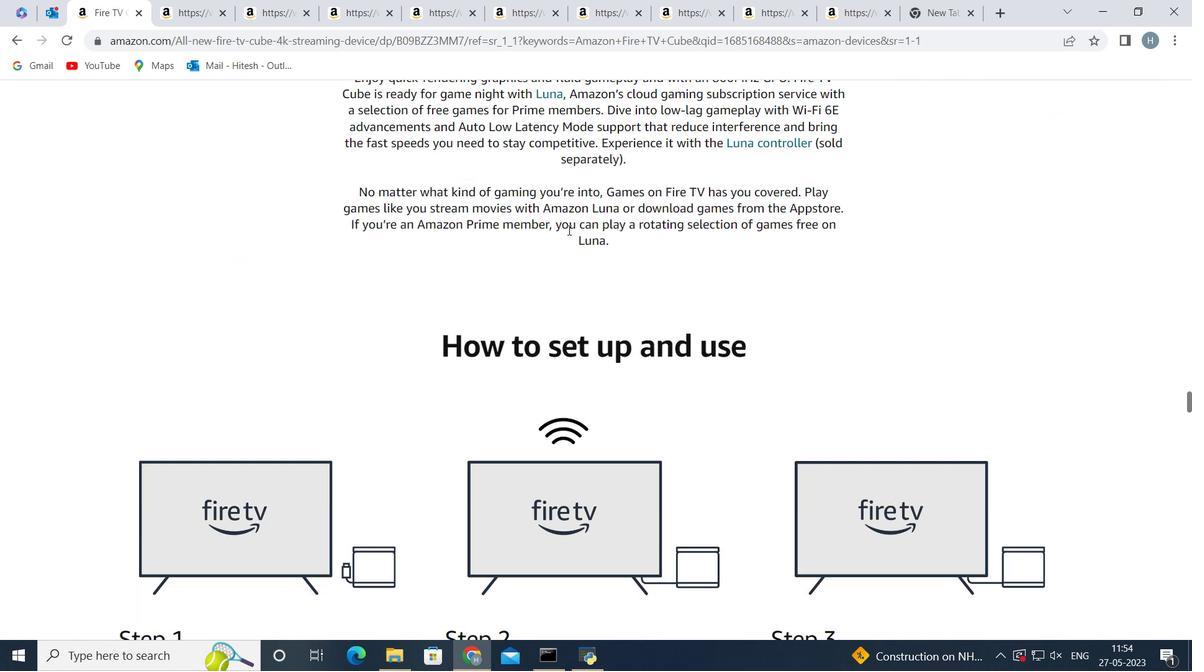 
Action: Mouse scrolled (568, 229) with delta (0, 0)
Screenshot: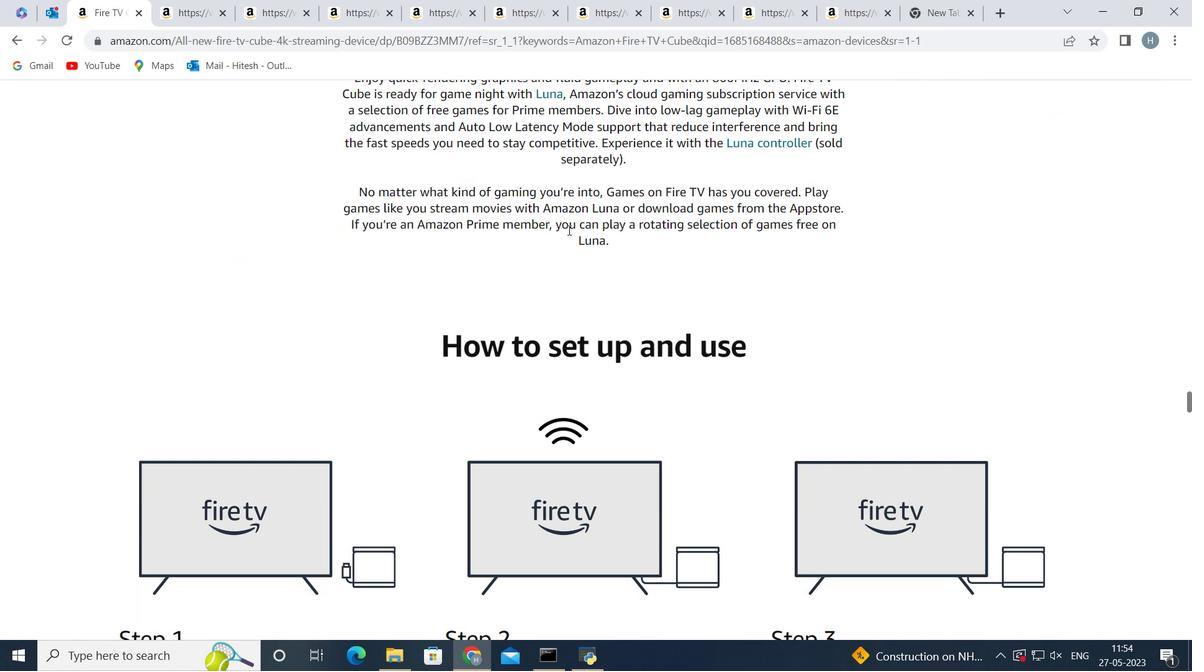 
Action: Mouse scrolled (568, 229) with delta (0, 0)
Screenshot: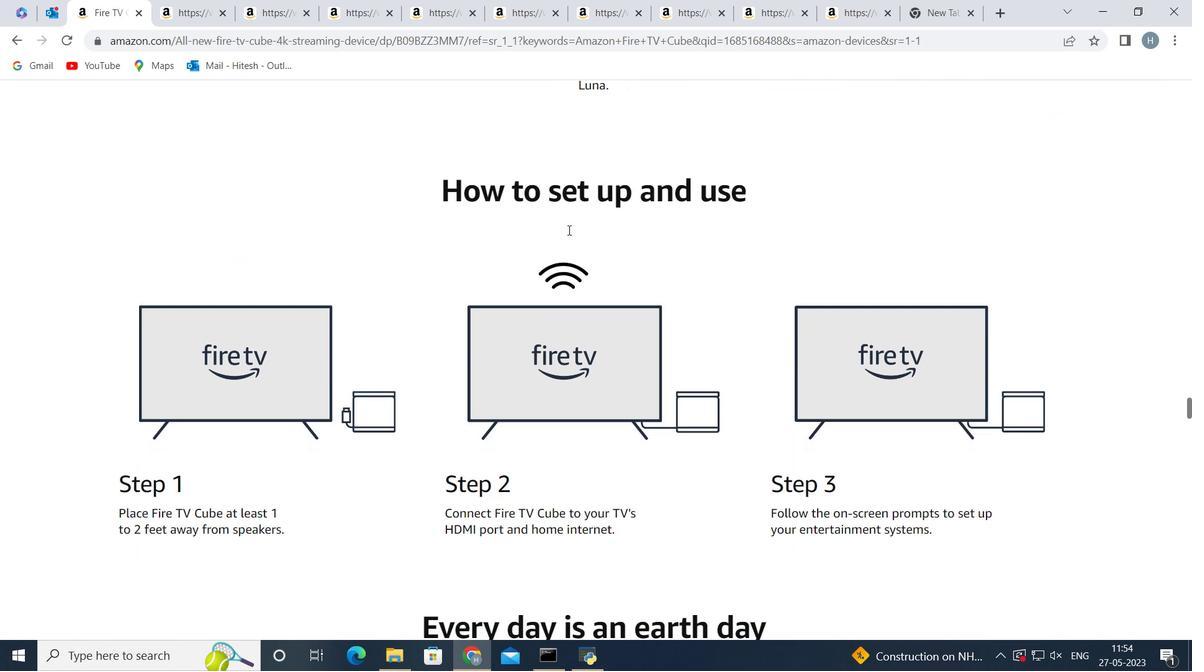 
Action: Mouse moved to (583, 361)
Screenshot: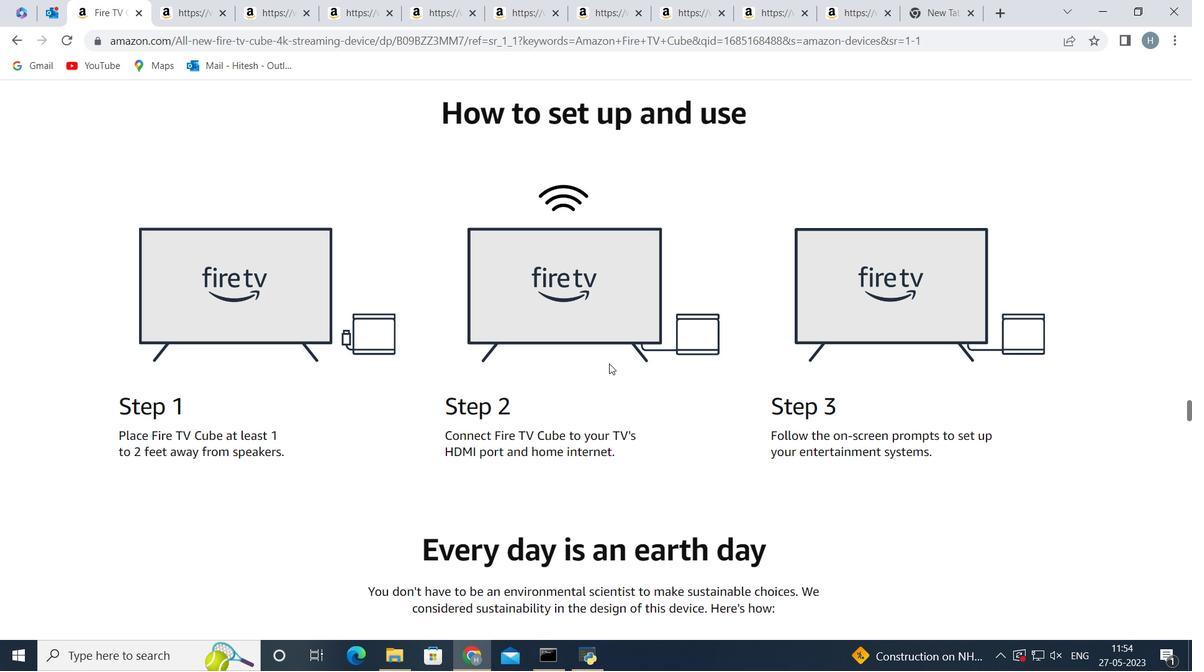 
Action: Mouse scrolled (583, 361) with delta (0, 0)
Screenshot: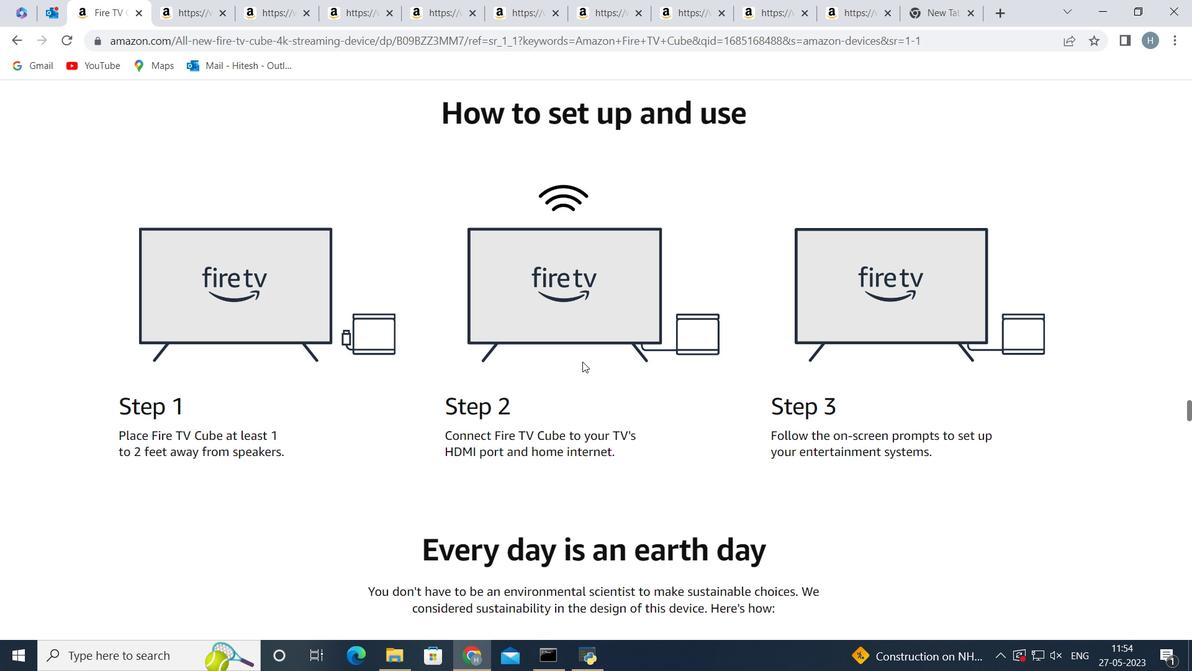 
Action: Mouse scrolled (583, 361) with delta (0, 0)
Screenshot: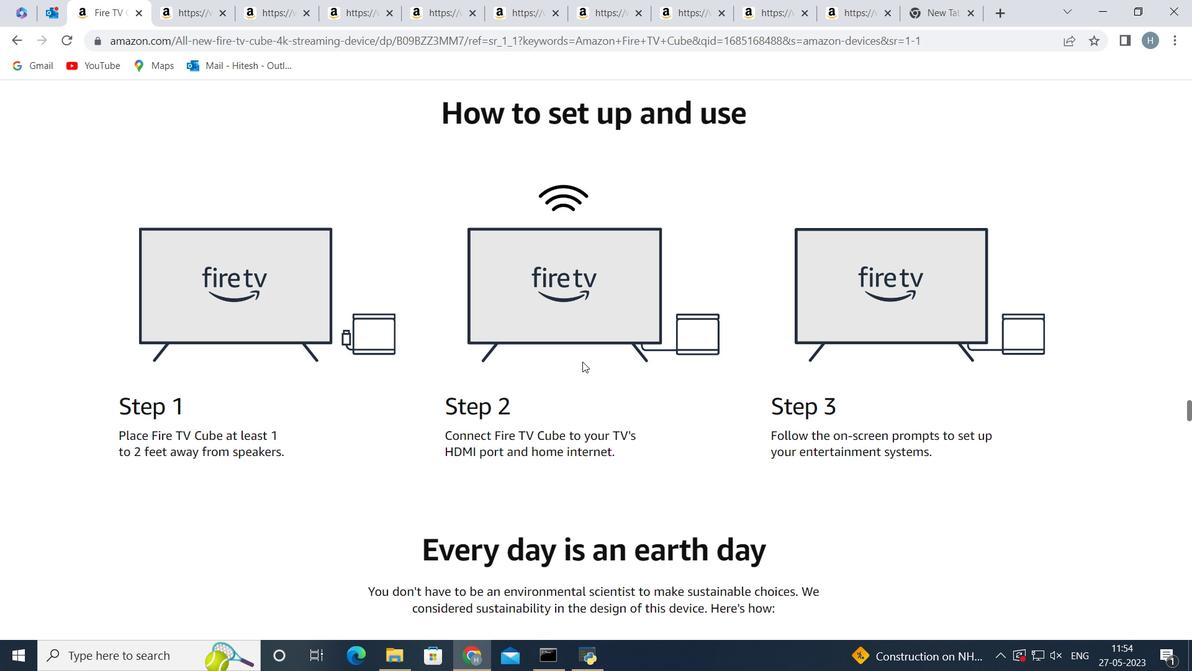 
Action: Mouse moved to (582, 346)
Screenshot: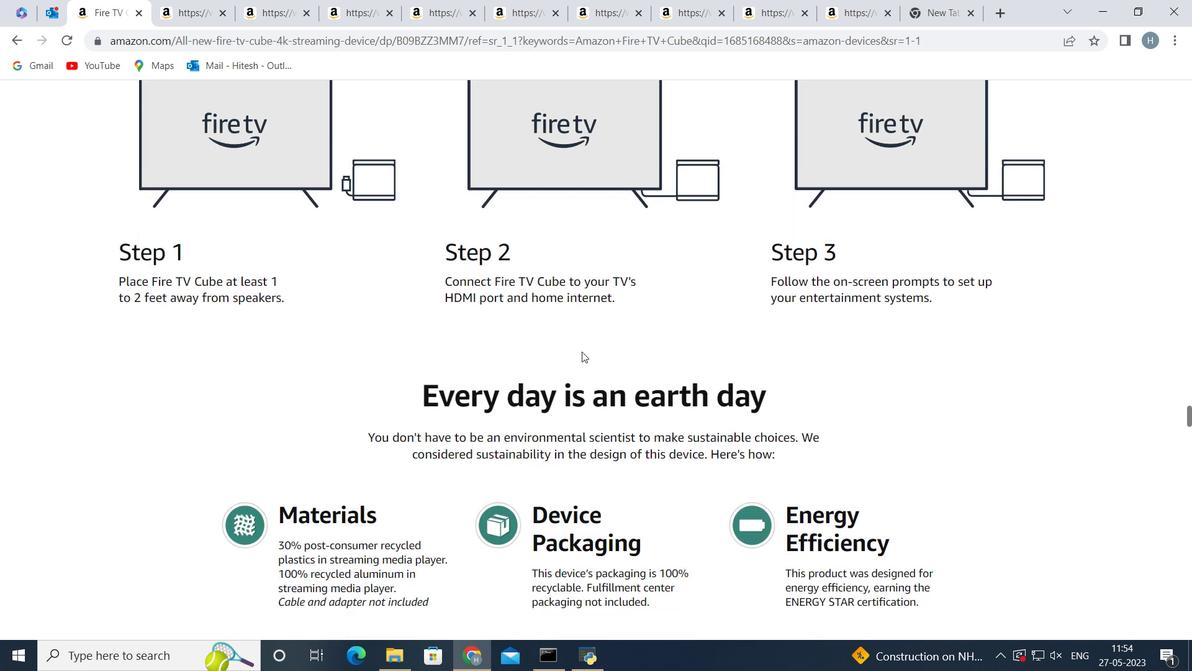 
Action: Mouse scrolled (582, 345) with delta (0, 0)
Screenshot: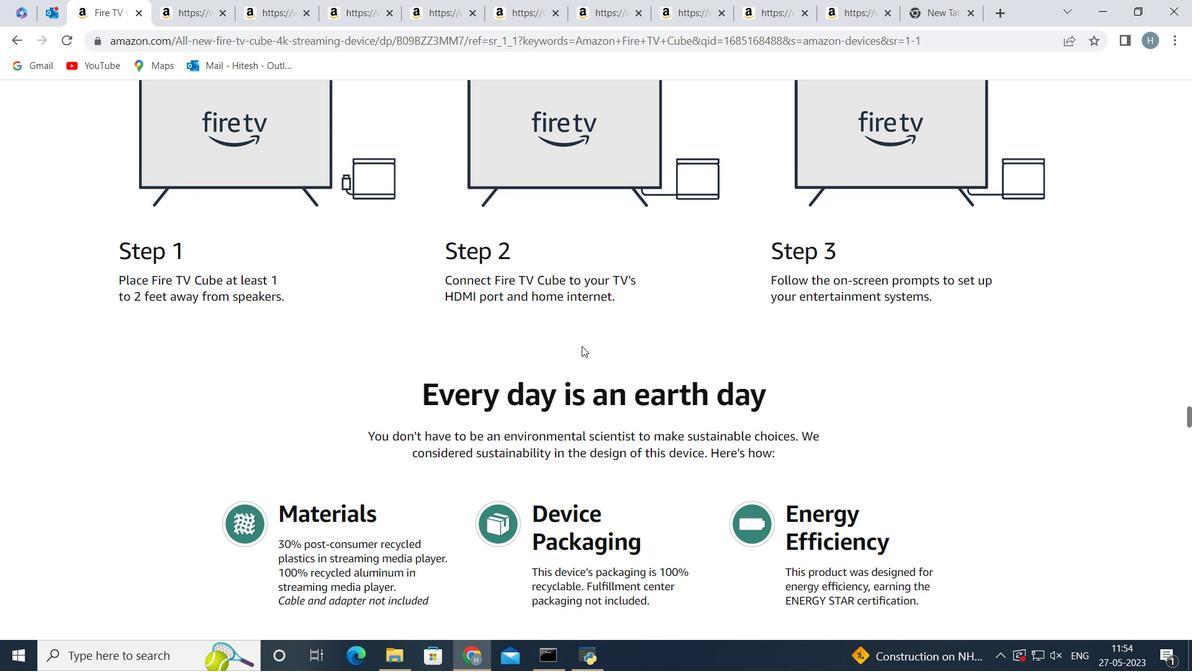 
Action: Mouse moved to (582, 345)
Screenshot: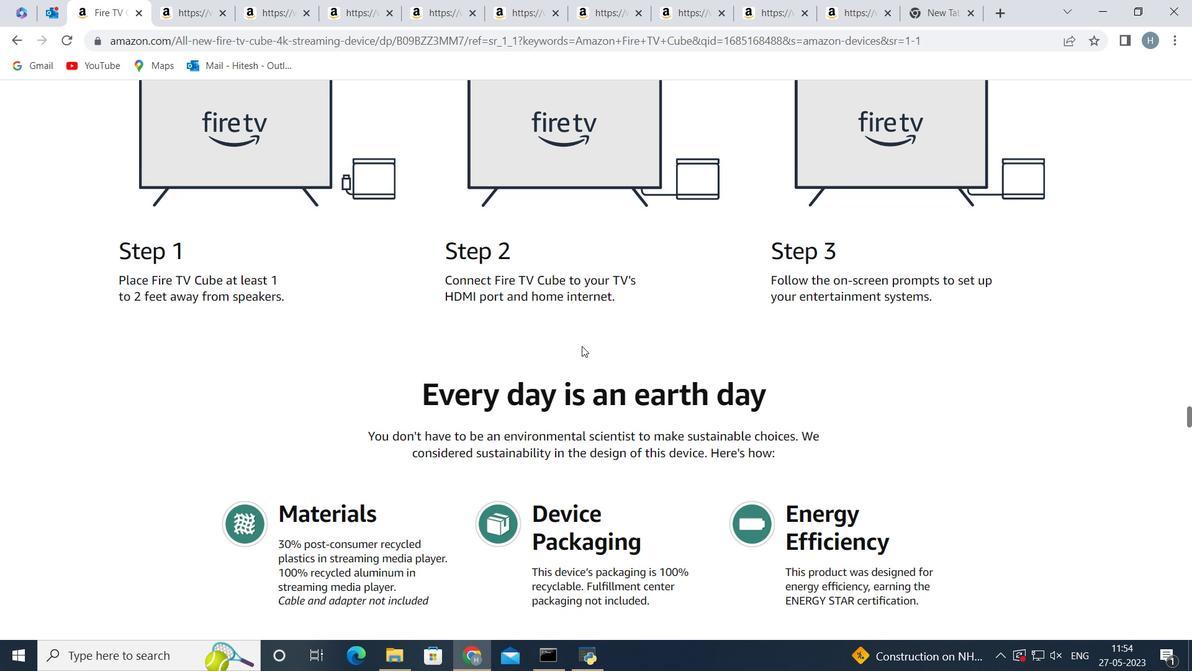 
Action: Mouse scrolled (582, 344) with delta (0, 0)
Screenshot: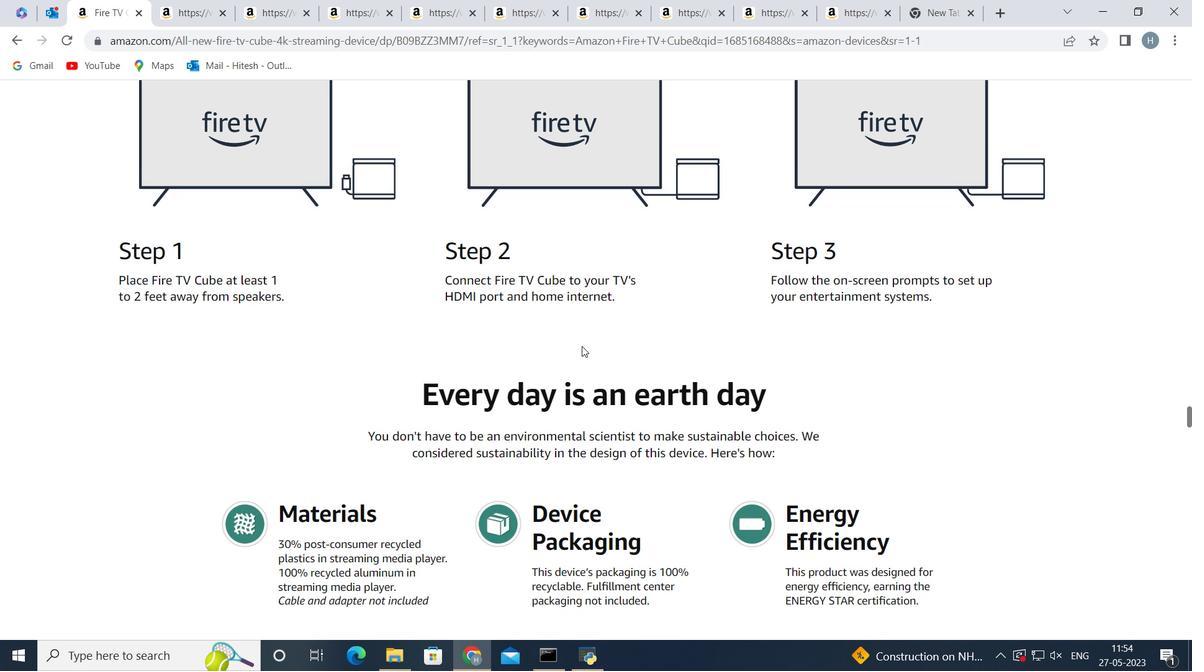 
Action: Mouse moved to (582, 342)
Screenshot: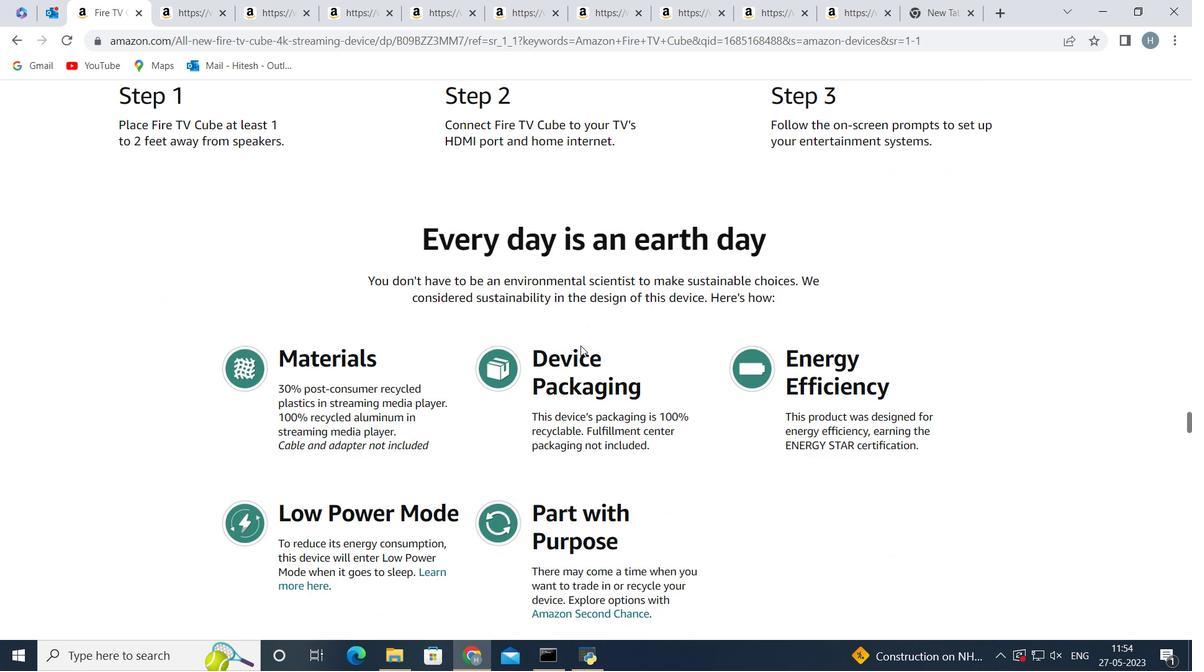 
Action: Mouse scrolled (582, 341) with delta (0, 0)
Screenshot: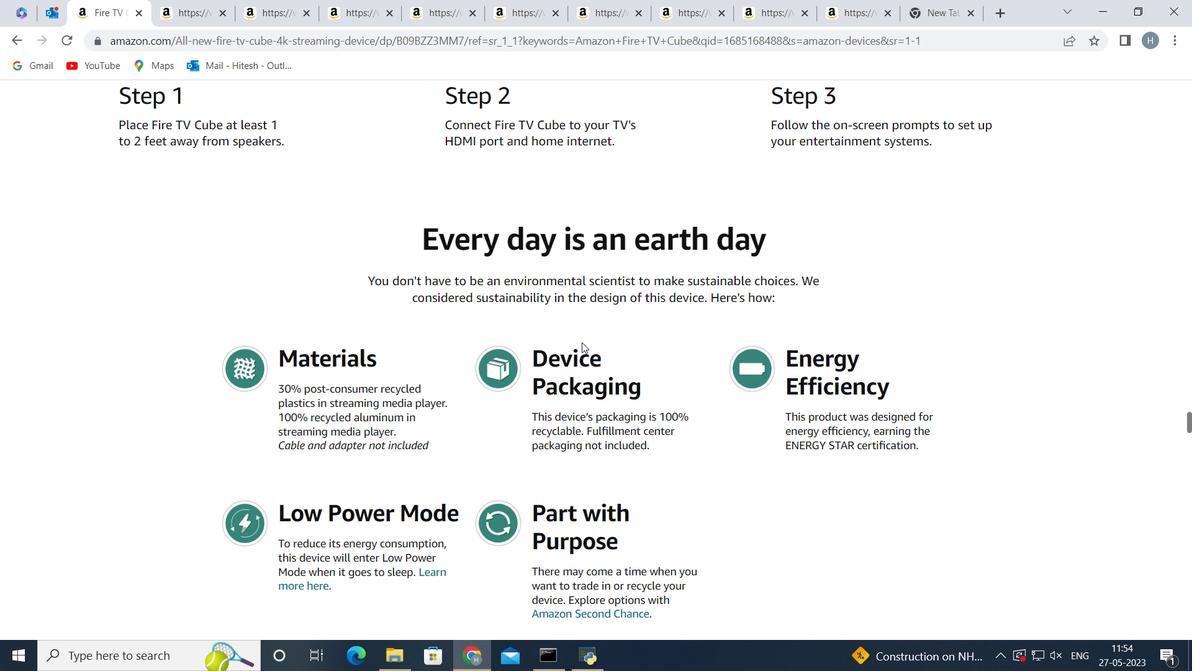 
Action: Mouse moved to (703, 338)
Screenshot: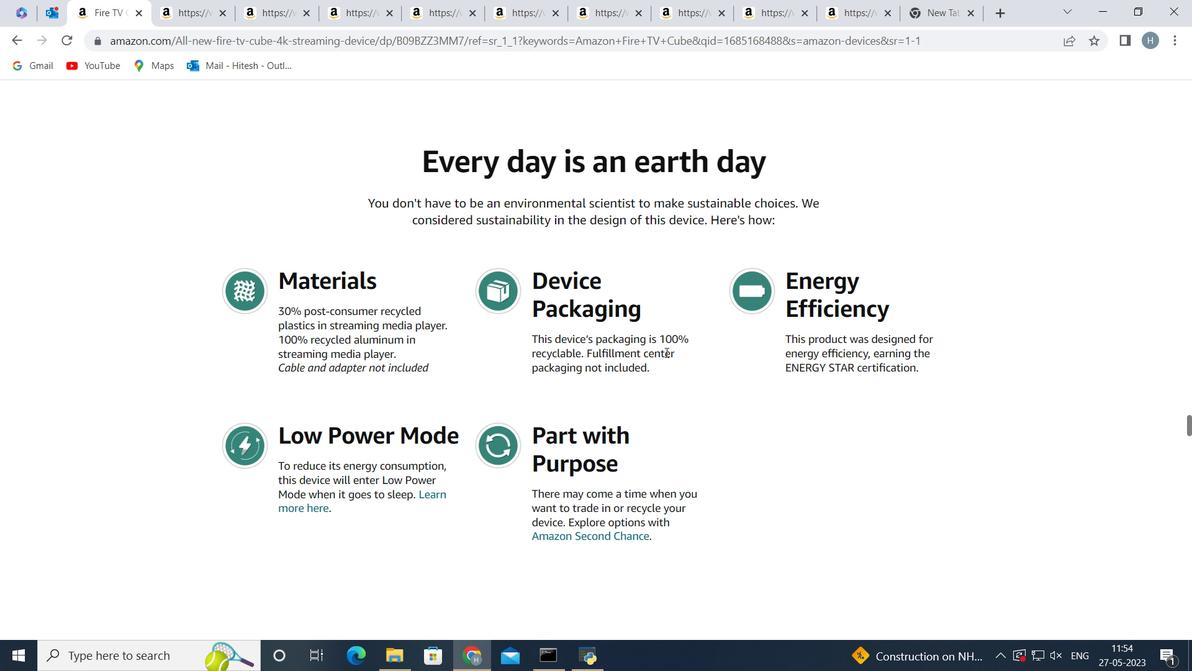 
Action: Mouse scrolled (703, 337) with delta (0, 0)
Screenshot: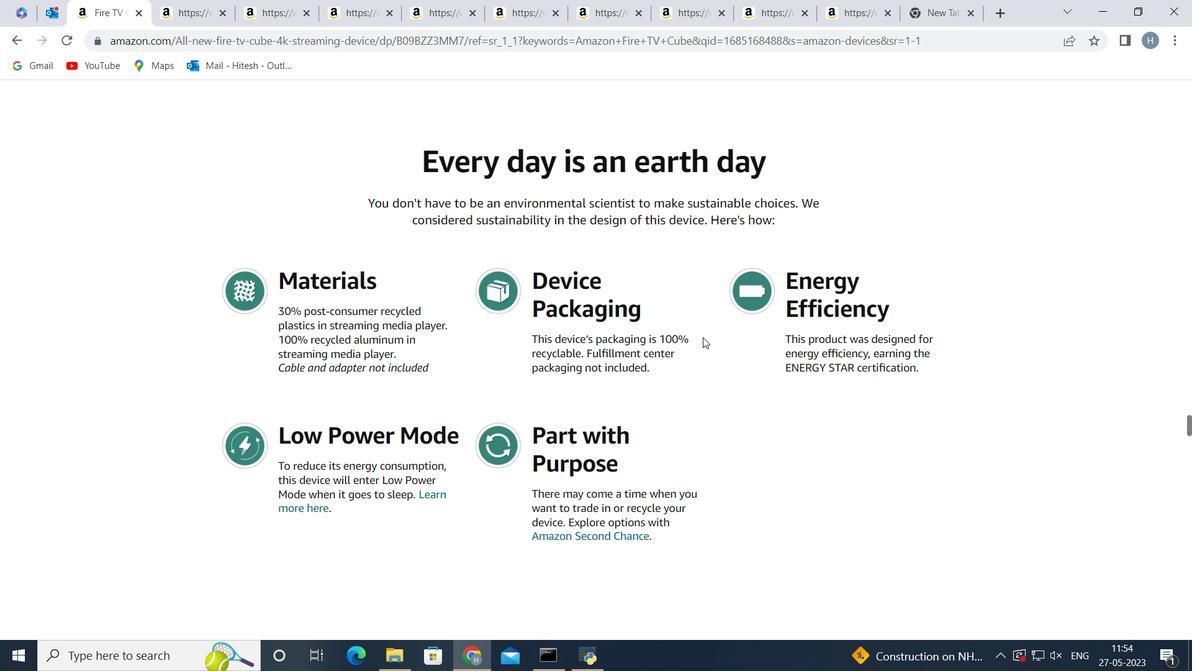 
Action: Mouse scrolled (703, 337) with delta (0, 0)
Screenshot: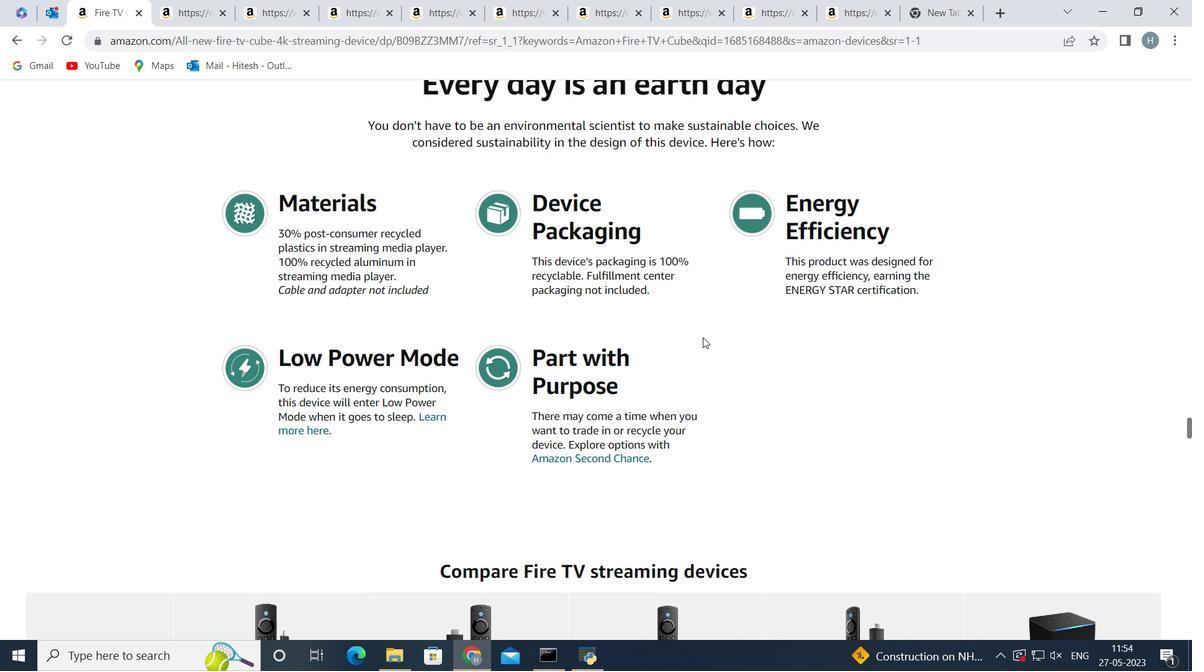 
Action: Mouse scrolled (703, 337) with delta (0, 0)
Screenshot: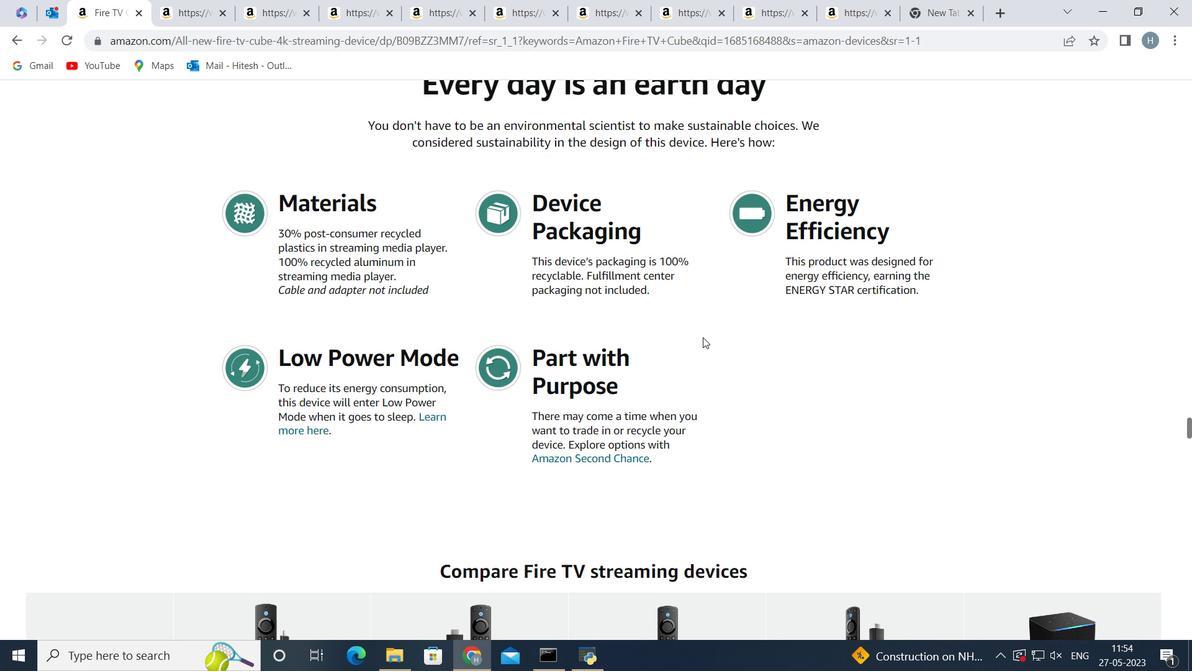 
Action: Mouse scrolled (703, 337) with delta (0, 0)
Screenshot: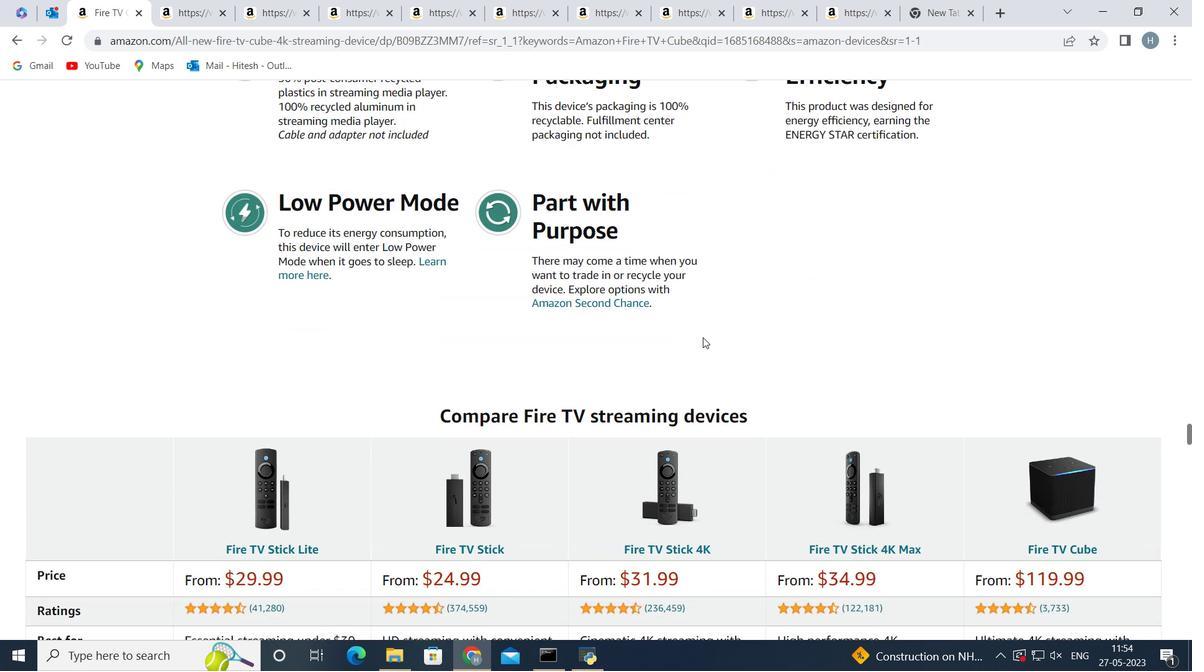 
Action: Mouse scrolled (703, 337) with delta (0, 0)
Screenshot: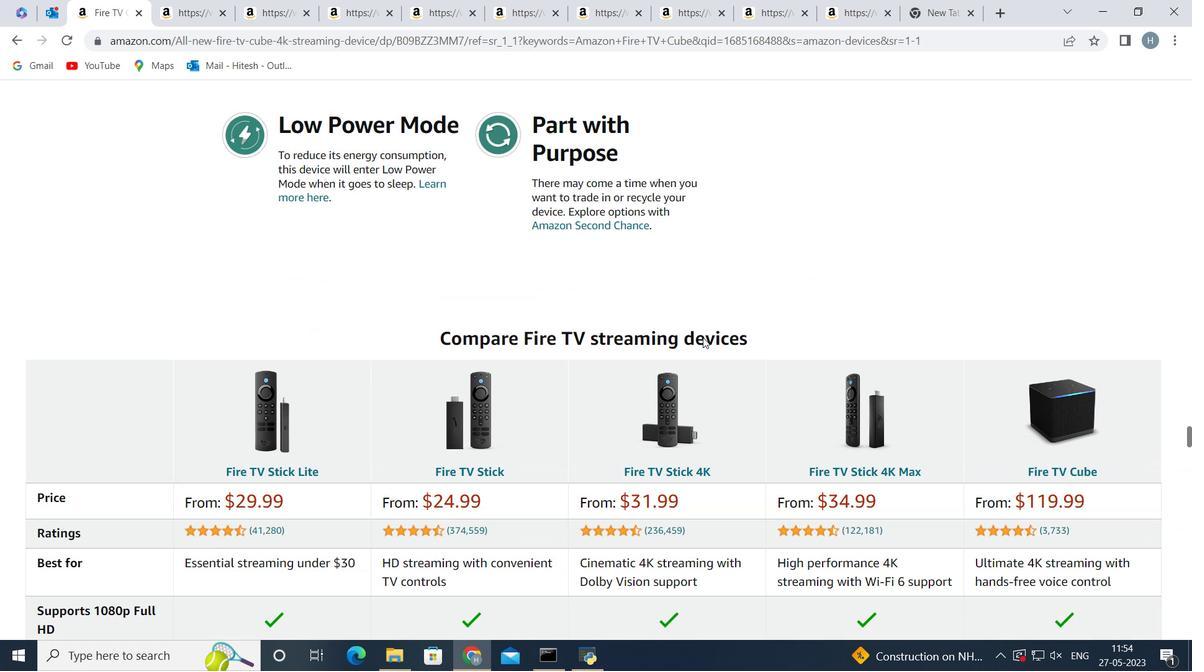 
Action: Mouse scrolled (703, 337) with delta (0, 0)
Screenshot: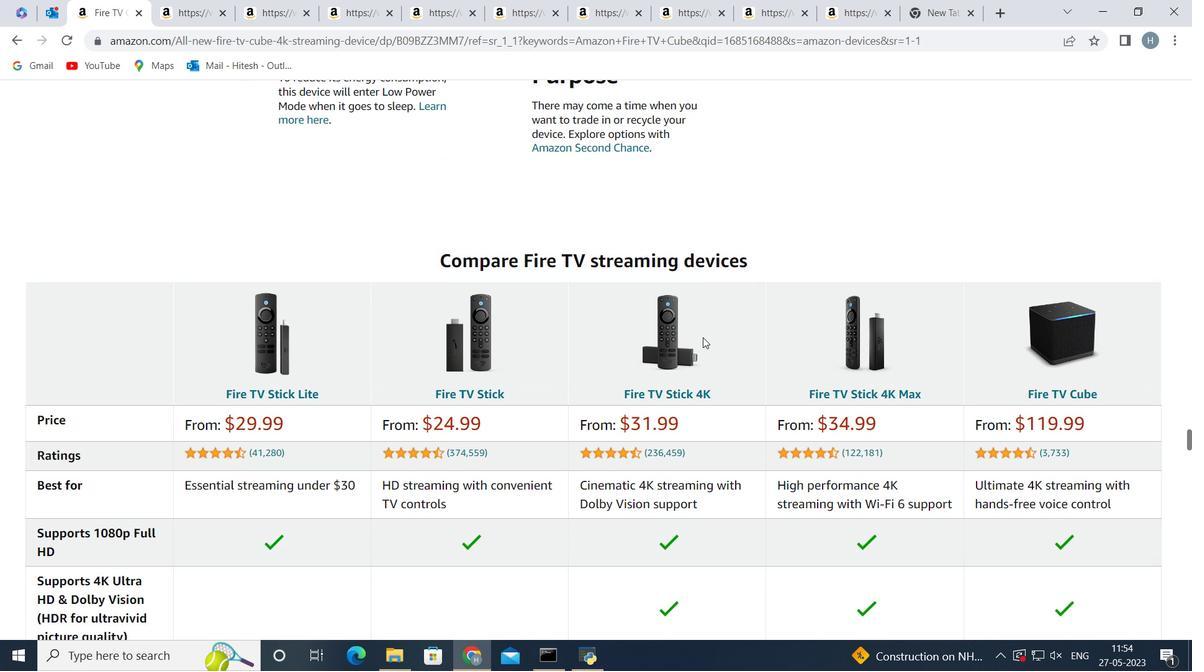 
Action: Mouse scrolled (703, 337) with delta (0, 0)
Screenshot: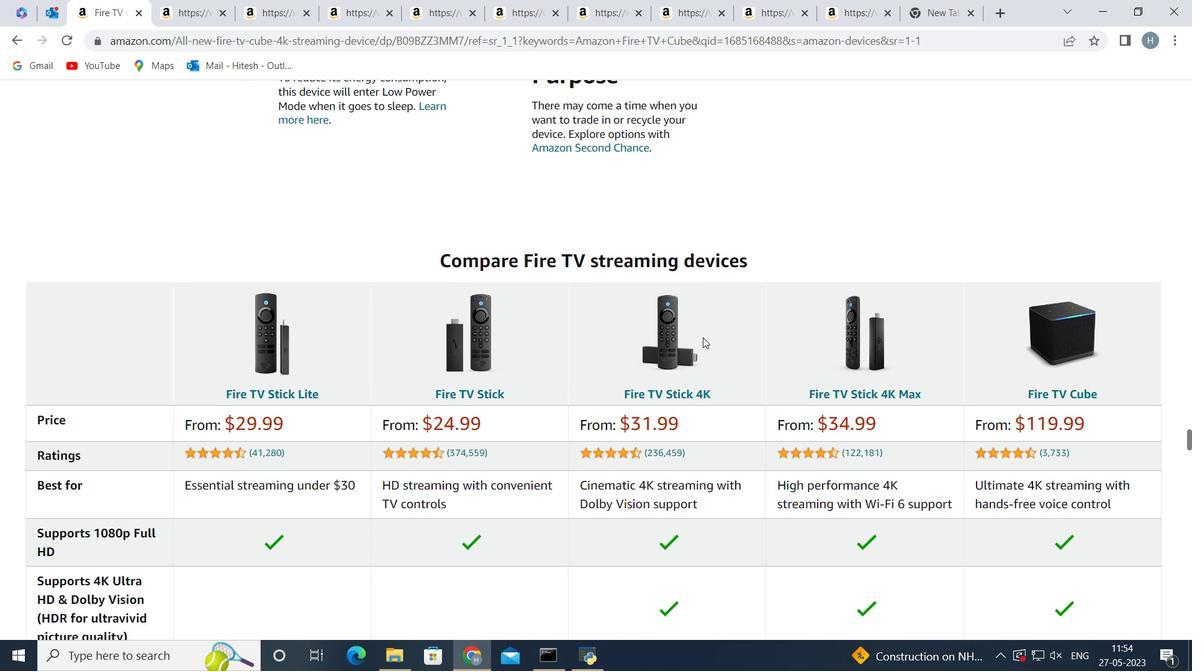 
Action: Mouse scrolled (703, 337) with delta (0, 0)
Screenshot: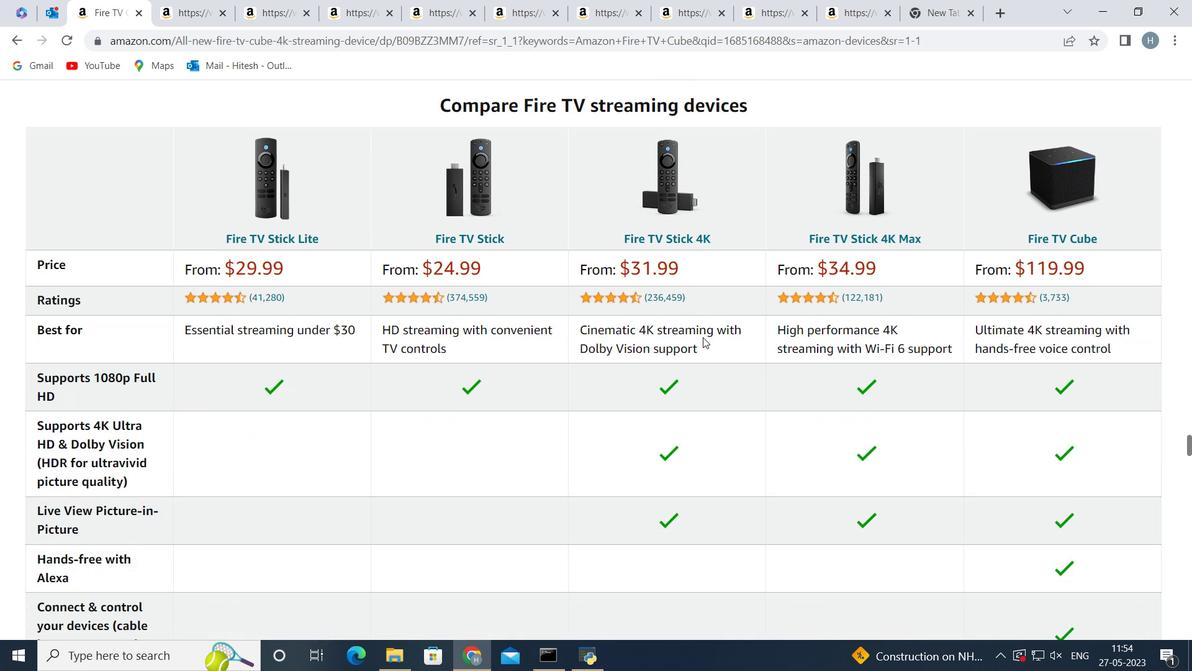 
Action: Mouse scrolled (703, 337) with delta (0, 0)
Screenshot: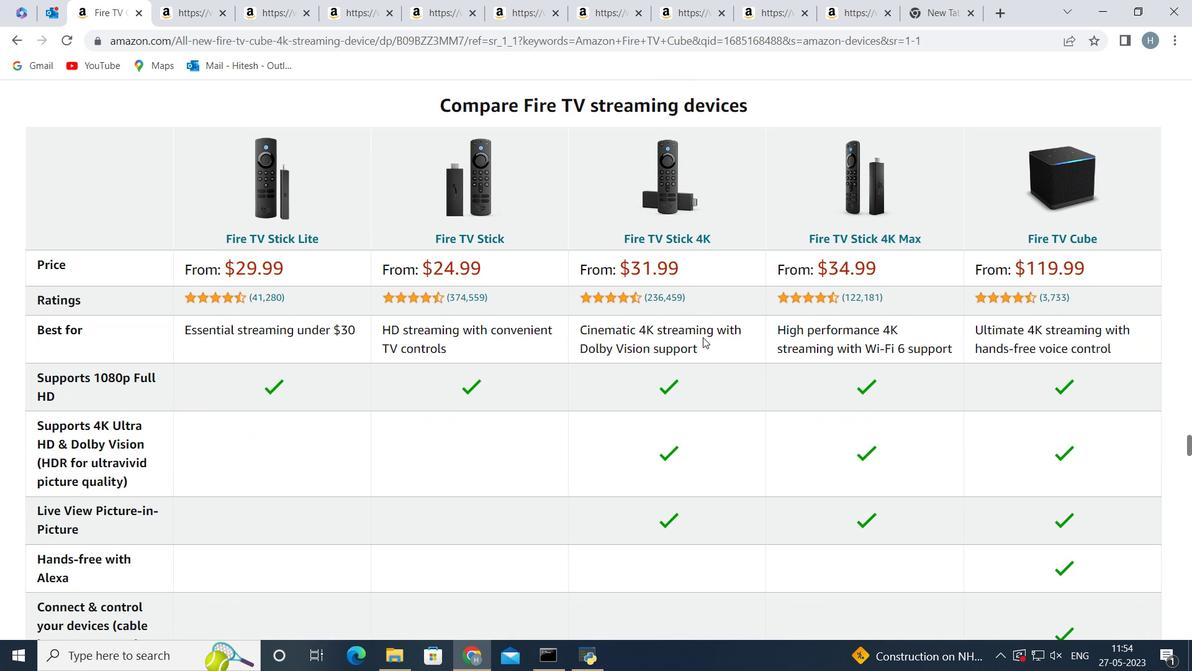
Action: Mouse scrolled (703, 337) with delta (0, 0)
Screenshot: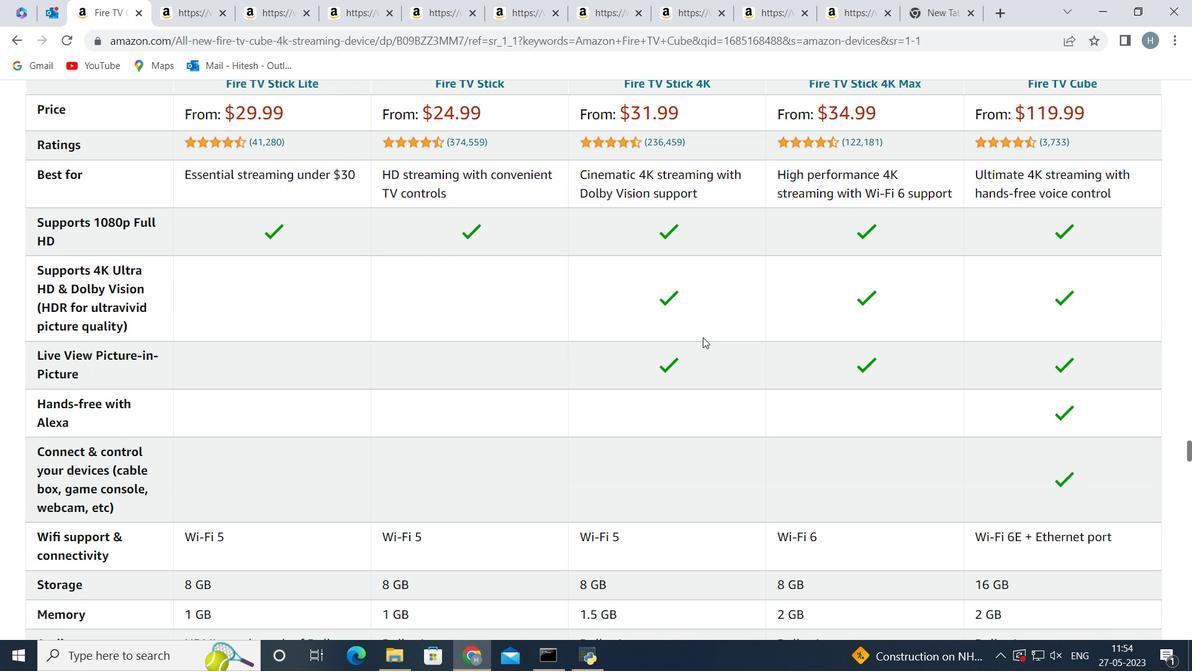 
Action: Mouse scrolled (703, 338) with delta (0, 0)
Screenshot: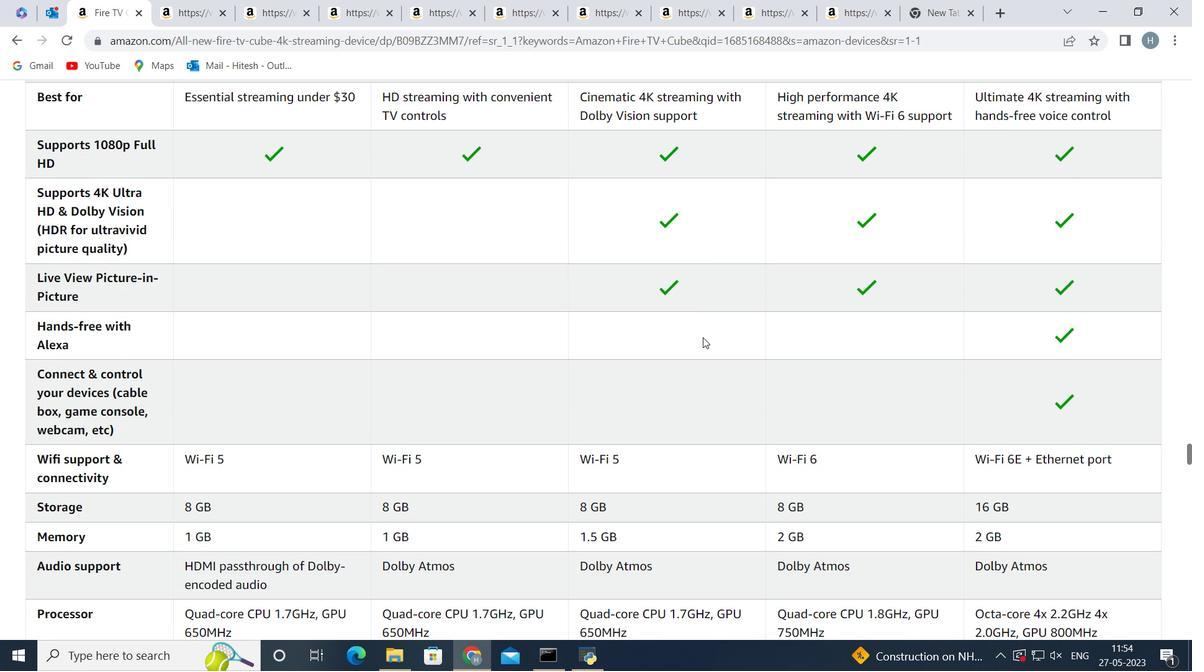 
Action: Mouse scrolled (703, 338) with delta (0, 0)
Screenshot: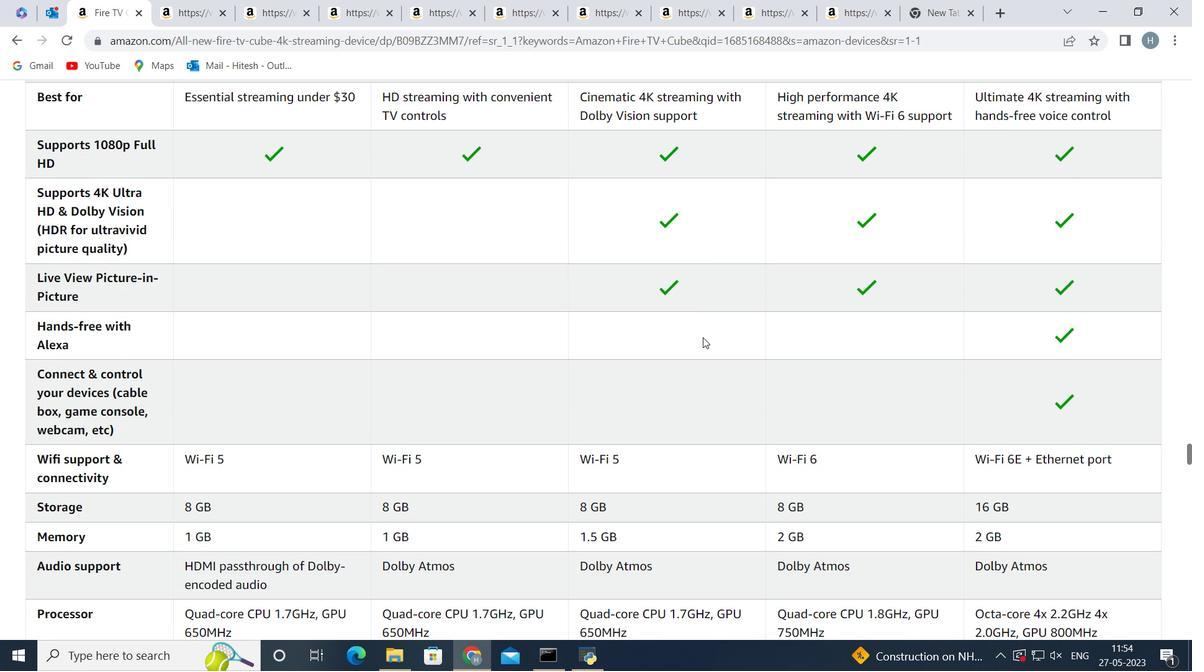 
Action: Mouse scrolled (703, 337) with delta (0, 0)
Screenshot: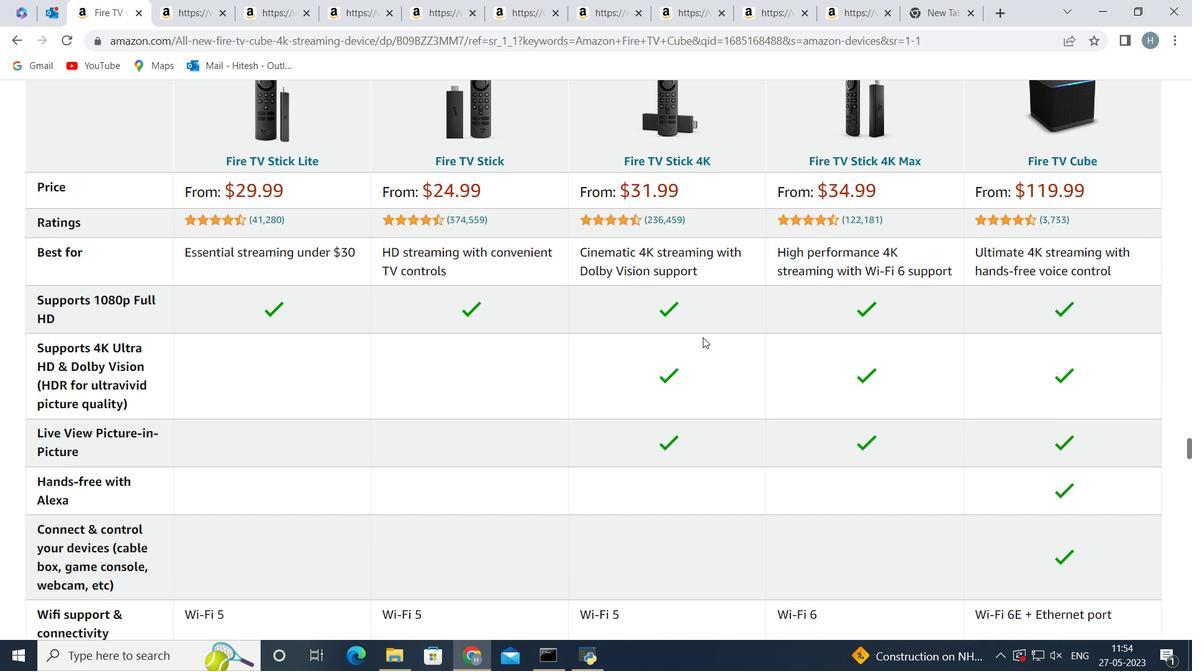 
Action: Mouse scrolled (703, 338) with delta (0, 0)
Screenshot: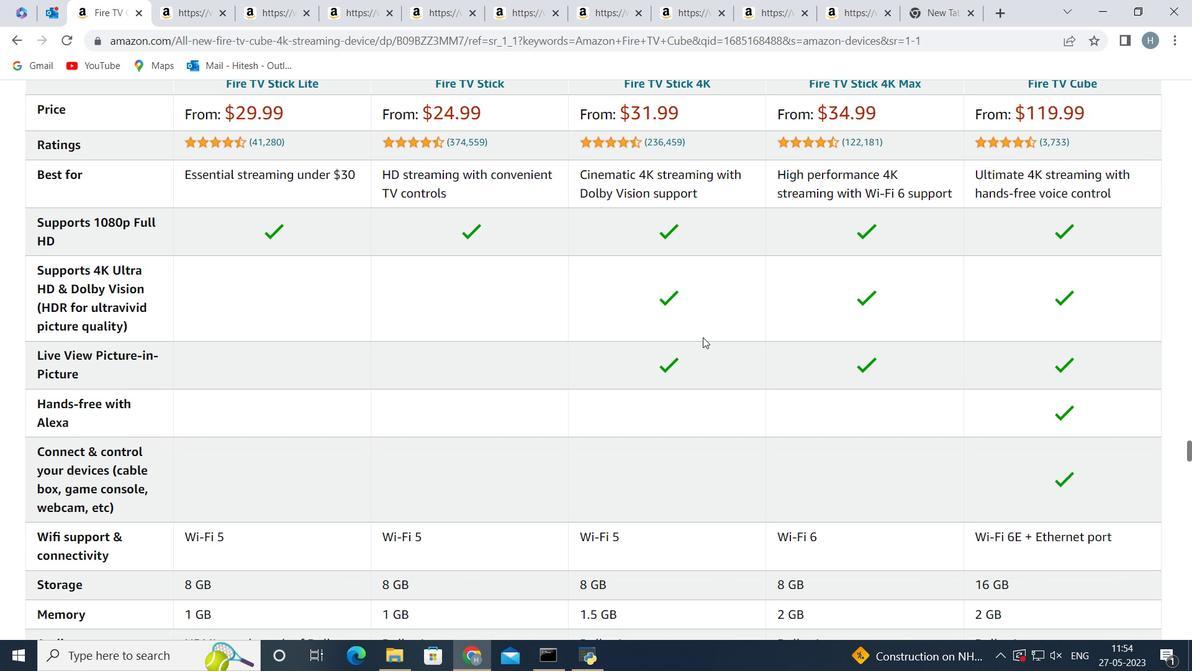 
Action: Mouse scrolled (703, 338) with delta (0, 0)
Screenshot: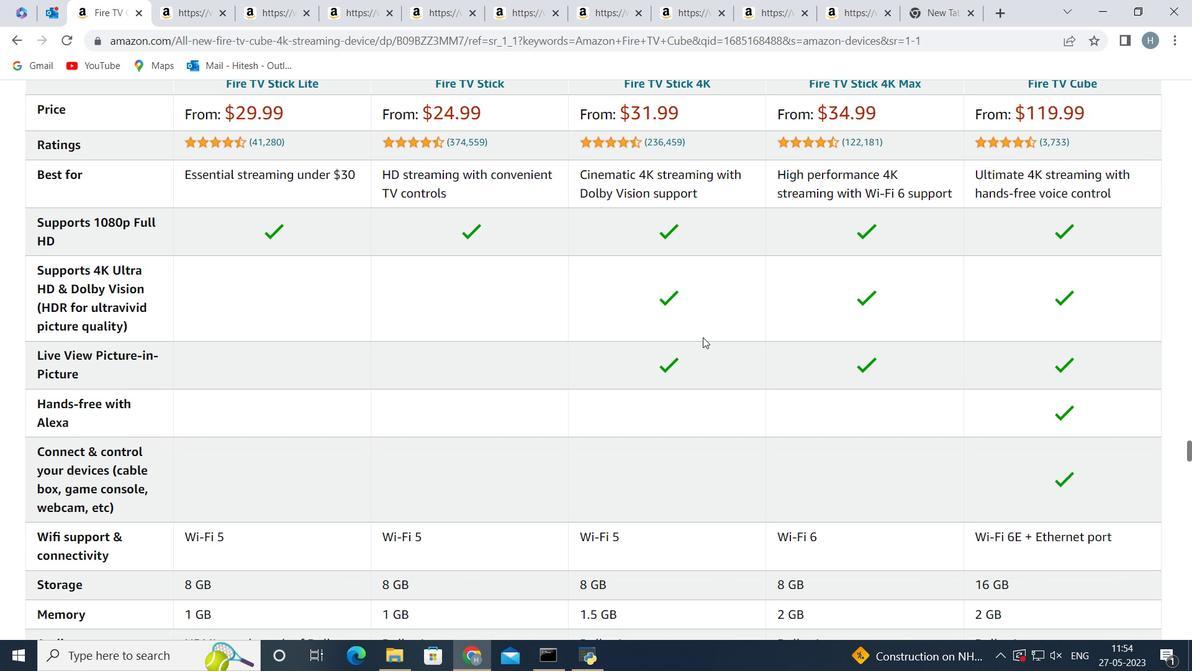 
Action: Mouse scrolled (703, 338) with delta (0, 0)
Screenshot: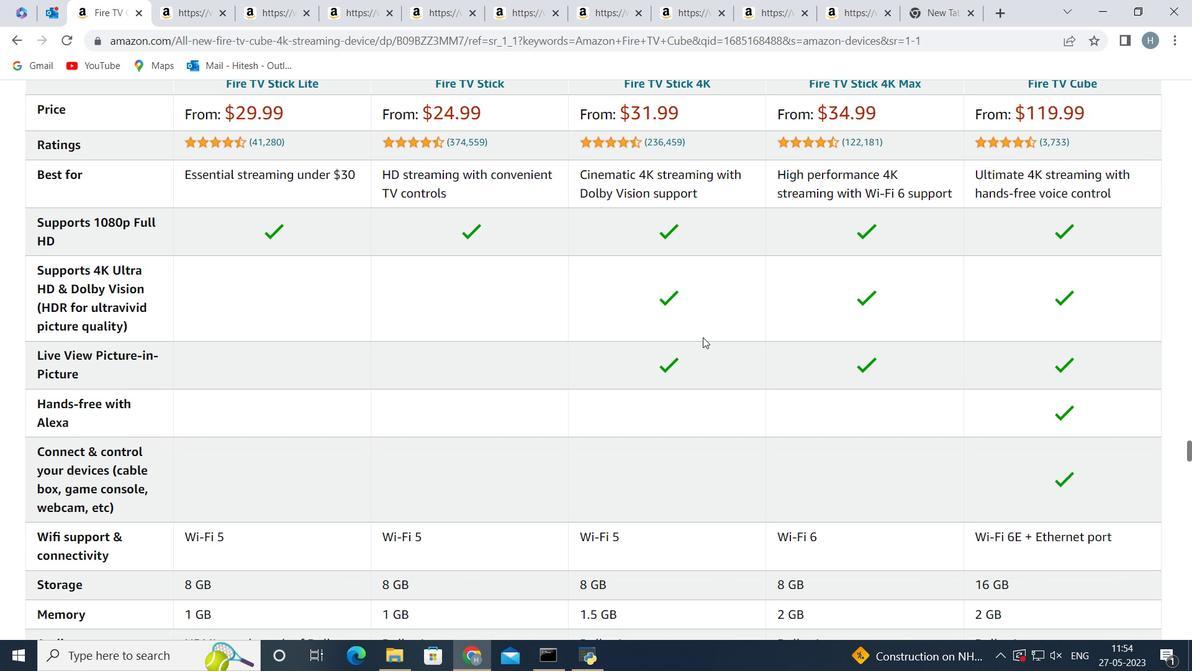 
Action: Mouse moved to (705, 337)
Screenshot: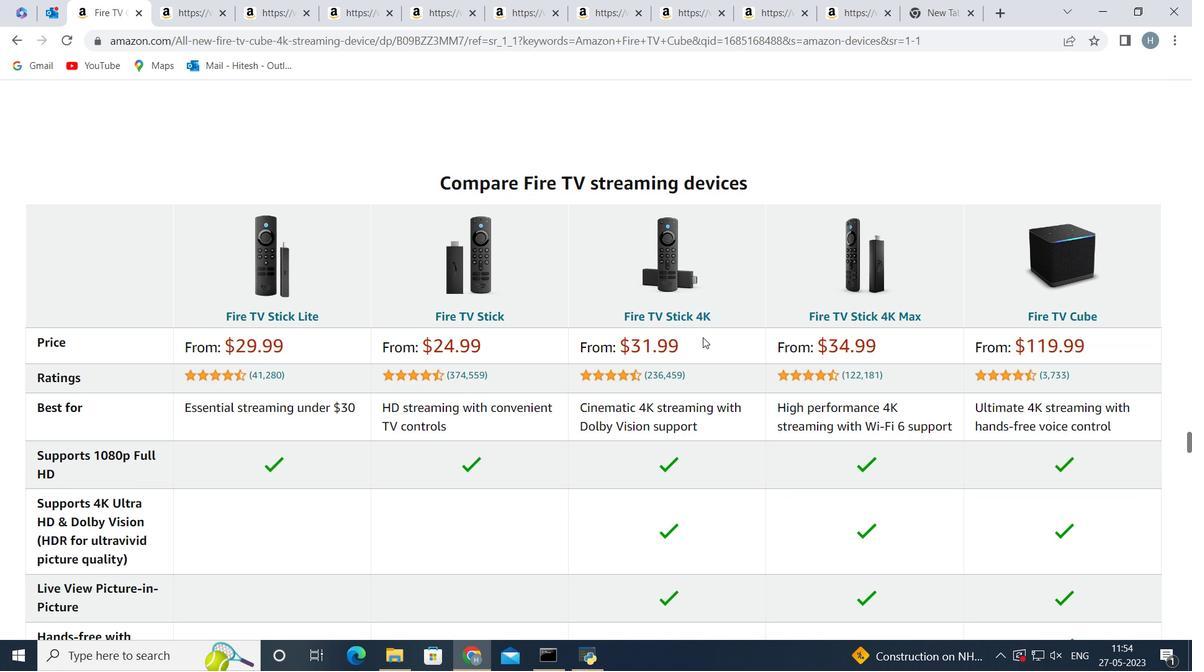 
Action: Mouse scrolled (705, 338) with delta (0, 0)
Screenshot: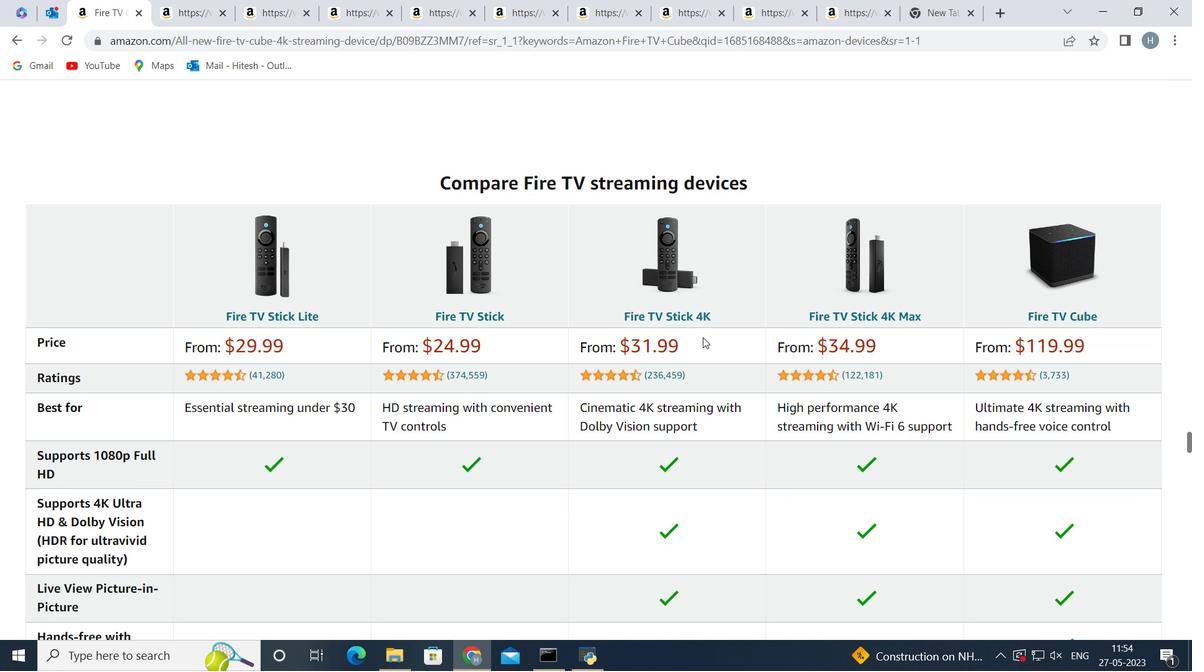 
Action: Mouse scrolled (705, 336) with delta (0, 0)
Screenshot: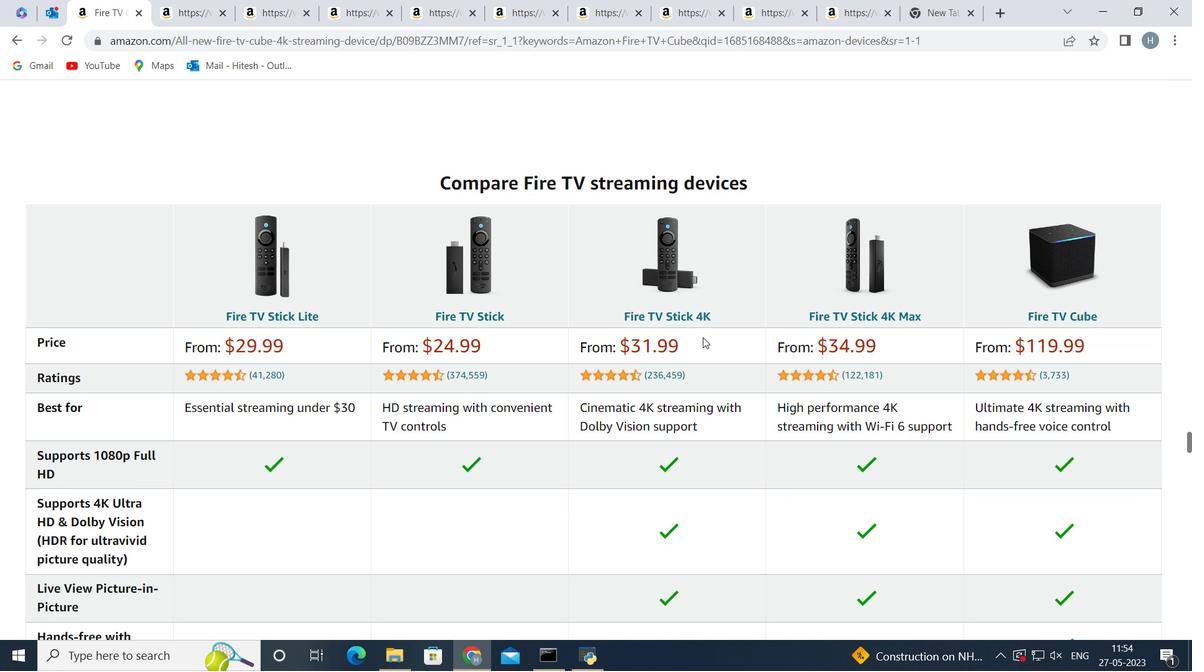 
Action: Mouse scrolled (705, 336) with delta (0, 0)
Screenshot: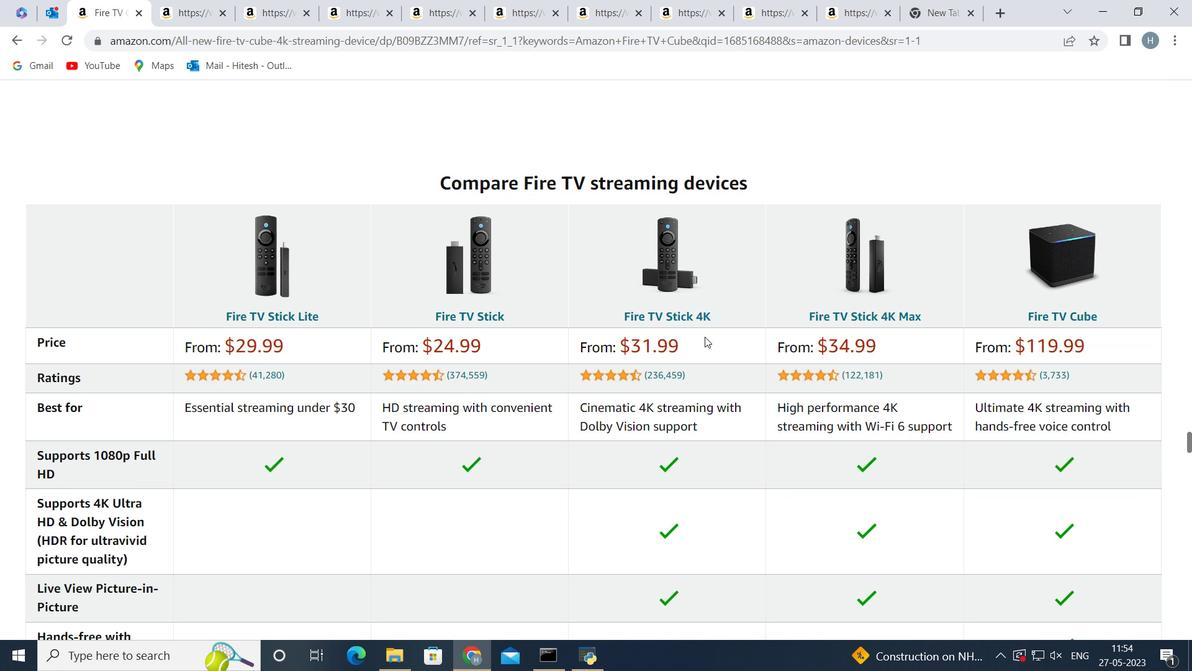 
Action: Mouse scrolled (705, 336) with delta (0, 0)
Screenshot: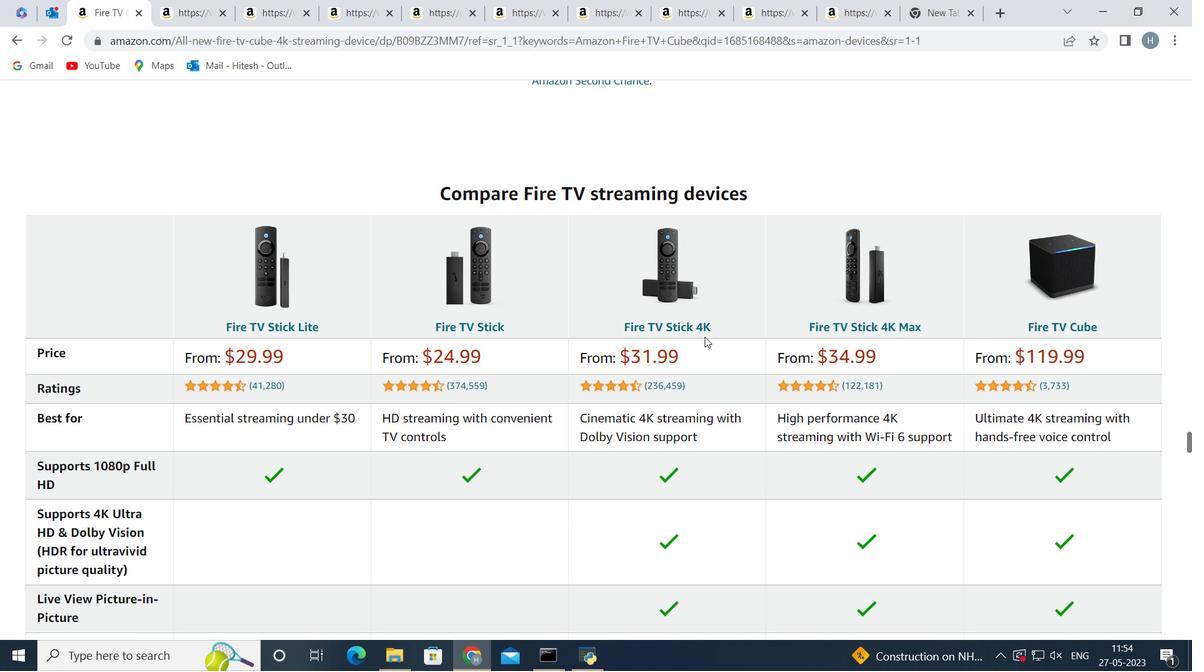 
Action: Mouse scrolled (705, 336) with delta (0, 0)
Screenshot: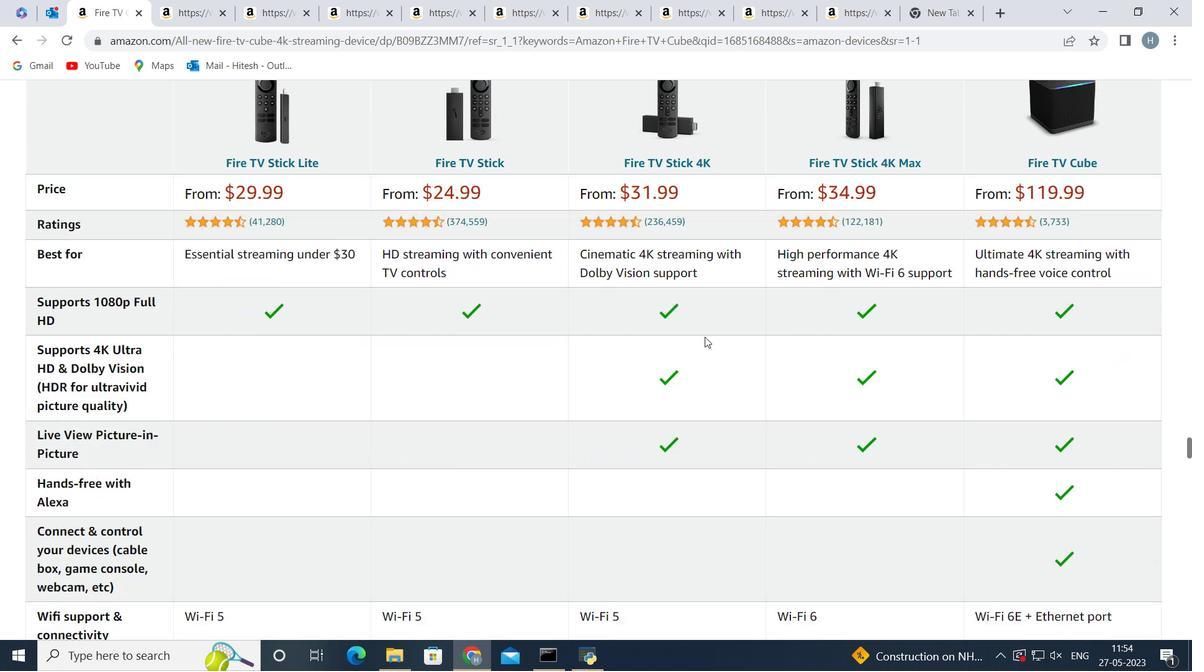 
Action: Mouse scrolled (705, 336) with delta (0, 0)
Screenshot: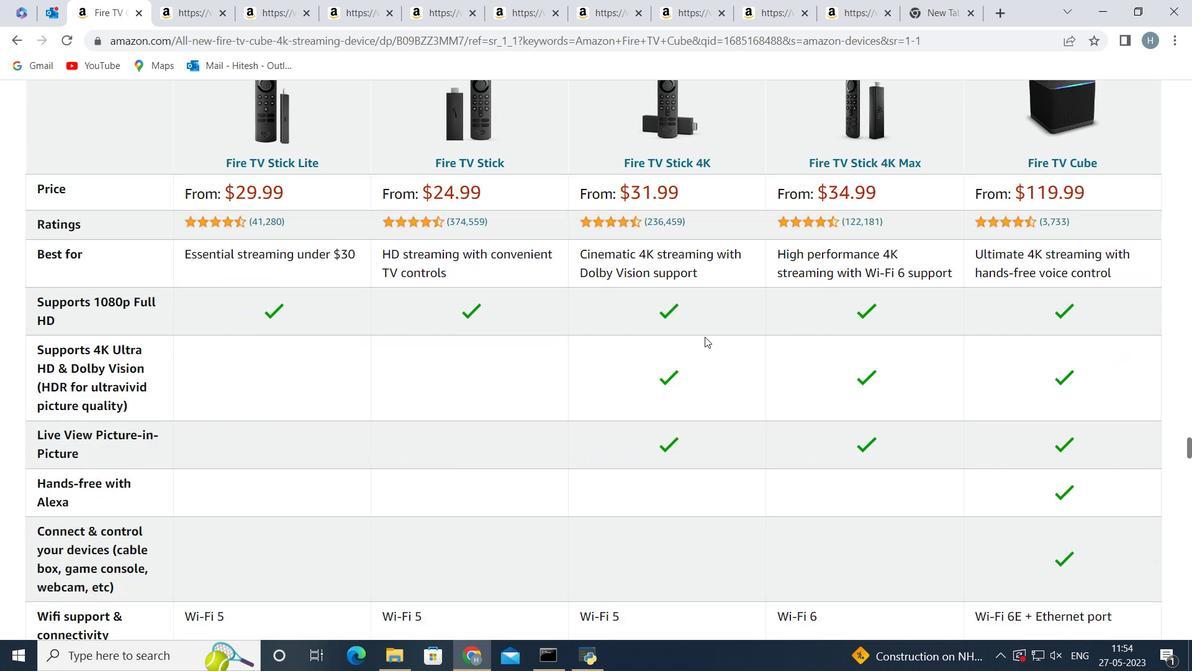 
Action: Mouse scrolled (705, 336) with delta (0, 0)
Screenshot: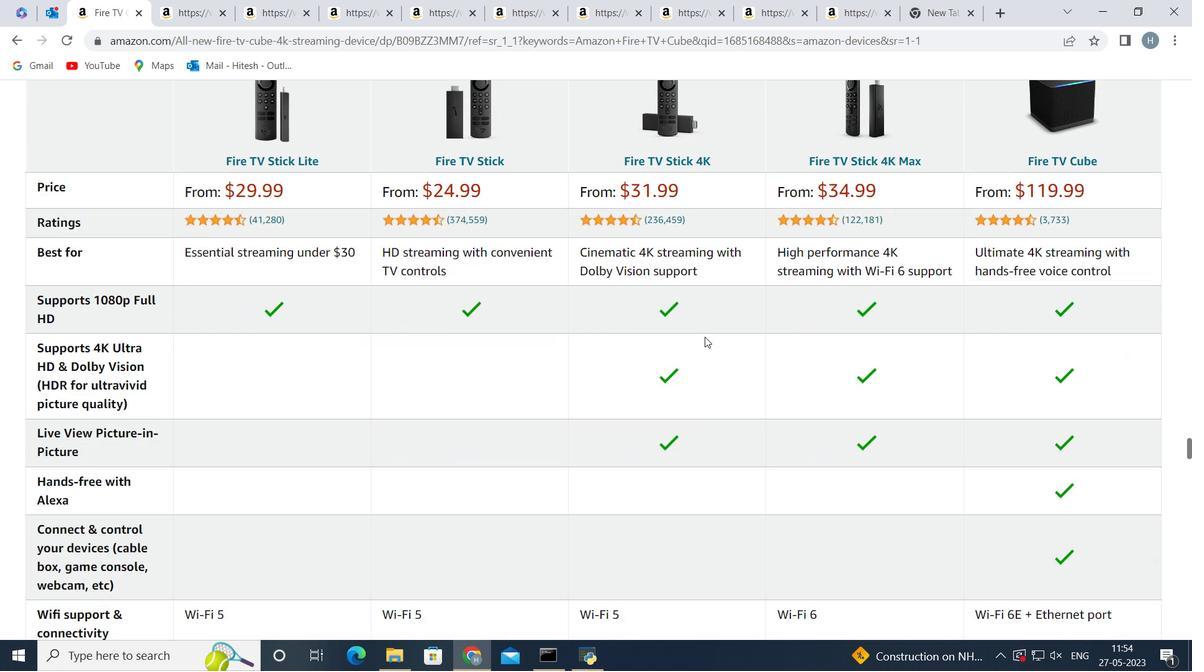 
Action: Mouse scrolled (705, 336) with delta (0, 0)
Screenshot: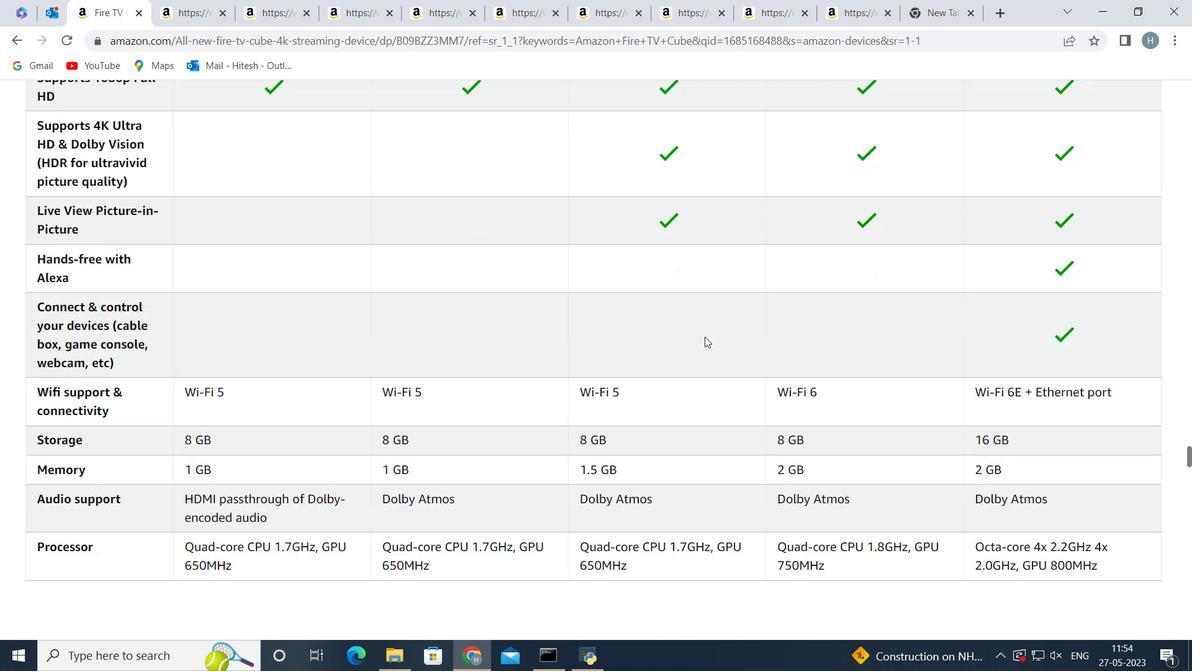 
Action: Mouse scrolled (705, 336) with delta (0, 0)
Screenshot: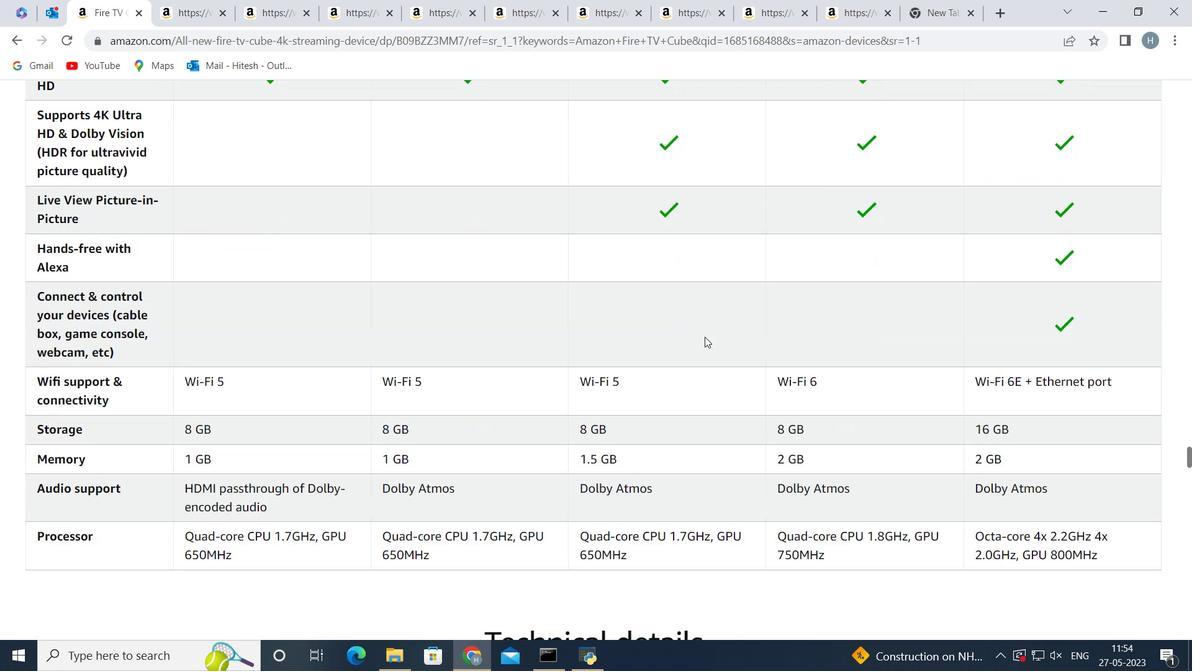 
Action: Mouse scrolled (705, 336) with delta (0, 0)
Screenshot: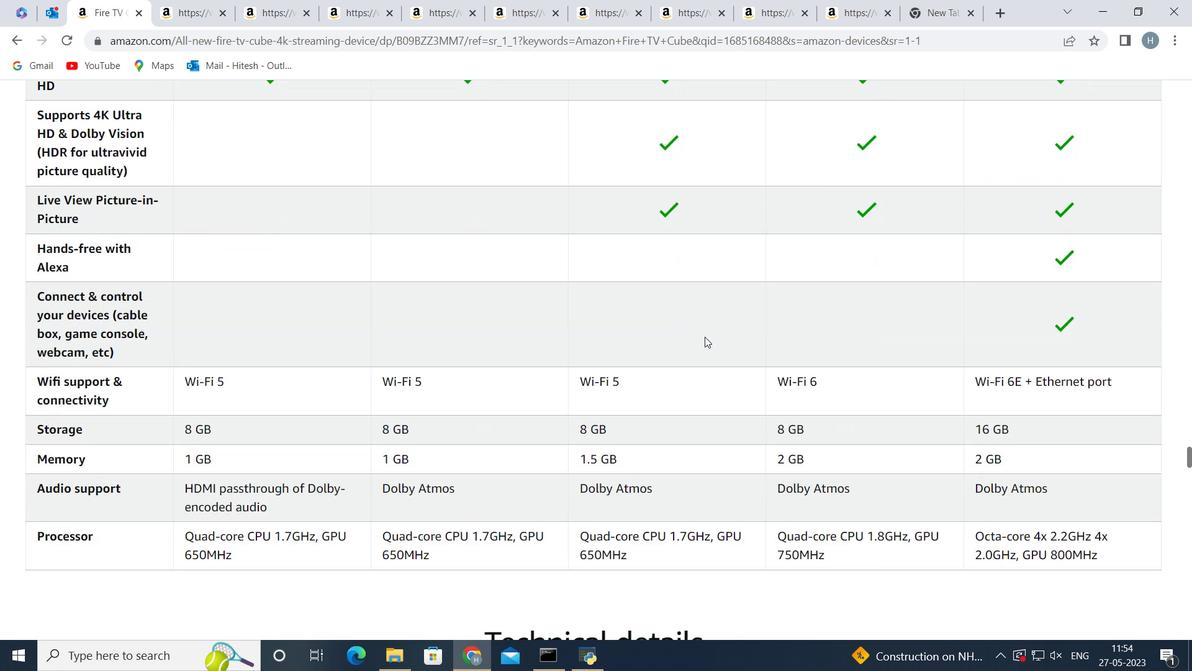 
Action: Mouse scrolled (705, 336) with delta (0, 0)
Screenshot: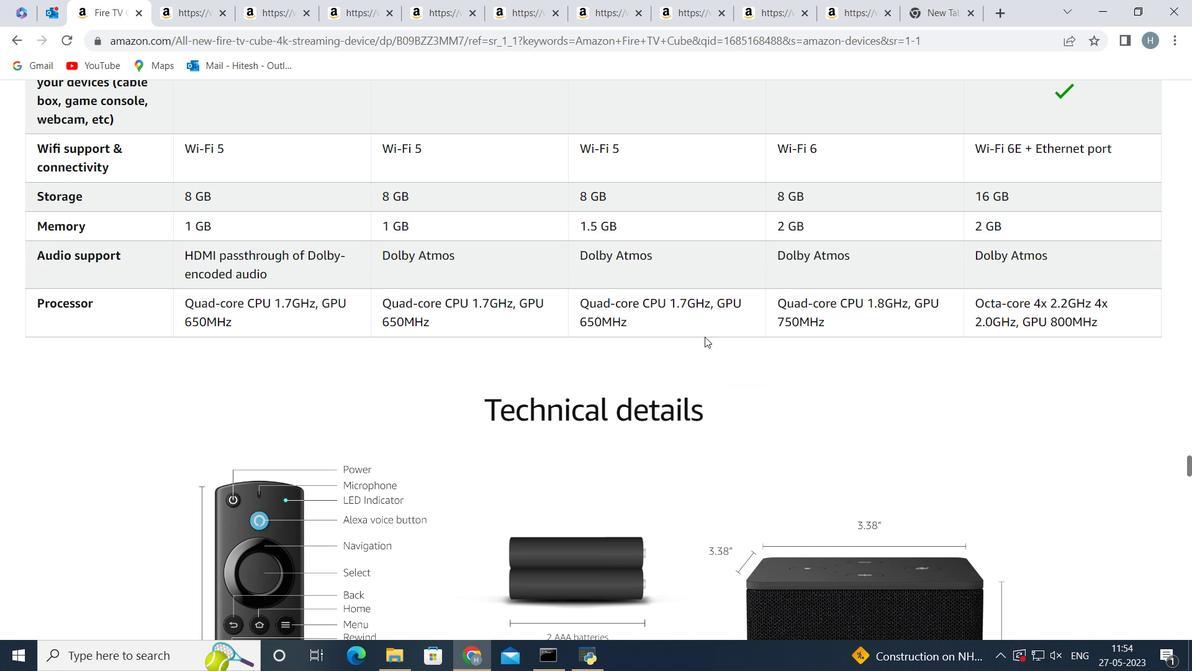 
Action: Mouse scrolled (705, 336) with delta (0, 0)
Screenshot: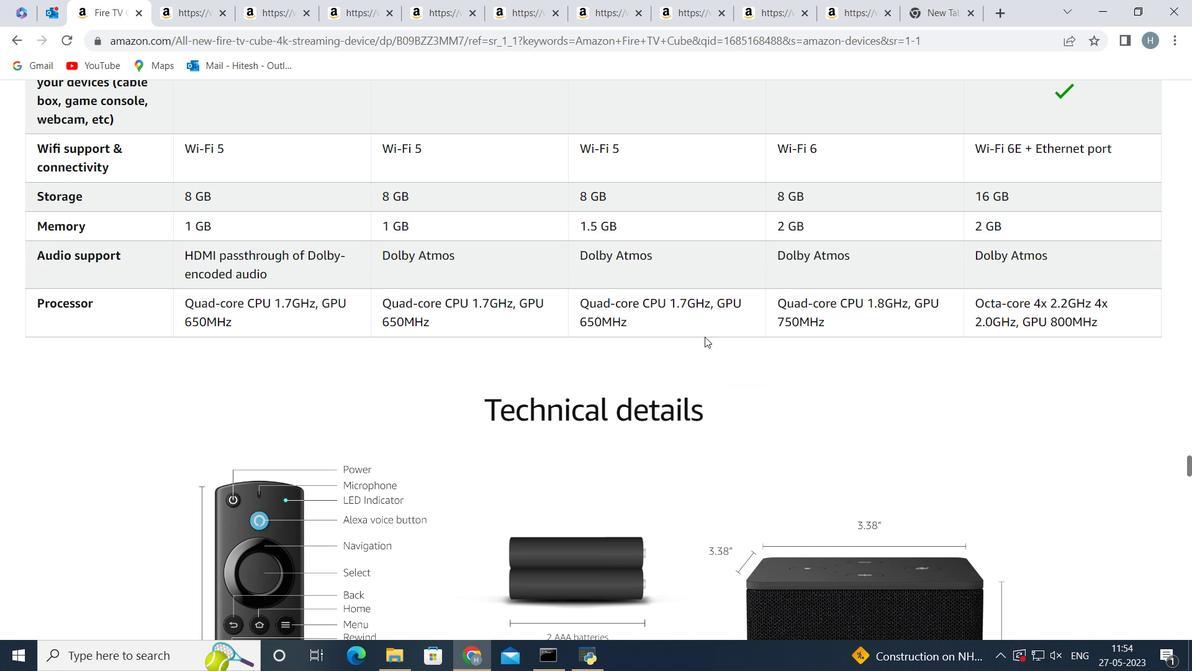 
Action: Mouse scrolled (705, 336) with delta (0, 0)
Screenshot: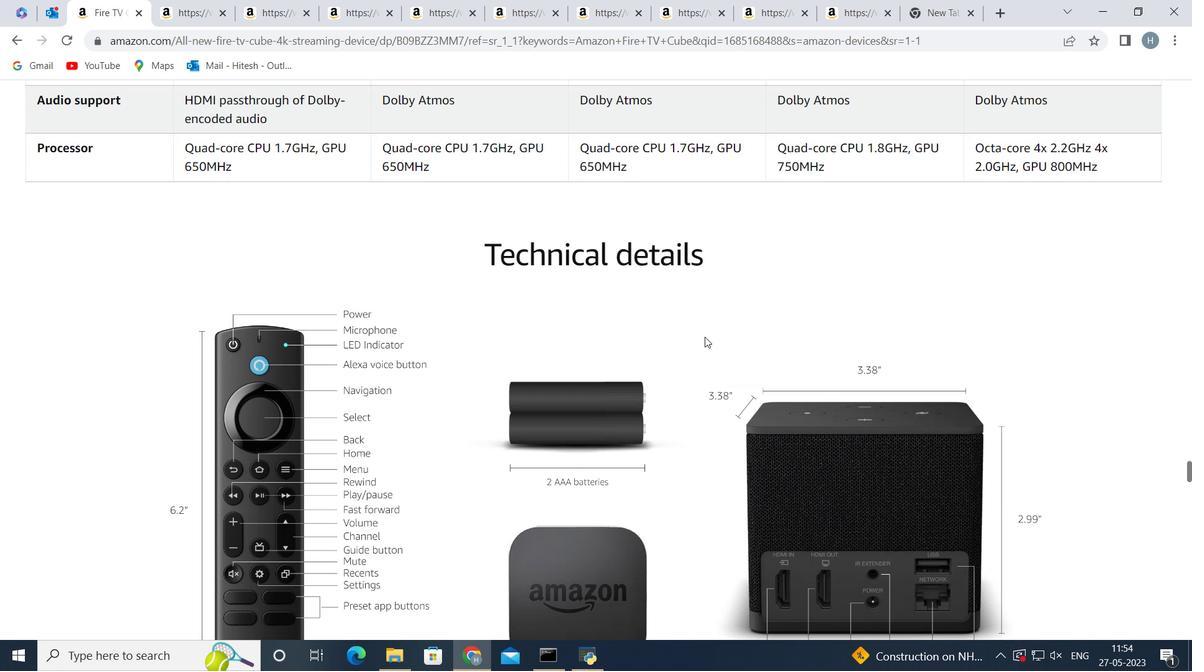 
Action: Mouse scrolled (705, 336) with delta (0, 0)
Screenshot: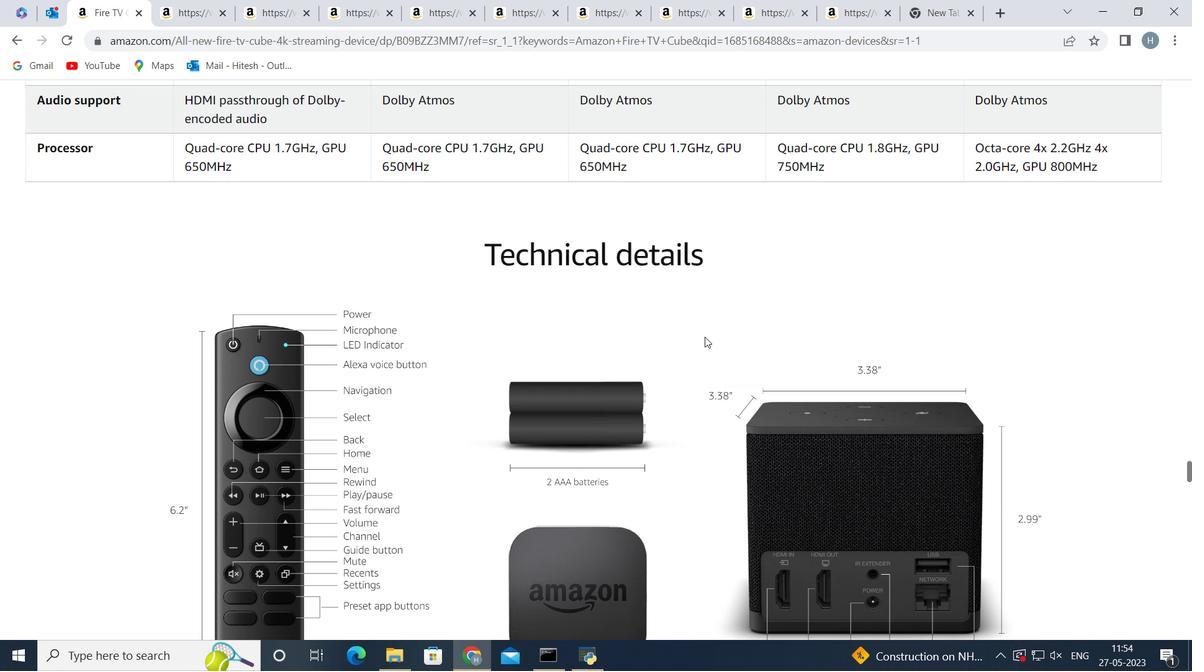 
Action: Mouse scrolled (705, 336) with delta (0, 0)
Screenshot: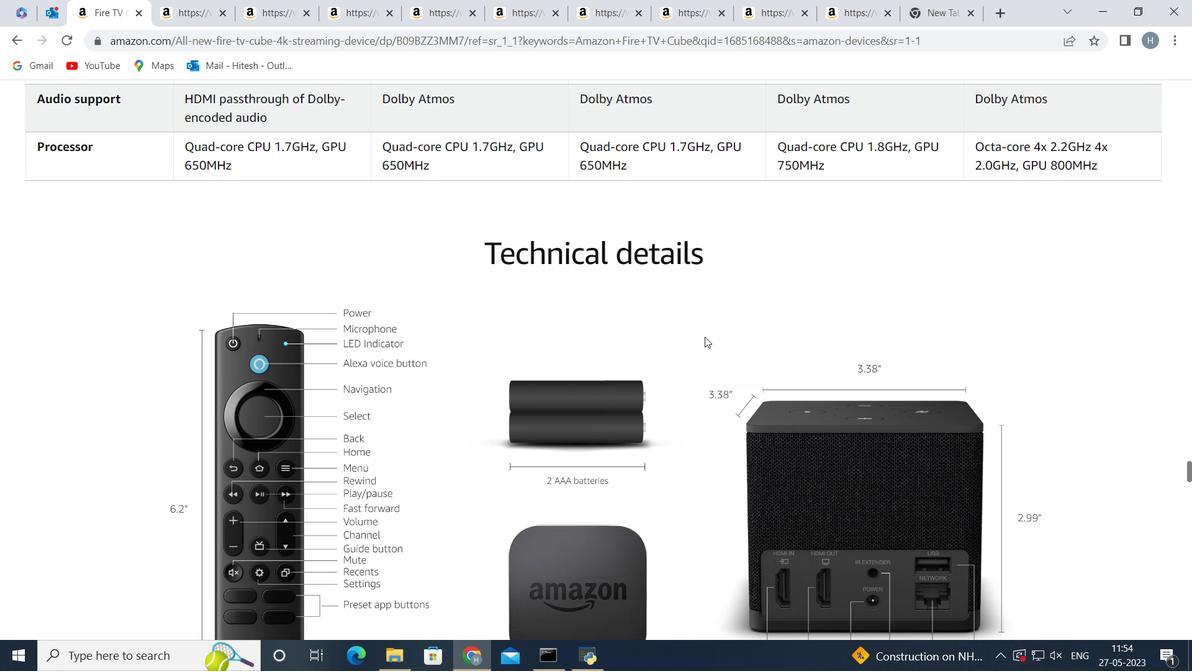 
Action: Mouse moved to (737, 339)
Screenshot: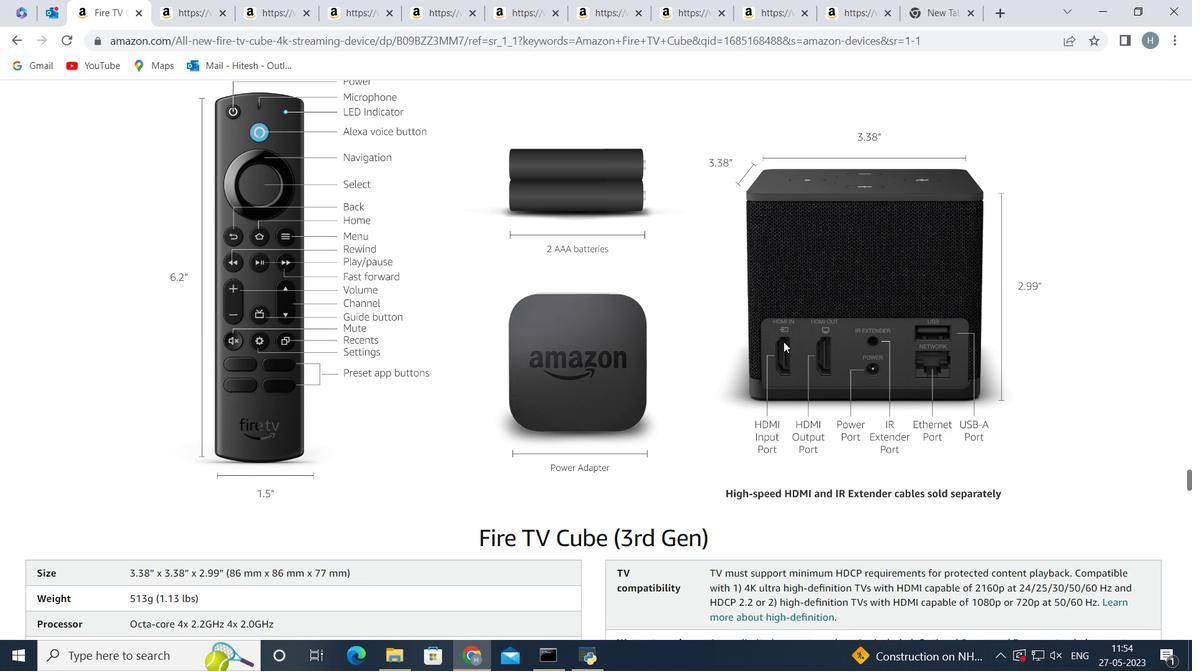 
Action: Mouse scrolled (737, 339) with delta (0, 0)
Screenshot: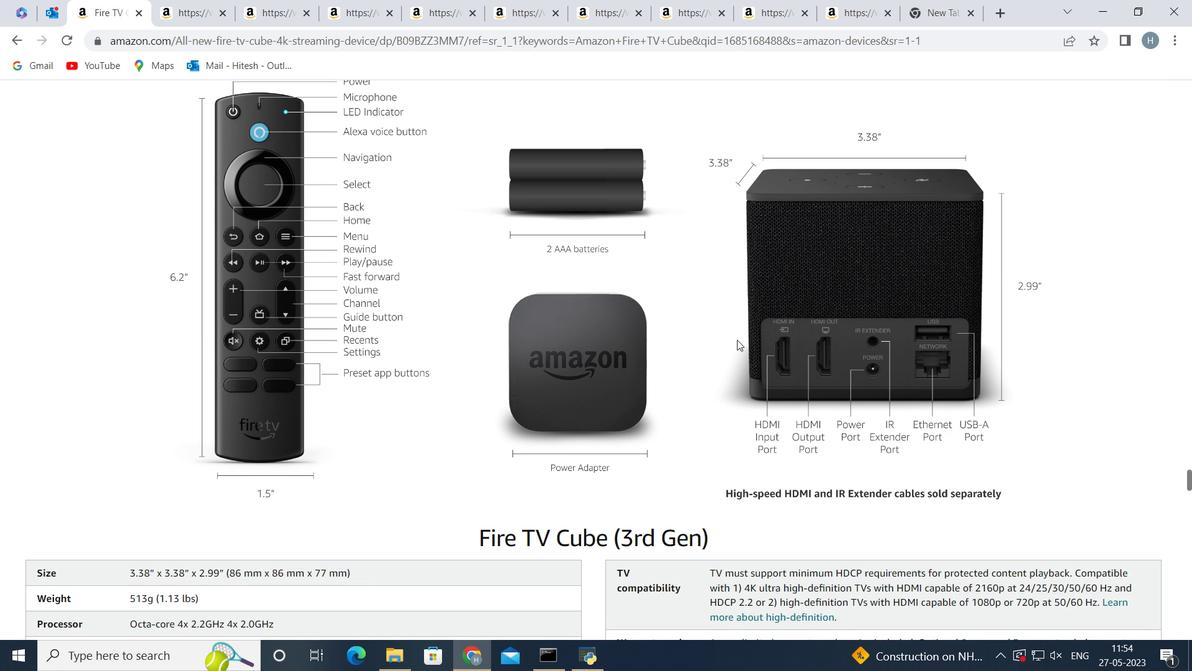 
Action: Mouse scrolled (737, 339) with delta (0, 0)
Screenshot: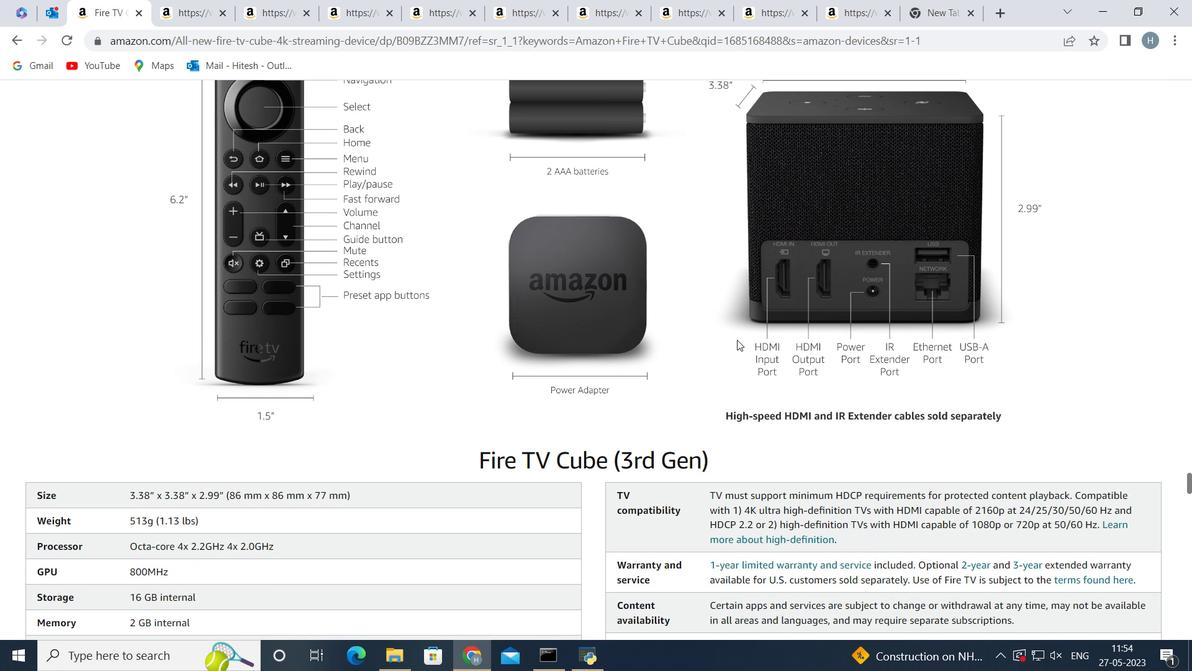 
Action: Mouse scrolled (737, 339) with delta (0, 0)
Screenshot: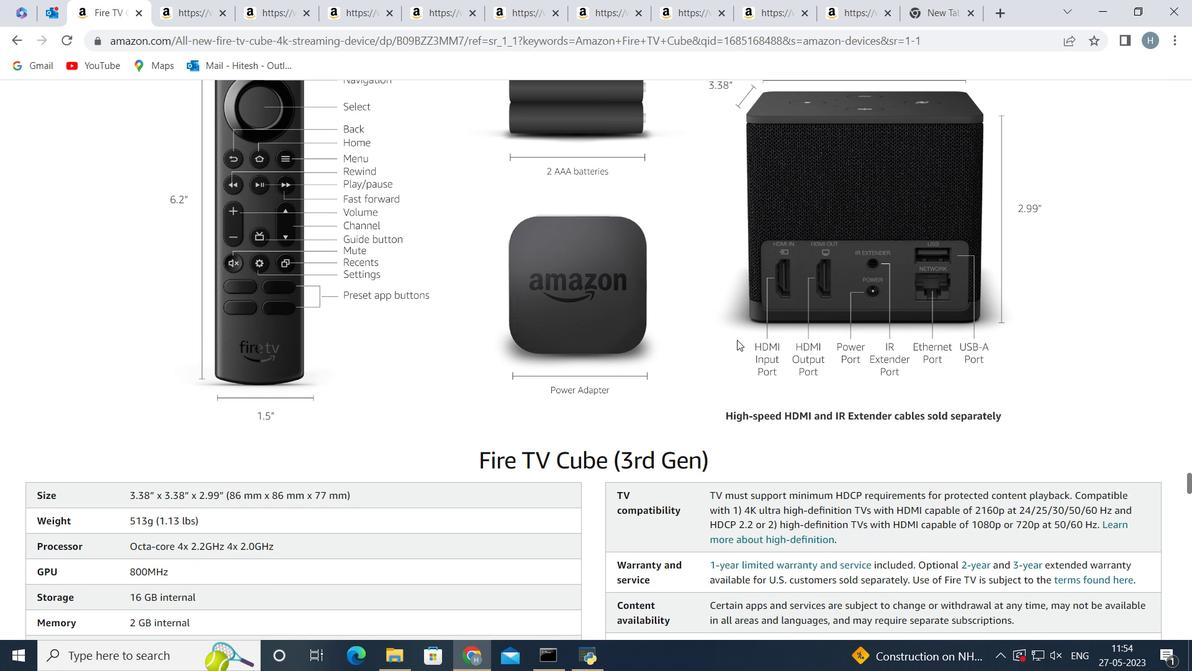
Action: Mouse moved to (215, 375)
Screenshot: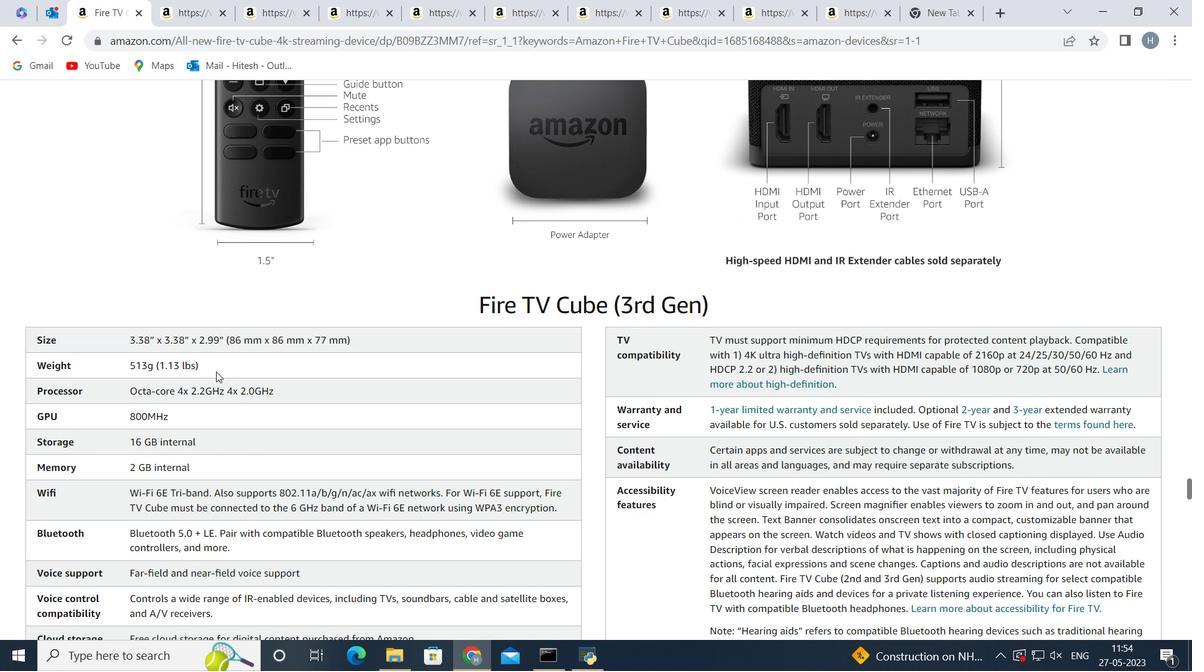 
Action: Mouse scrolled (215, 375) with delta (0, 0)
Screenshot: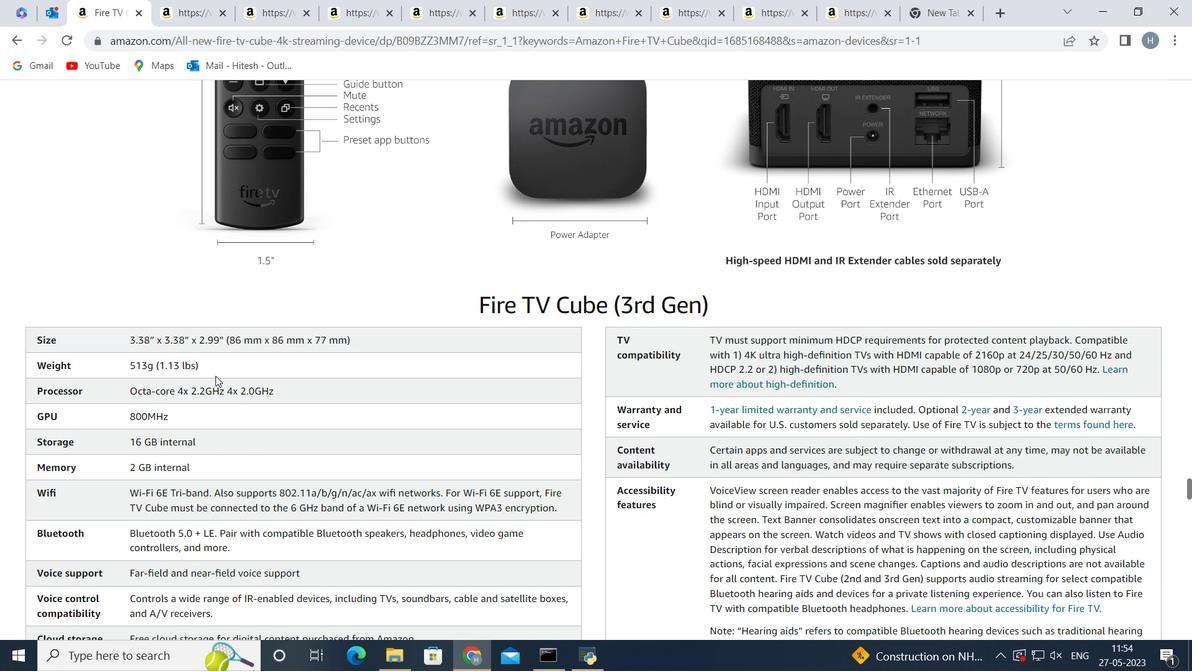 
Action: Mouse scrolled (215, 375) with delta (0, 0)
Screenshot: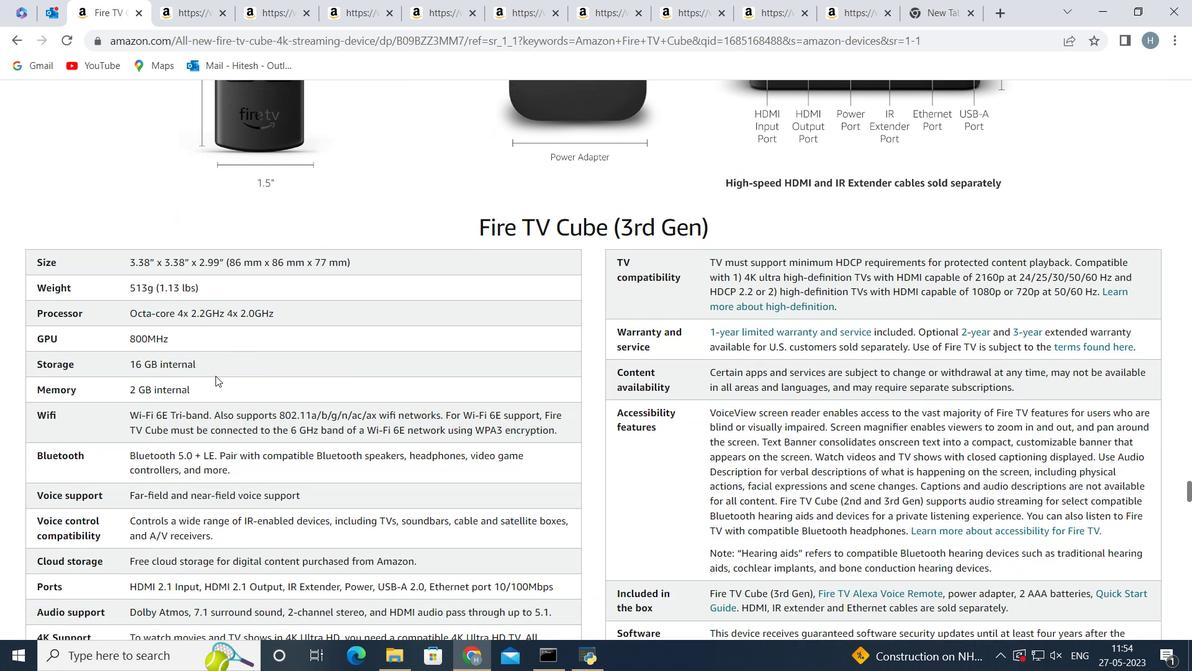 
Action: Mouse moved to (238, 526)
Screenshot: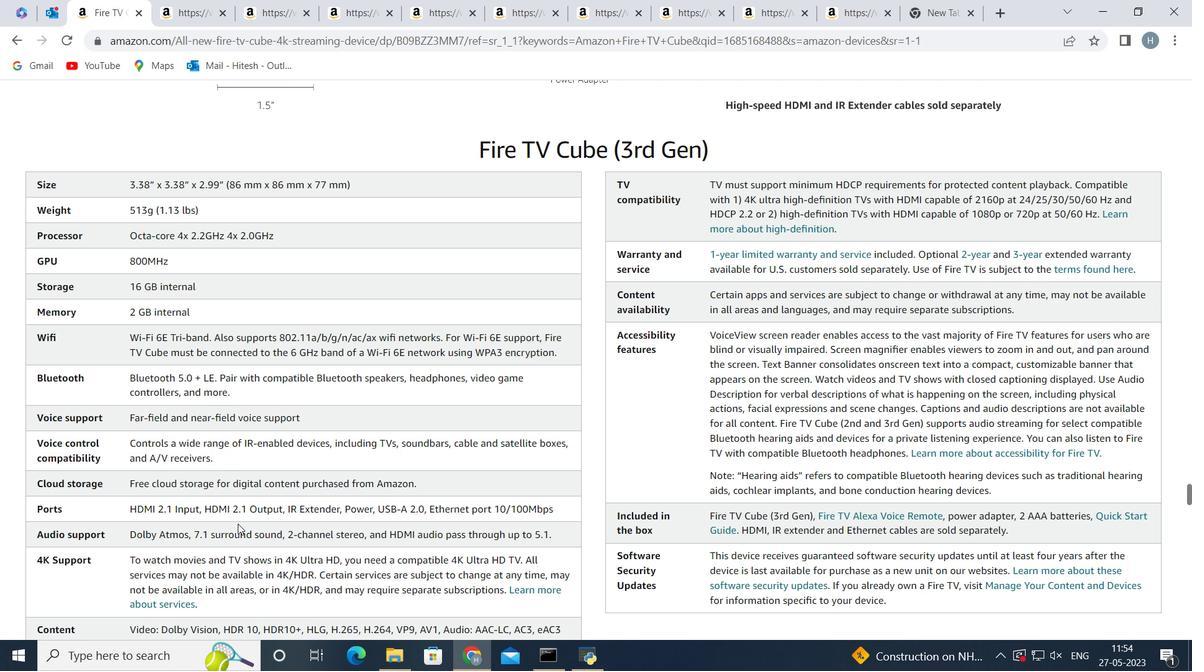
Action: Mouse scrolled (238, 526) with delta (0, 0)
Screenshot: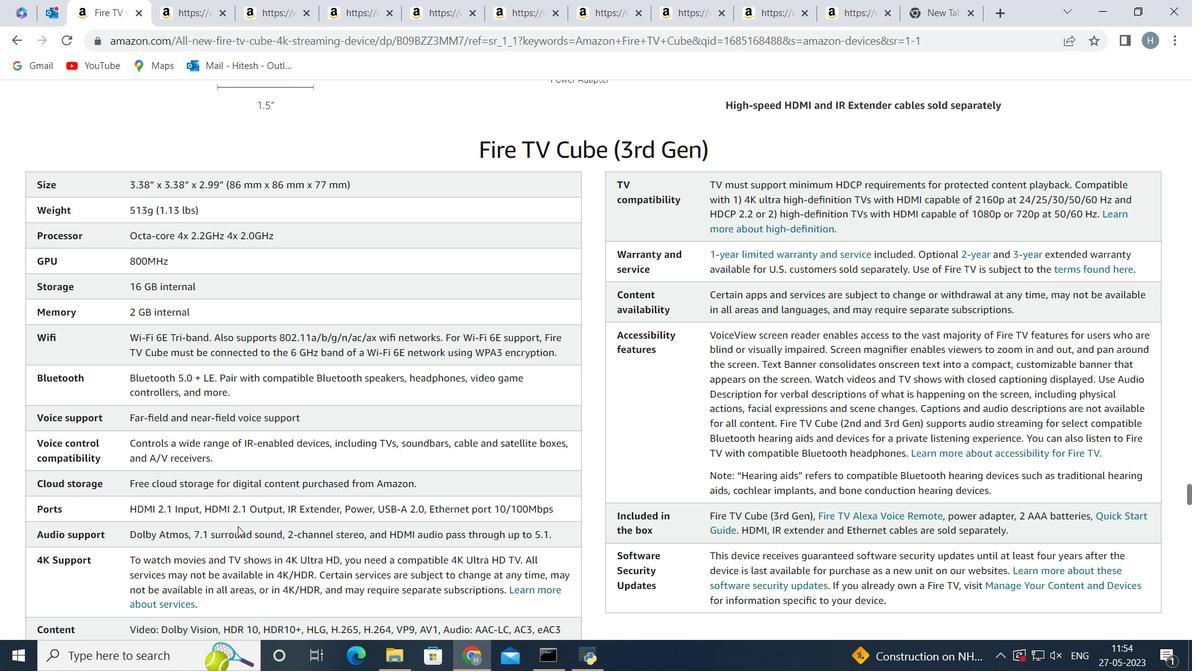 
Action: Mouse scrolled (238, 526) with delta (0, 0)
Screenshot: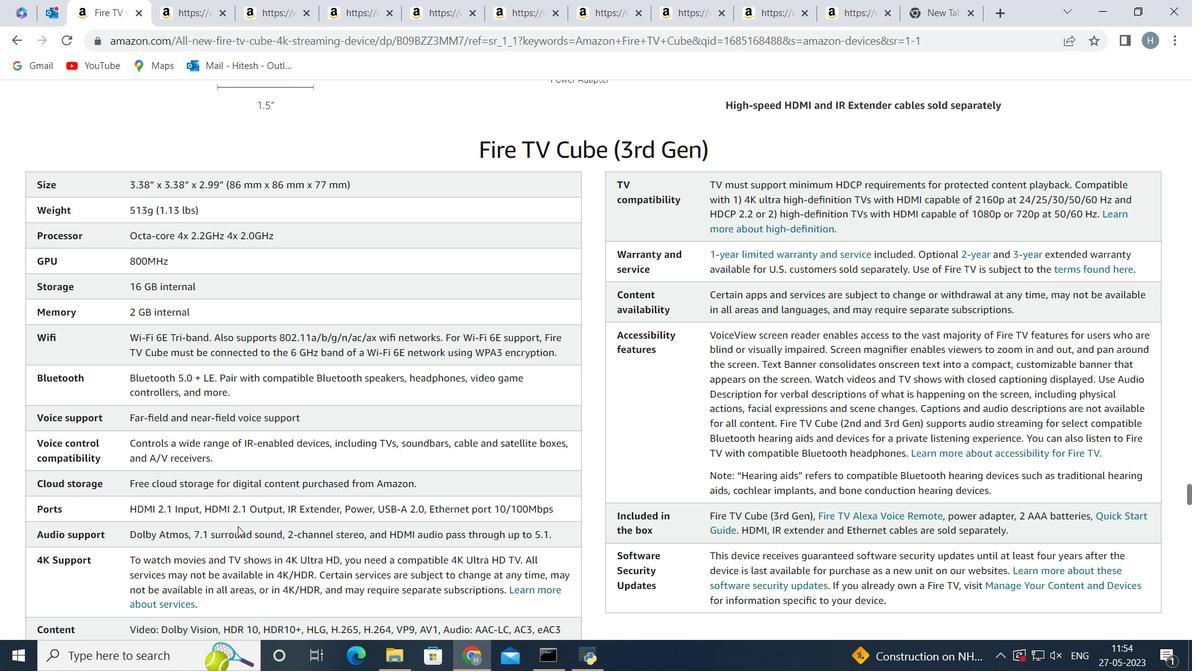
Action: Mouse moved to (519, 519)
Screenshot: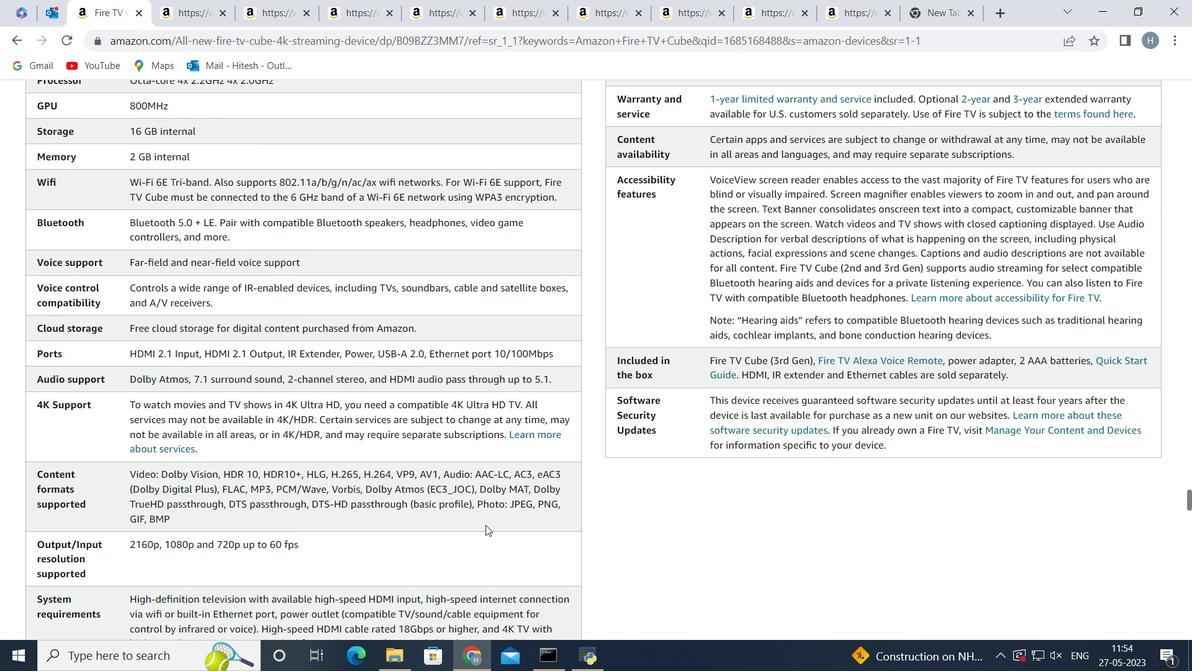 
Action: Mouse scrolled (519, 518) with delta (0, 0)
Screenshot: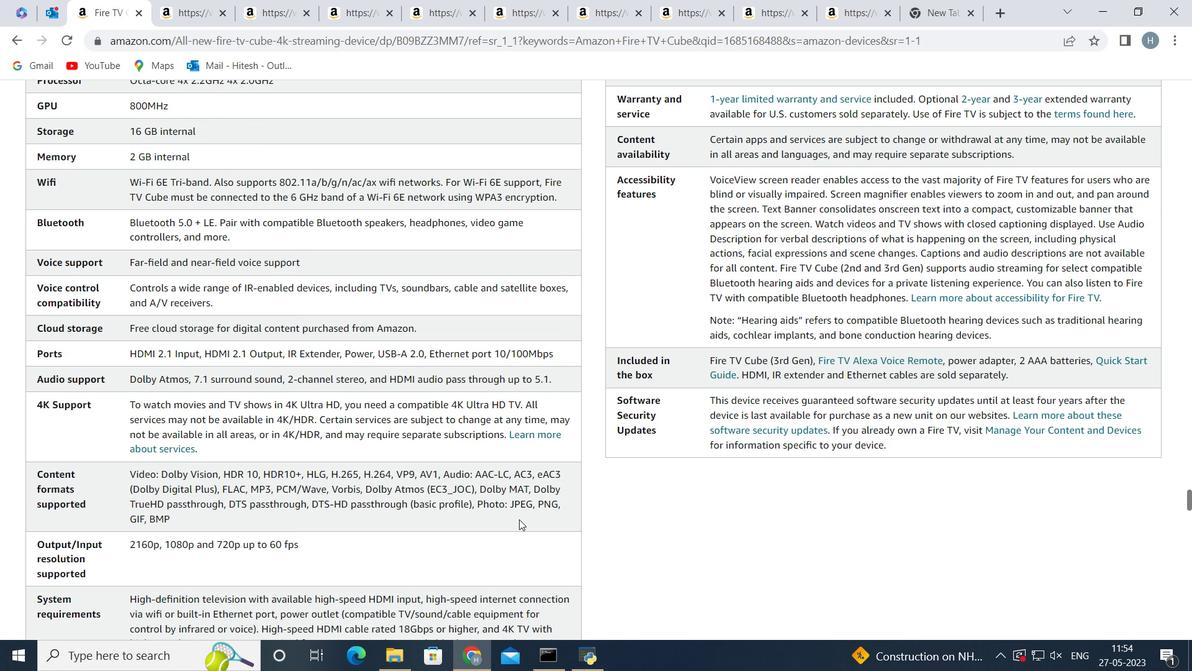 
Action: Mouse moved to (659, 431)
Screenshot: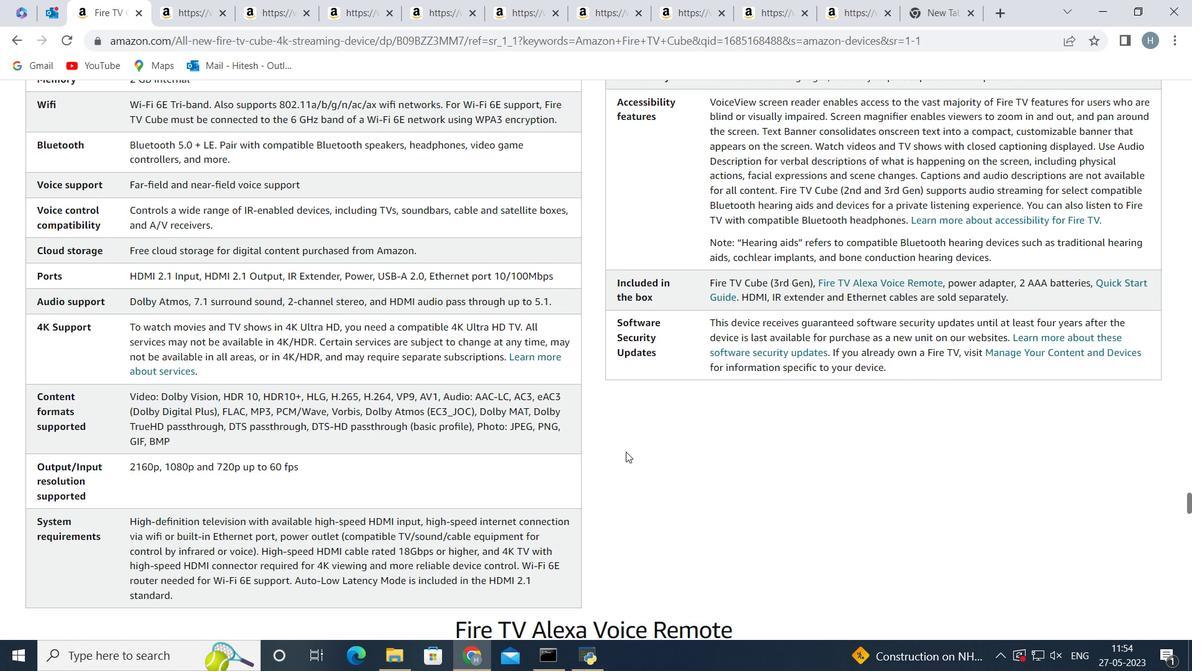 
Action: Mouse scrolled (659, 431) with delta (0, 0)
Screenshot: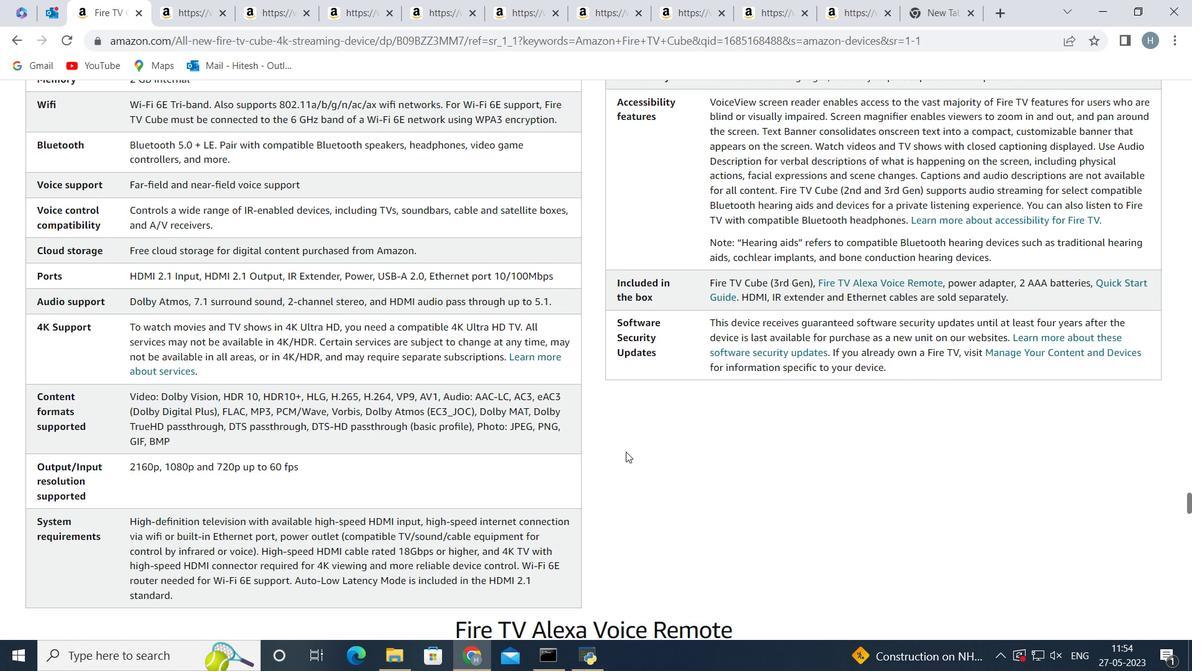 
Action: Mouse moved to (662, 429)
Screenshot: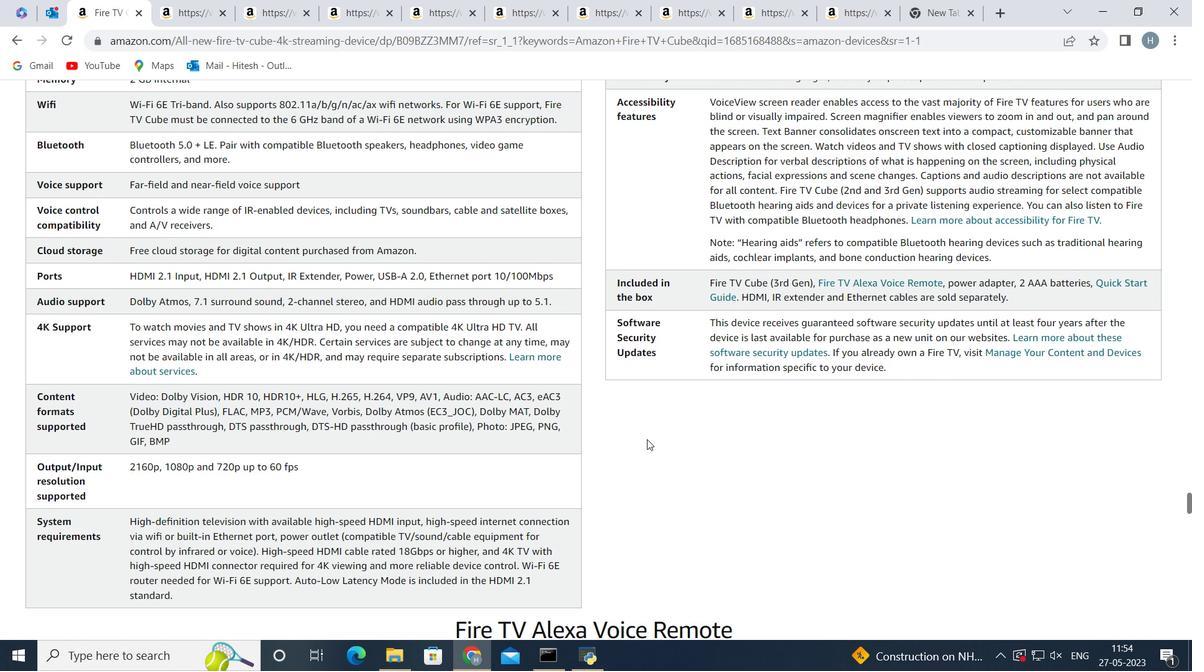 
Action: Mouse scrolled (662, 429) with delta (0, 0)
Screenshot: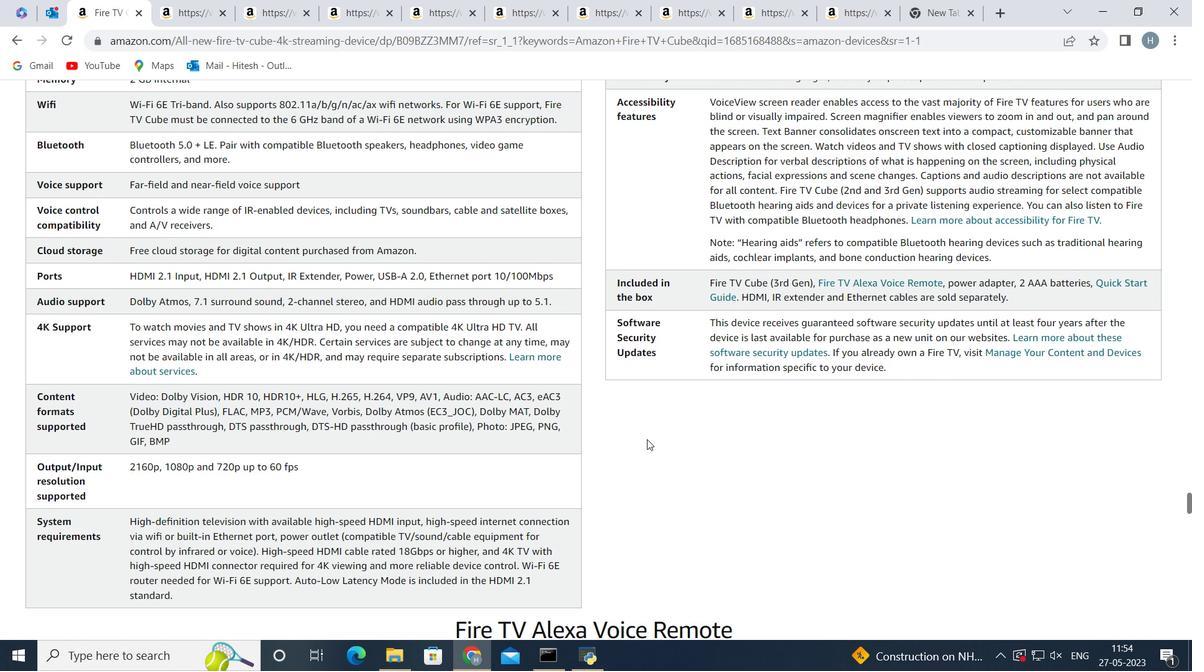 
Action: Mouse moved to (663, 428)
Screenshot: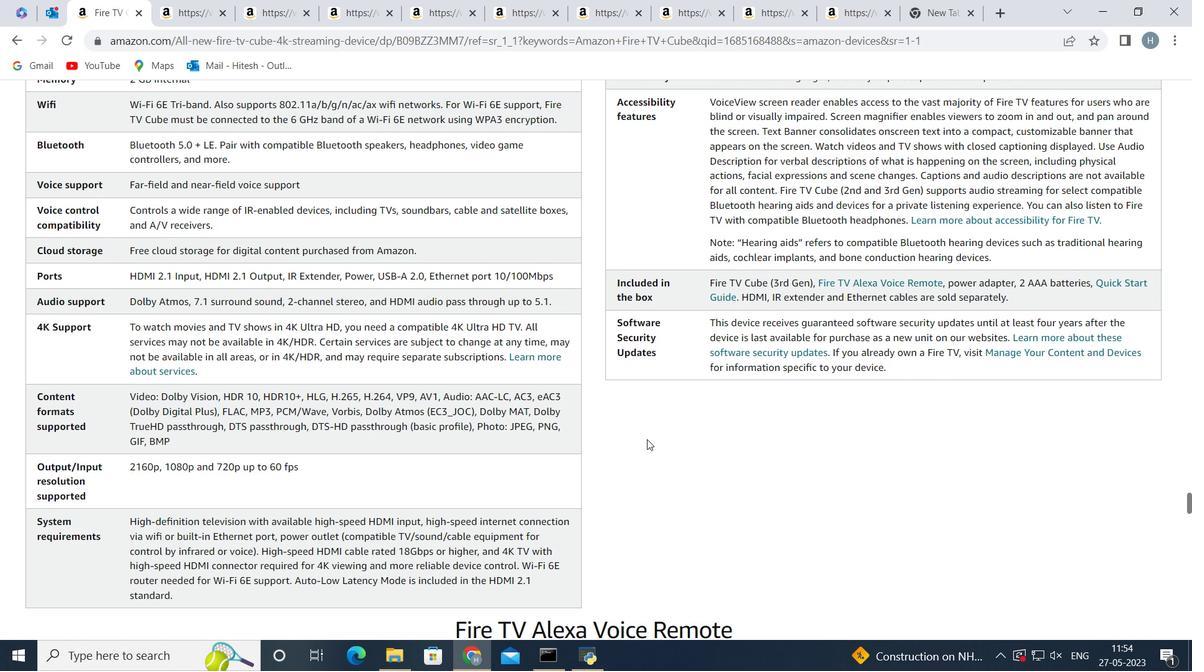 
Action: Mouse scrolled (663, 429) with delta (0, 0)
Screenshot: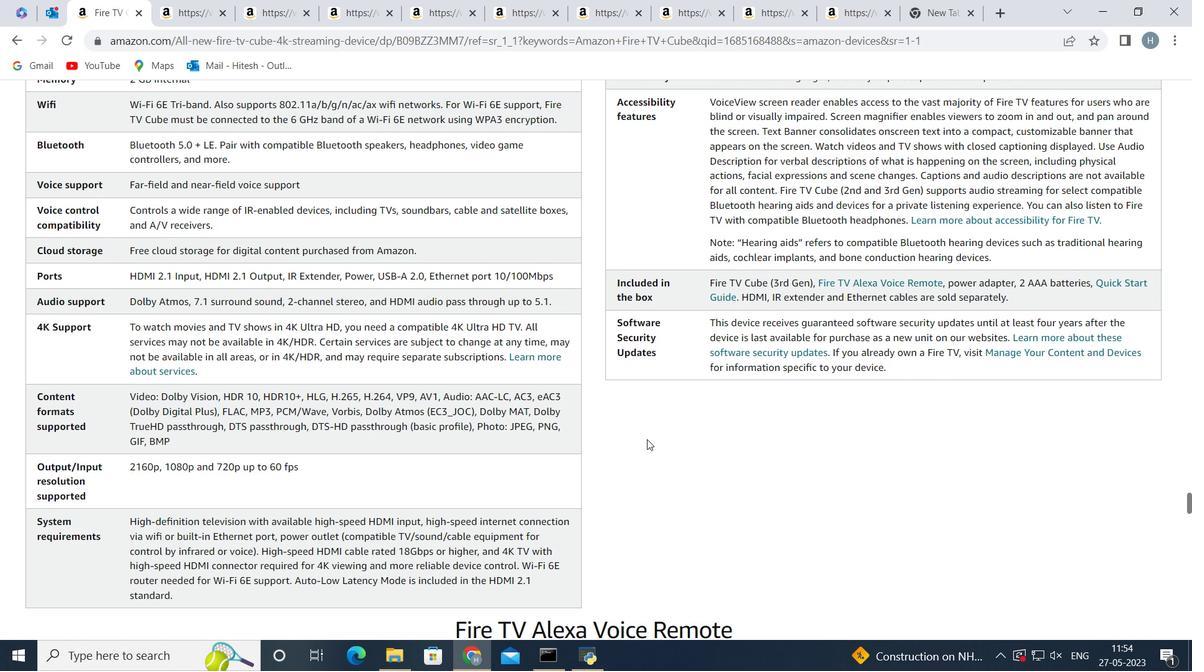 
Action: Mouse scrolled (663, 429) with delta (0, 0)
Screenshot: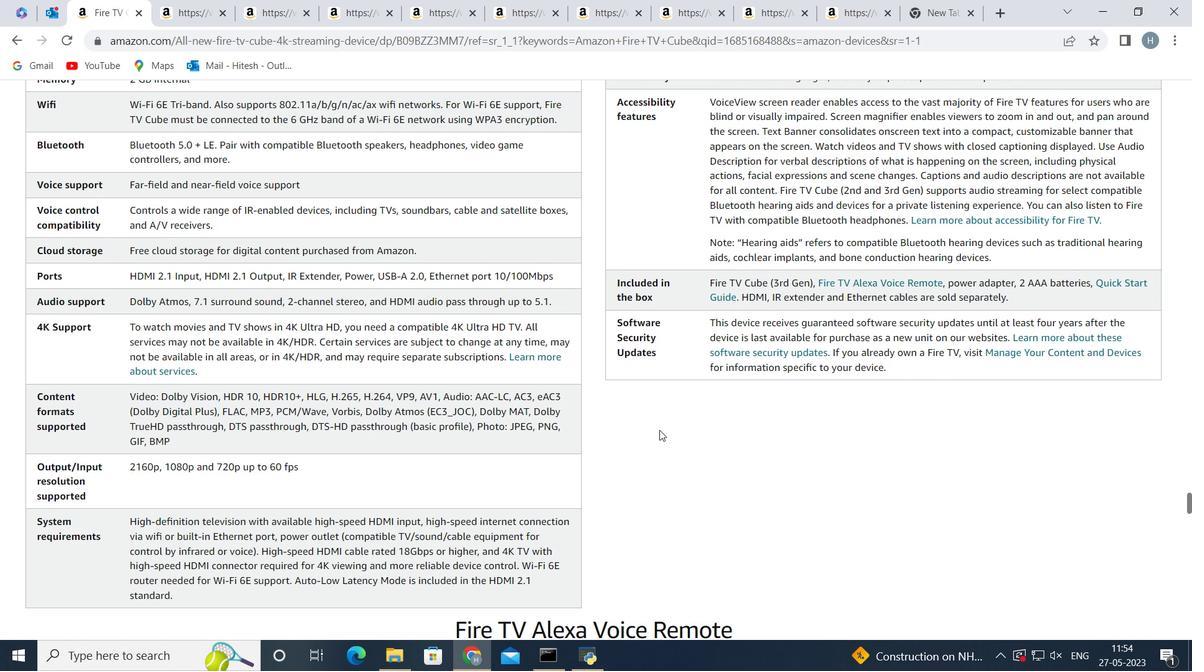 
Action: Mouse moved to (792, 331)
Screenshot: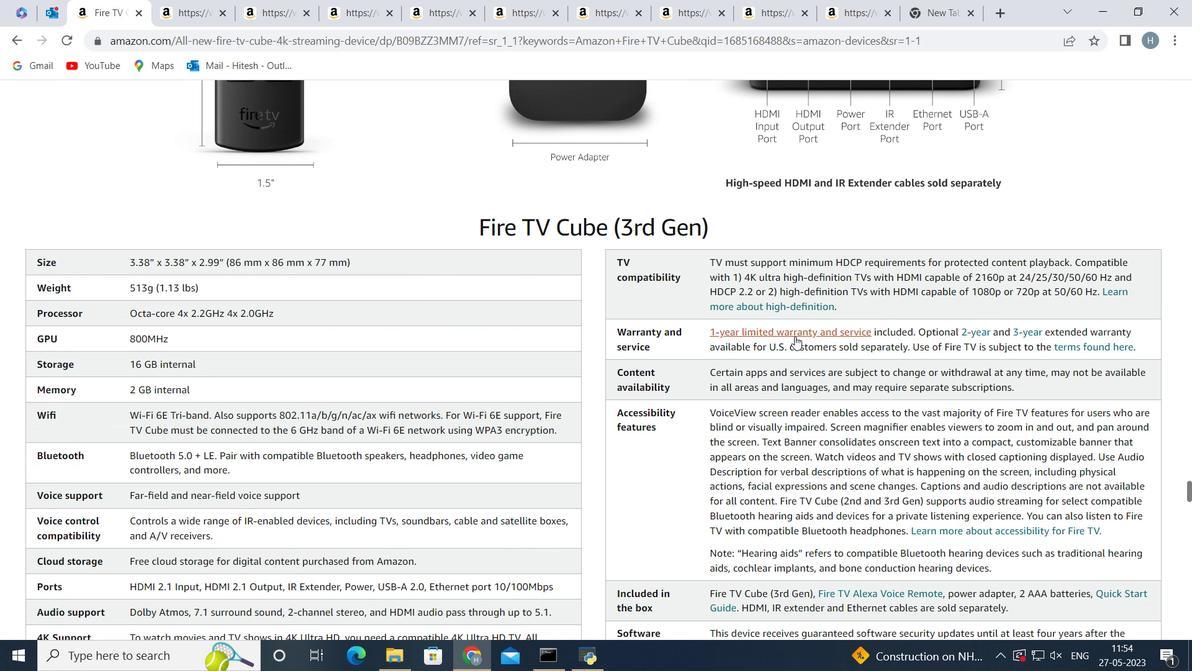 
Action: Mouse scrolled (792, 330) with delta (0, 0)
Screenshot: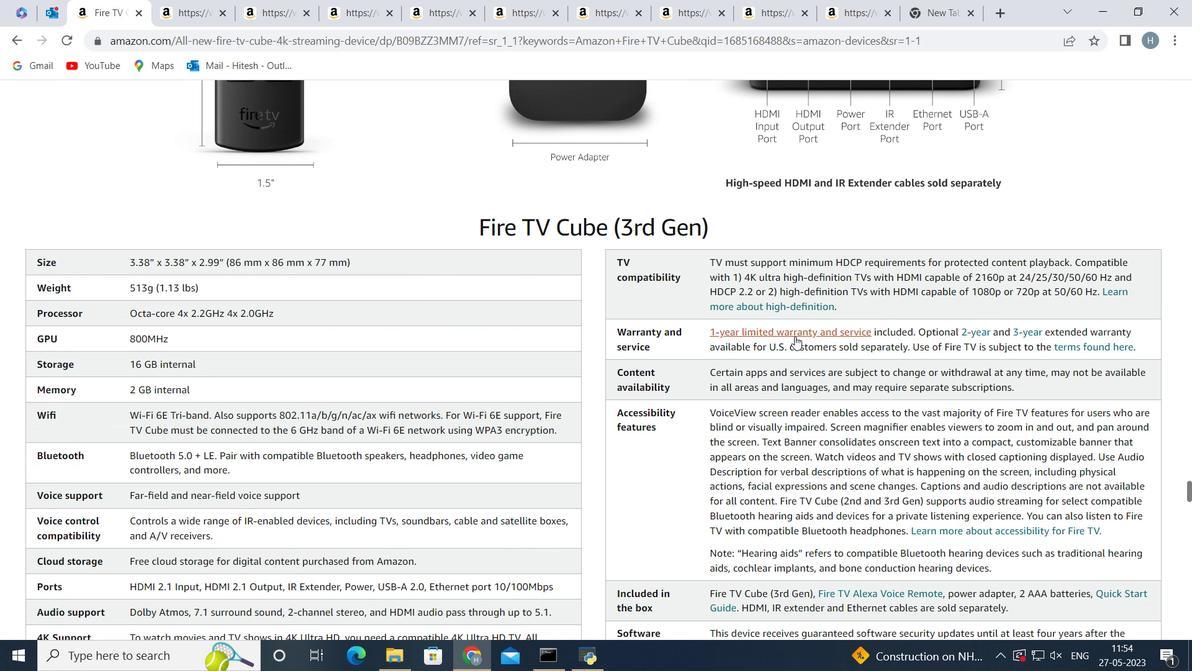 
Action: Mouse scrolled (792, 330) with delta (0, 0)
Screenshot: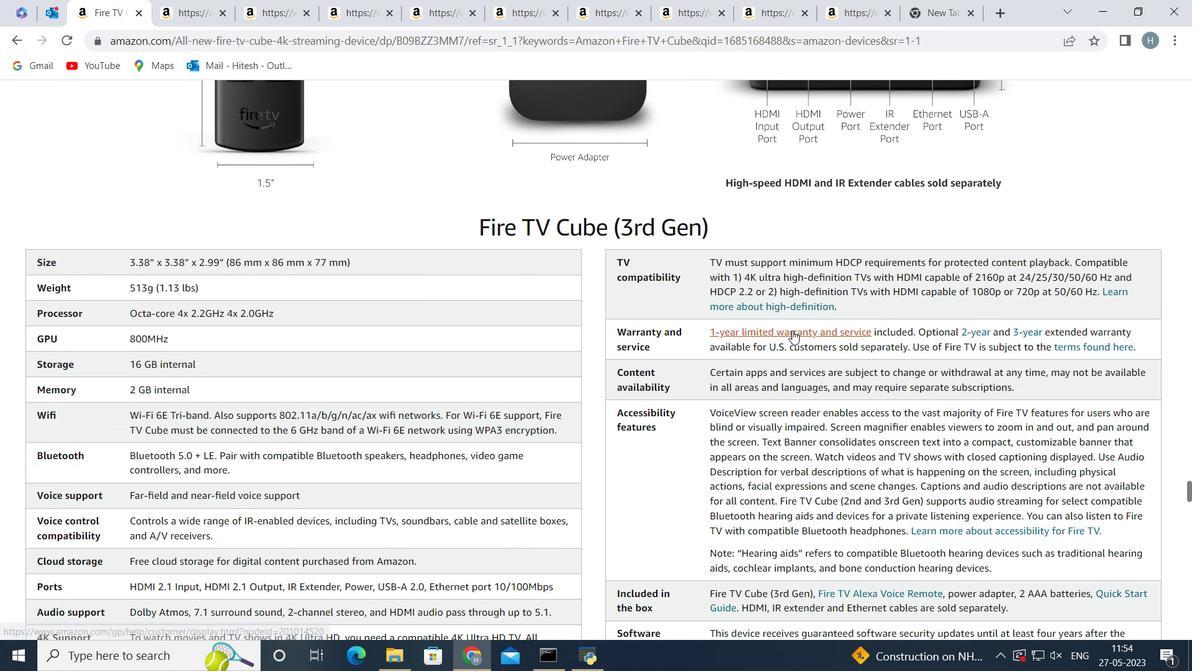 
Action: Mouse scrolled (792, 330) with delta (0, 0)
